 Task: Plan a trip to Salonta, Romania from 8th November, 2023 to 16th November, 2023 for 2 adults.1  bedroom having 1 bed and 1 bathroom. Property type can be hotel. Look for 5 properties as per requirement.
Action: Mouse moved to (556, 79)
Screenshot: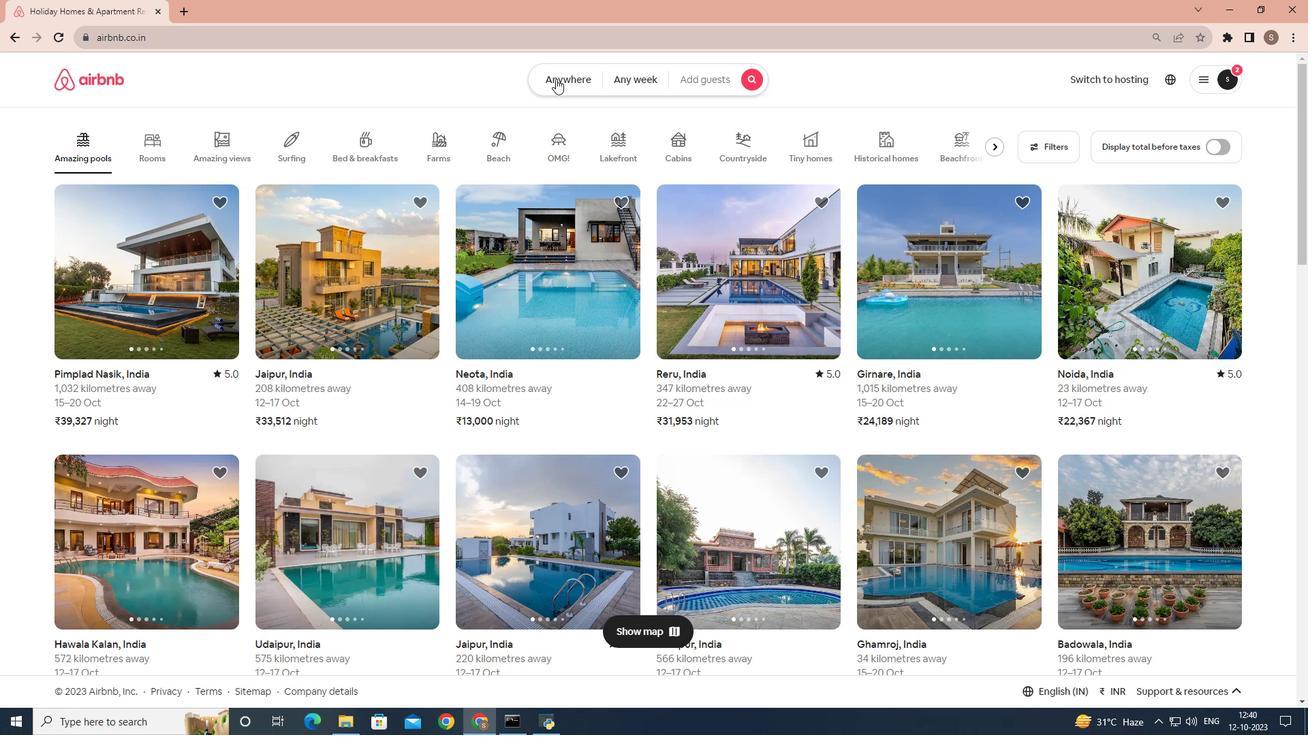 
Action: Mouse pressed left at (556, 79)
Screenshot: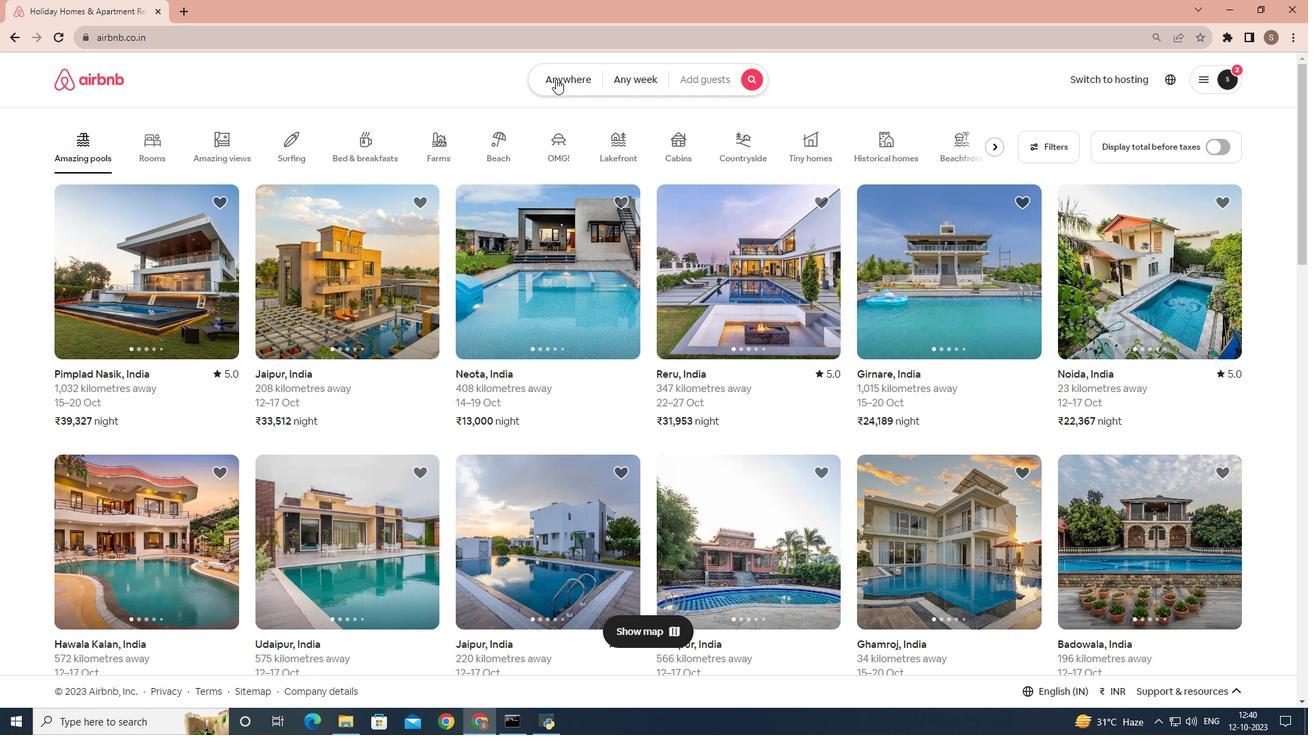 
Action: Mouse moved to (500, 139)
Screenshot: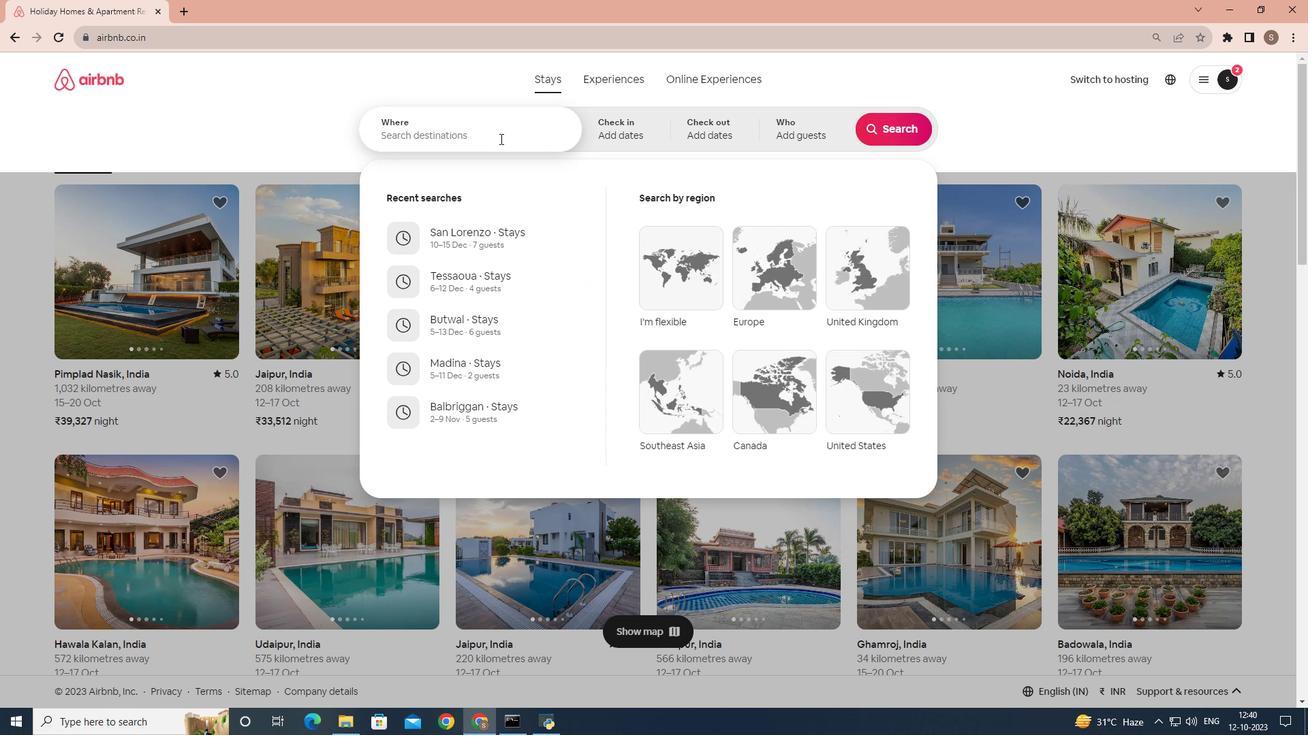 
Action: Mouse pressed left at (500, 139)
Screenshot: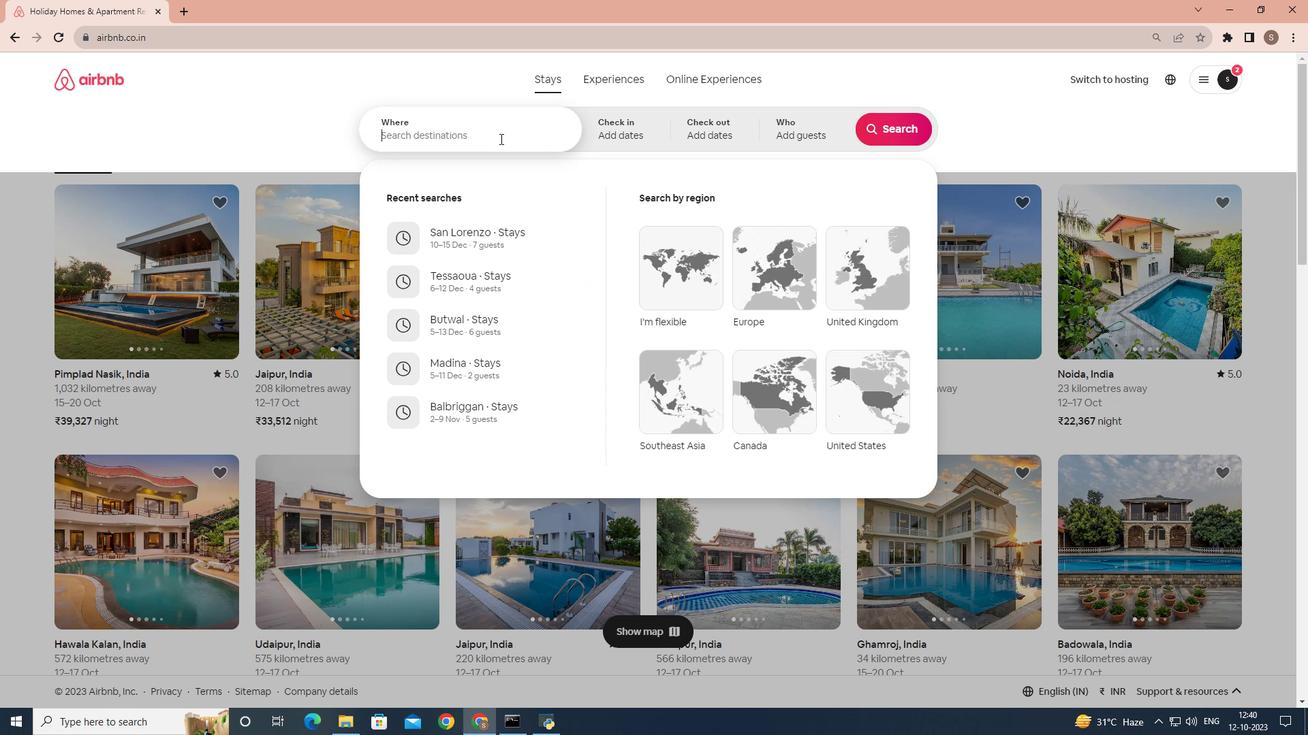 
Action: Key pressed <Key.shift>Salonta,<Key.space><Key.shift>Romania
Screenshot: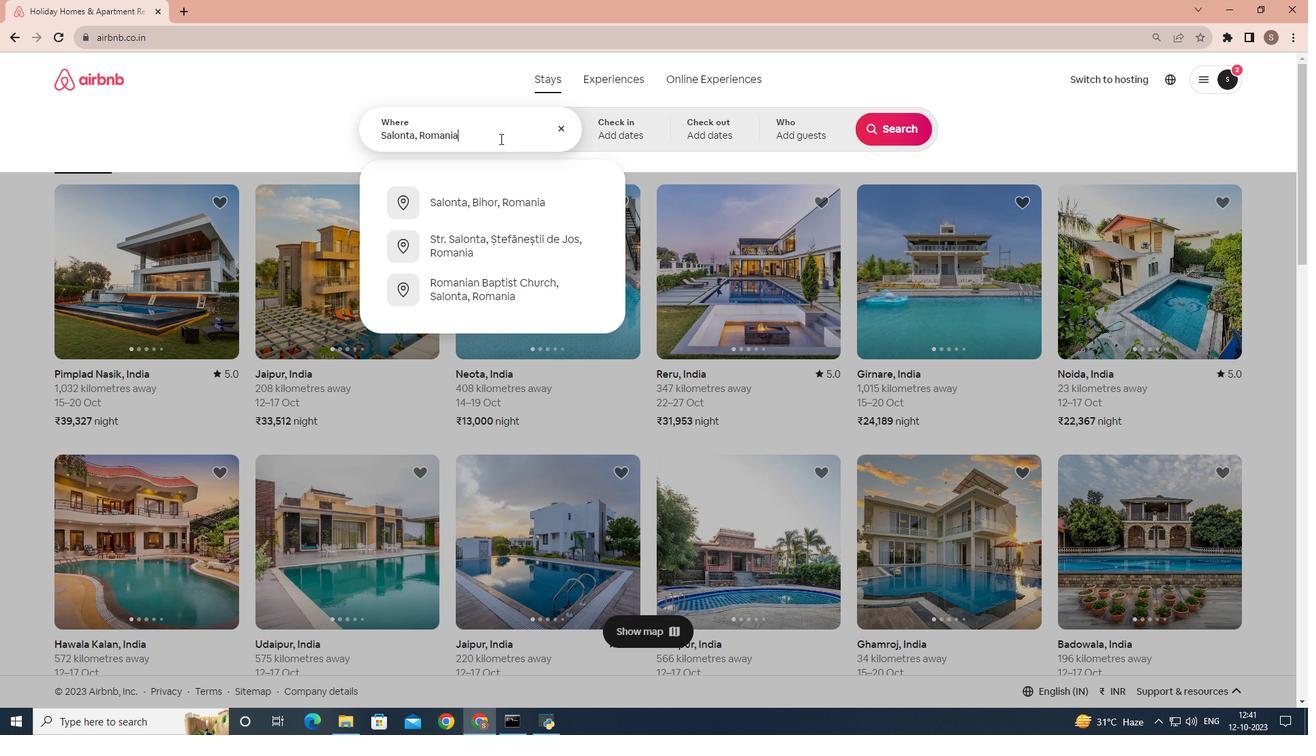 
Action: Mouse moved to (597, 129)
Screenshot: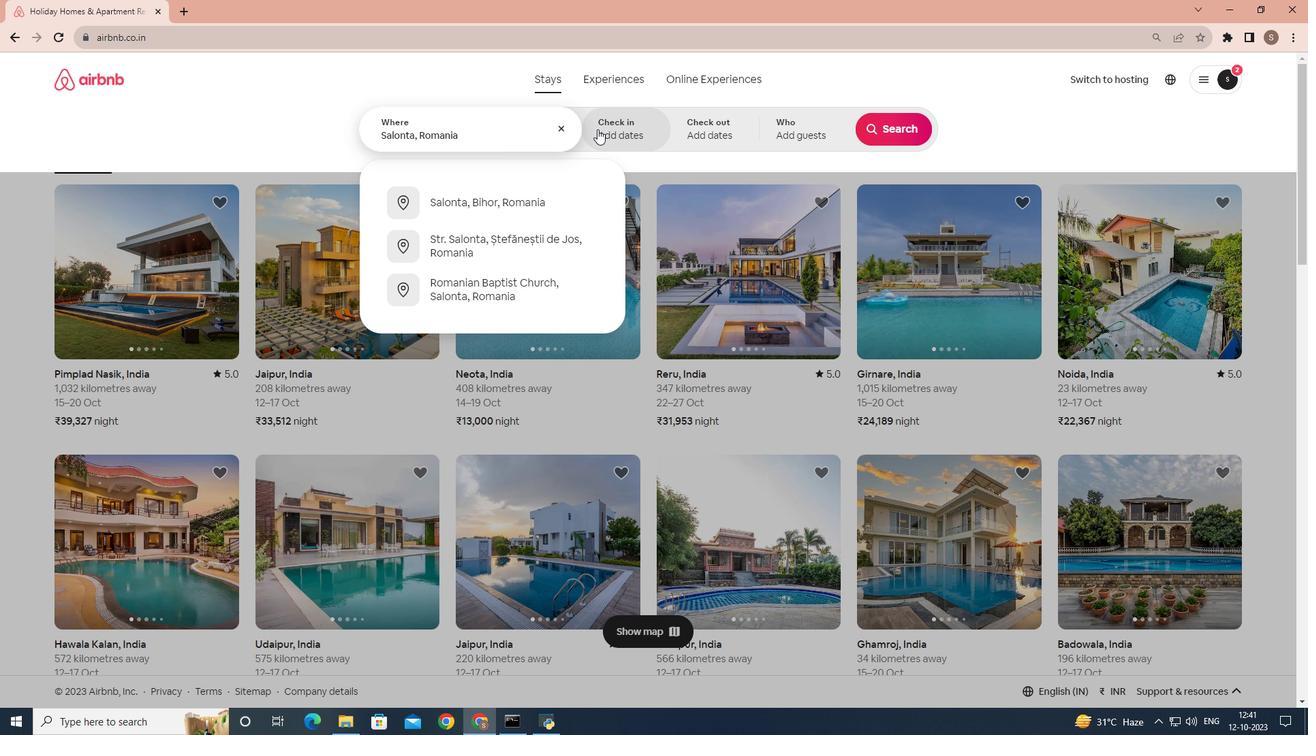 
Action: Mouse pressed left at (597, 129)
Screenshot: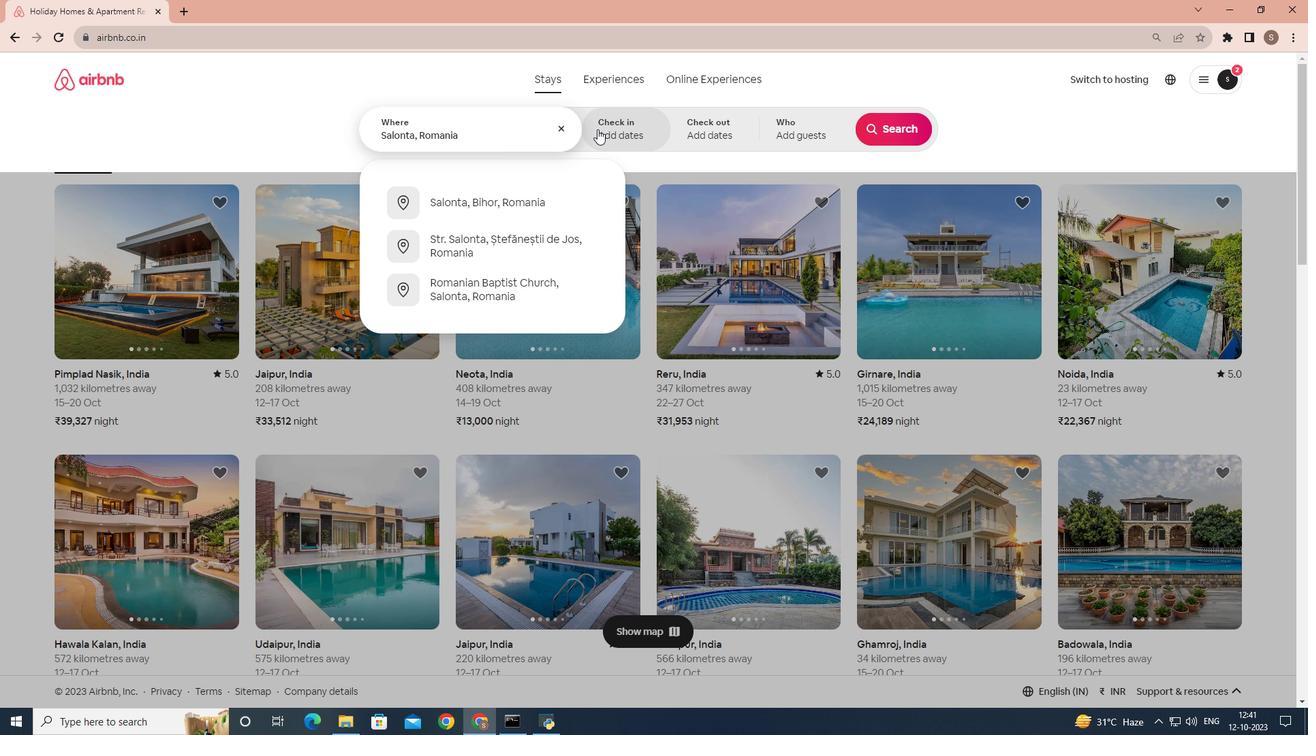 
Action: Mouse moved to (785, 326)
Screenshot: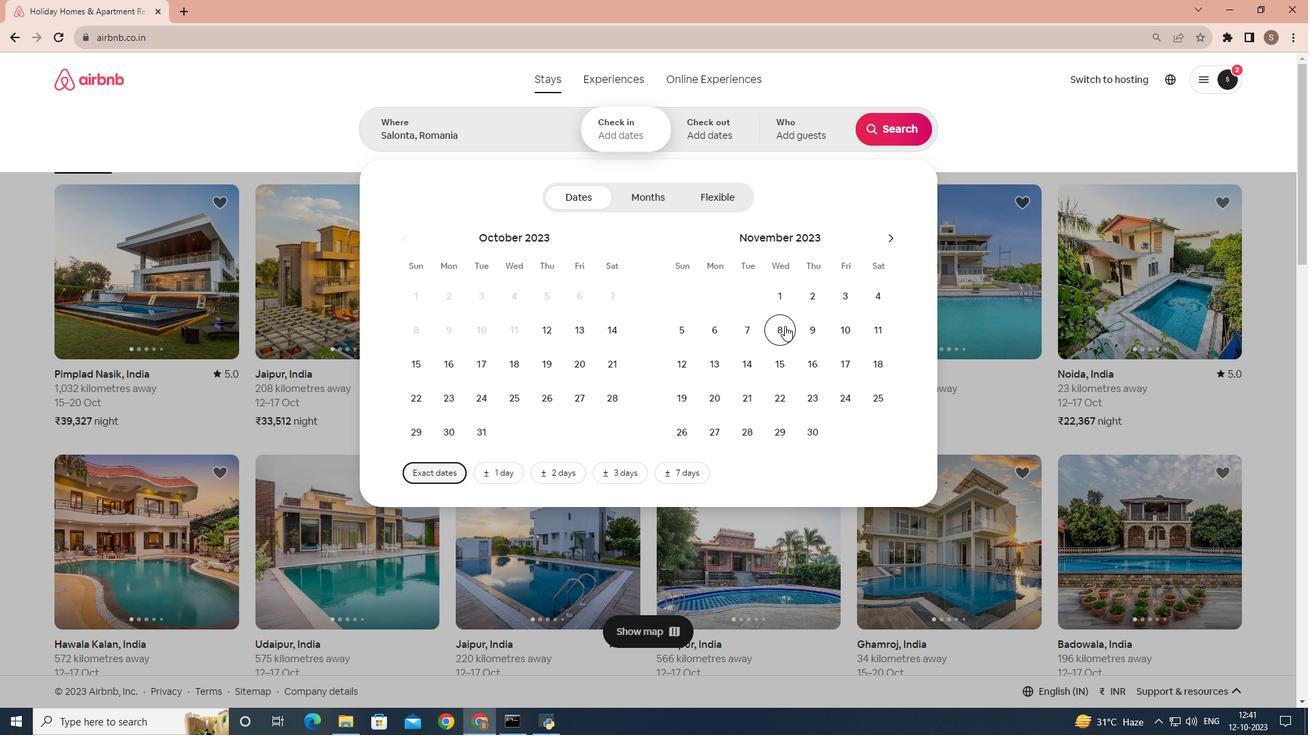 
Action: Mouse pressed left at (785, 326)
Screenshot: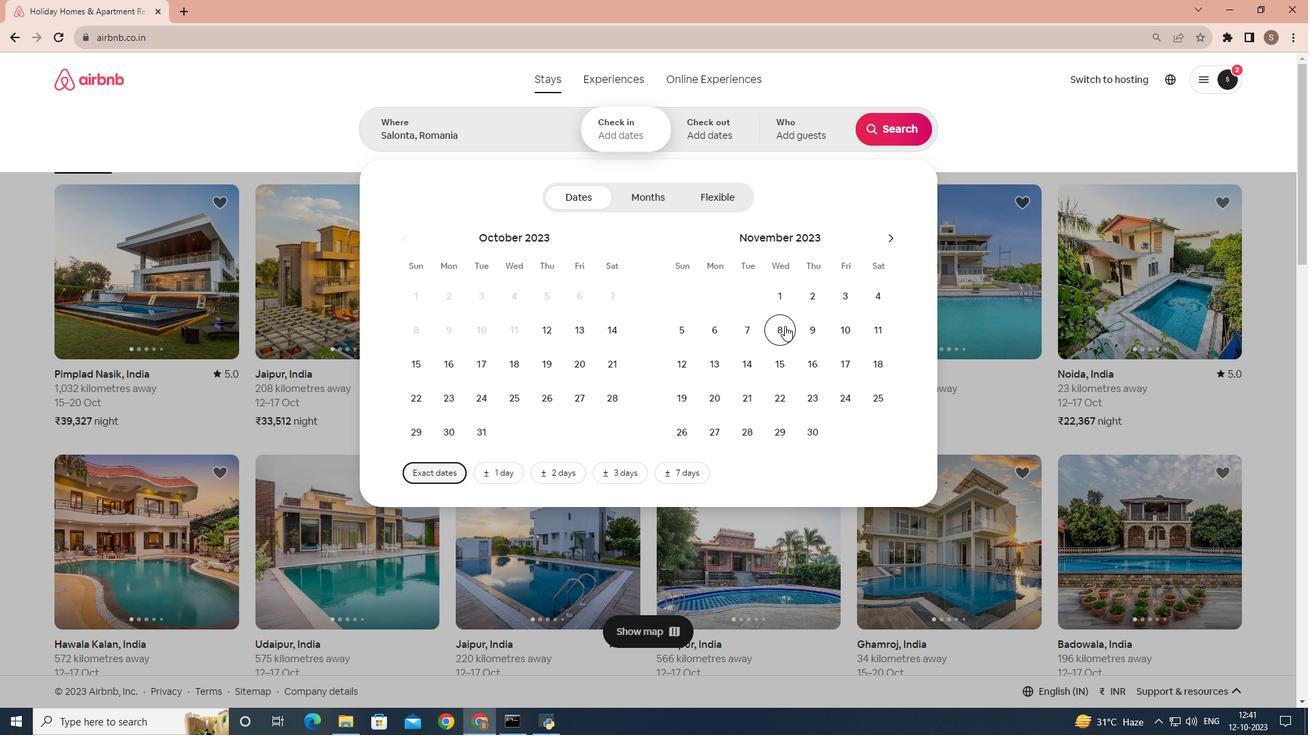 
Action: Mouse moved to (812, 370)
Screenshot: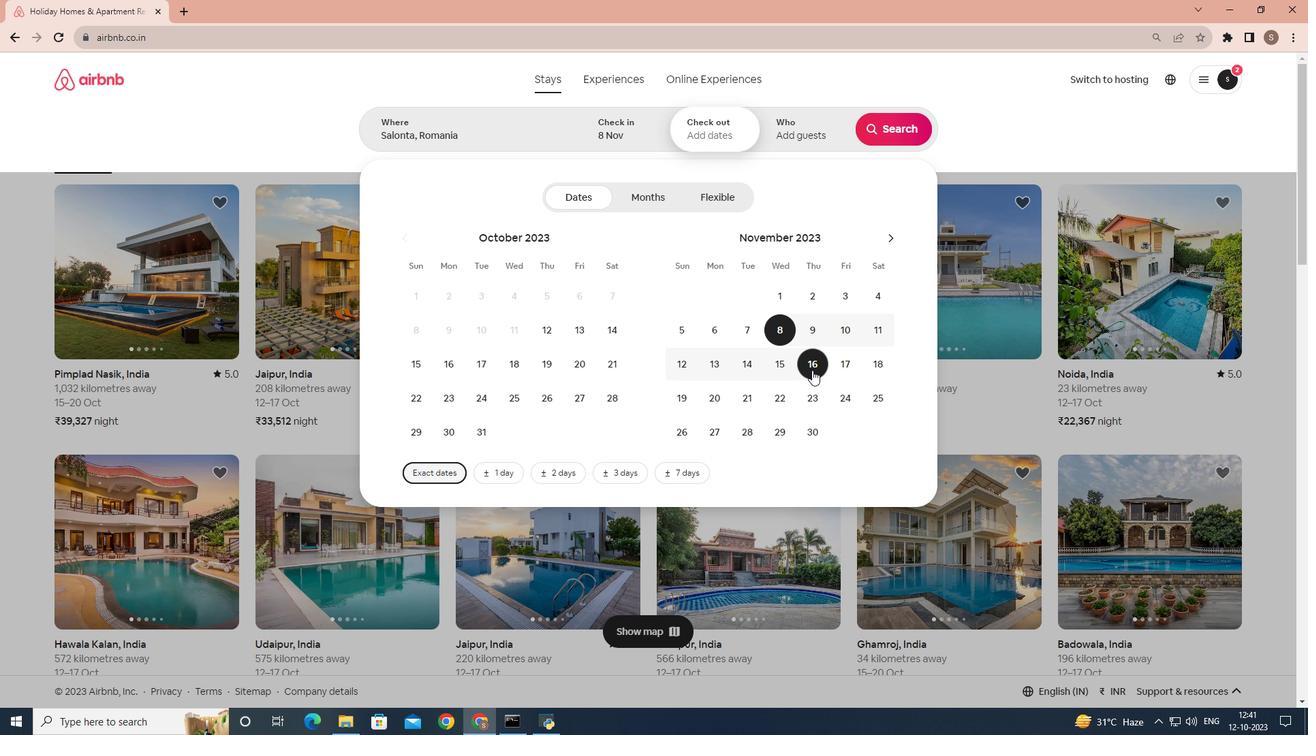 
Action: Mouse pressed left at (812, 370)
Screenshot: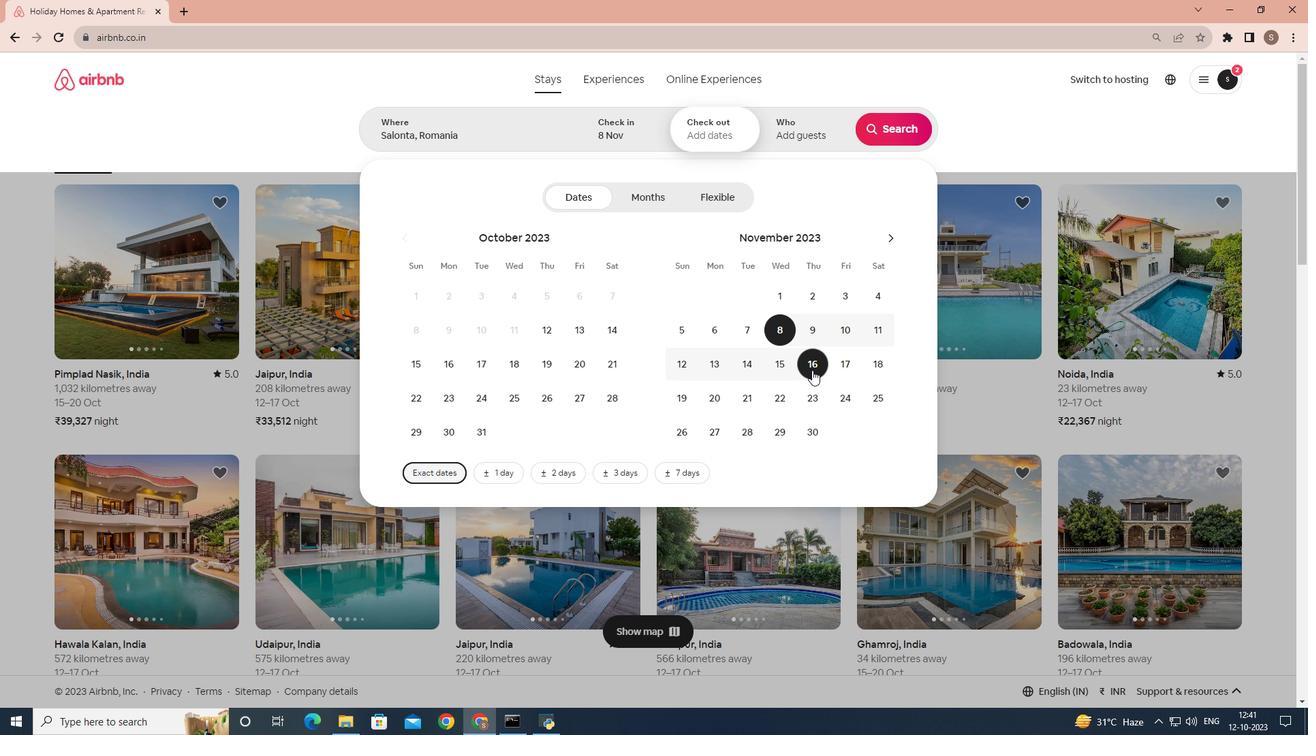 
Action: Mouse moved to (804, 134)
Screenshot: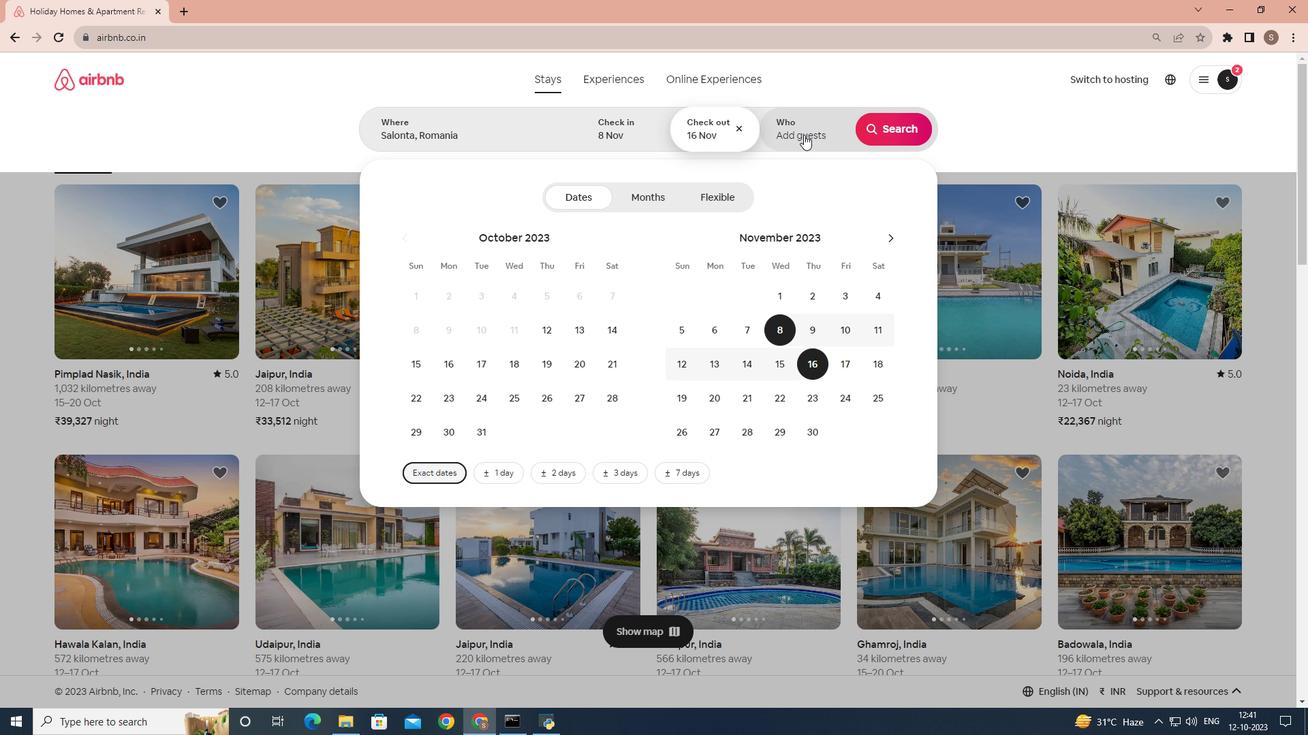 
Action: Mouse pressed left at (804, 134)
Screenshot: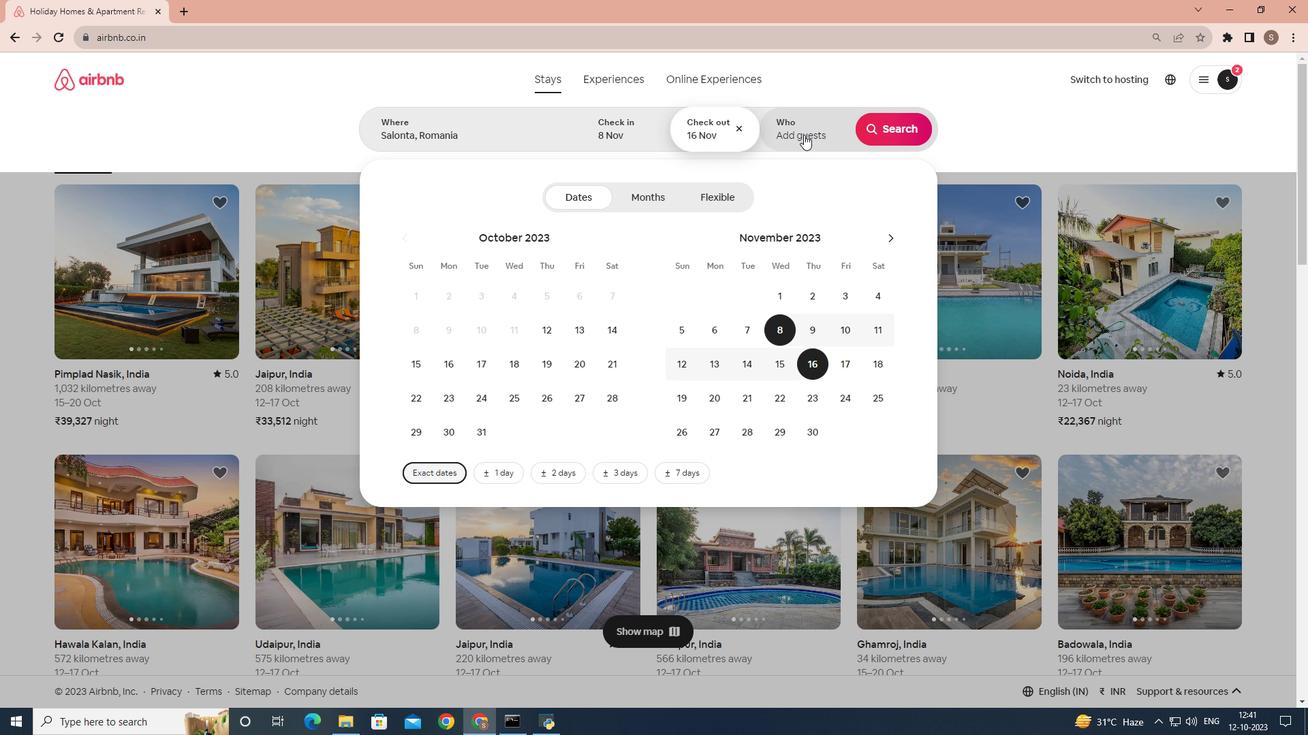 
Action: Mouse moved to (896, 202)
Screenshot: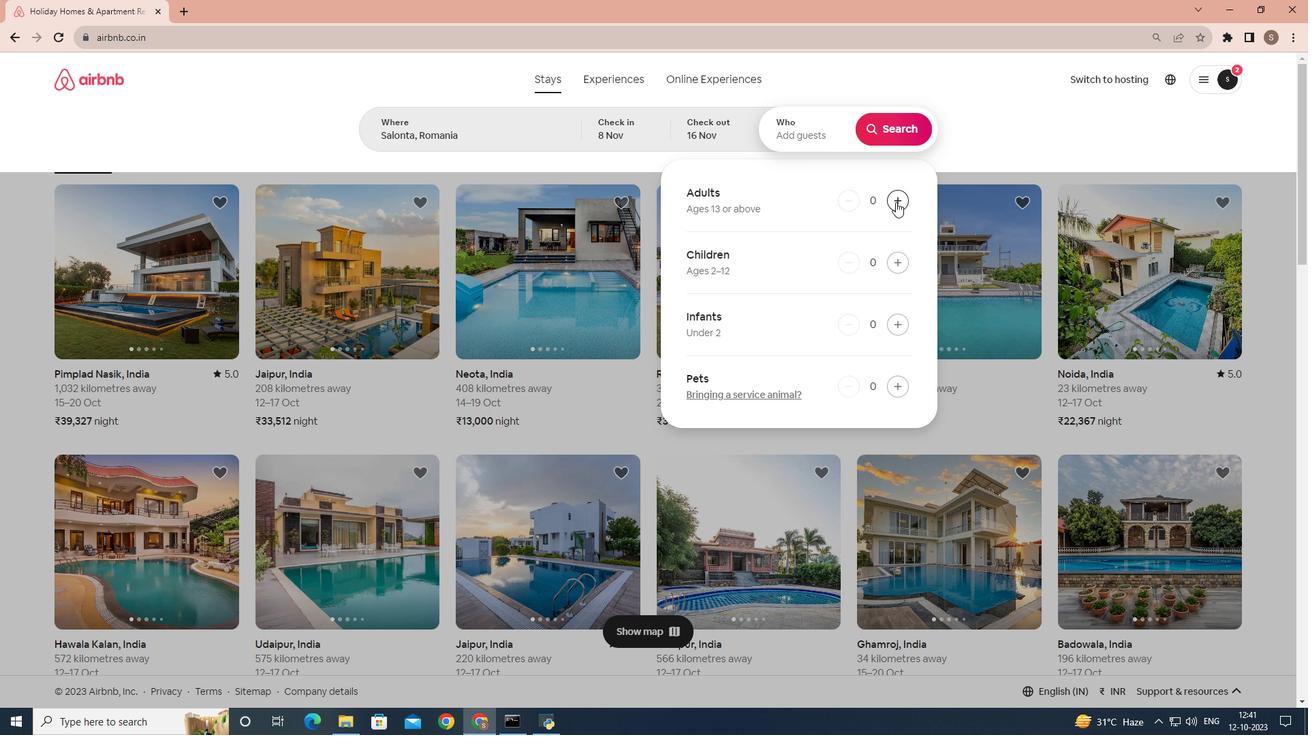 
Action: Mouse pressed left at (896, 202)
Screenshot: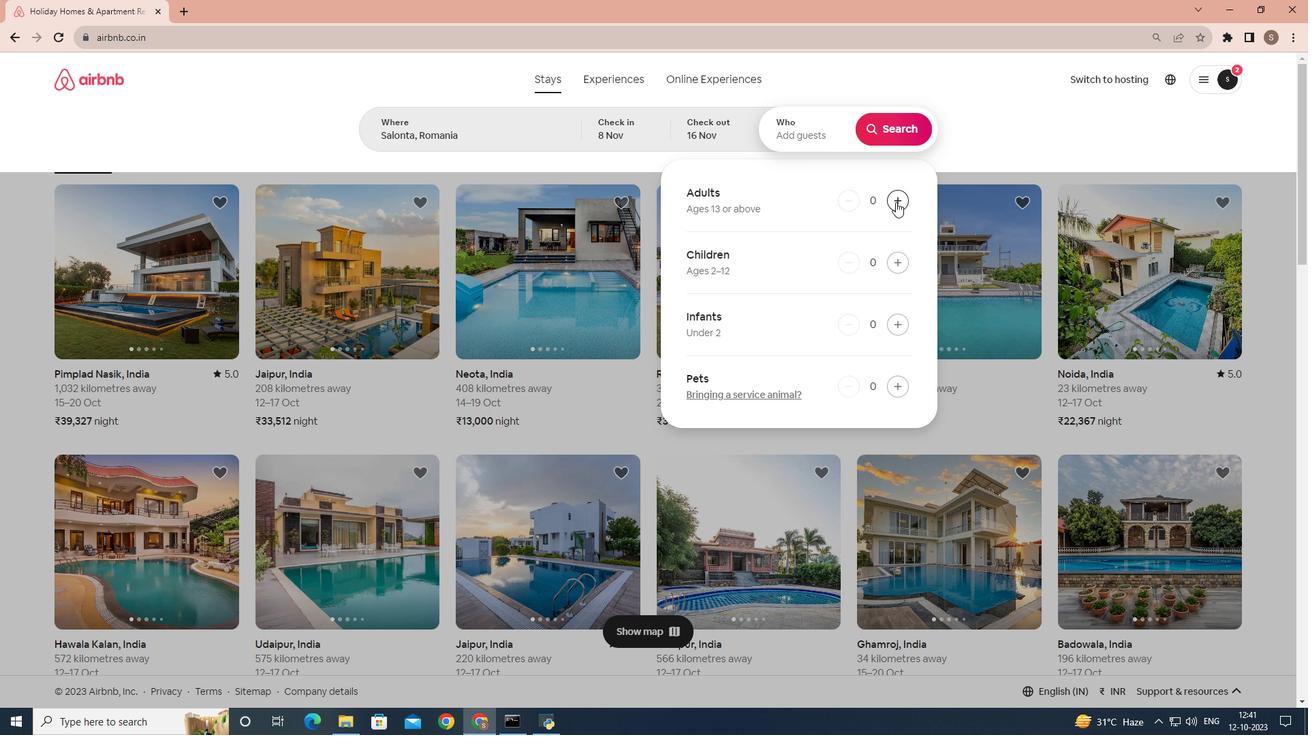 
Action: Mouse pressed left at (896, 202)
Screenshot: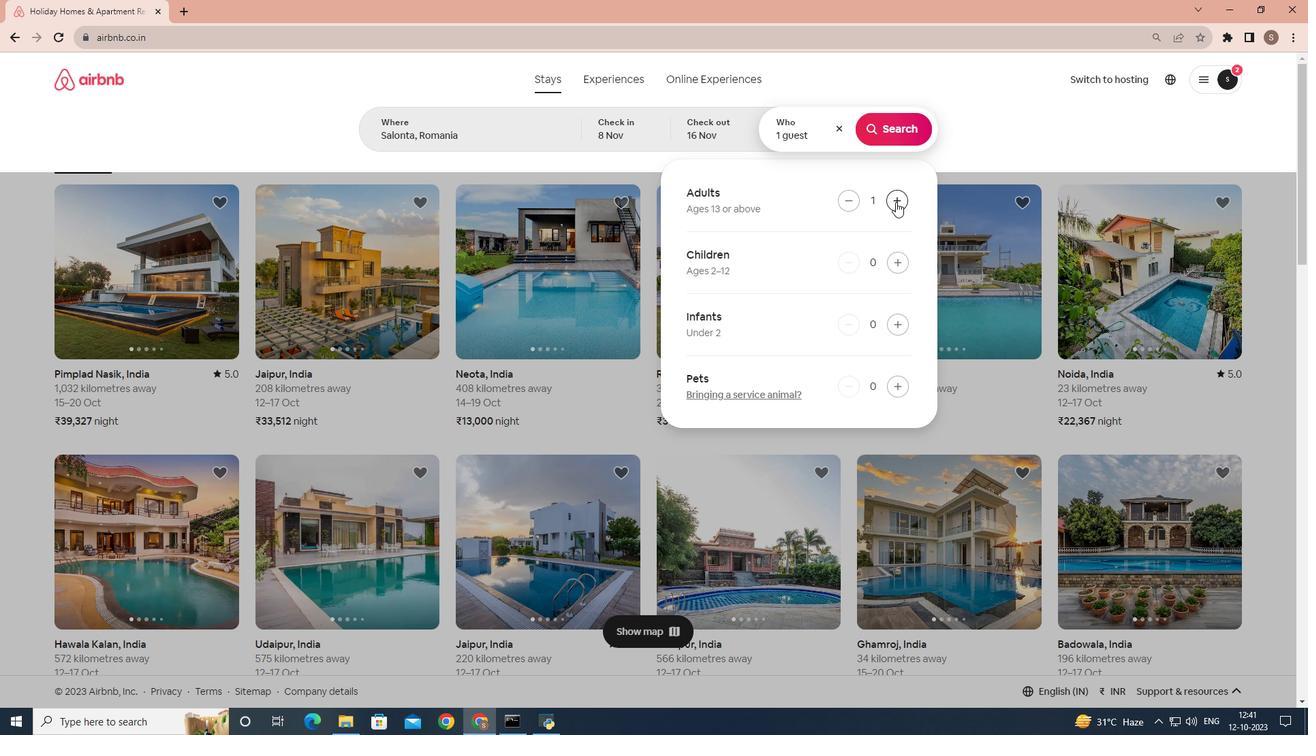 
Action: Mouse moved to (900, 128)
Screenshot: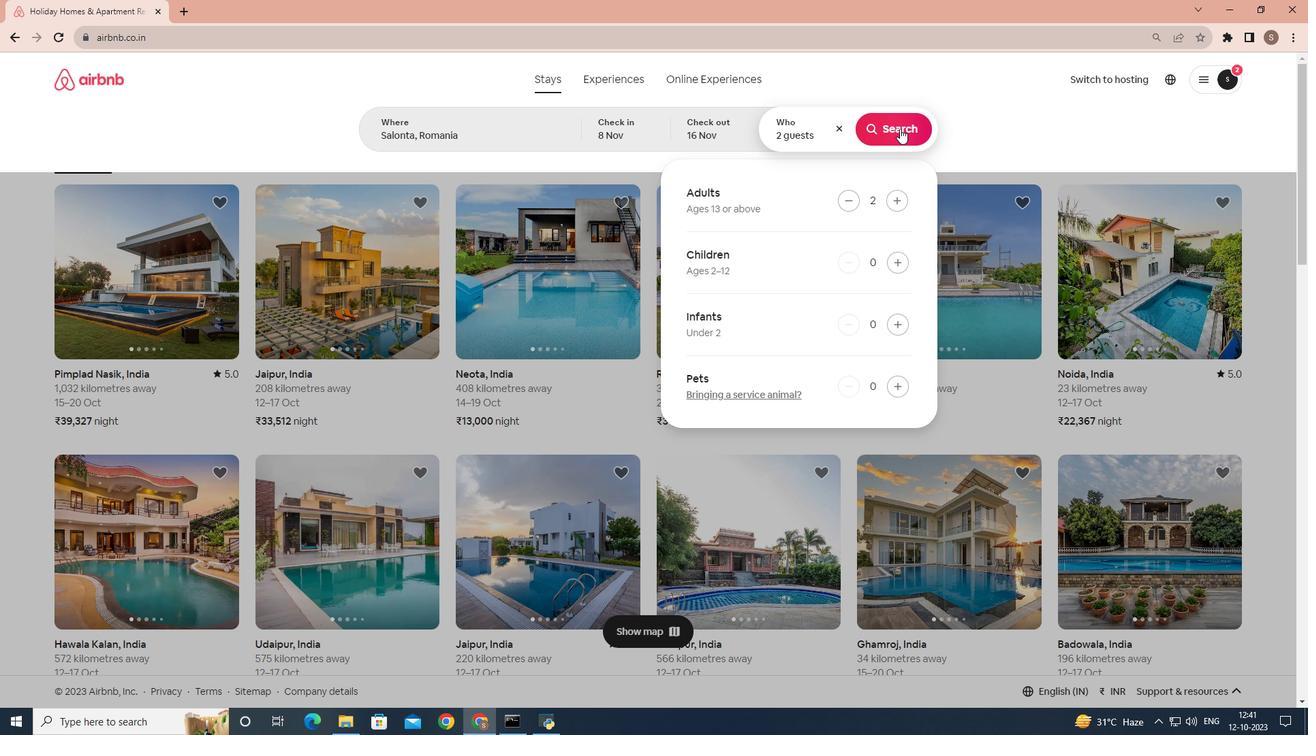 
Action: Mouse pressed left at (900, 128)
Screenshot: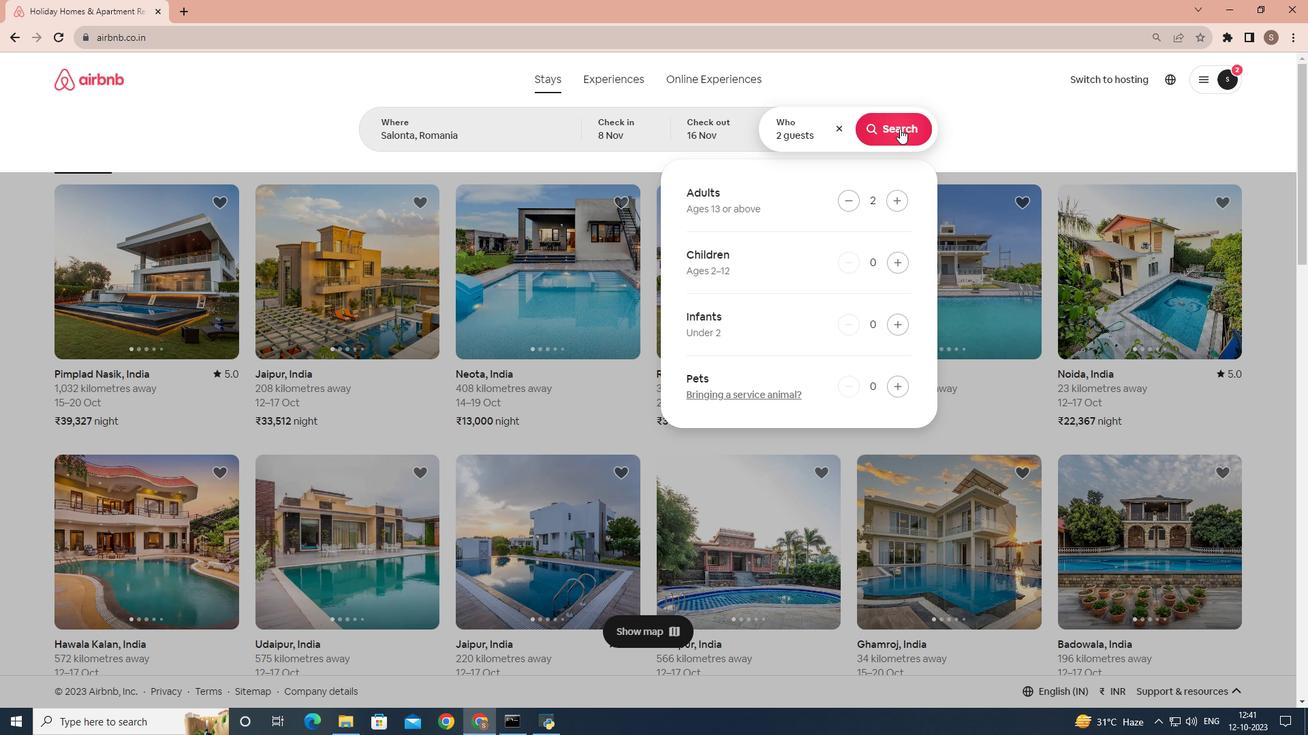 
Action: Mouse moved to (1086, 129)
Screenshot: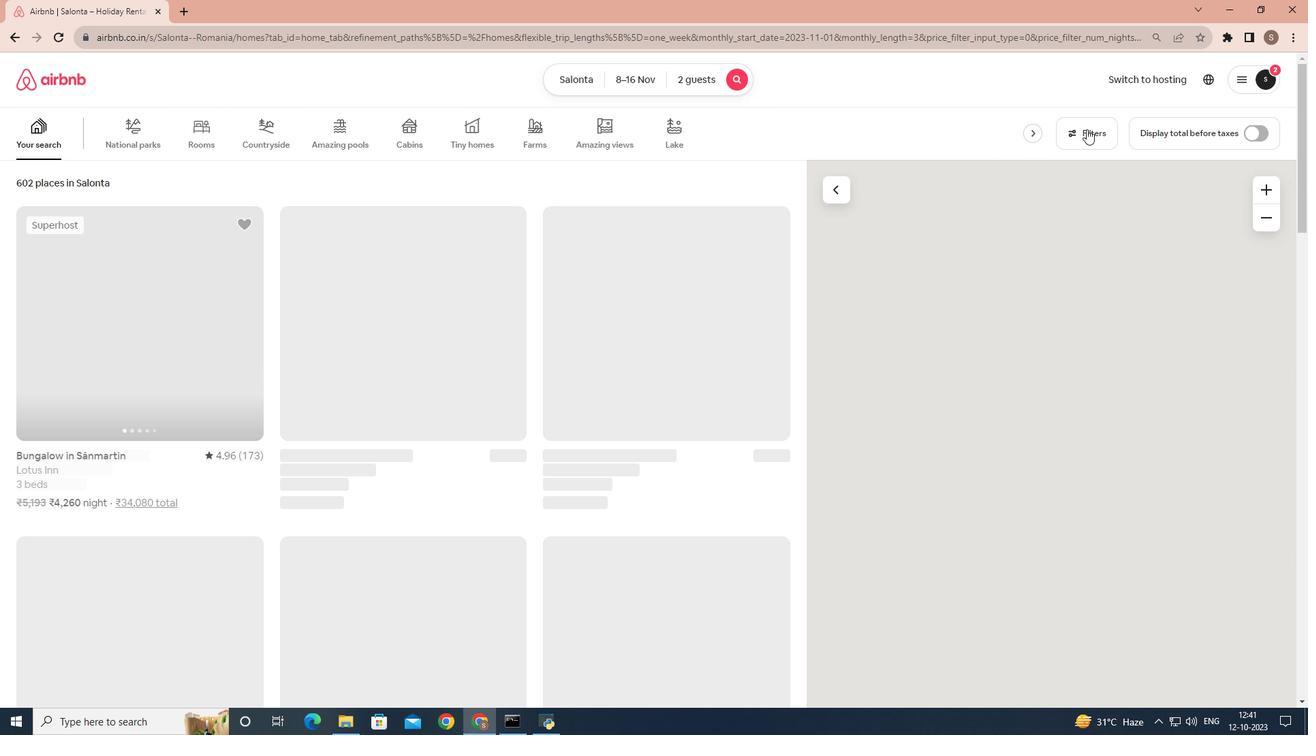 
Action: Mouse pressed left at (1086, 129)
Screenshot: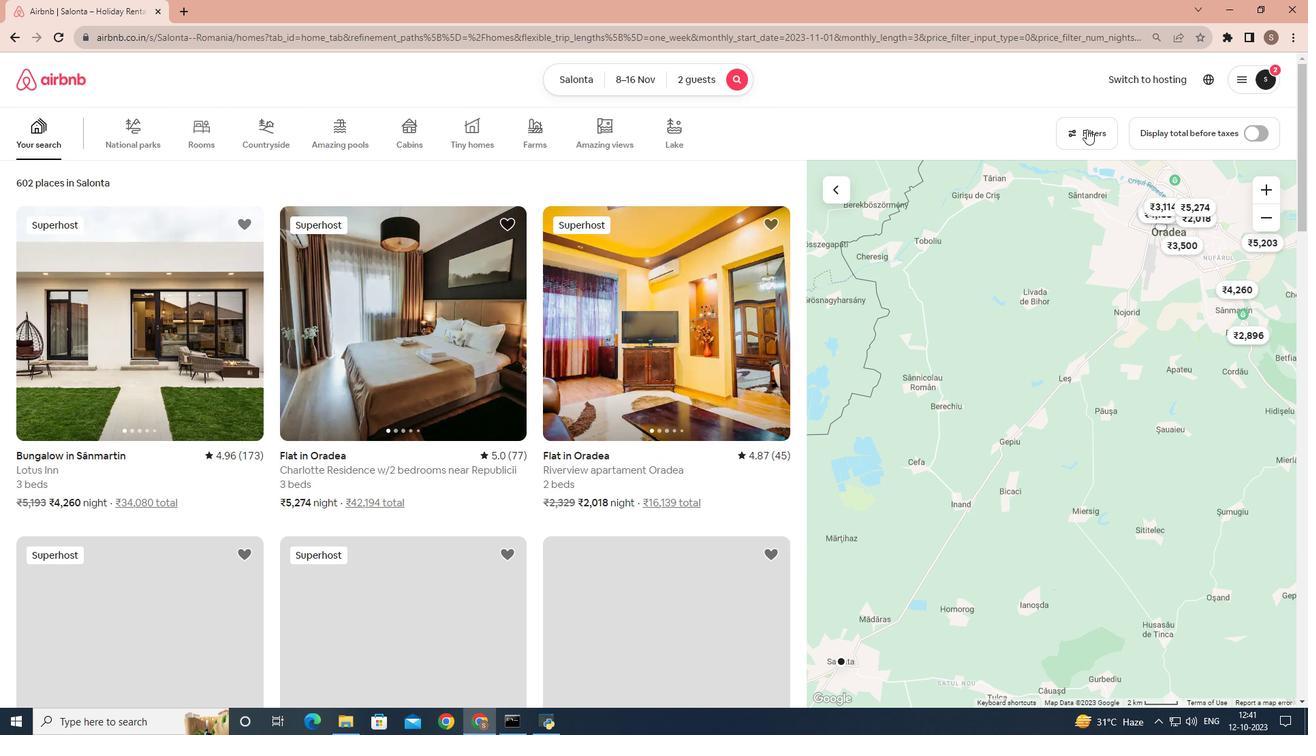 
Action: Mouse moved to (648, 354)
Screenshot: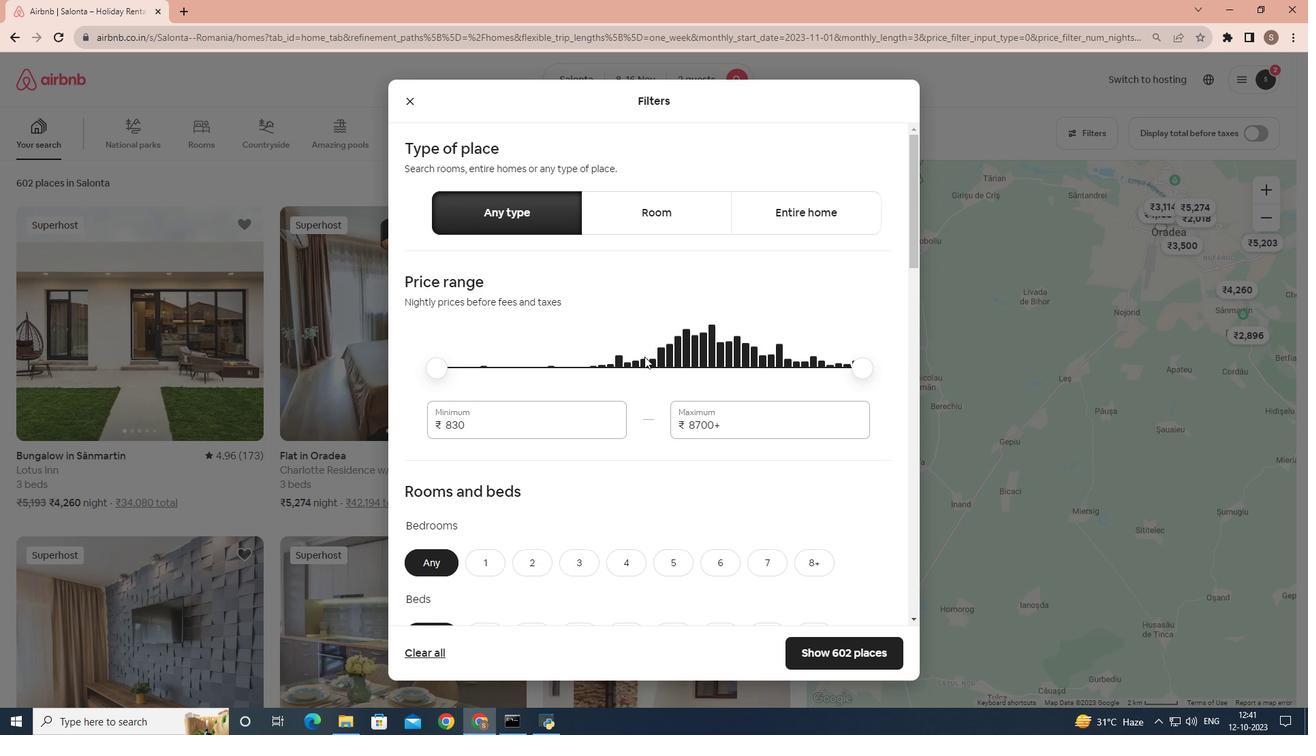 
Action: Mouse scrolled (648, 353) with delta (0, 0)
Screenshot: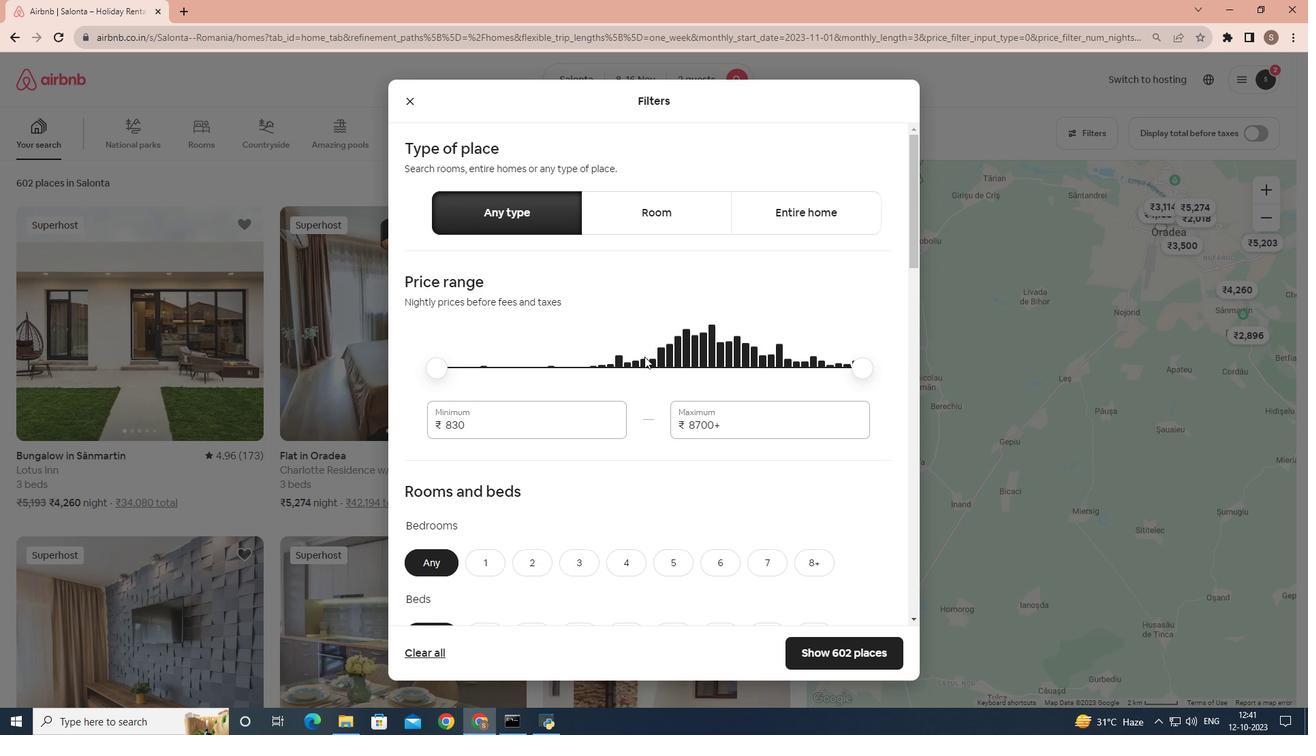 
Action: Mouse moved to (644, 357)
Screenshot: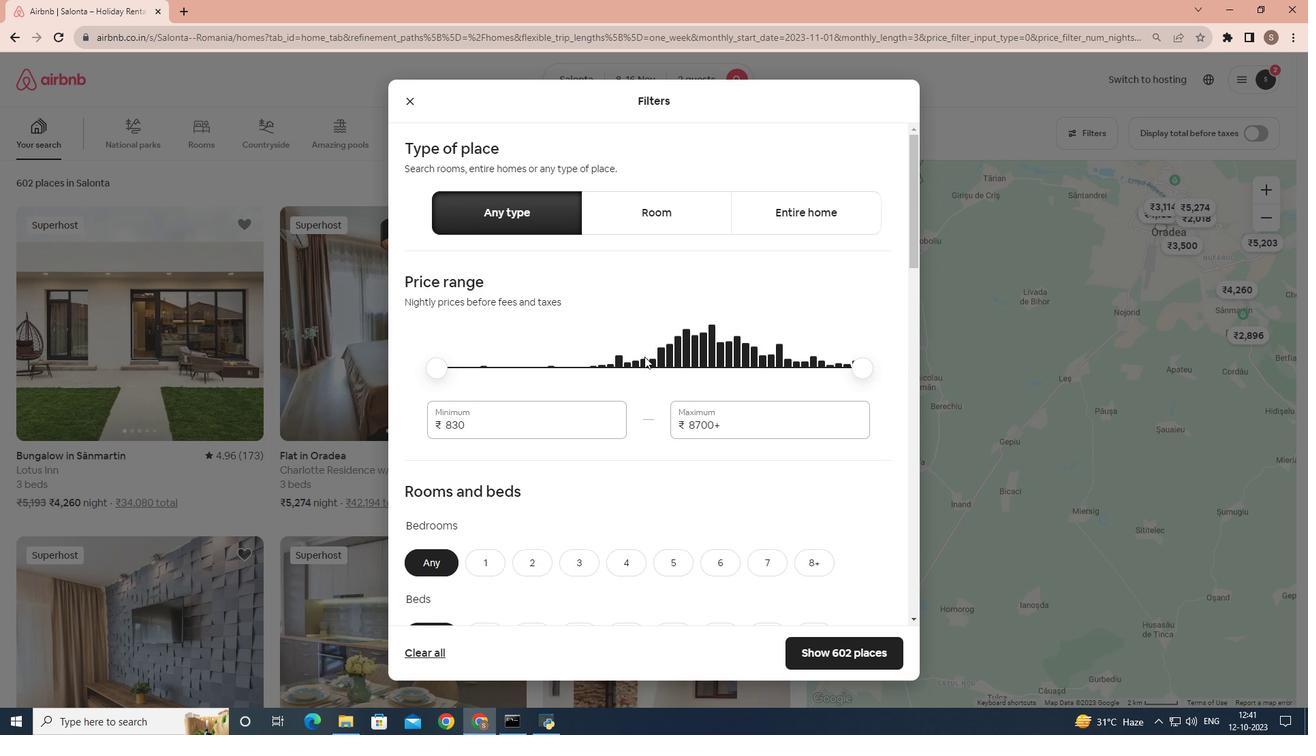 
Action: Mouse scrolled (644, 356) with delta (0, 0)
Screenshot: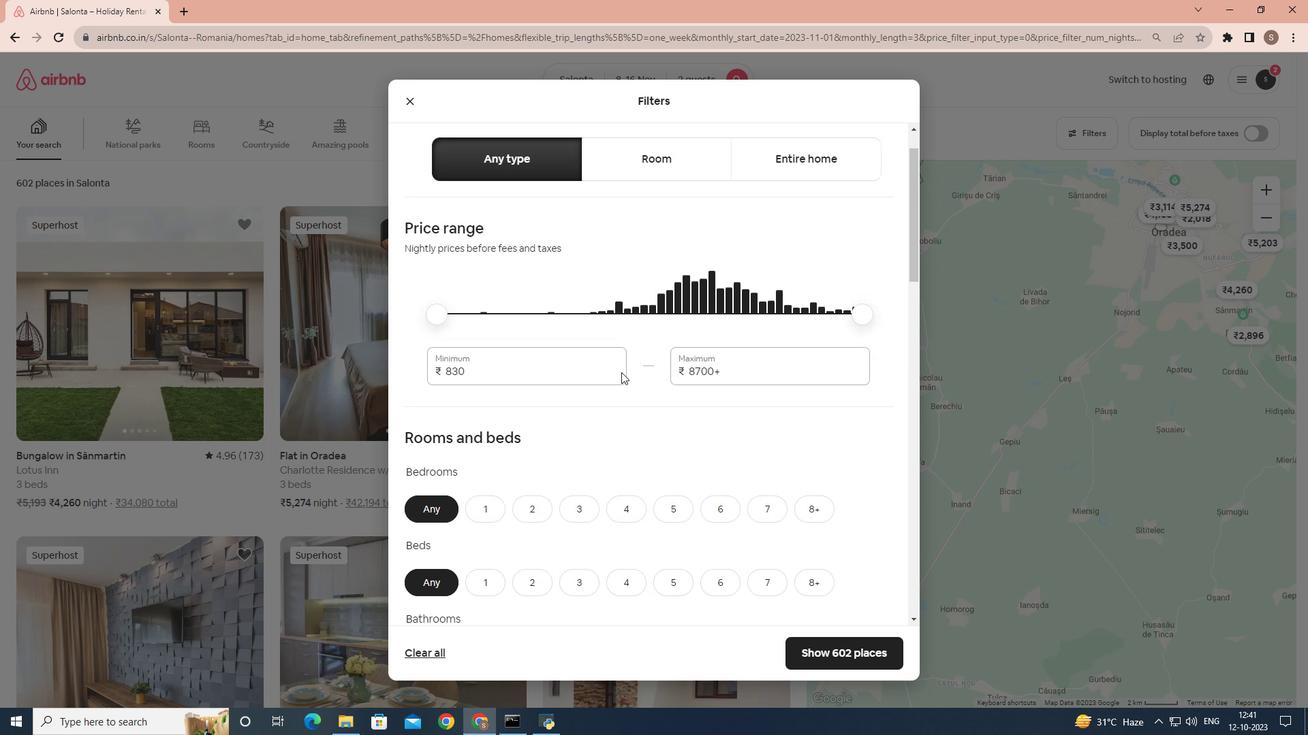 
Action: Mouse moved to (492, 422)
Screenshot: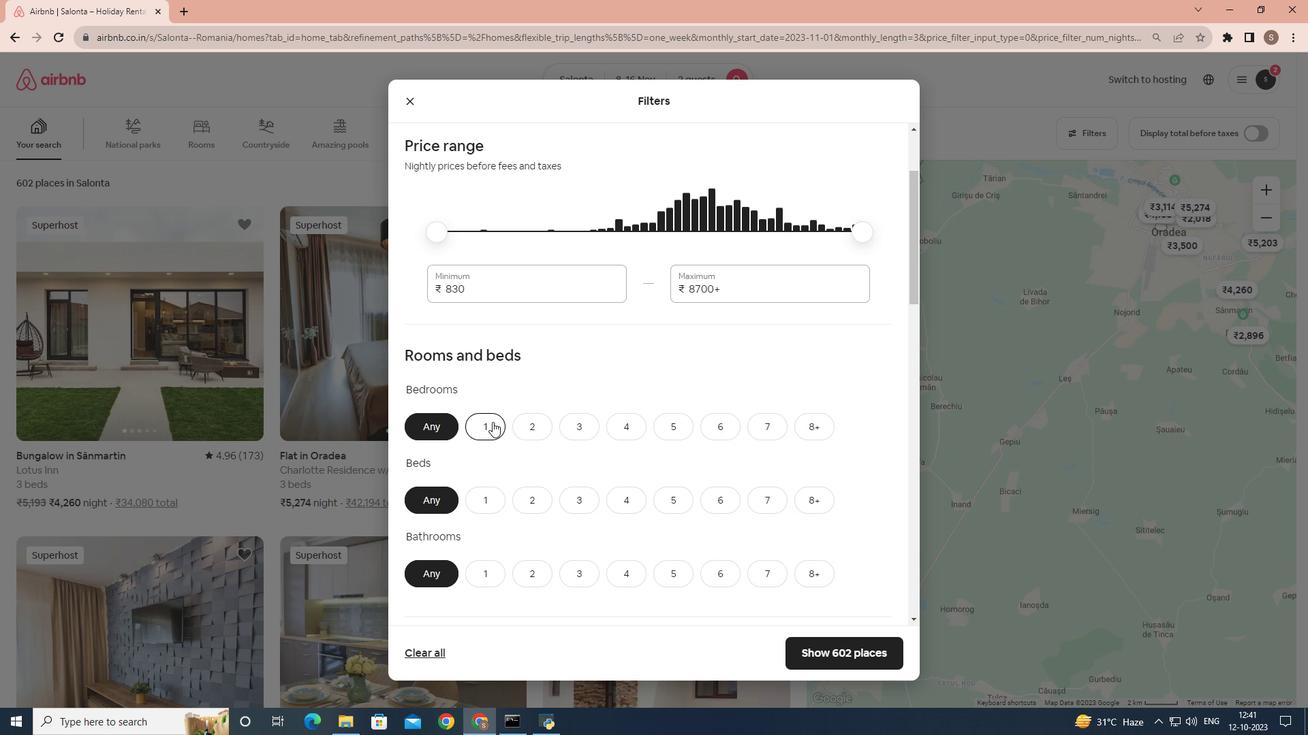 
Action: Mouse pressed left at (492, 422)
Screenshot: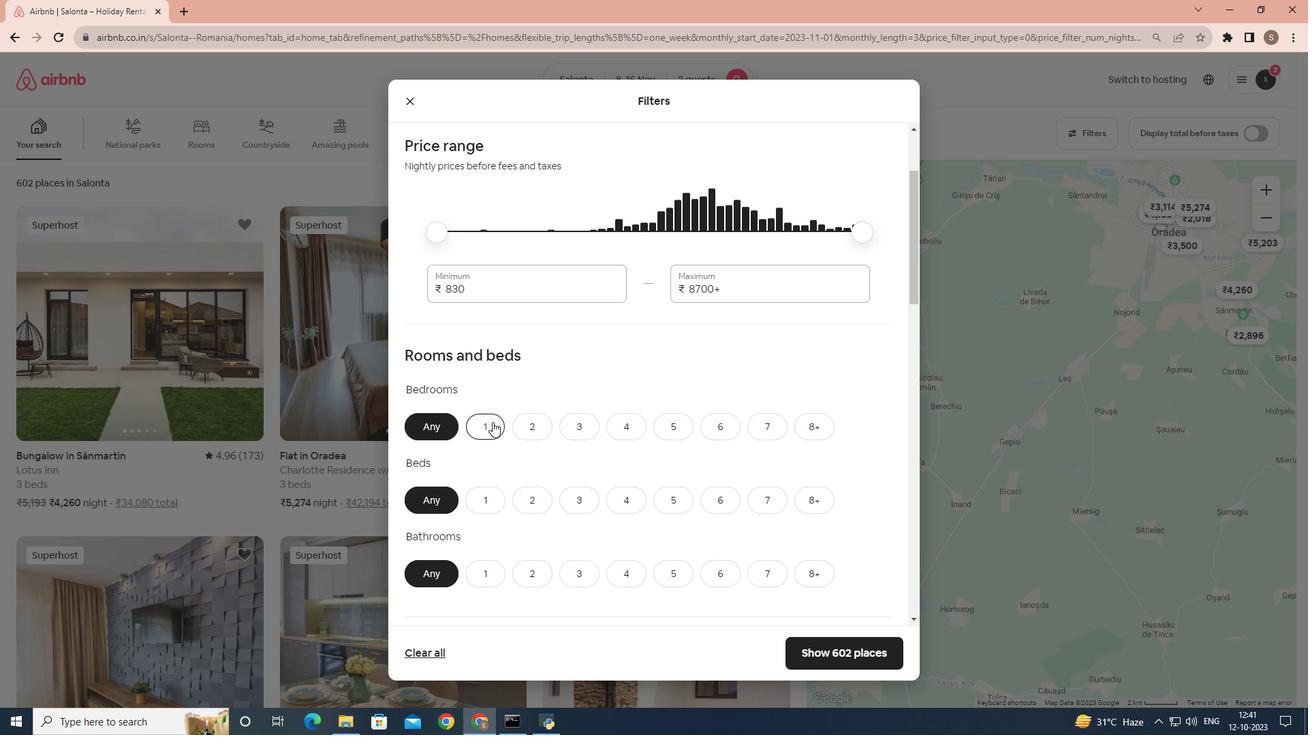
Action: Mouse scrolled (492, 421) with delta (0, 0)
Screenshot: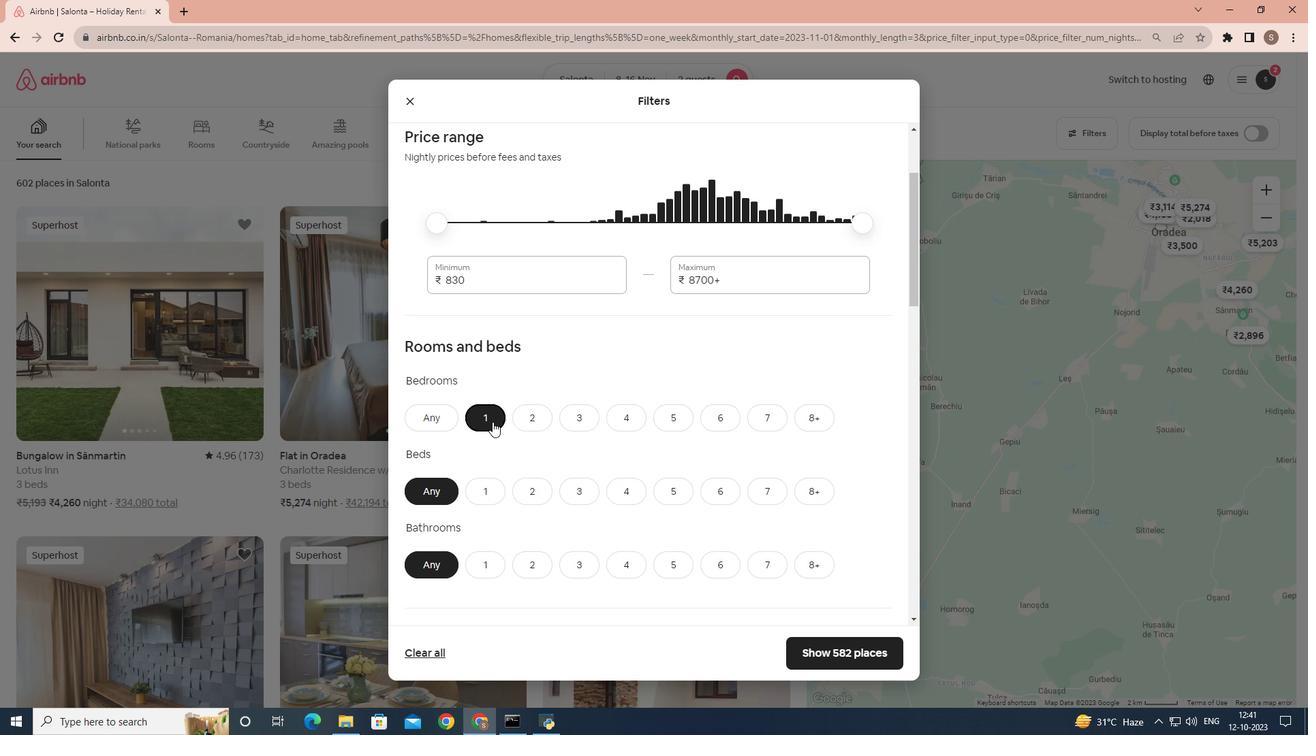 
Action: Mouse moved to (481, 434)
Screenshot: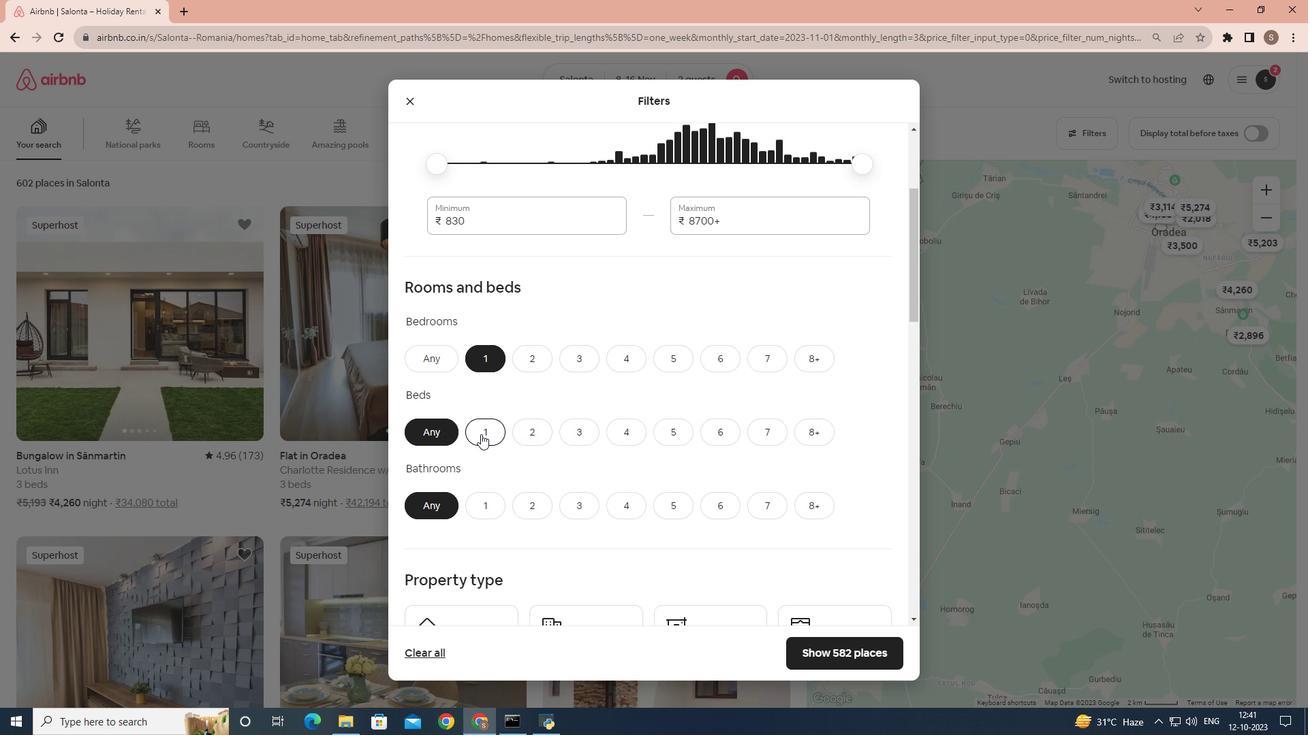 
Action: Mouse pressed left at (481, 434)
Screenshot: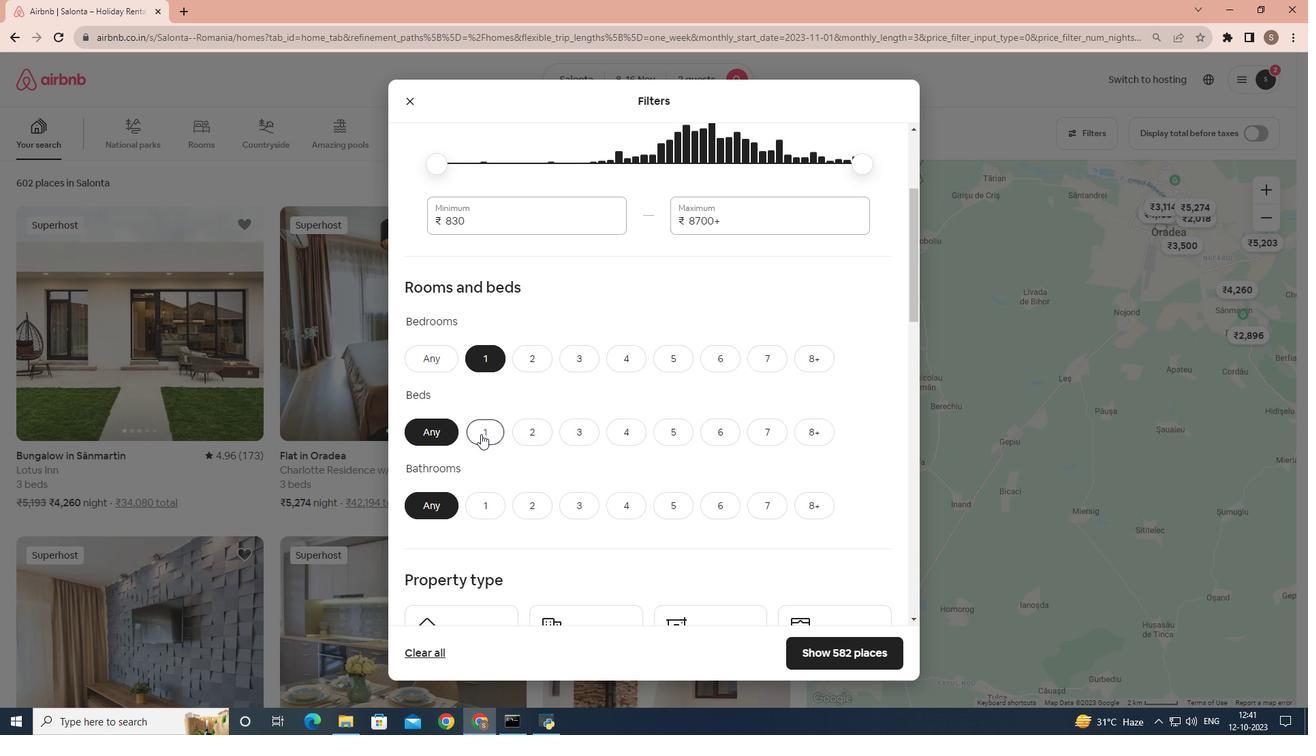 
Action: Mouse scrolled (481, 434) with delta (0, 0)
Screenshot: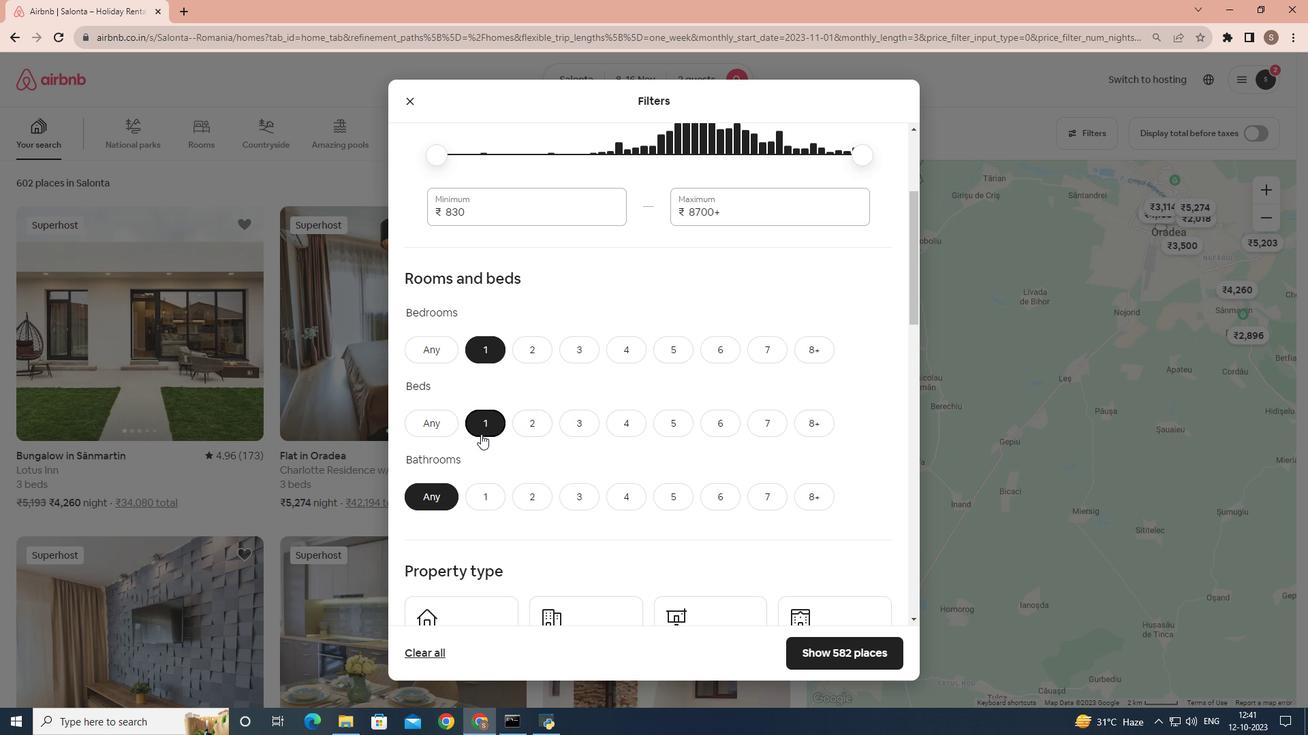 
Action: Mouse pressed left at (481, 434)
Screenshot: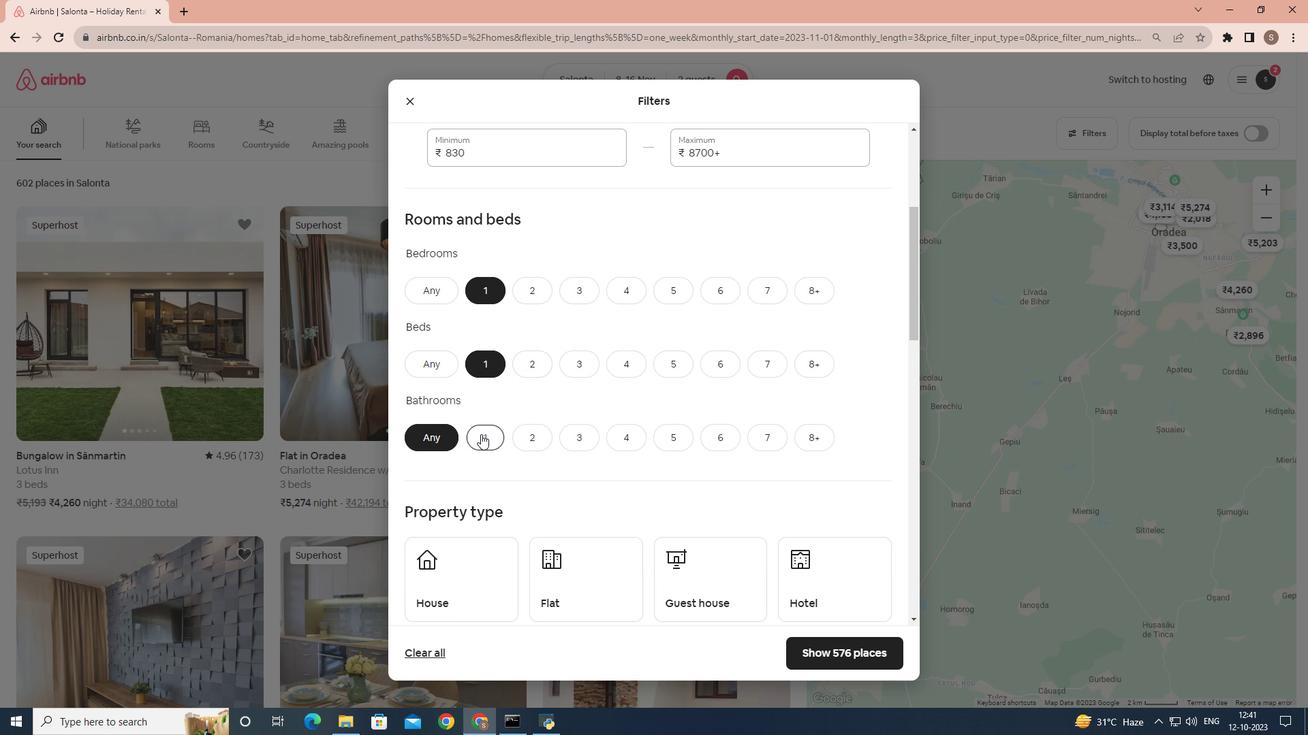 
Action: Mouse moved to (544, 444)
Screenshot: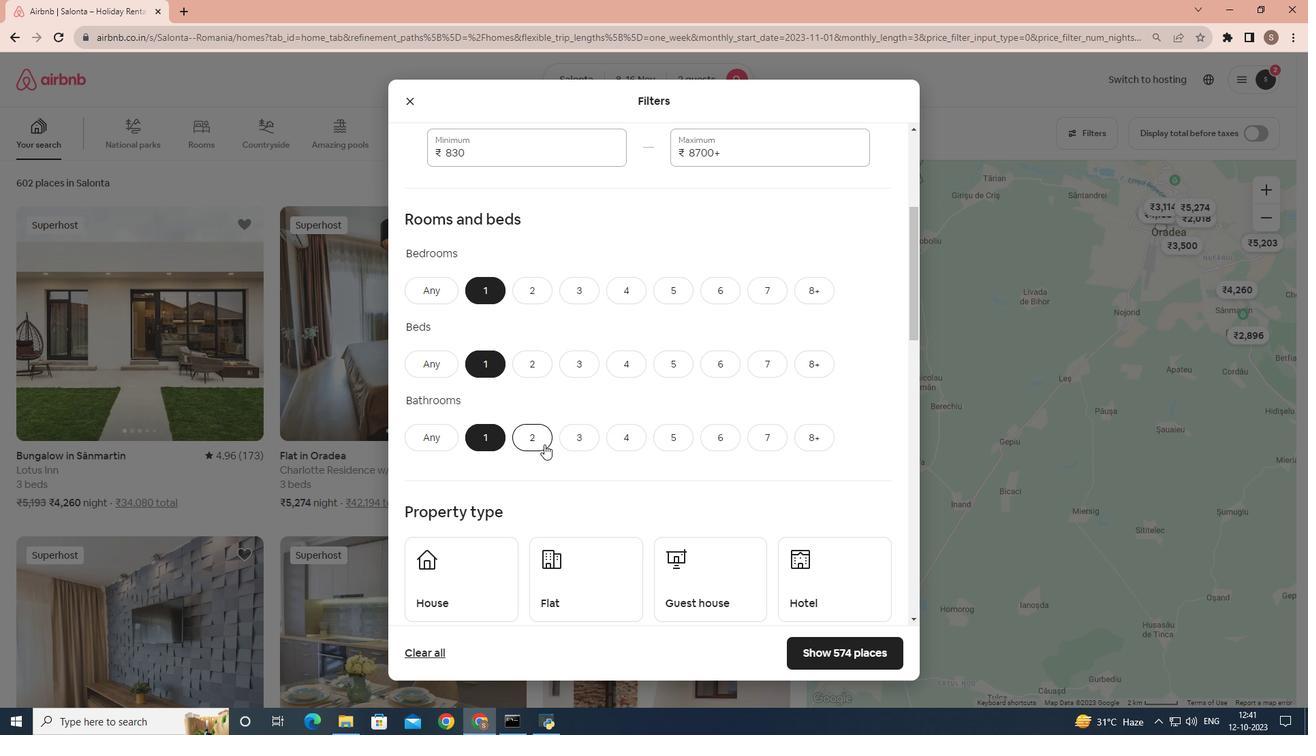 
Action: Mouse scrolled (544, 444) with delta (0, 0)
Screenshot: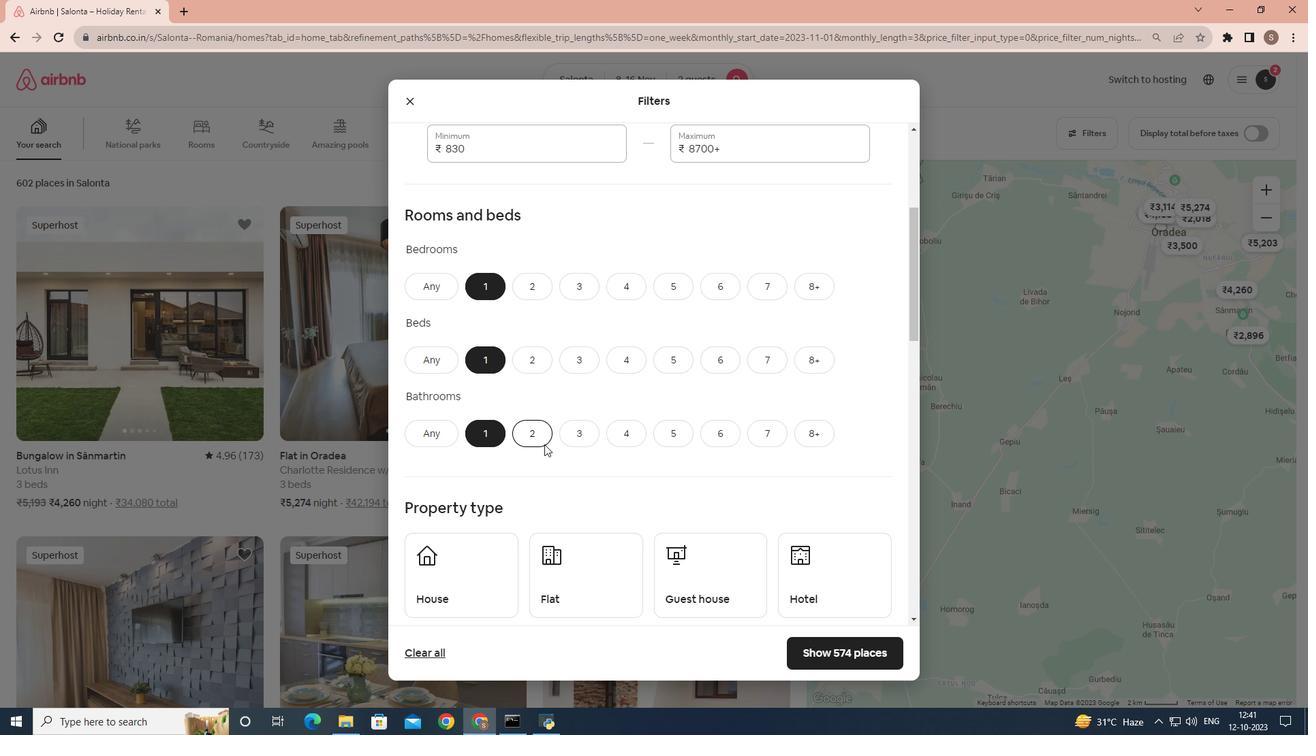 
Action: Mouse moved to (803, 530)
Screenshot: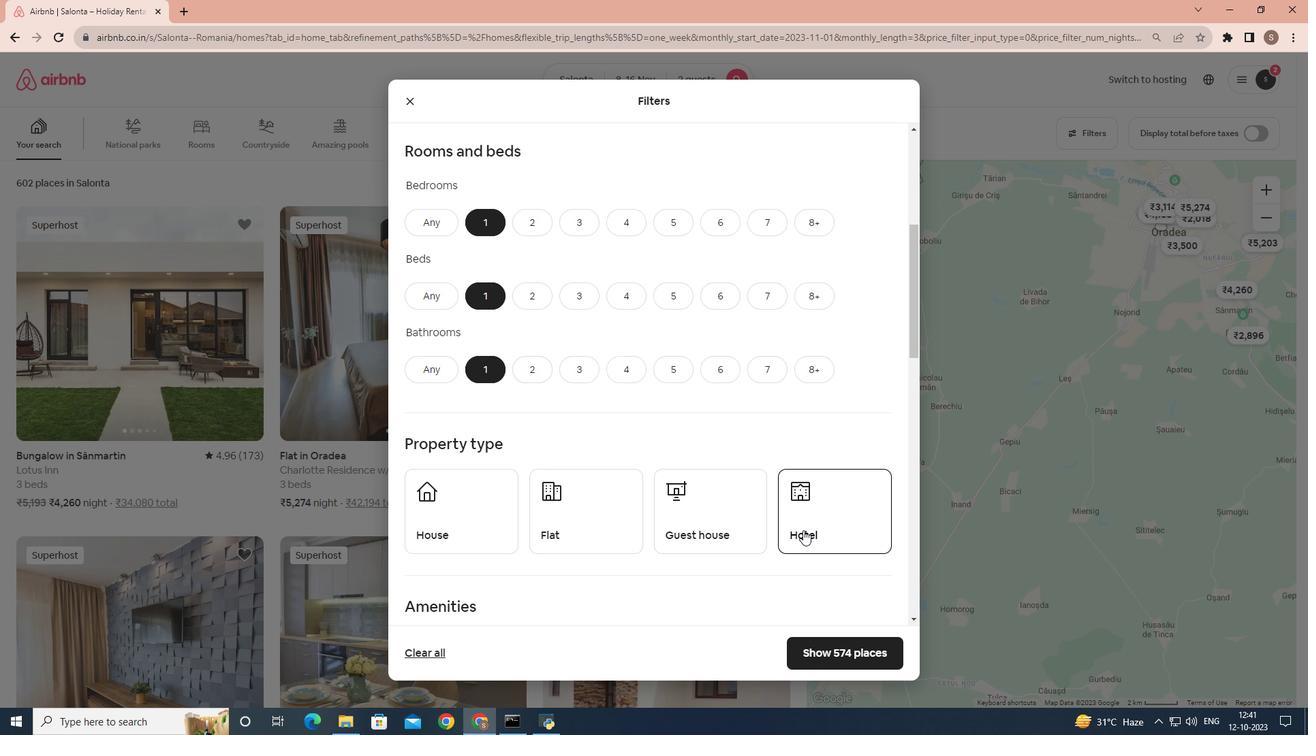 
Action: Mouse pressed left at (803, 530)
Screenshot: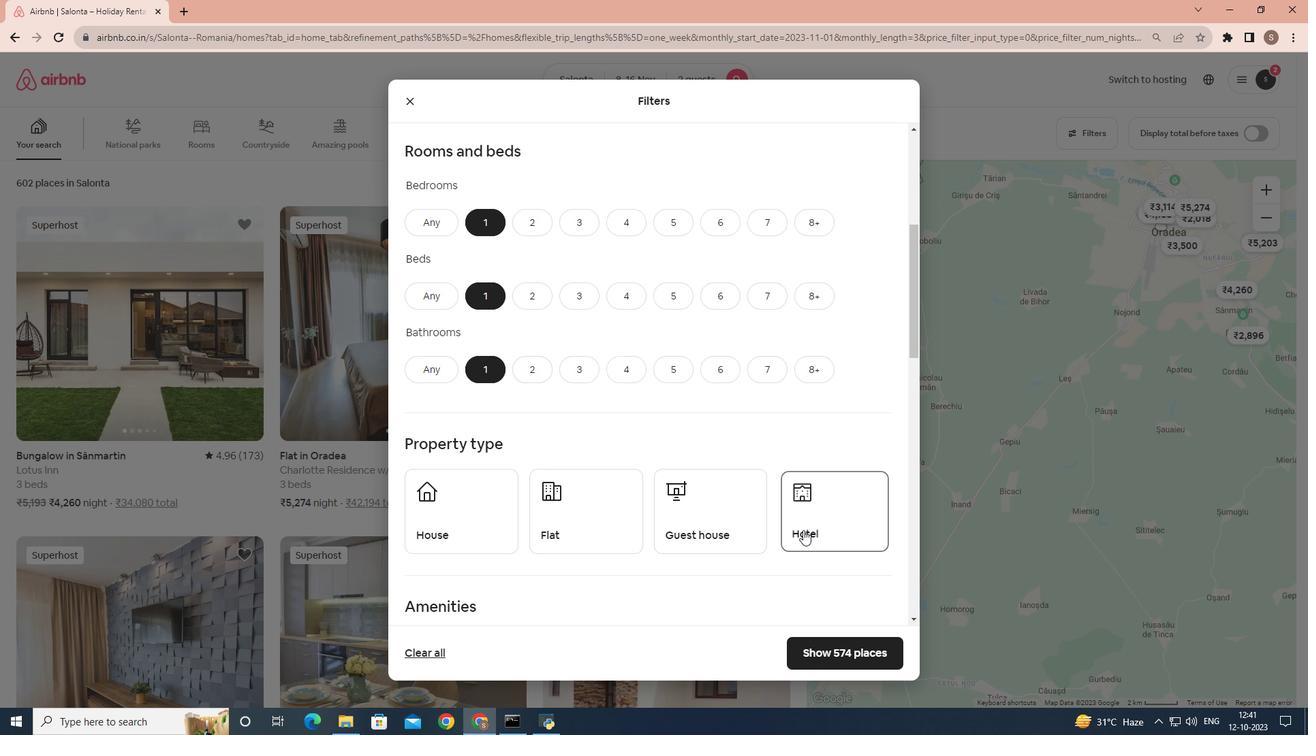 
Action: Mouse moved to (834, 647)
Screenshot: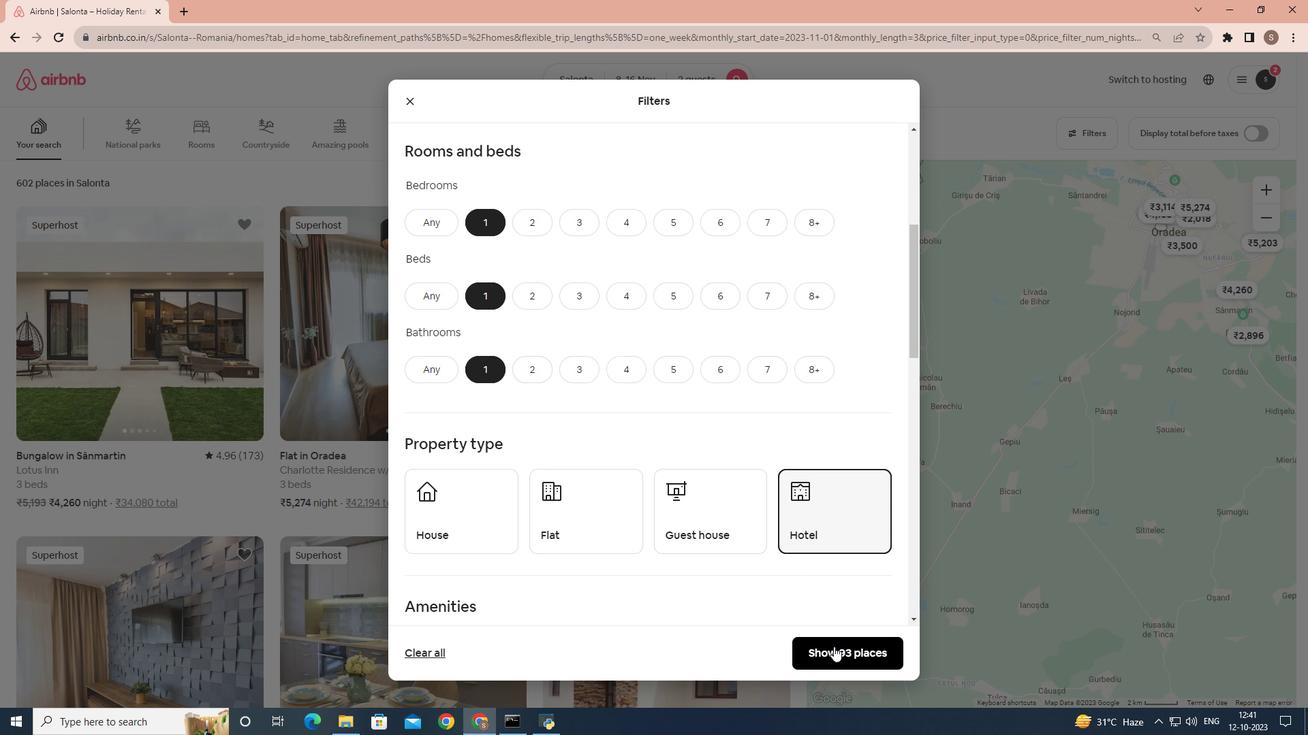
Action: Mouse pressed left at (834, 647)
Screenshot: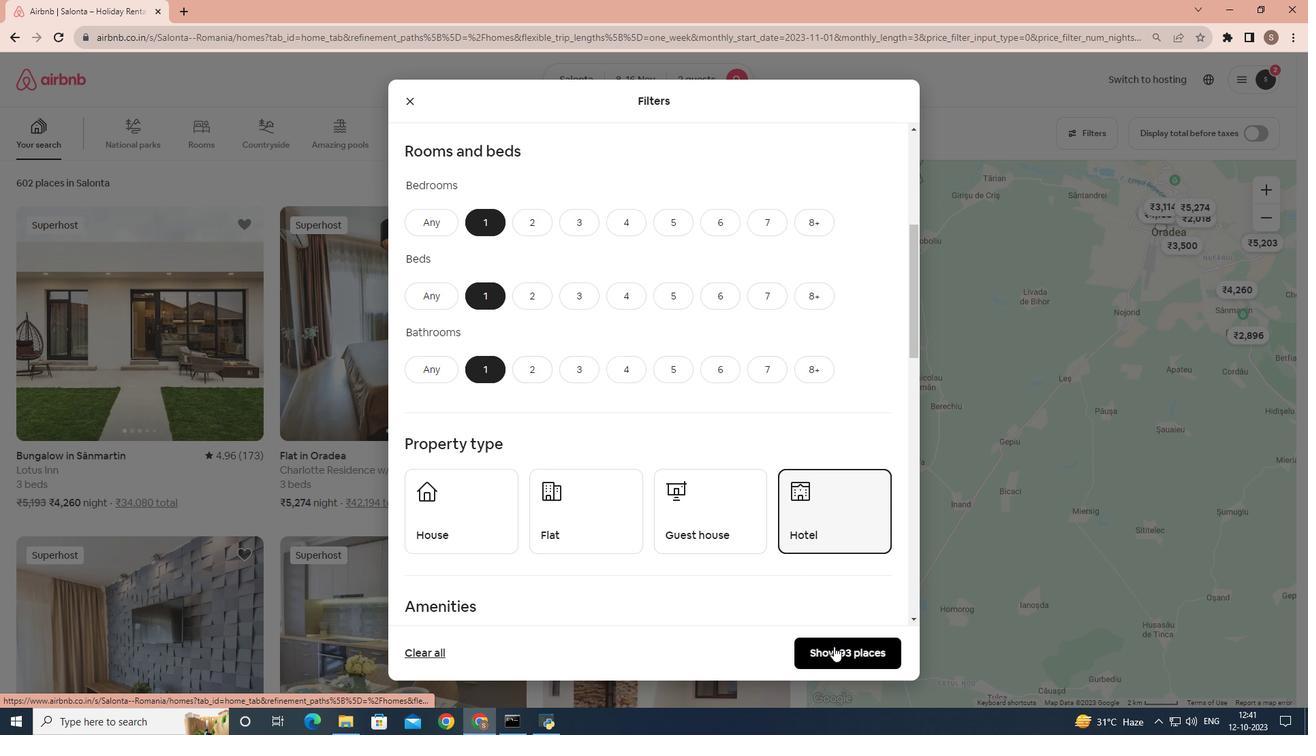
Action: Mouse moved to (466, 388)
Screenshot: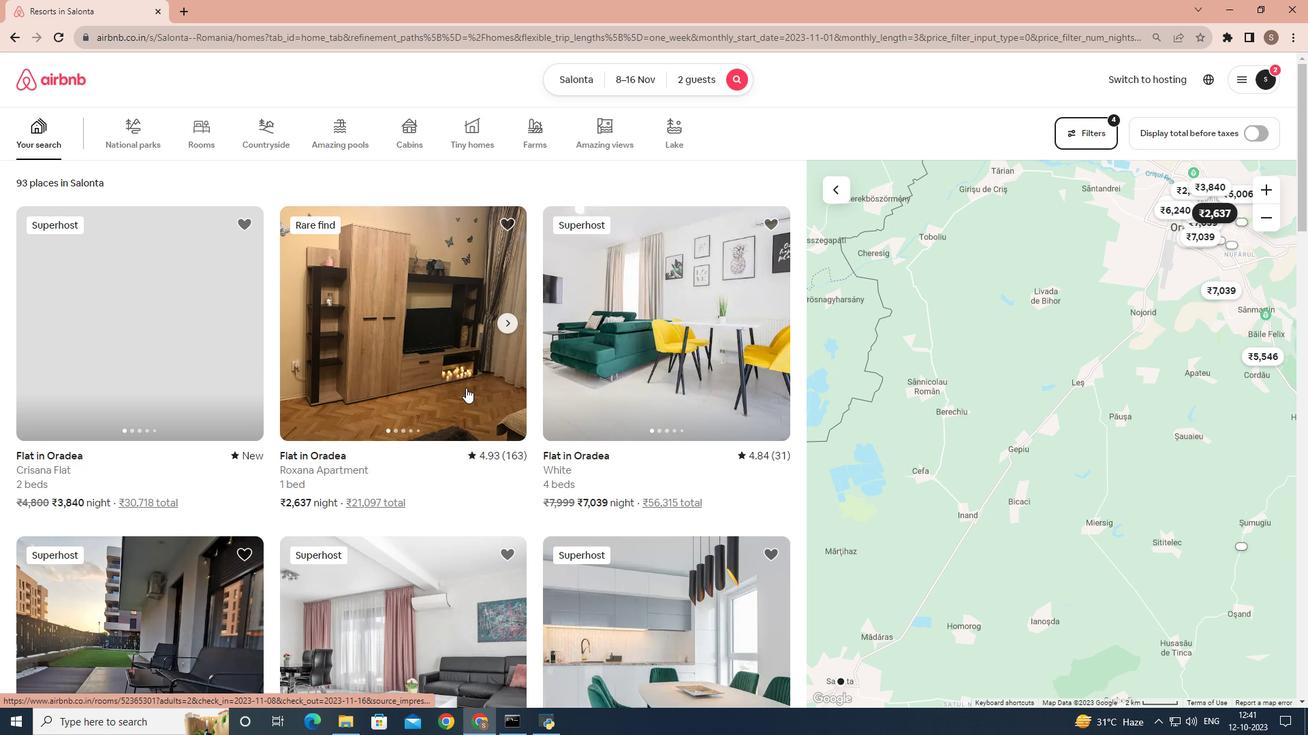 
Action: Mouse pressed left at (466, 388)
Screenshot: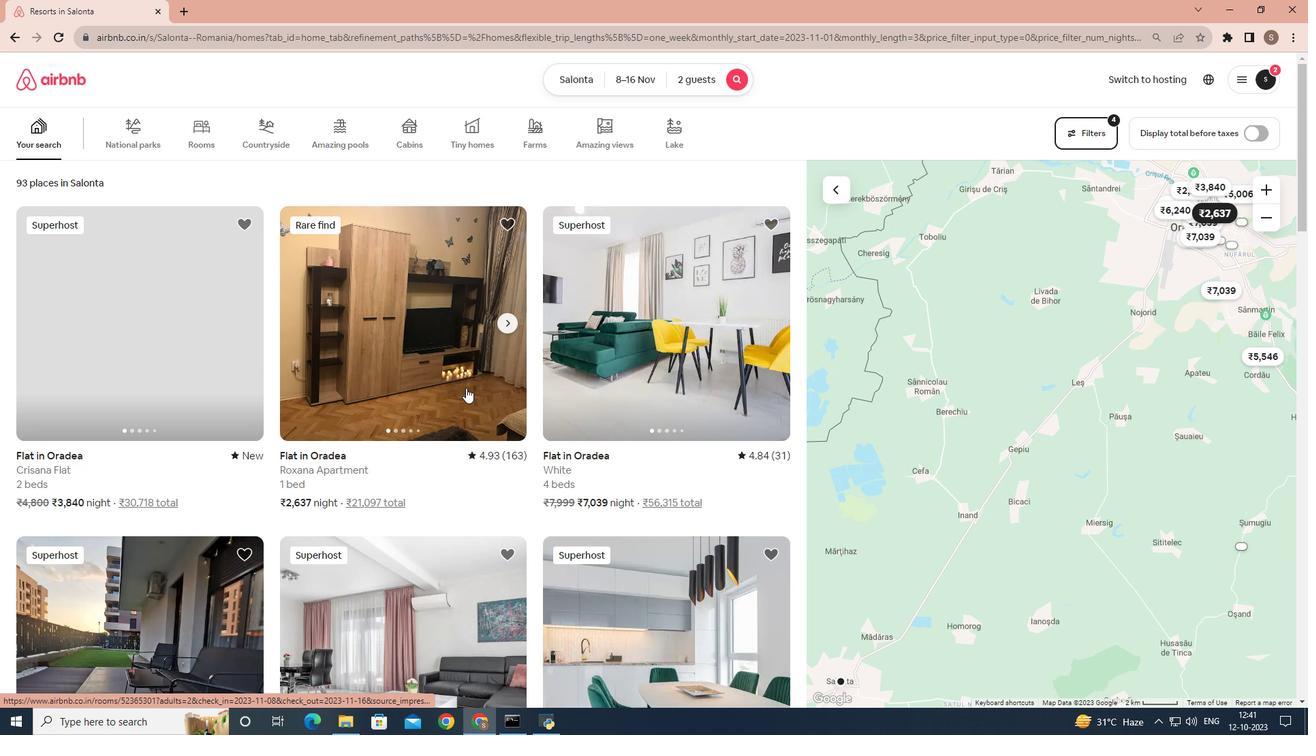 
Action: Mouse moved to (937, 500)
Screenshot: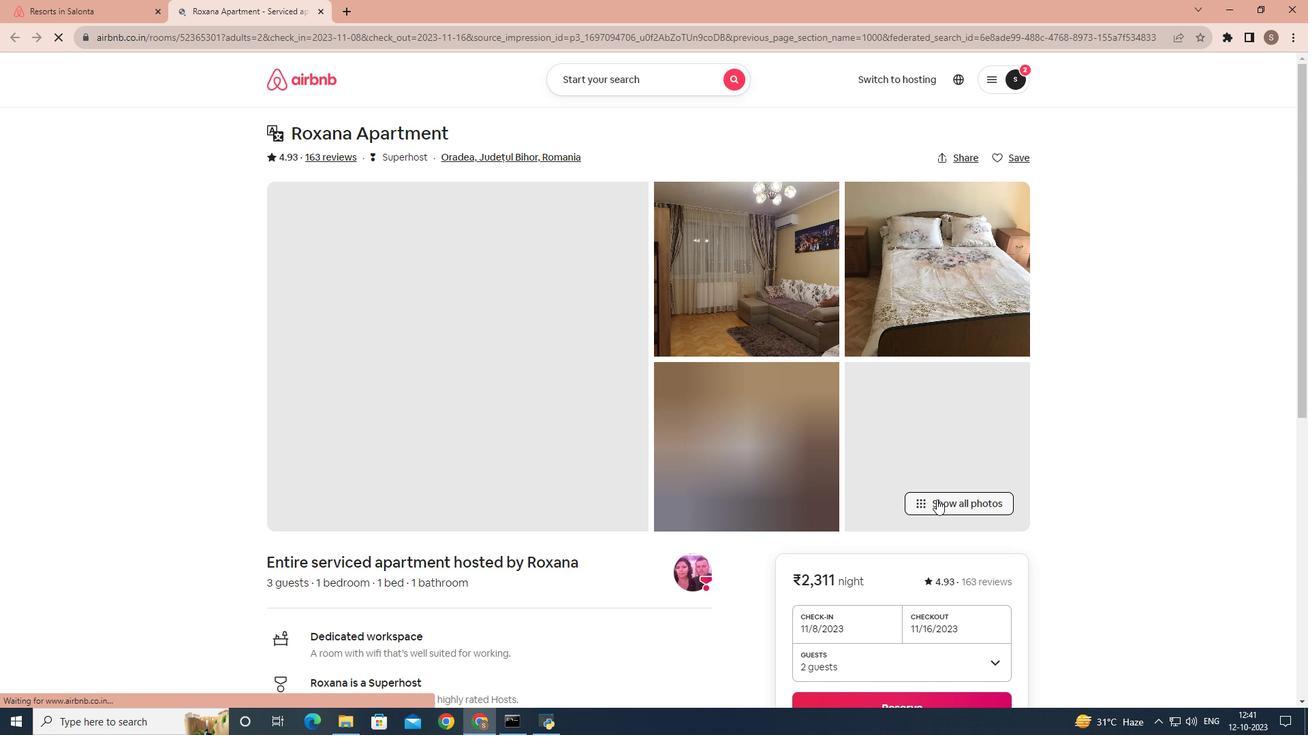 
Action: Mouse pressed left at (937, 500)
Screenshot: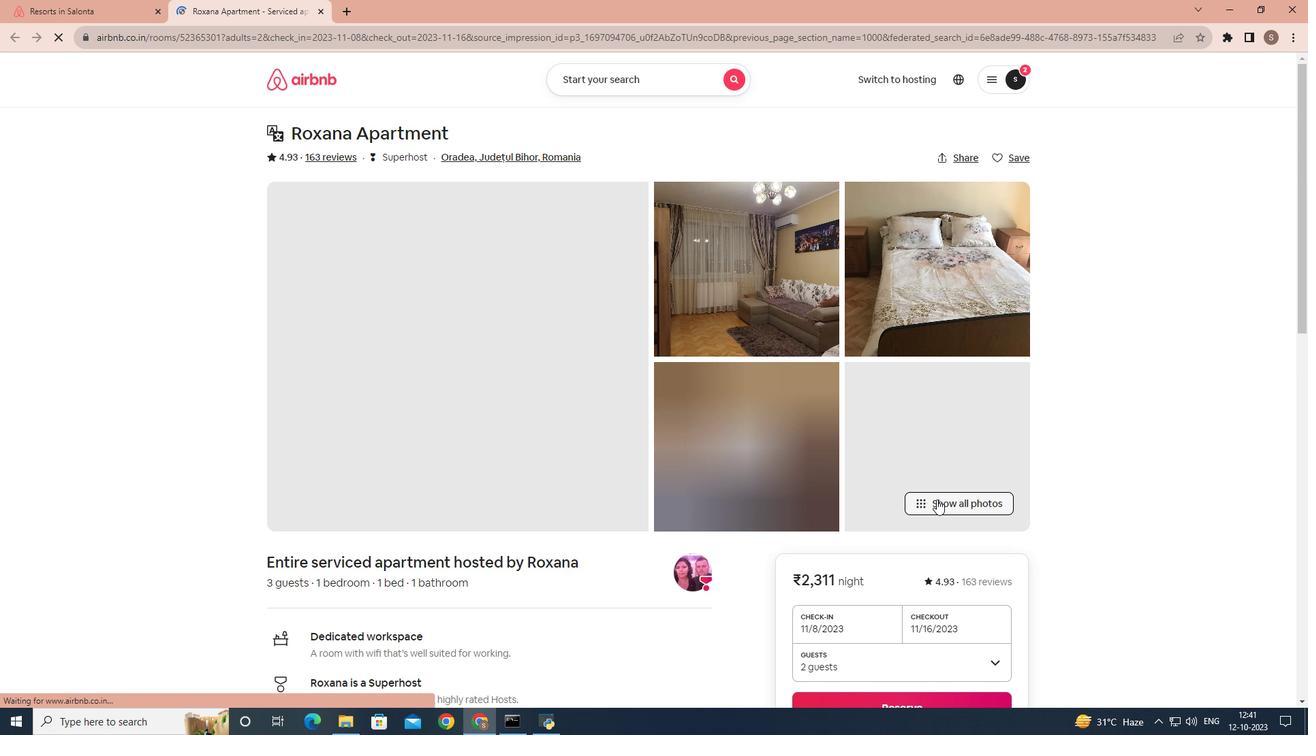 
Action: Mouse moved to (747, 391)
Screenshot: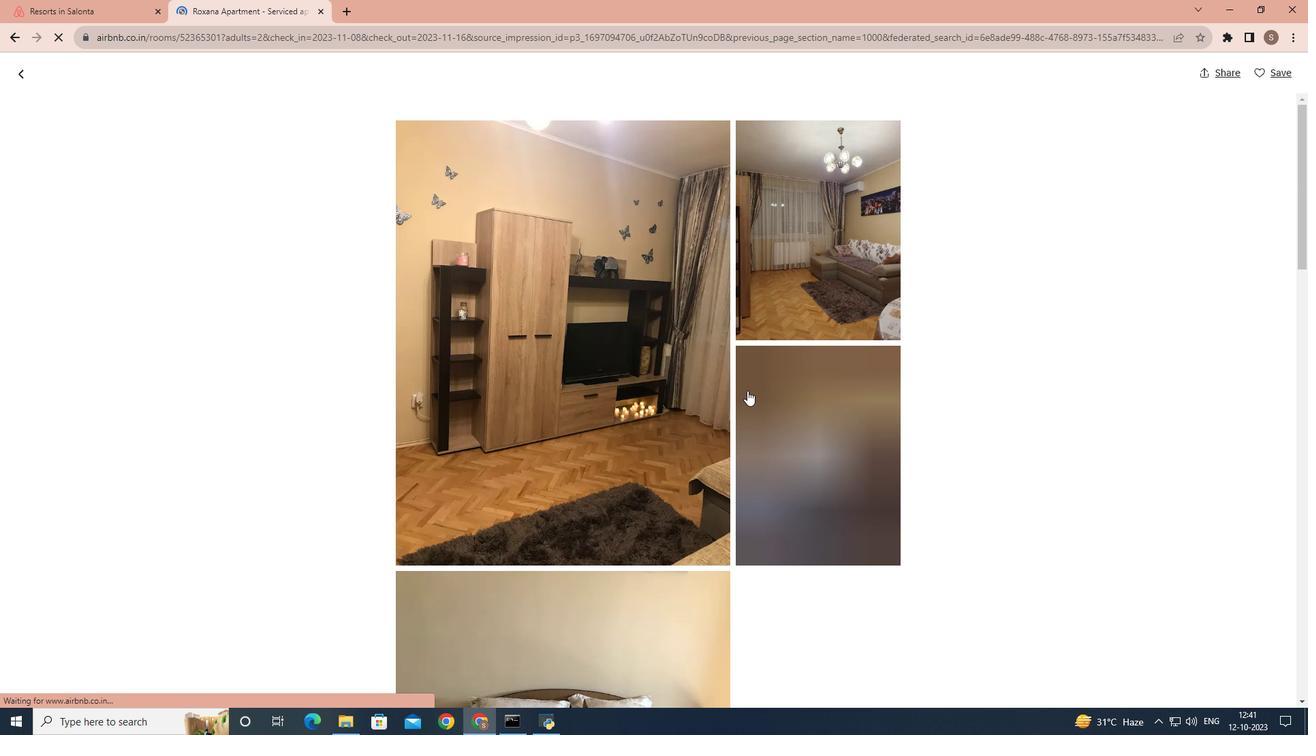 
Action: Mouse scrolled (747, 390) with delta (0, 0)
Screenshot: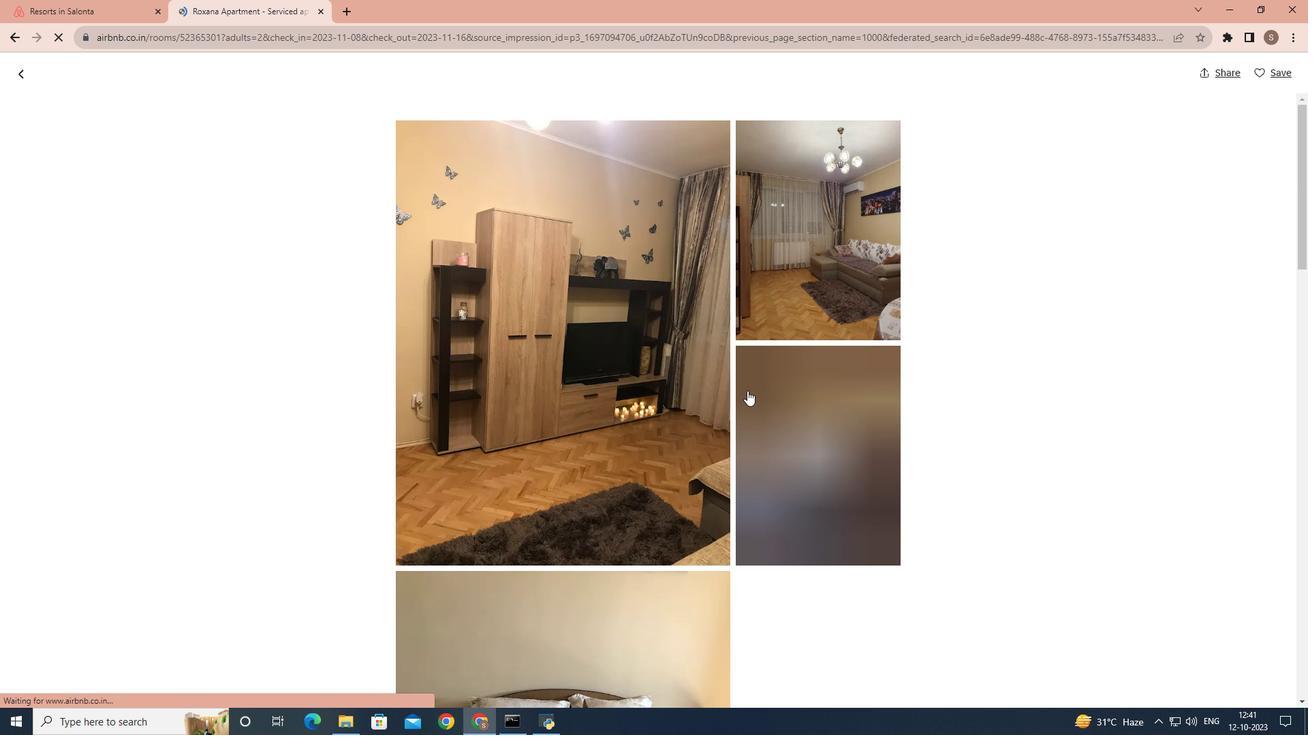 
Action: Mouse scrolled (747, 390) with delta (0, 0)
Screenshot: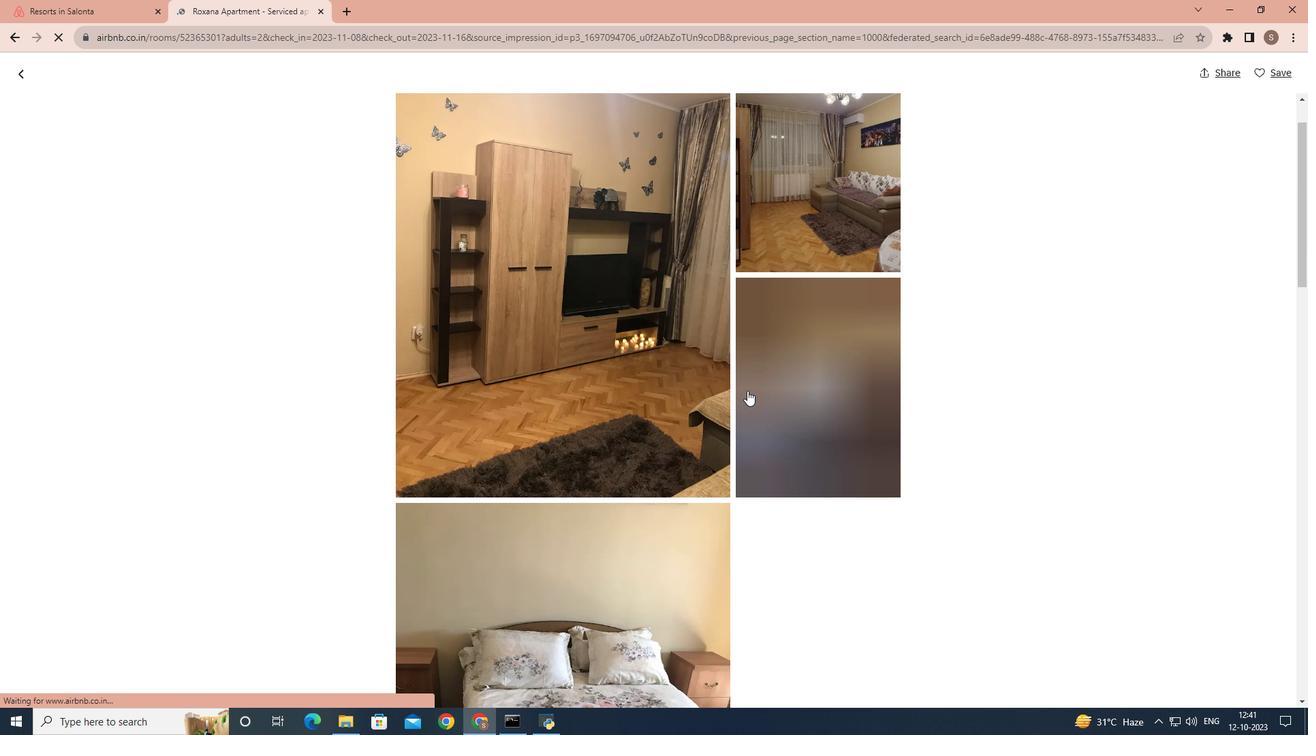 
Action: Mouse scrolled (747, 390) with delta (0, 0)
Screenshot: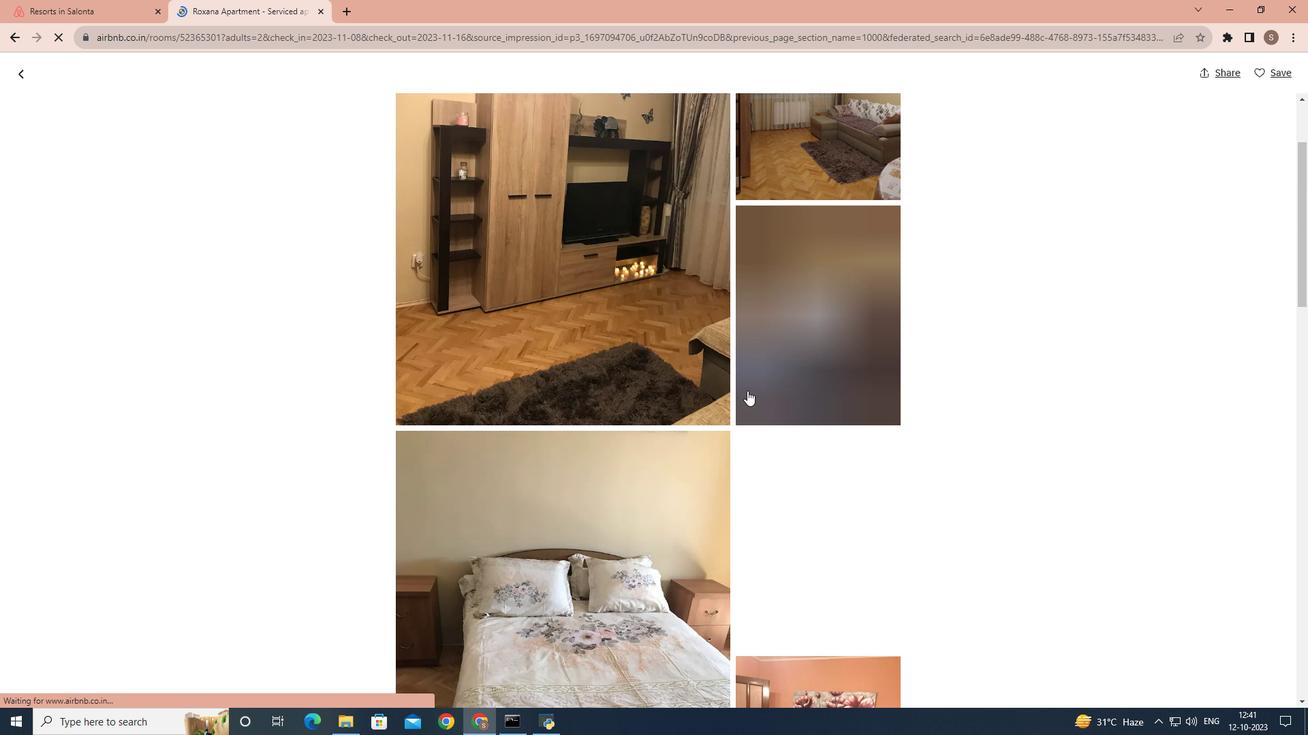 
Action: Mouse scrolled (747, 390) with delta (0, 0)
Screenshot: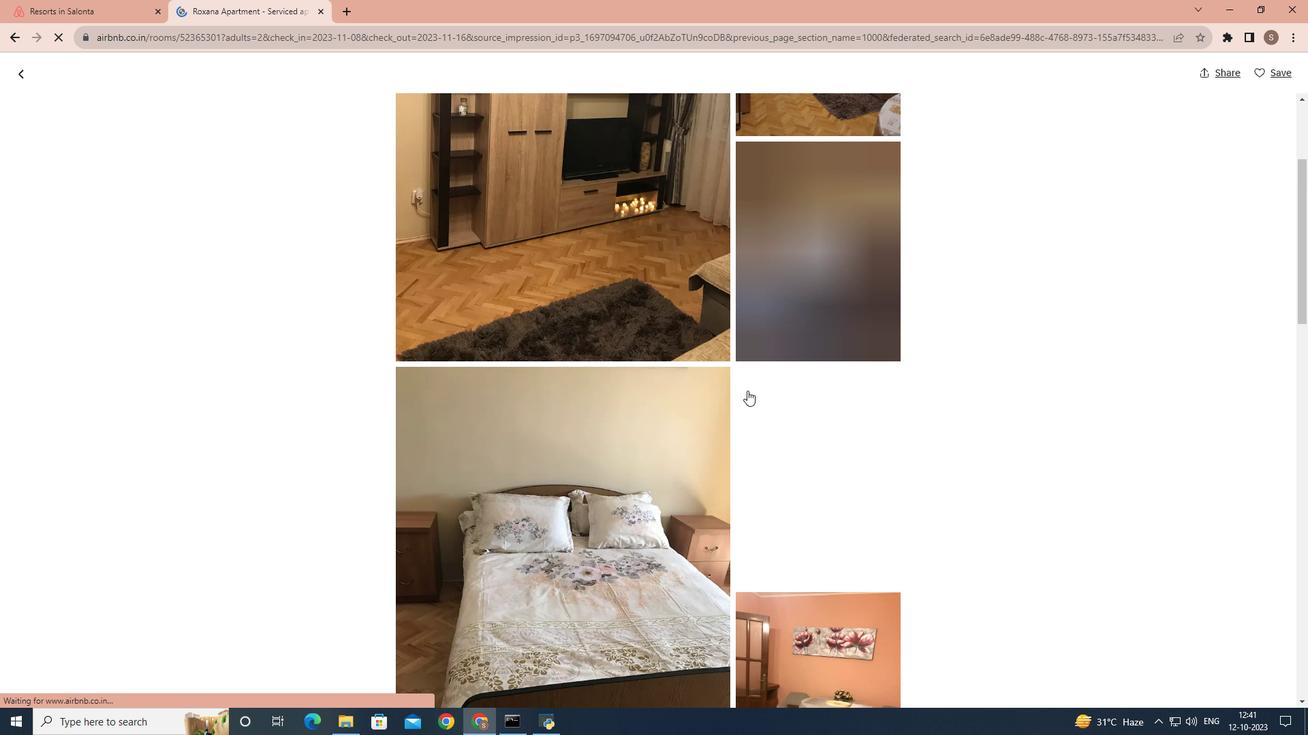 
Action: Mouse scrolled (747, 390) with delta (0, 0)
Screenshot: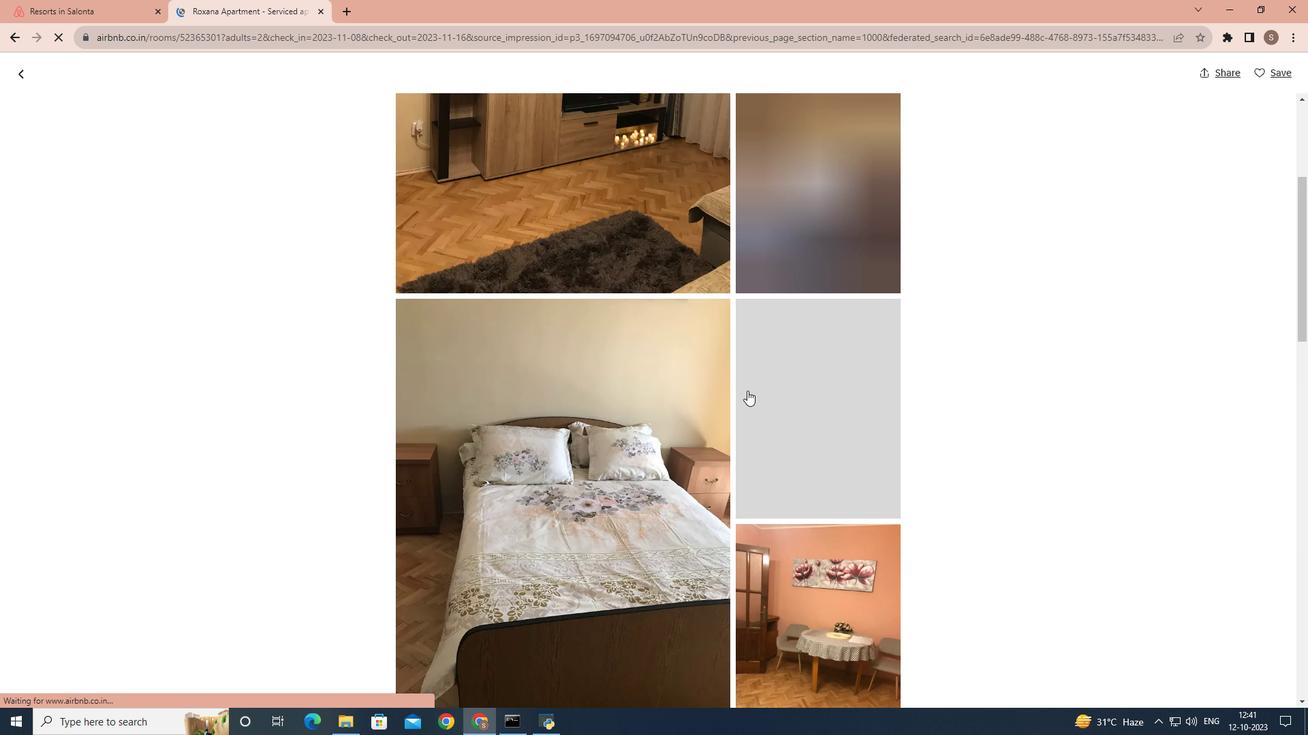 
Action: Mouse scrolled (747, 390) with delta (0, 0)
Screenshot: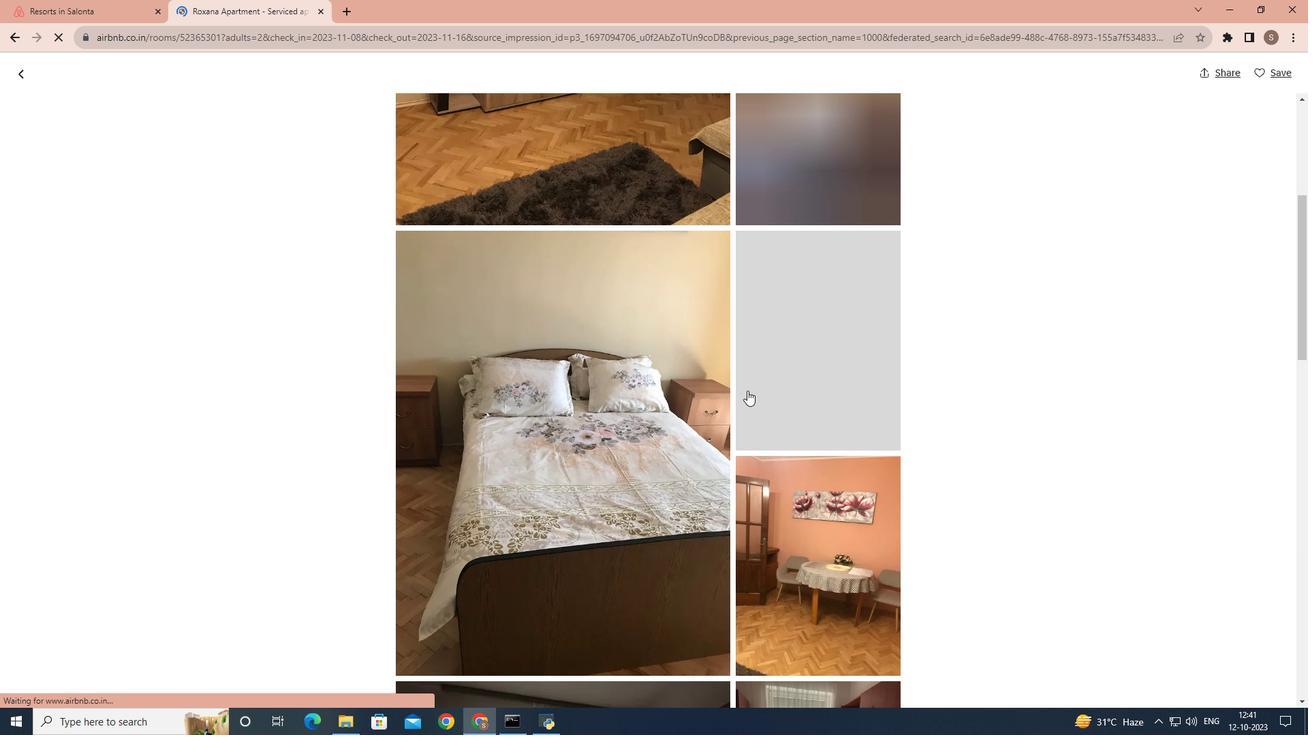 
Action: Mouse scrolled (747, 390) with delta (0, 0)
Screenshot: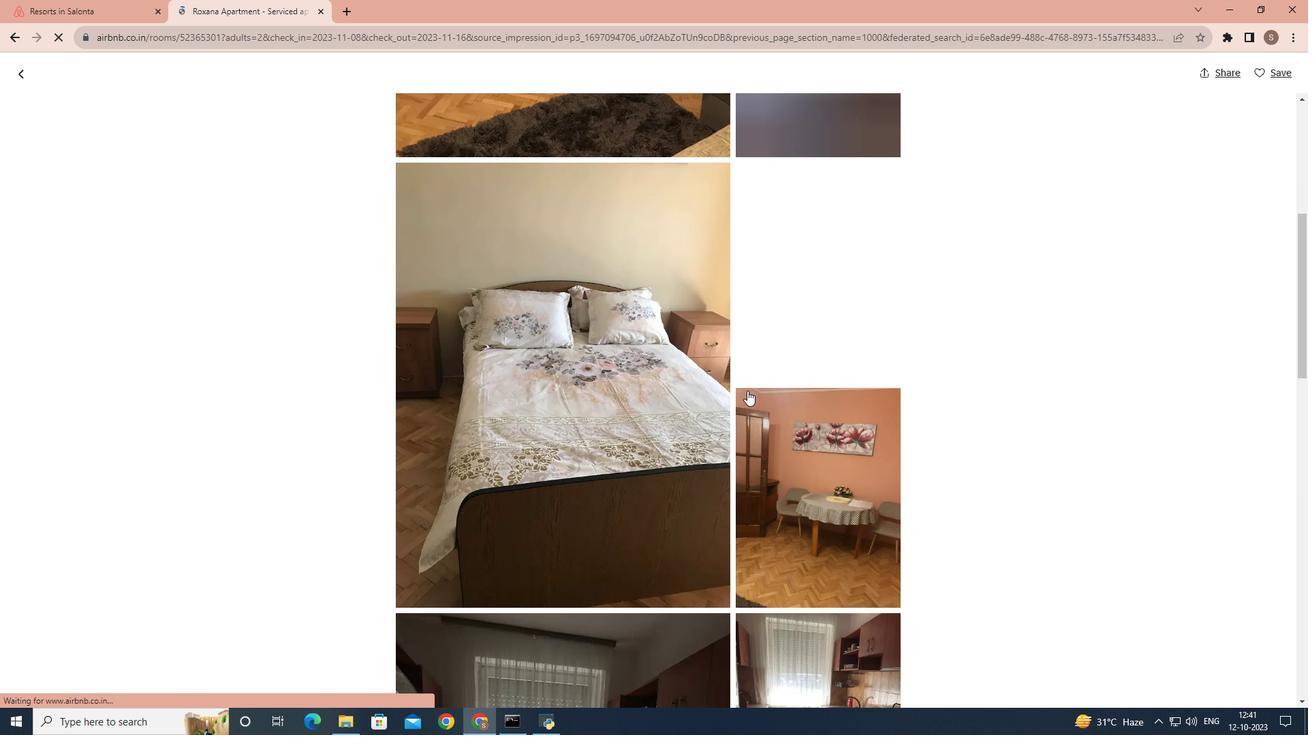 
Action: Mouse scrolled (747, 390) with delta (0, 0)
Screenshot: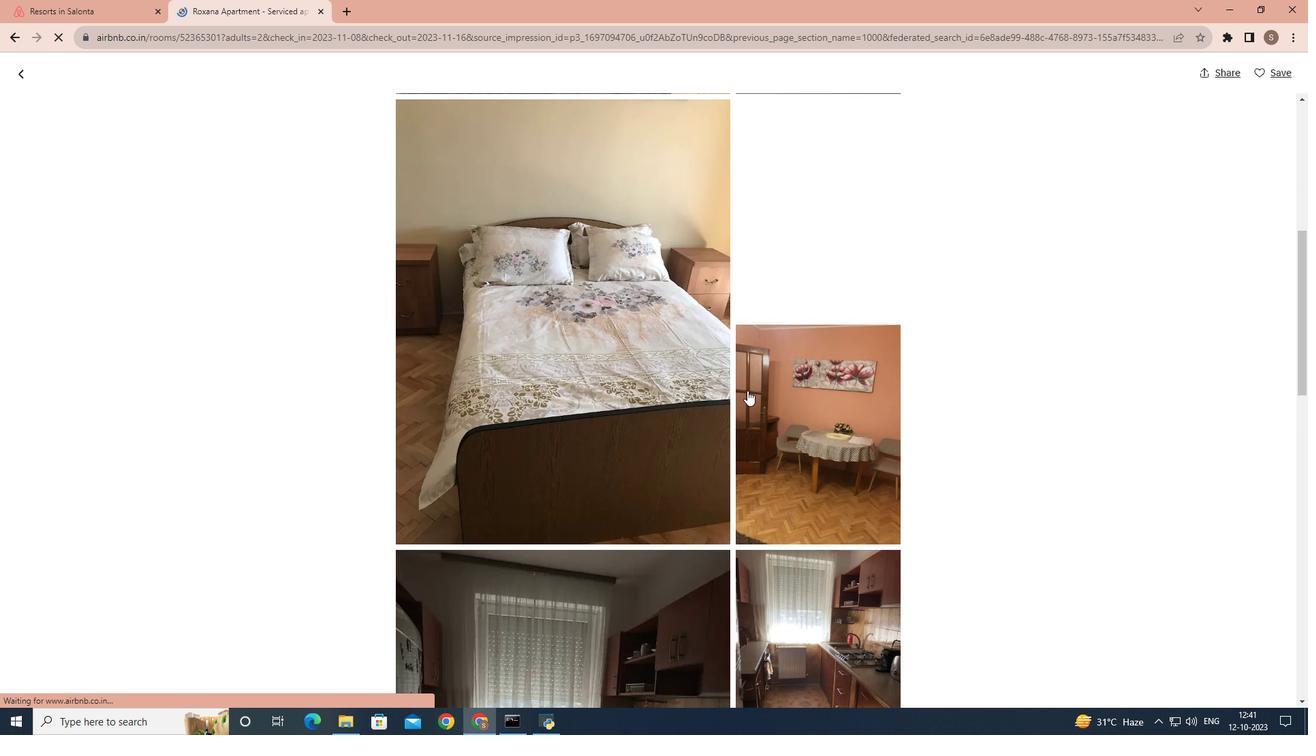 
Action: Mouse scrolled (747, 390) with delta (0, 0)
Screenshot: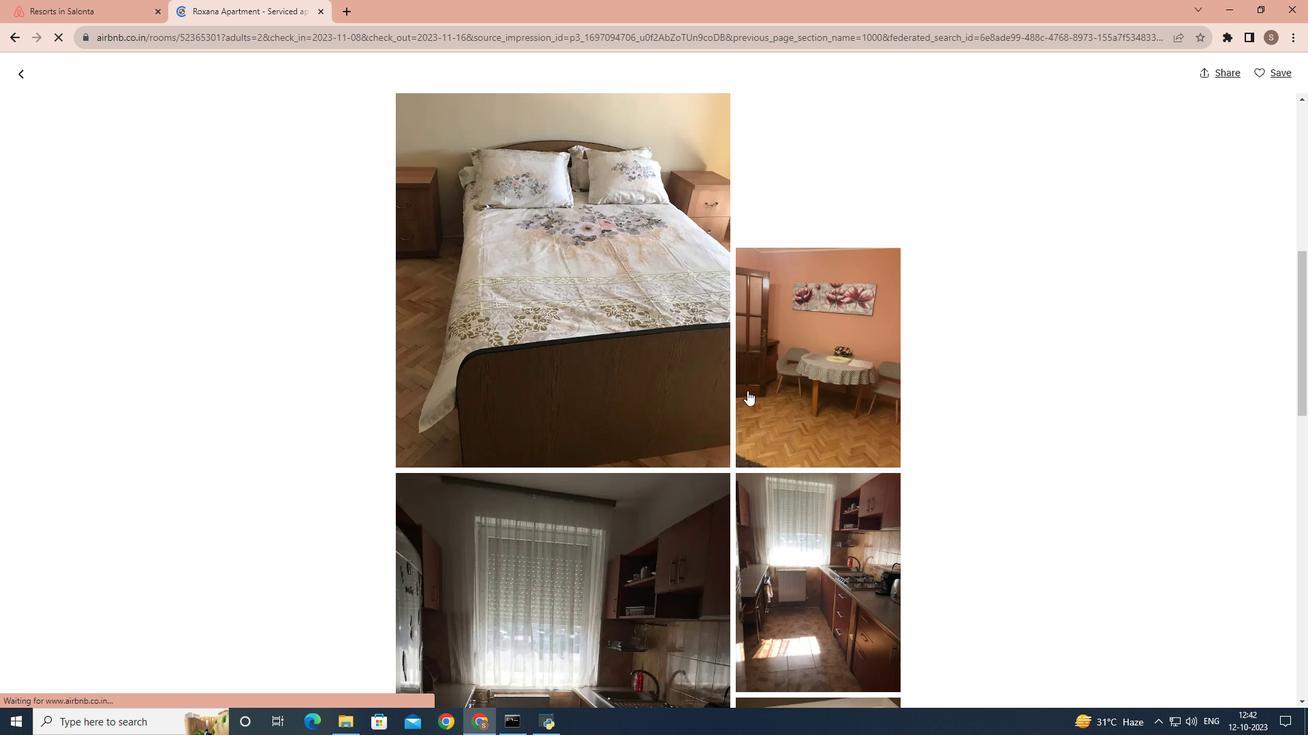
Action: Mouse scrolled (747, 390) with delta (0, 0)
Screenshot: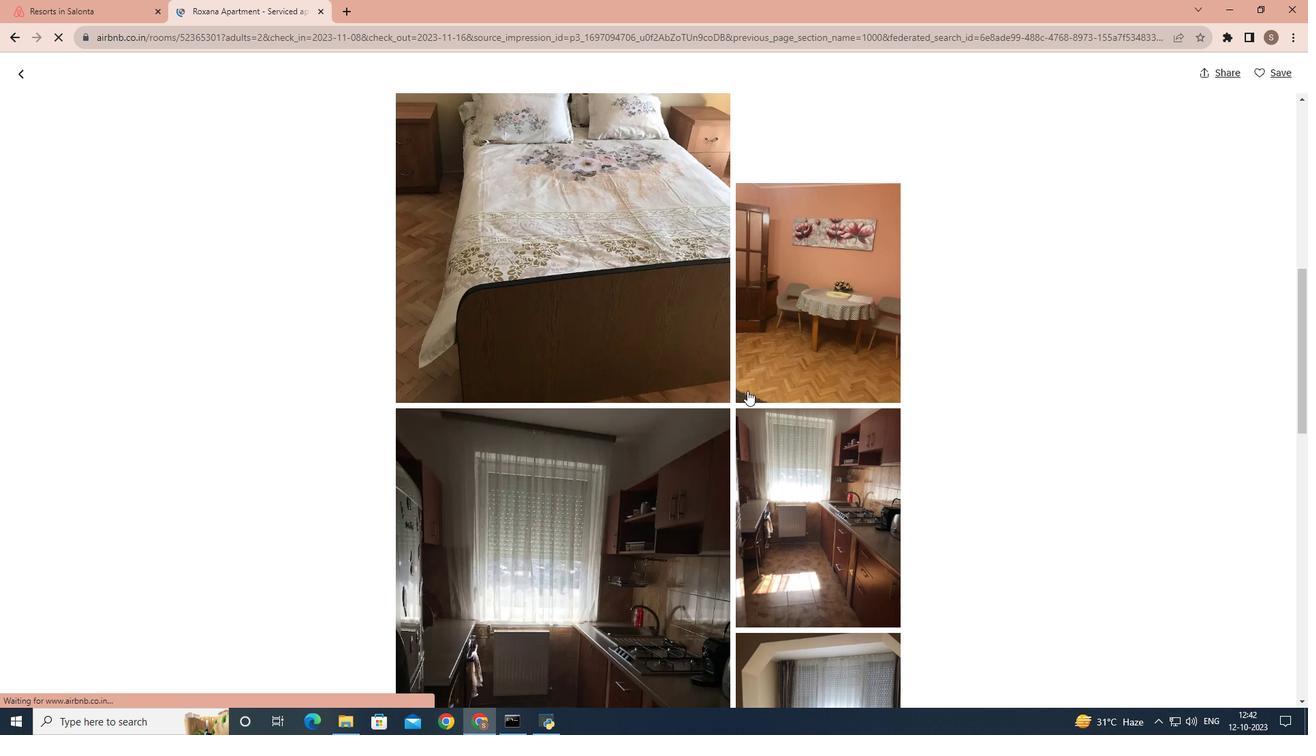 
Action: Mouse scrolled (747, 390) with delta (0, 0)
Screenshot: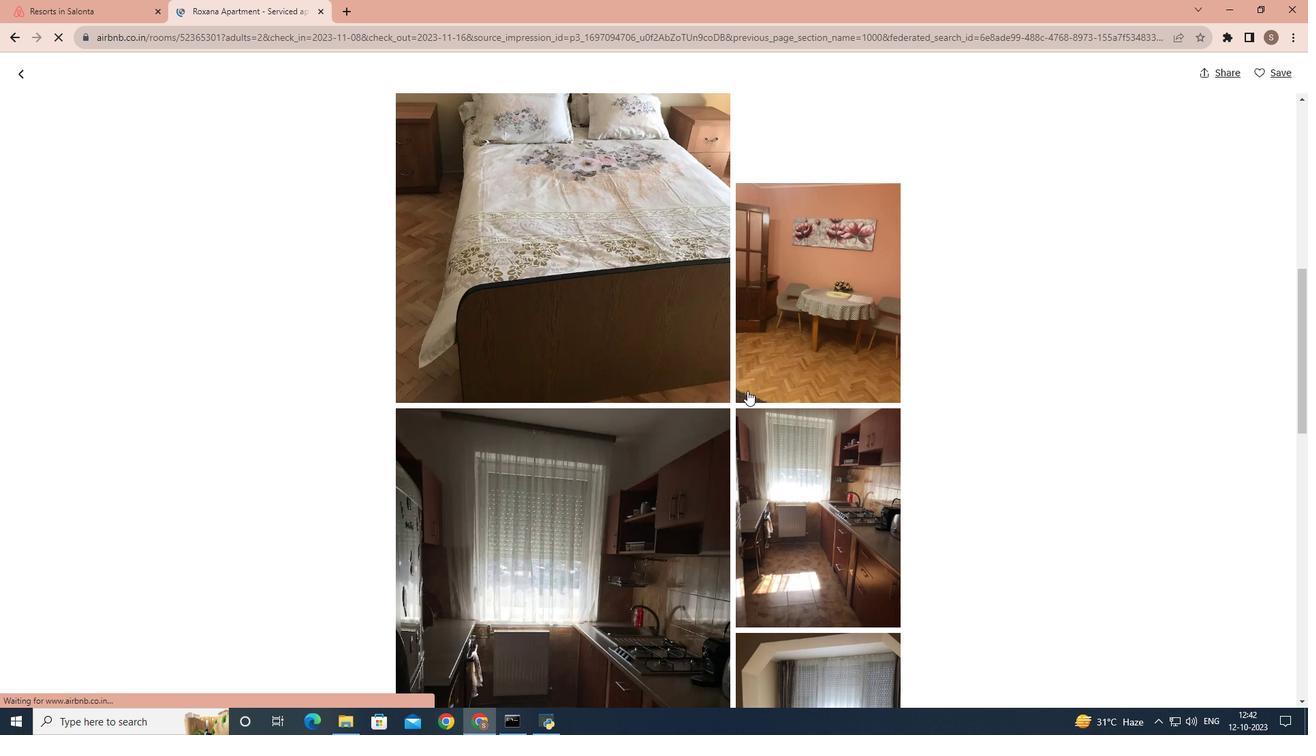 
Action: Mouse scrolled (747, 390) with delta (0, 0)
Screenshot: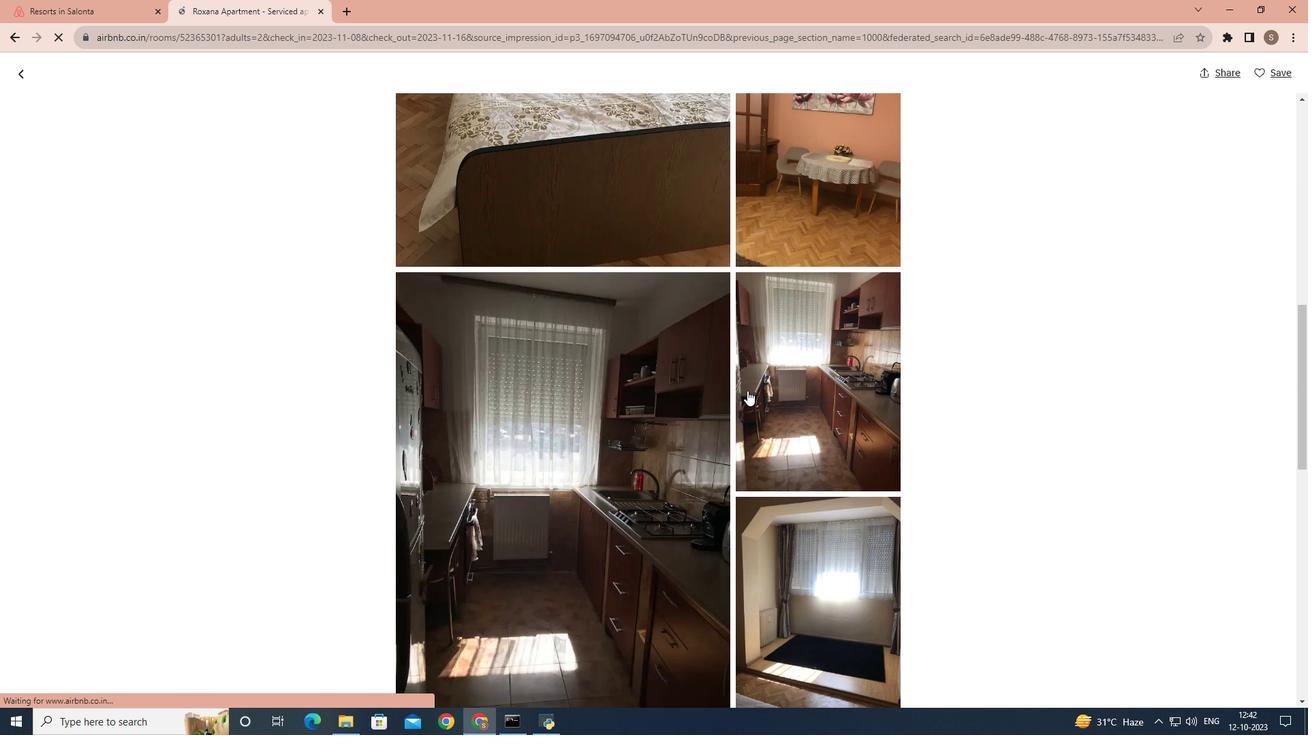 
Action: Mouse scrolled (747, 390) with delta (0, 0)
Screenshot: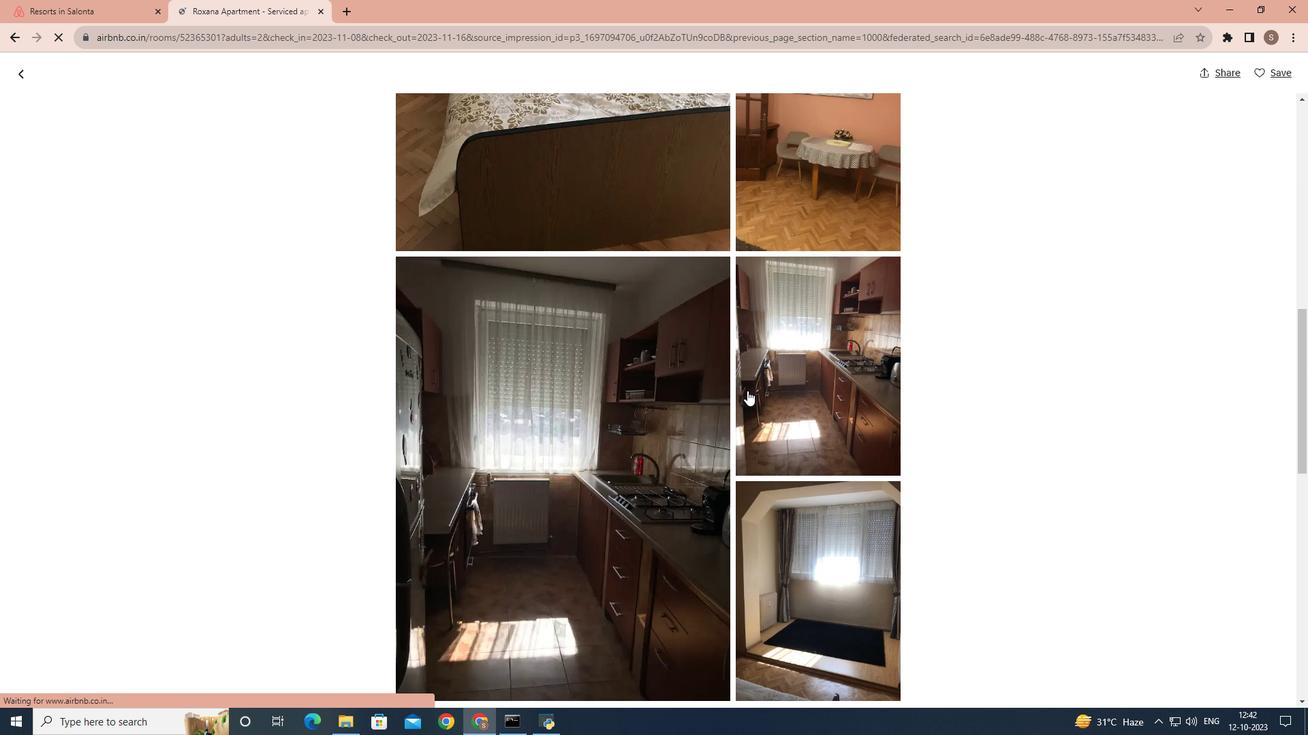 
Action: Mouse scrolled (747, 390) with delta (0, 0)
Screenshot: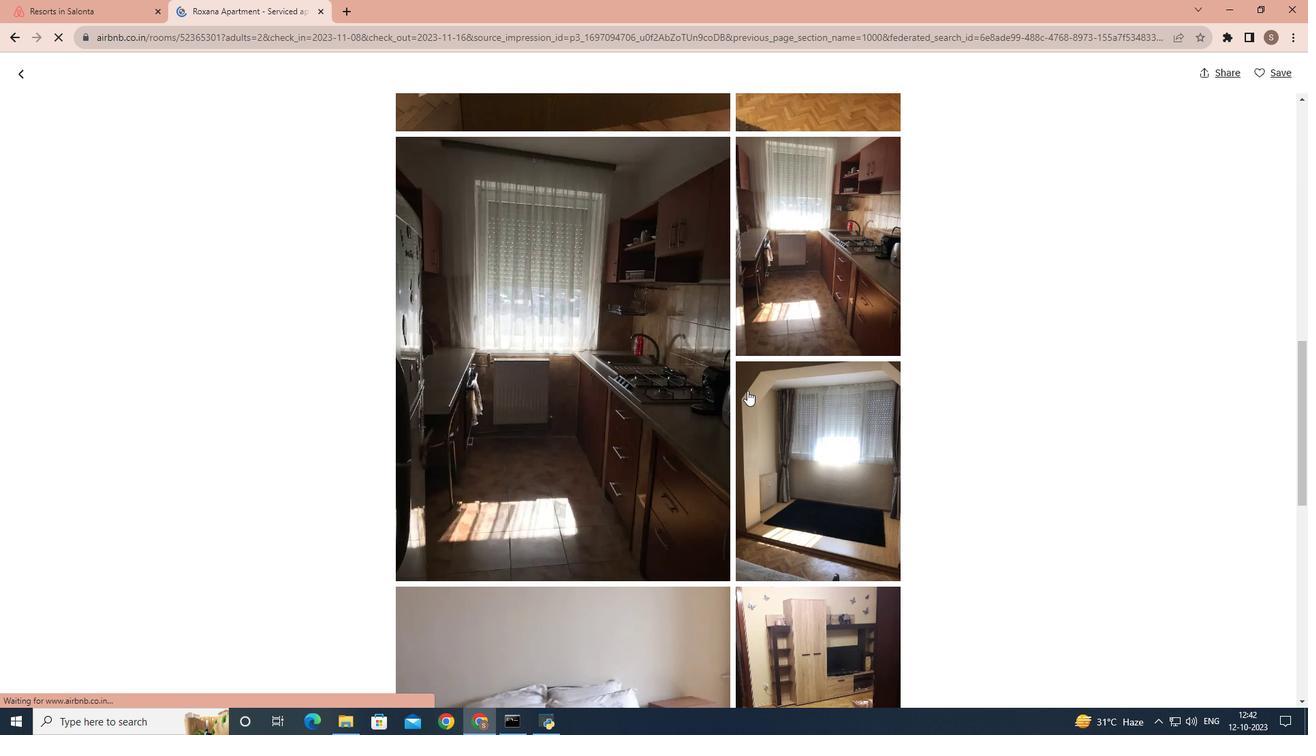 
Action: Mouse scrolled (747, 390) with delta (0, 0)
Screenshot: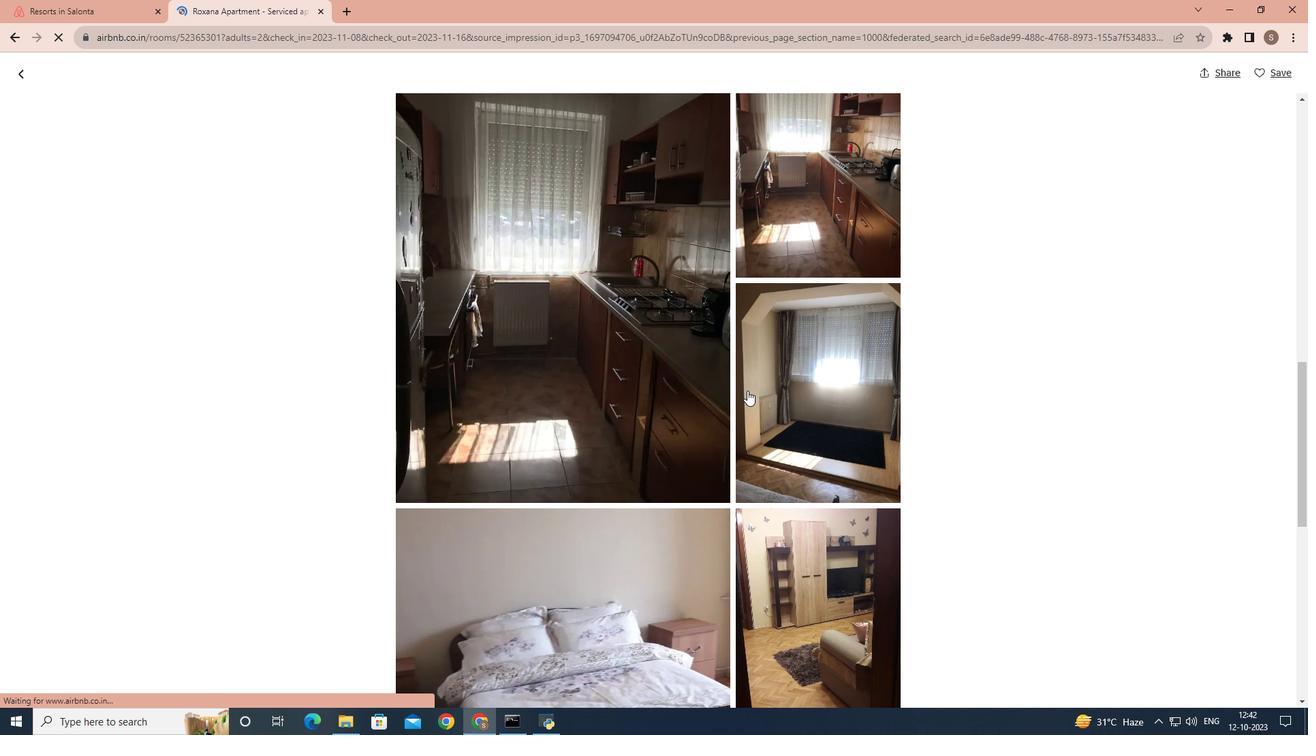 
Action: Mouse scrolled (747, 390) with delta (0, 0)
Screenshot: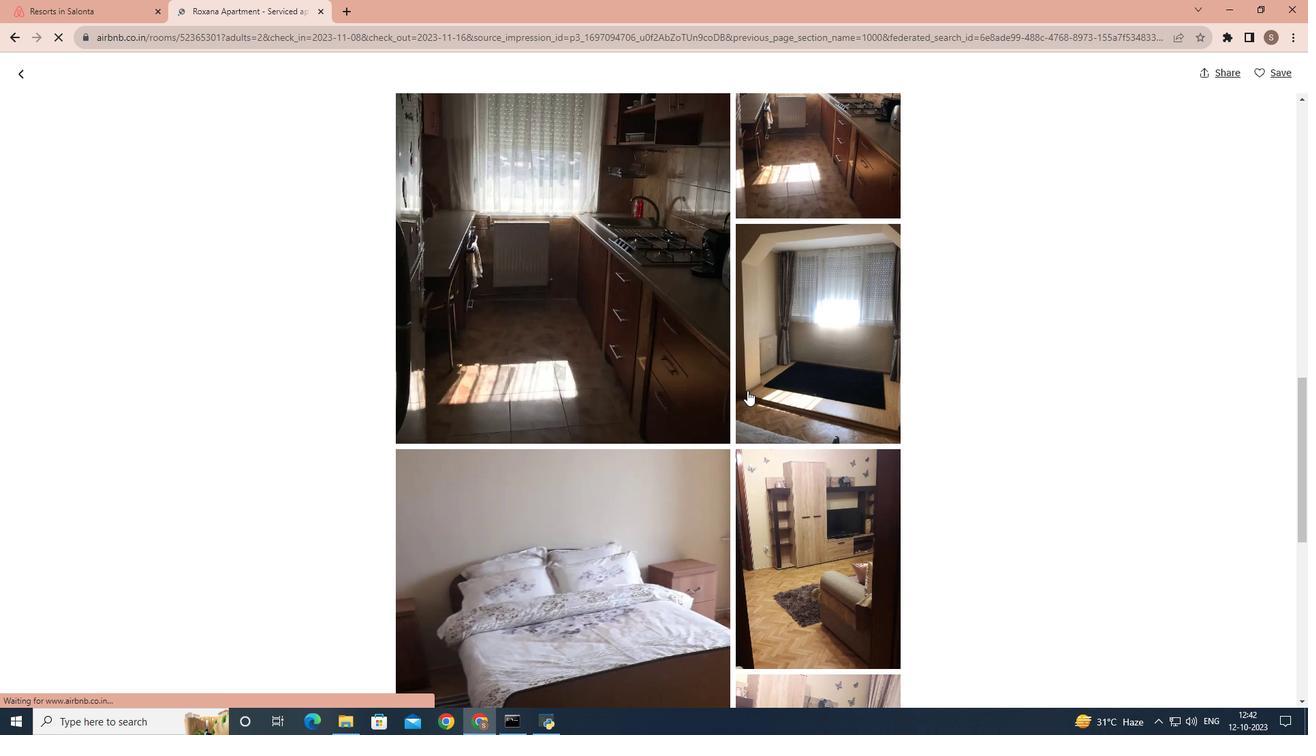 
Action: Mouse scrolled (747, 390) with delta (0, 0)
Screenshot: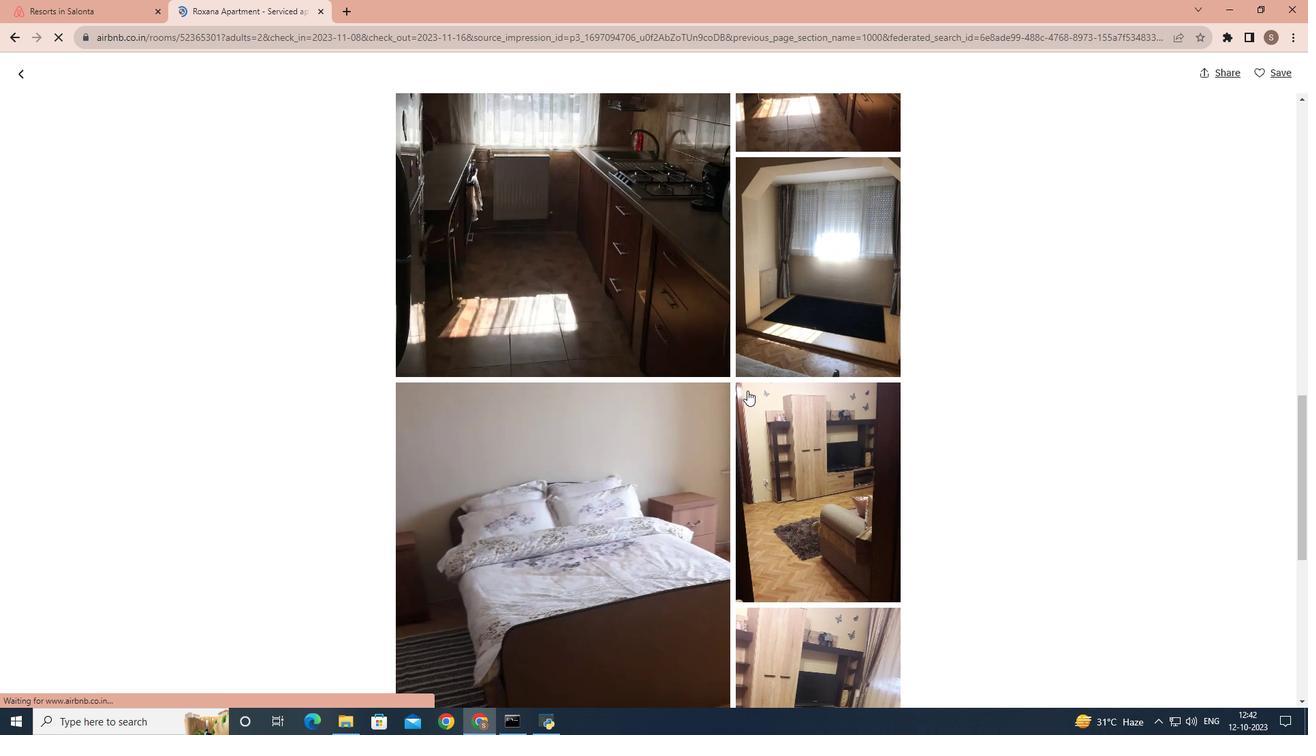 
Action: Mouse scrolled (747, 390) with delta (0, 0)
Screenshot: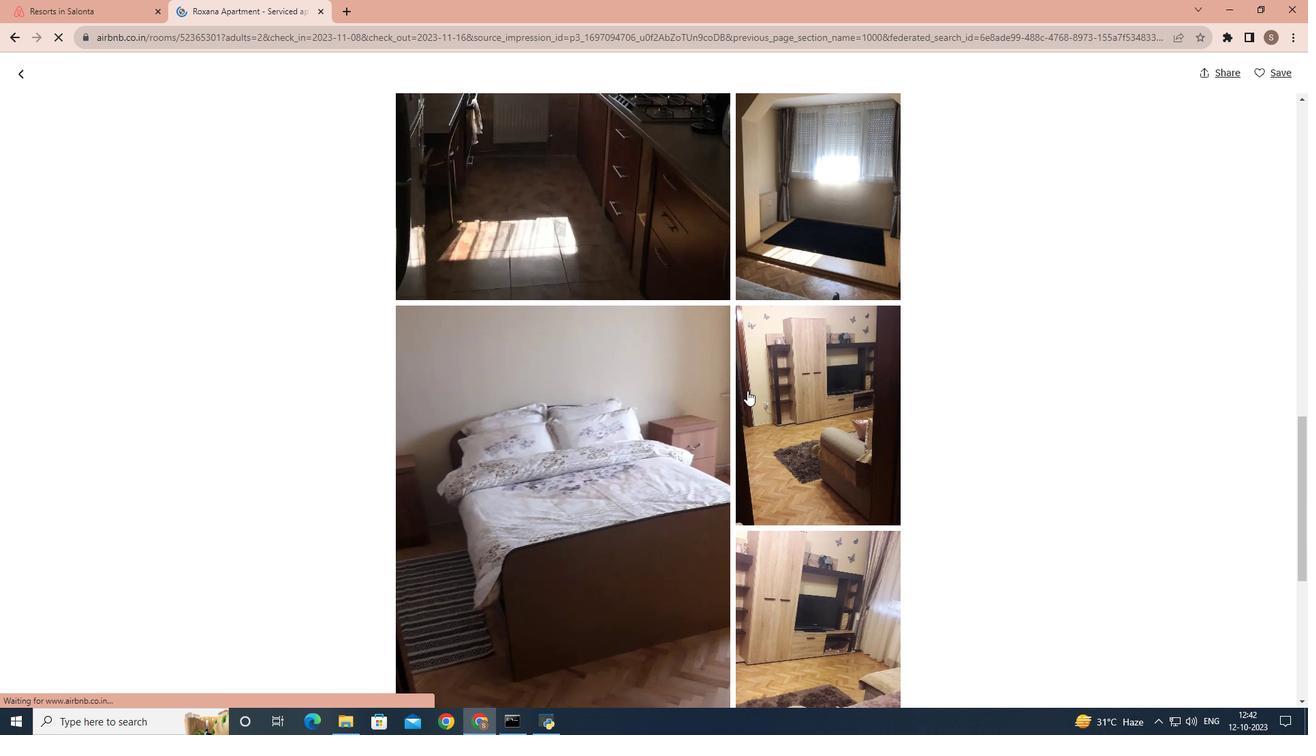 
Action: Mouse scrolled (747, 390) with delta (0, 0)
Screenshot: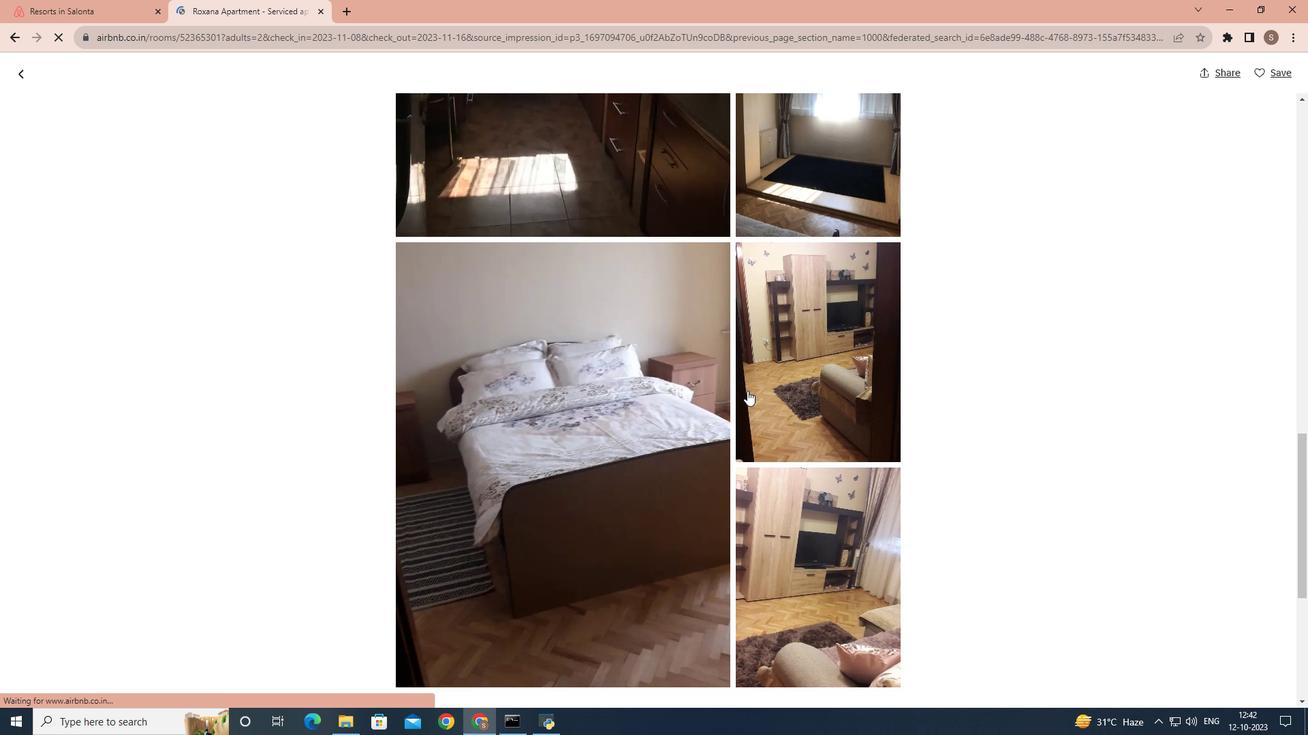 
Action: Mouse scrolled (747, 390) with delta (0, 0)
Screenshot: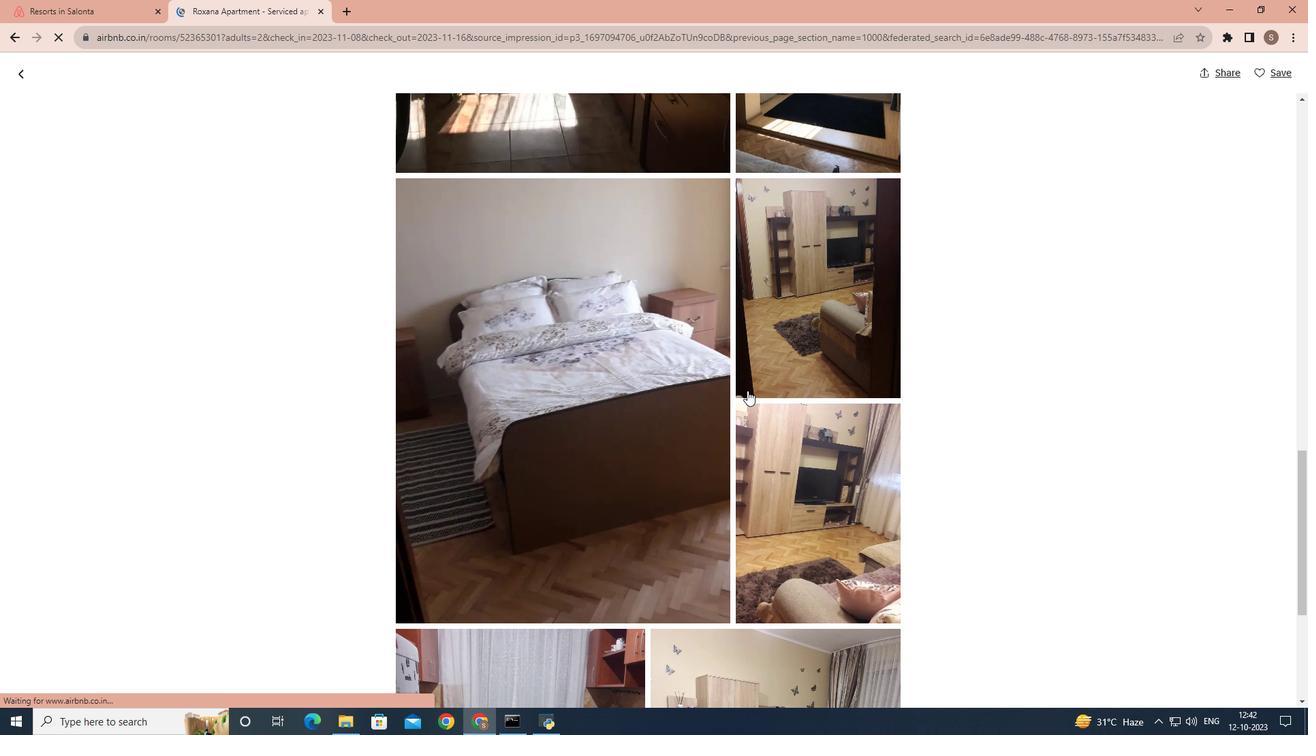 
Action: Mouse scrolled (747, 390) with delta (0, 0)
Screenshot: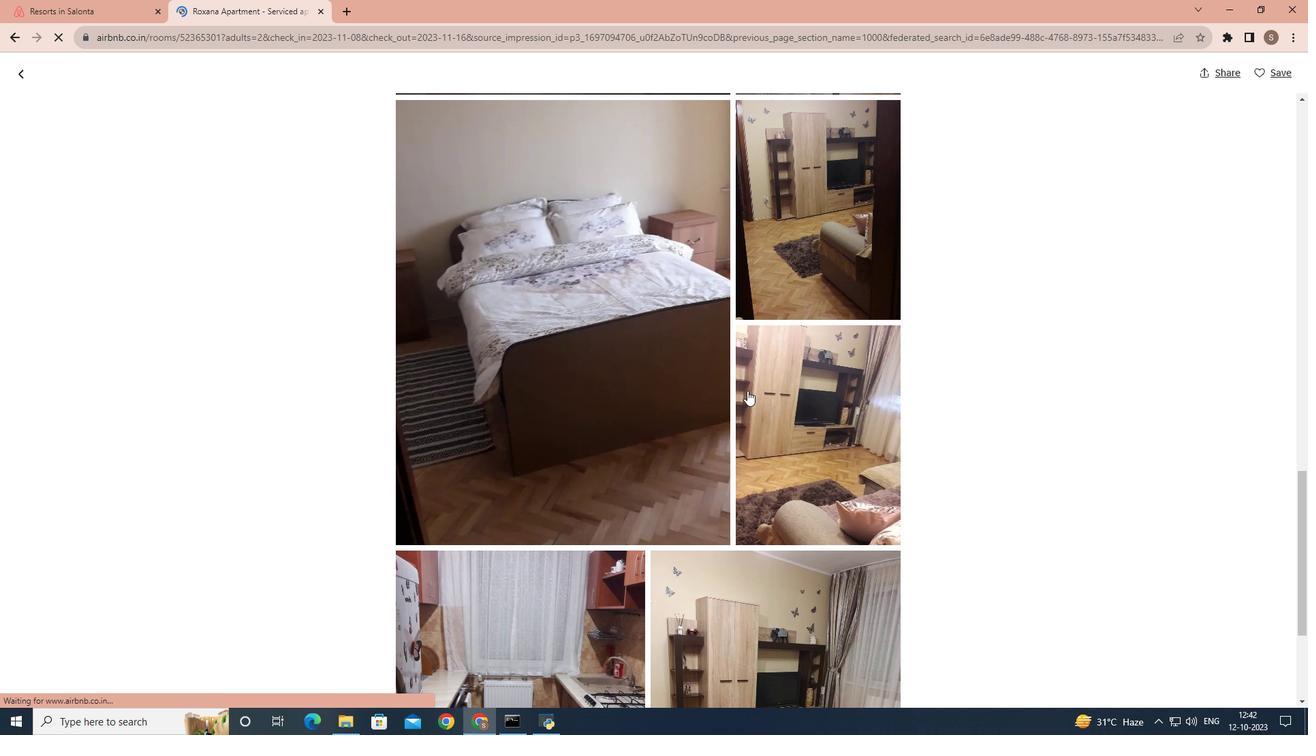
Action: Mouse scrolled (747, 390) with delta (0, 0)
Screenshot: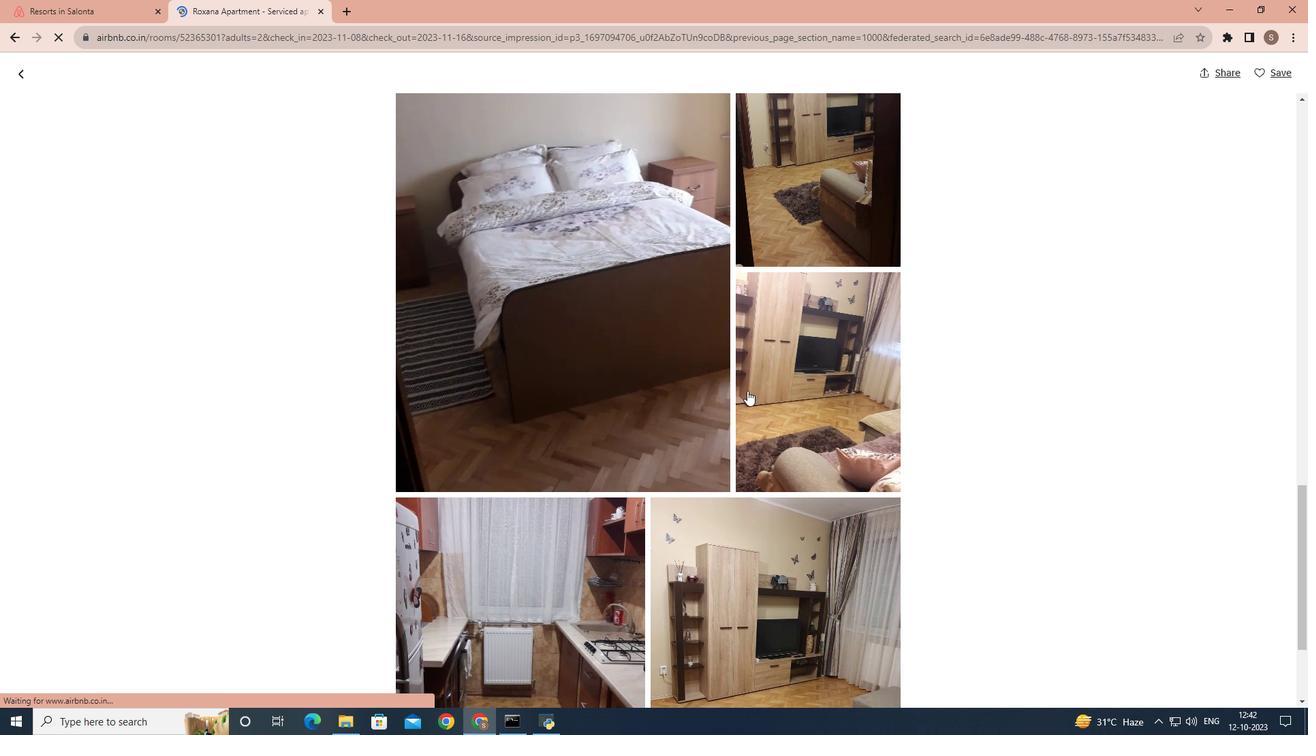 
Action: Mouse scrolled (747, 390) with delta (0, 0)
Screenshot: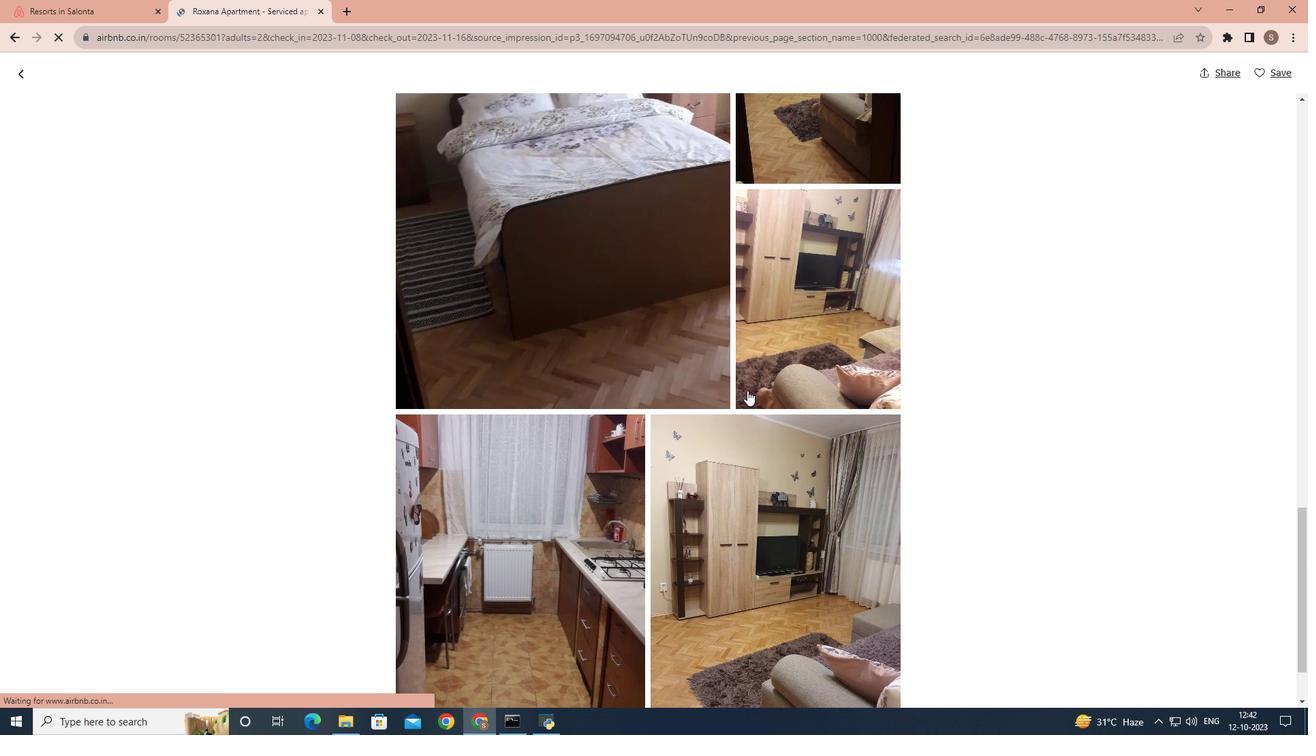 
Action: Mouse scrolled (747, 390) with delta (0, 0)
Screenshot: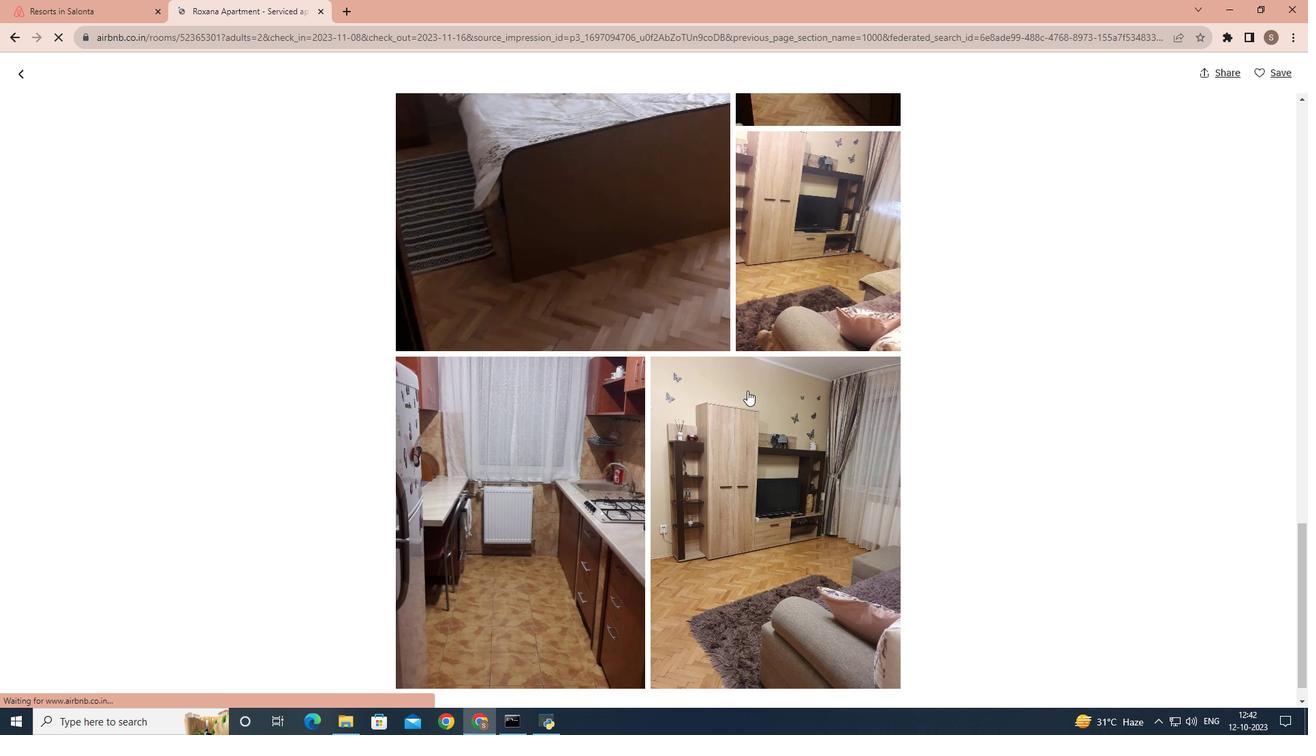 
Action: Mouse scrolled (747, 390) with delta (0, 0)
Screenshot: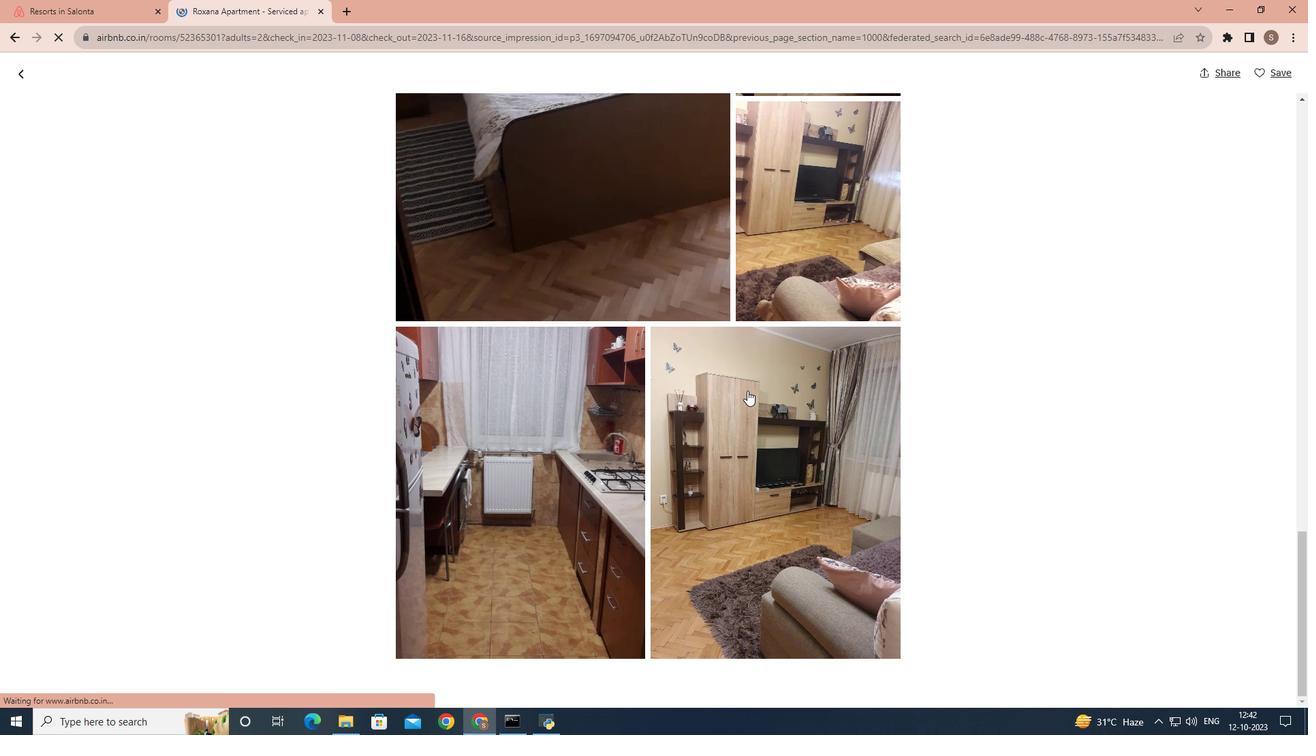 
Action: Mouse scrolled (747, 390) with delta (0, 0)
Screenshot: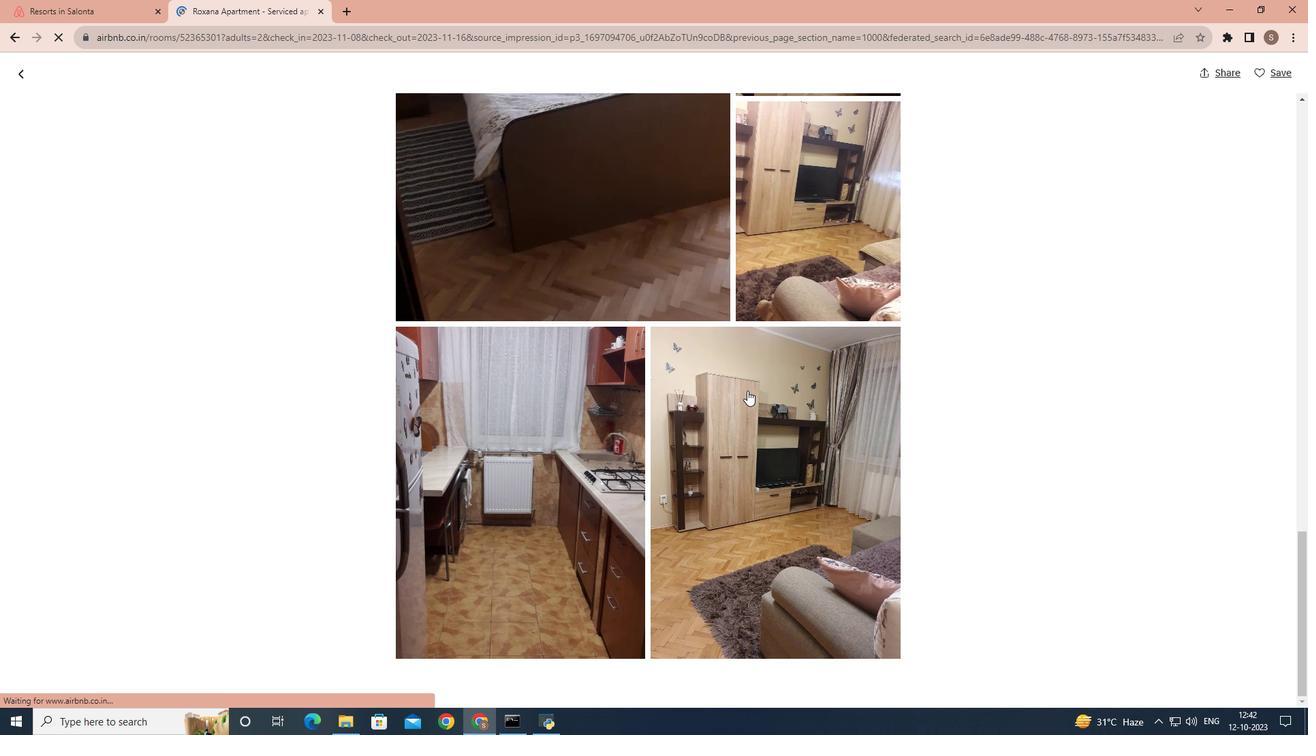 
Action: Mouse scrolled (747, 390) with delta (0, 0)
Screenshot: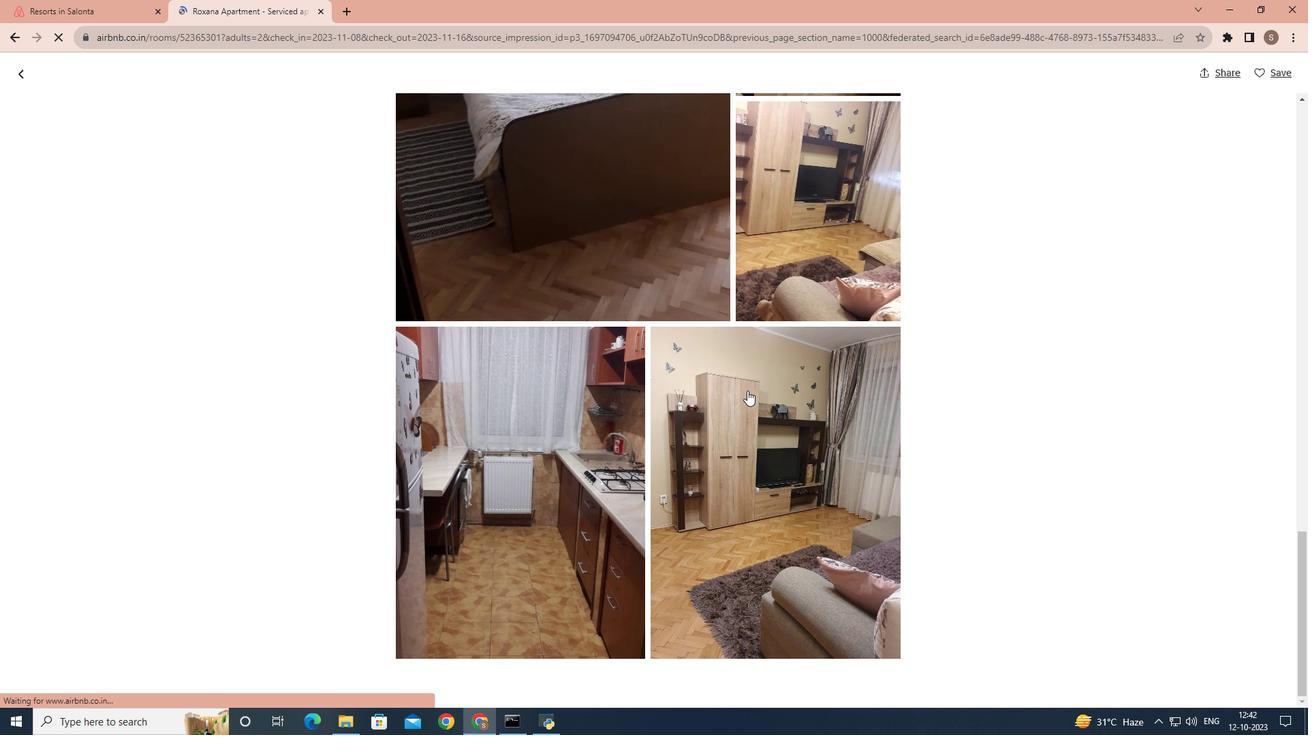 
Action: Mouse scrolled (747, 390) with delta (0, 0)
Screenshot: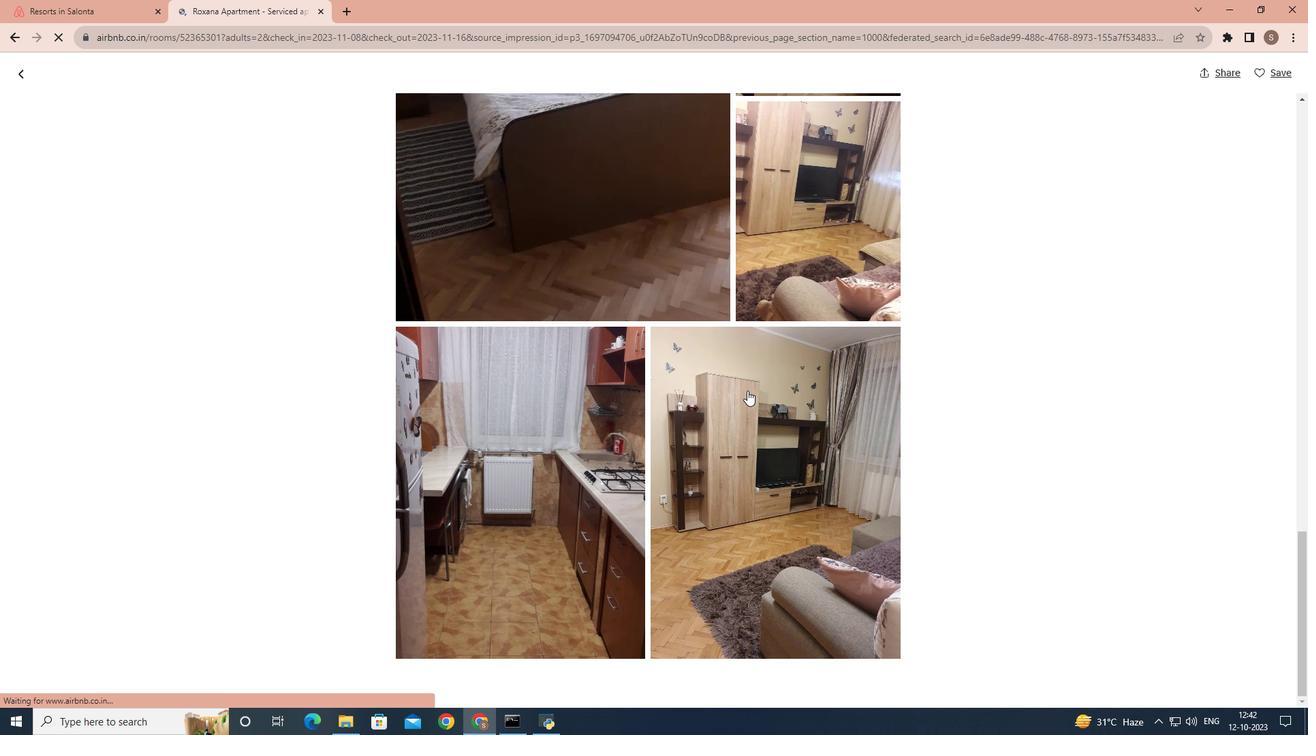 
Action: Mouse scrolled (747, 390) with delta (0, 0)
Screenshot: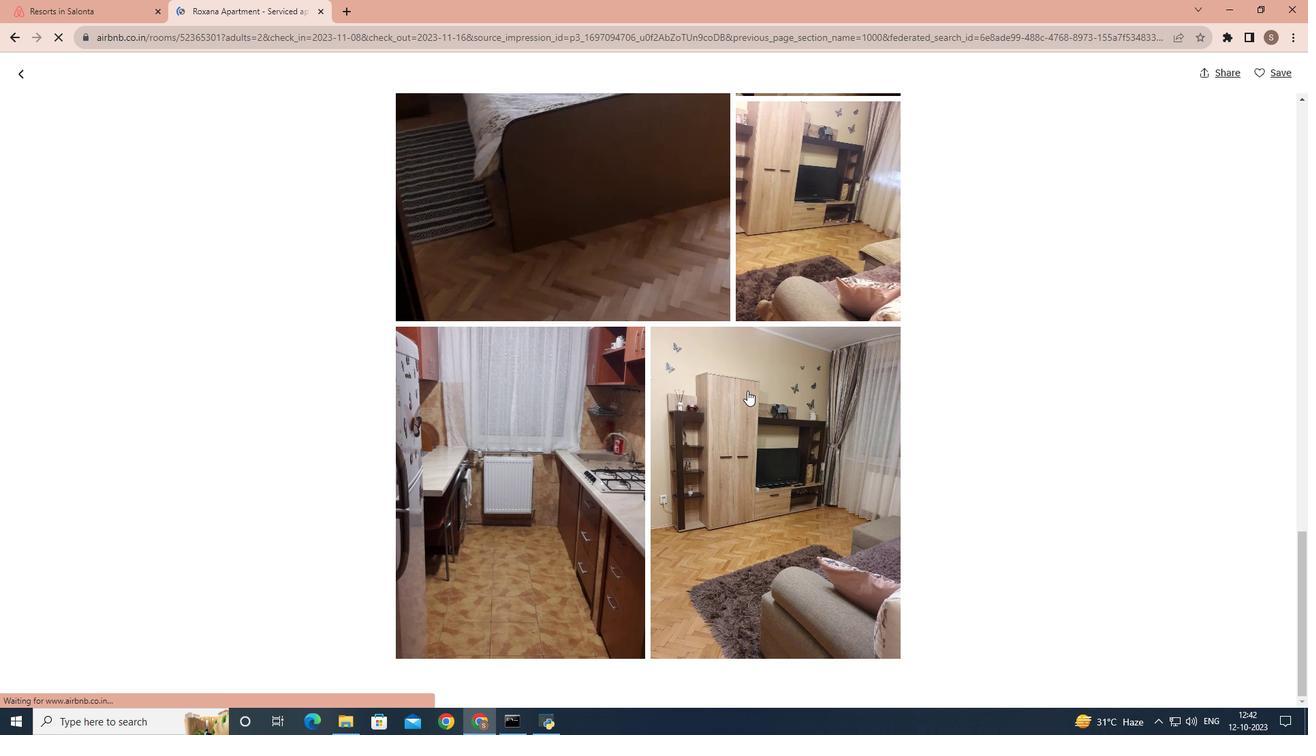 
Action: Mouse moved to (21, 74)
Screenshot: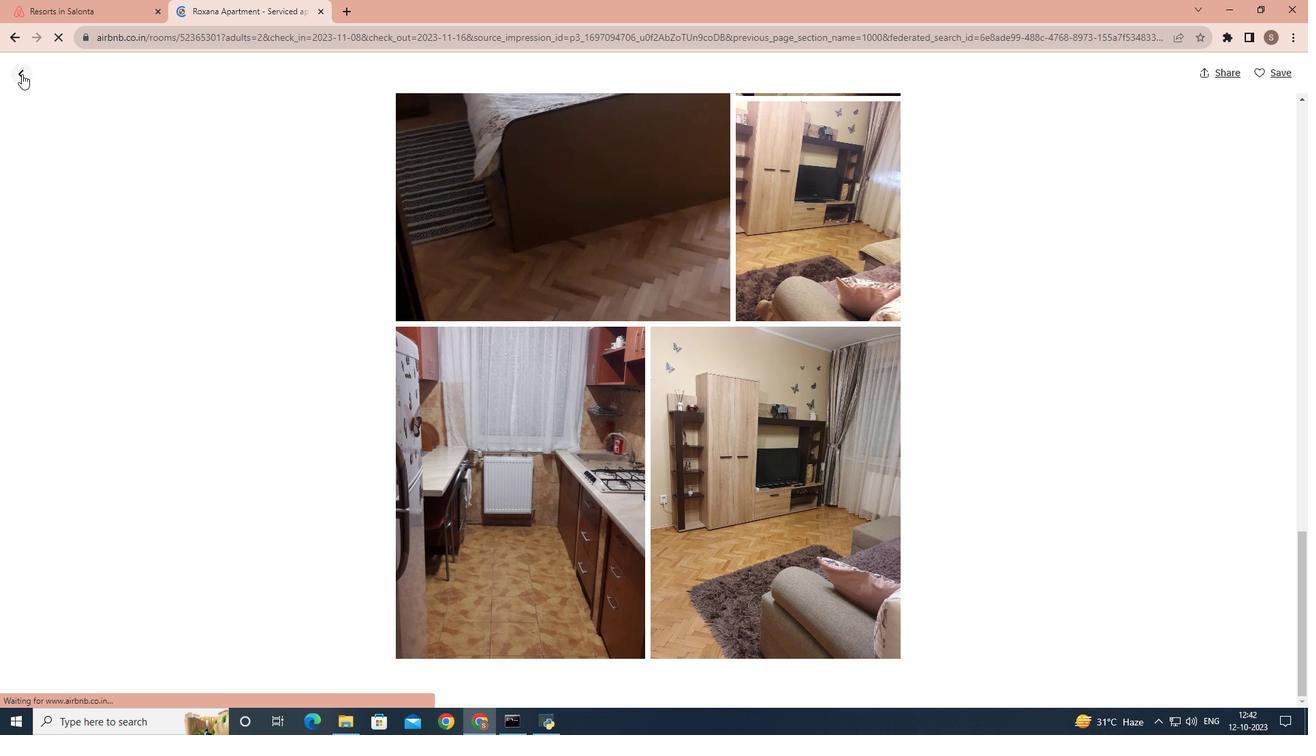 
Action: Mouse pressed left at (21, 74)
Screenshot: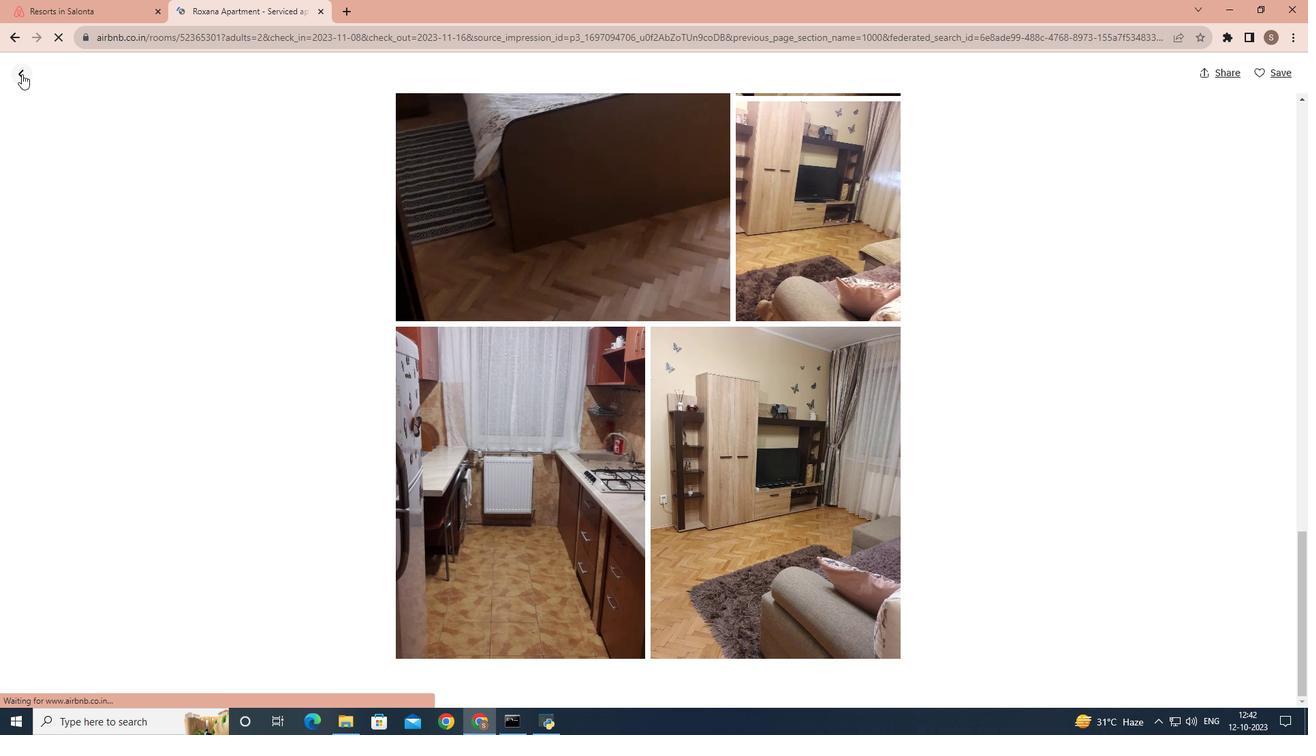 
Action: Mouse moved to (612, 327)
Screenshot: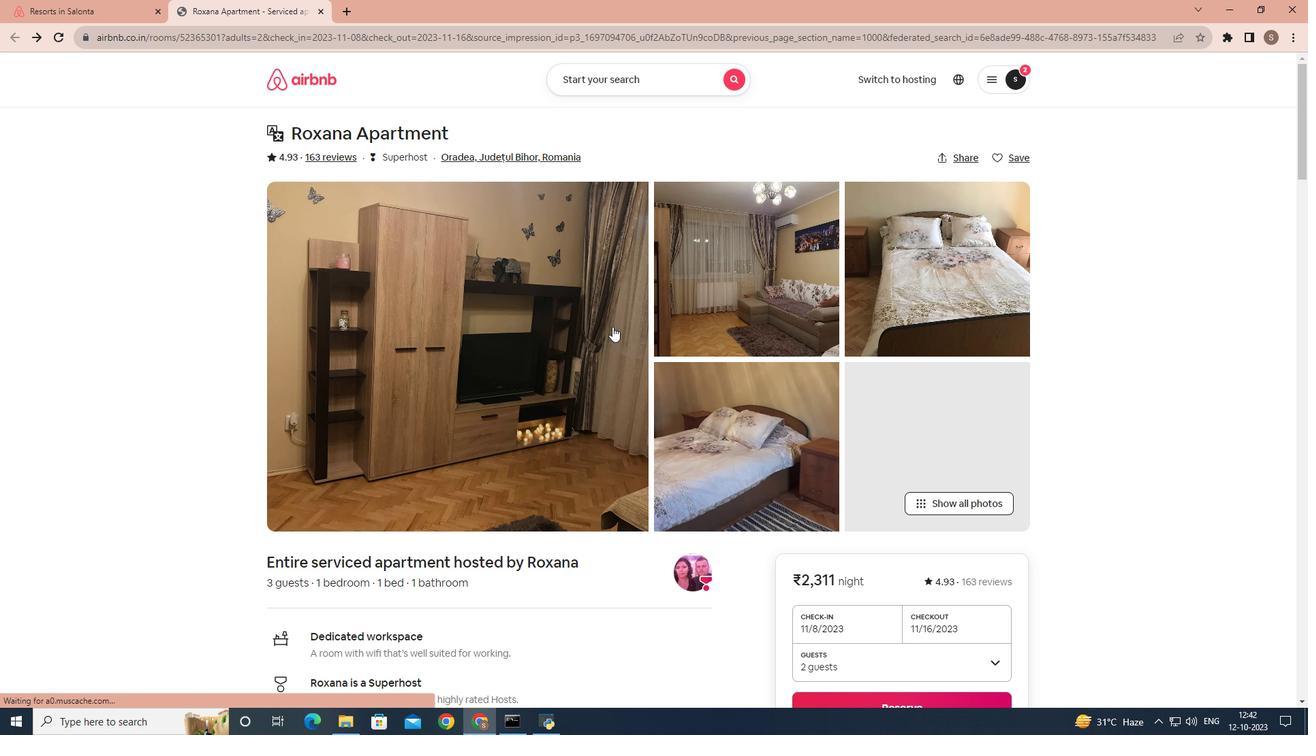 
Action: Mouse scrolled (612, 326) with delta (0, 0)
Screenshot: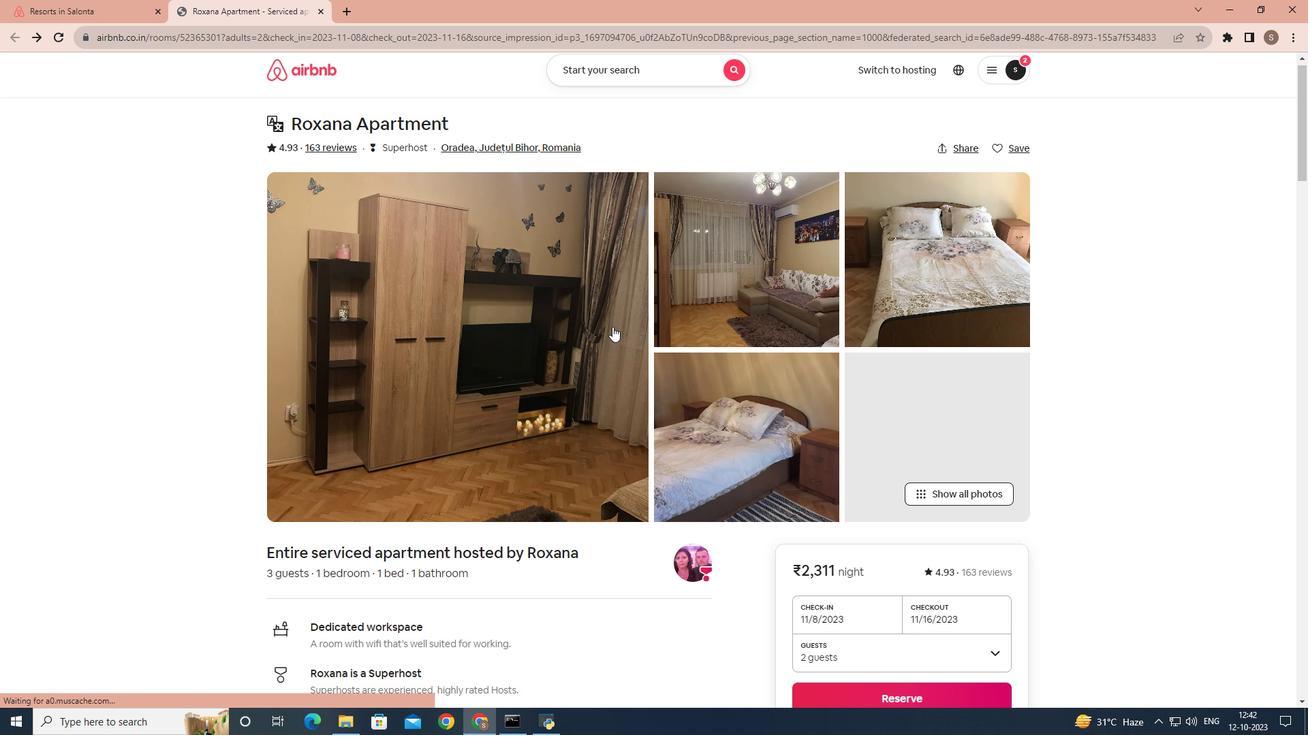 
Action: Mouse scrolled (612, 326) with delta (0, 0)
Screenshot: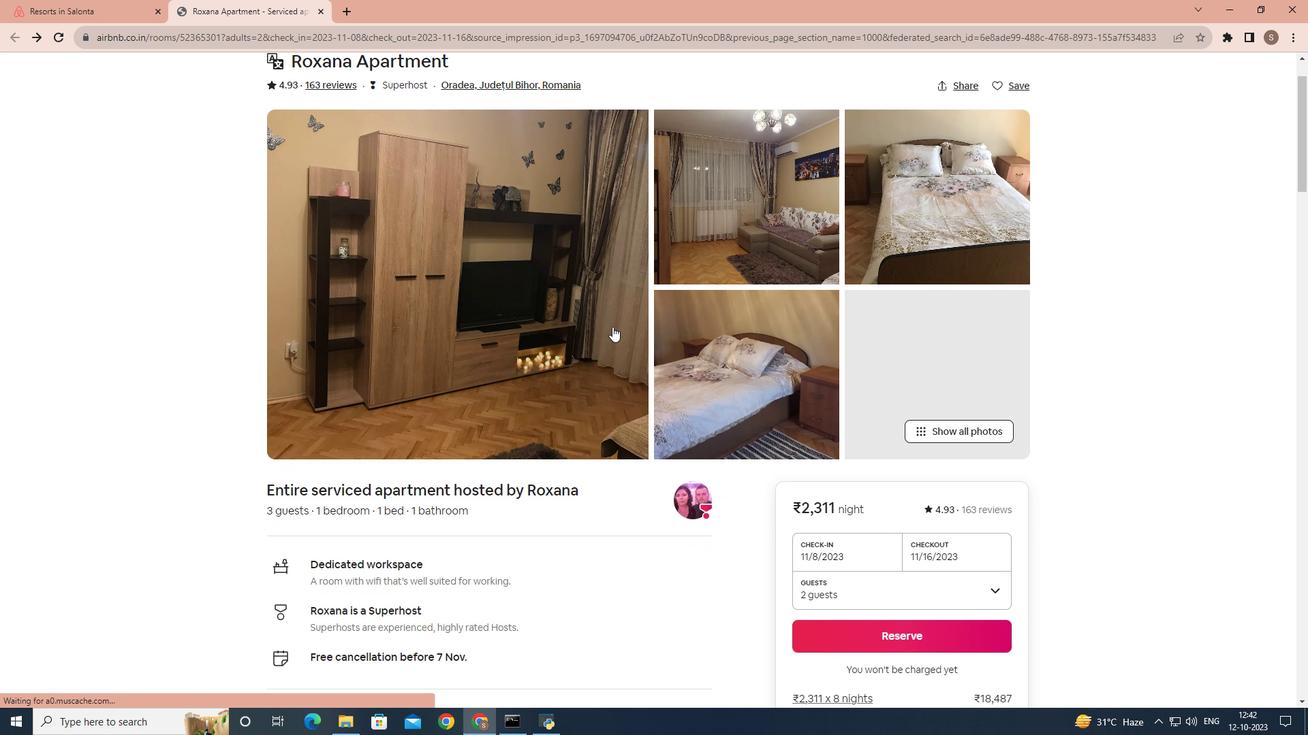 
Action: Mouse scrolled (612, 326) with delta (0, 0)
Screenshot: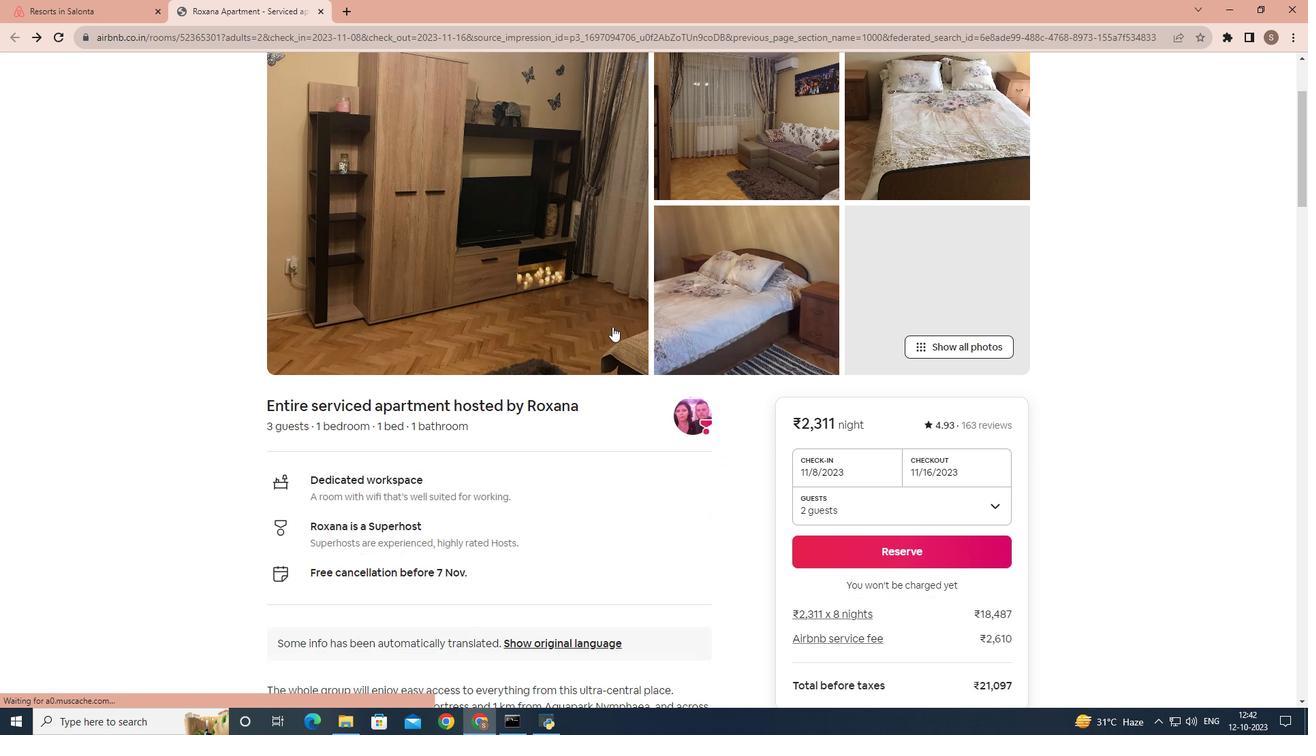 
Action: Mouse scrolled (612, 326) with delta (0, 0)
Screenshot: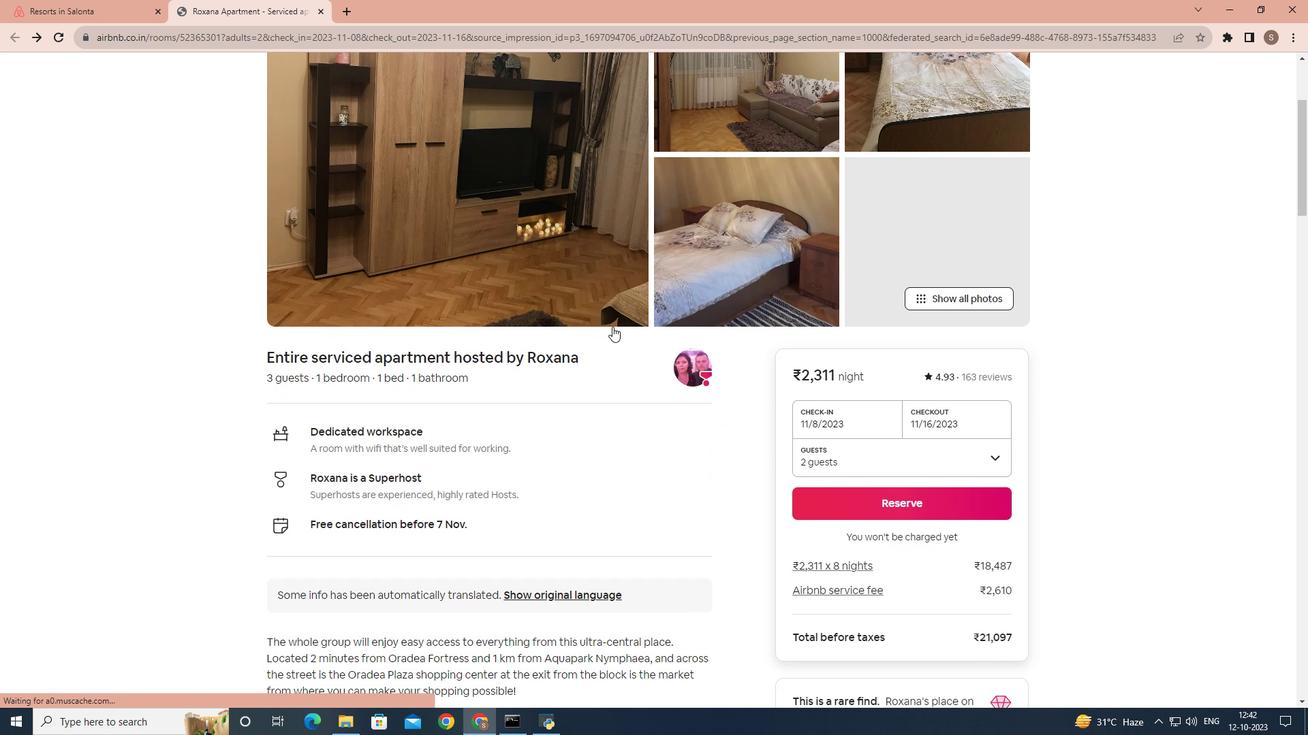 
Action: Mouse scrolled (612, 326) with delta (0, 0)
Screenshot: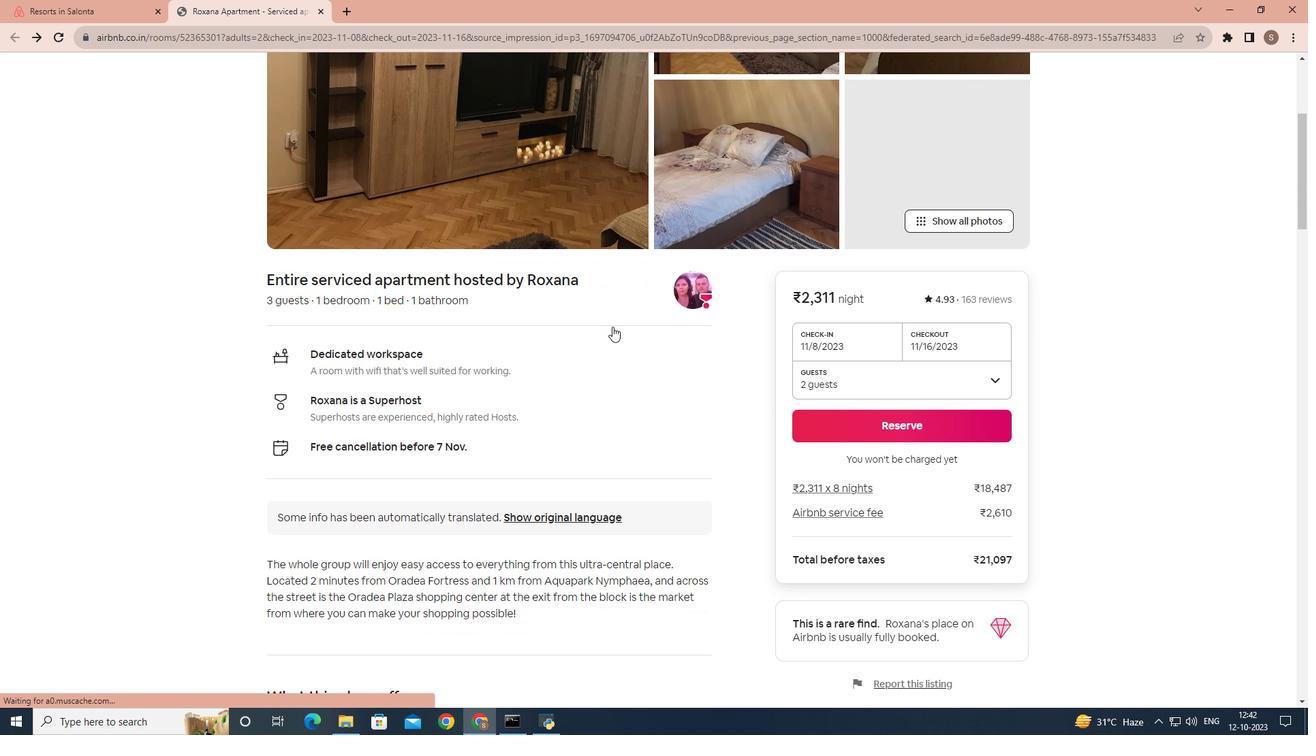 
Action: Mouse scrolled (612, 326) with delta (0, 0)
Screenshot: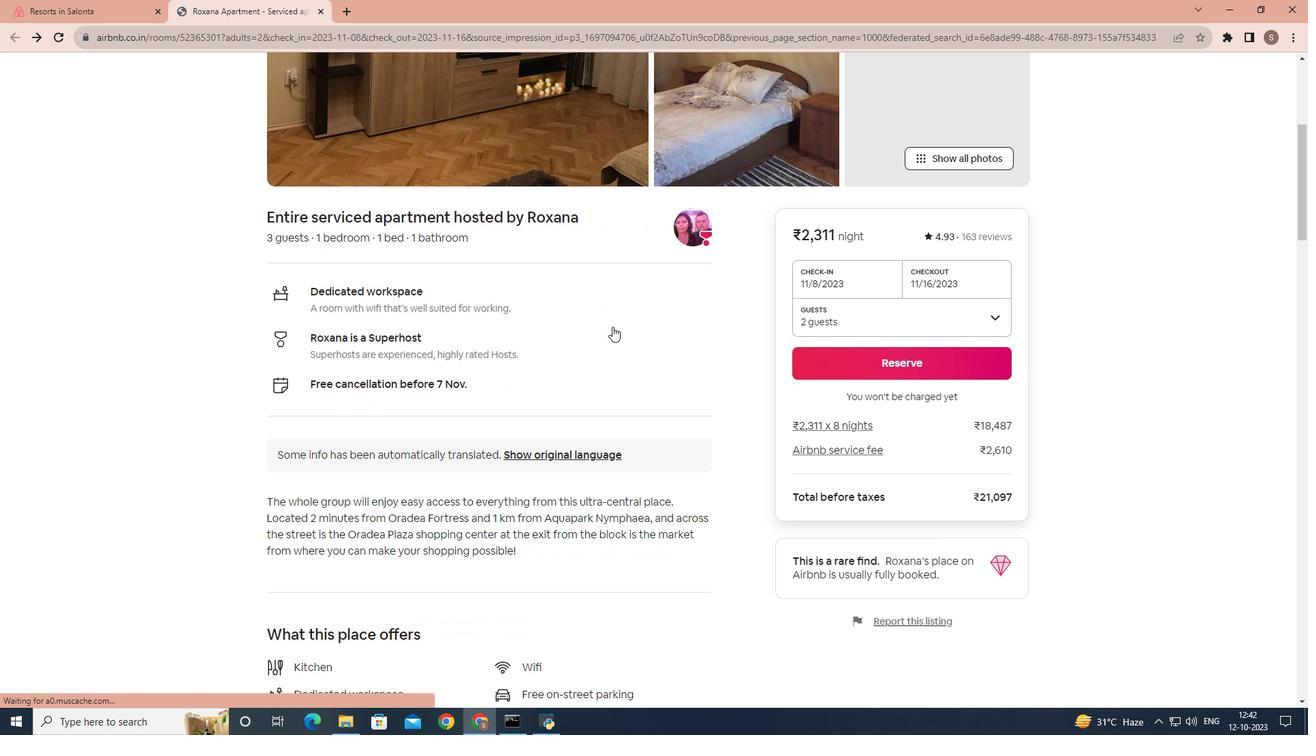
Action: Mouse scrolled (612, 326) with delta (0, 0)
Screenshot: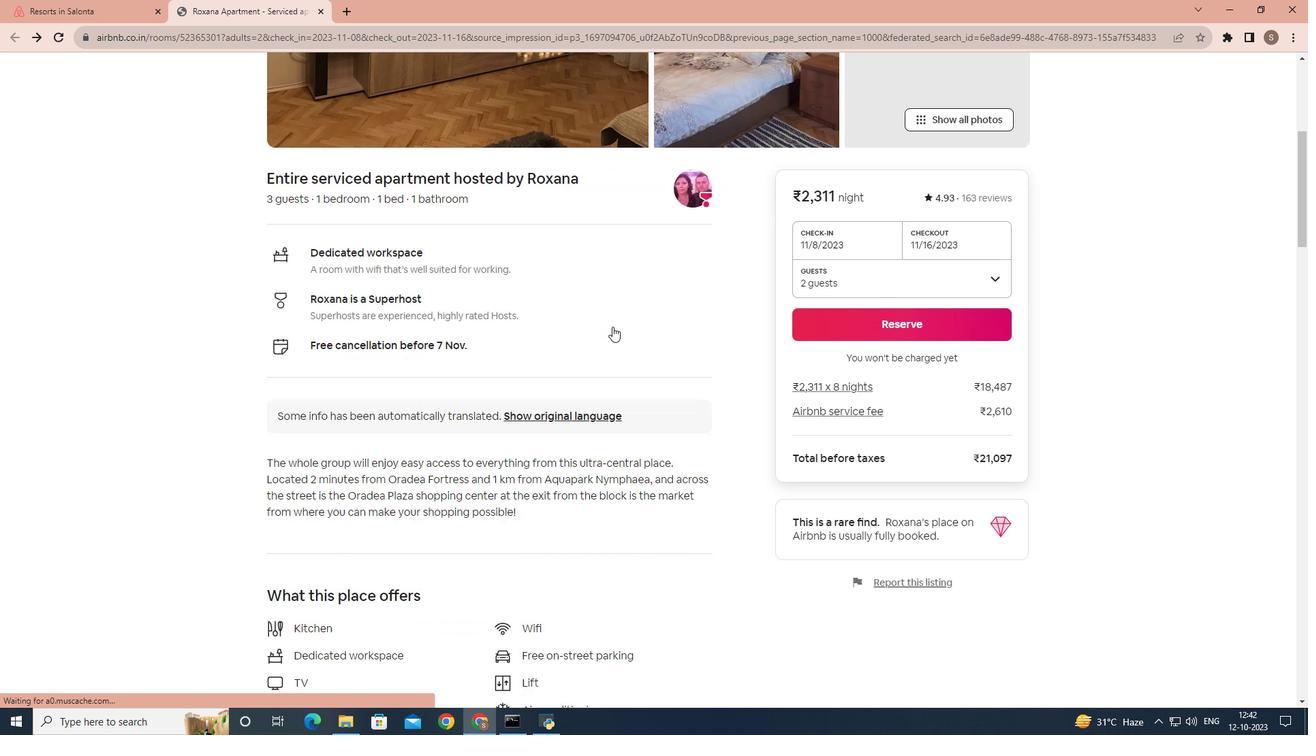 
Action: Mouse moved to (613, 327)
Screenshot: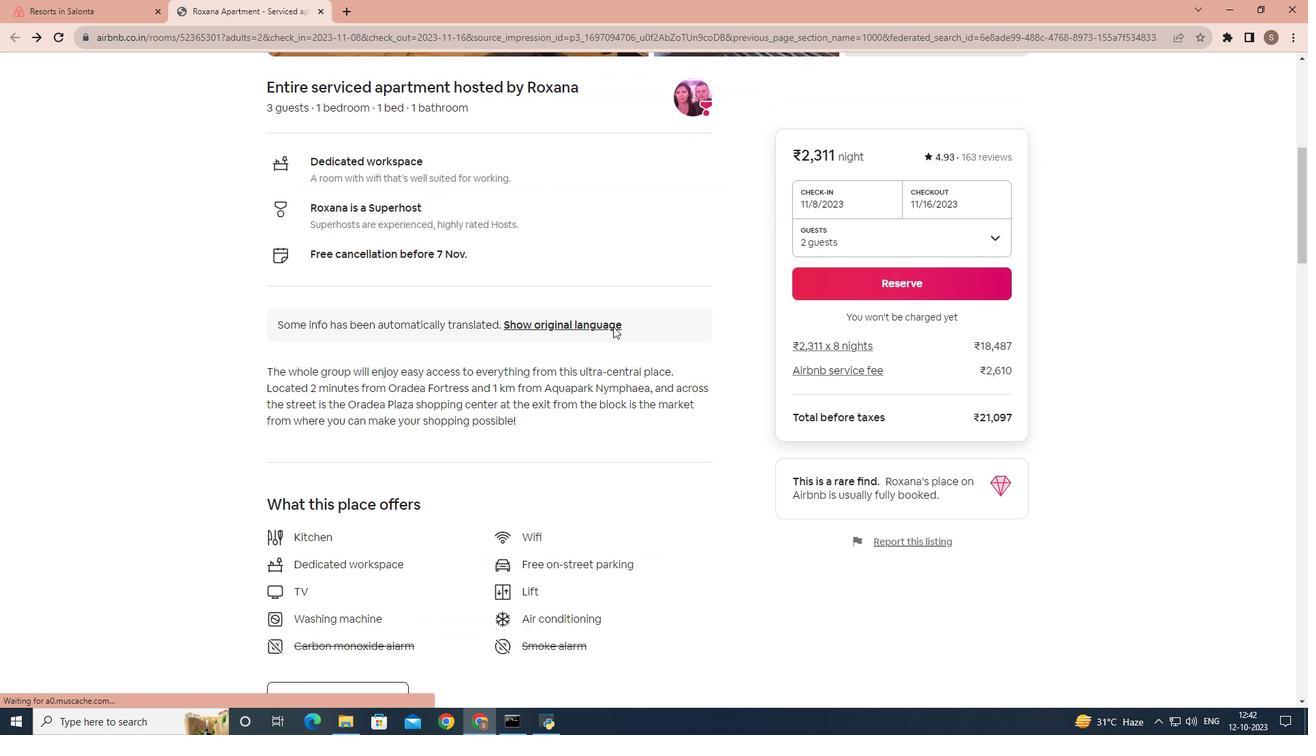 
Action: Mouse scrolled (613, 326) with delta (0, 0)
Screenshot: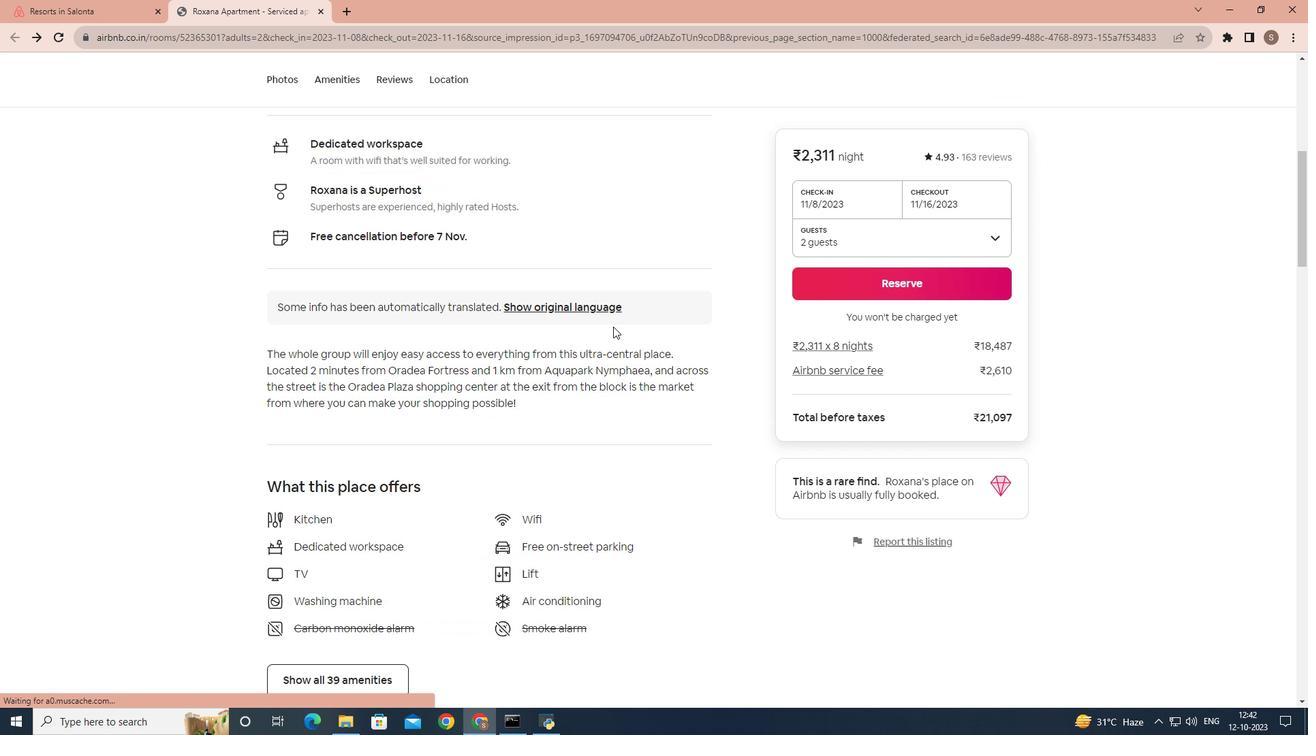 
Action: Mouse scrolled (613, 326) with delta (0, 0)
Screenshot: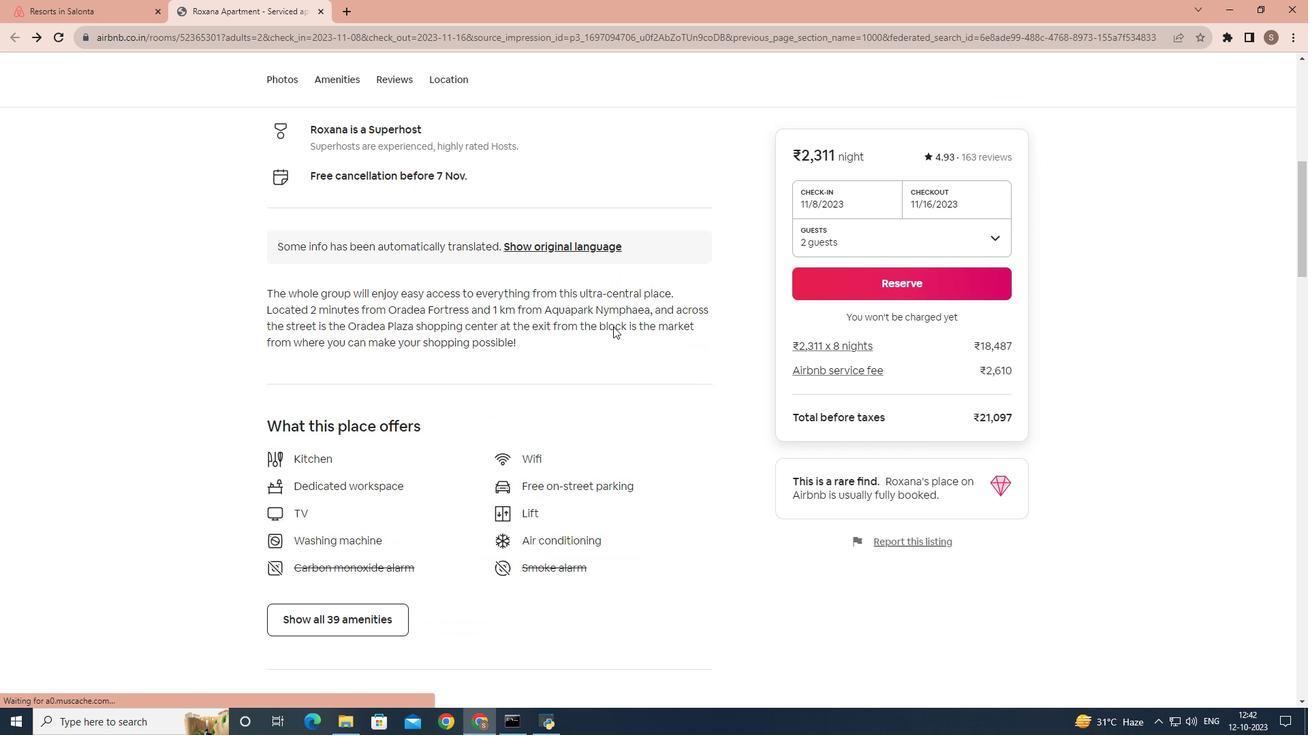 
Action: Mouse moved to (446, 343)
Screenshot: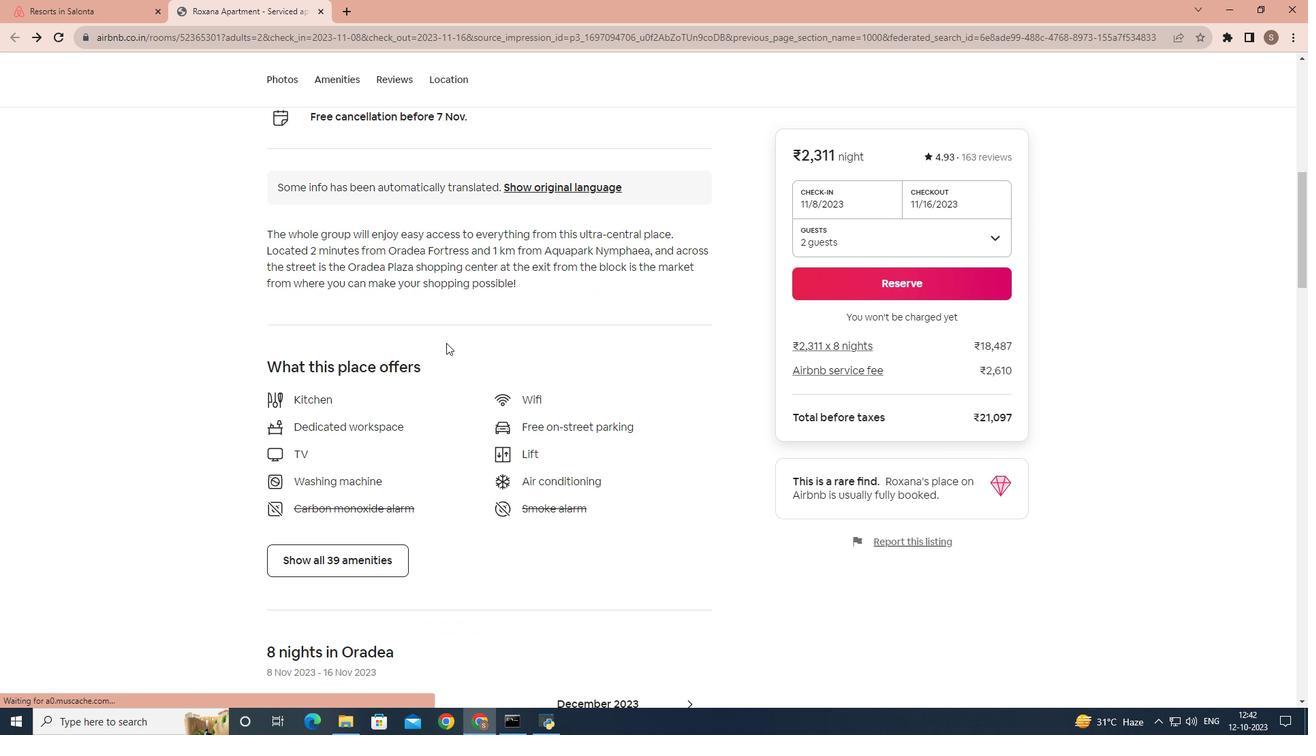 
Action: Mouse scrolled (446, 342) with delta (0, 0)
Screenshot: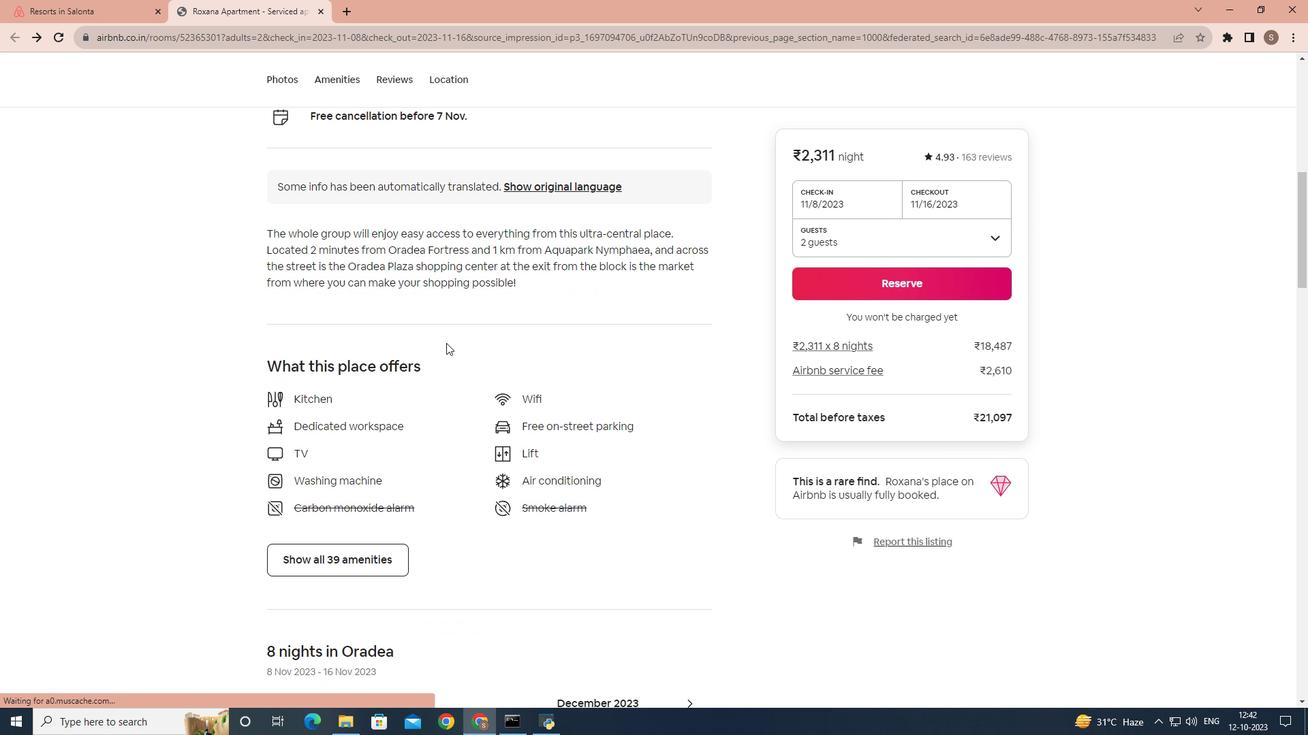 
Action: Mouse moved to (445, 348)
Screenshot: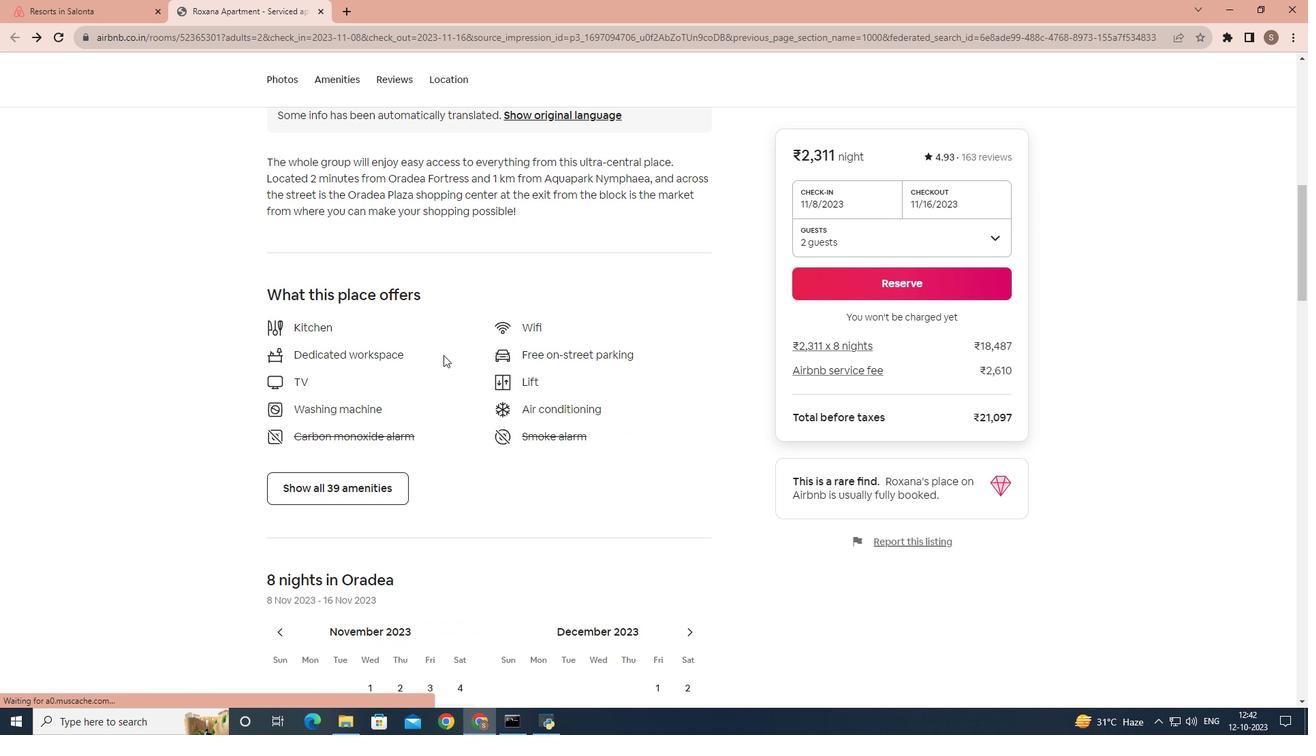 
Action: Mouse scrolled (445, 347) with delta (0, 0)
Screenshot: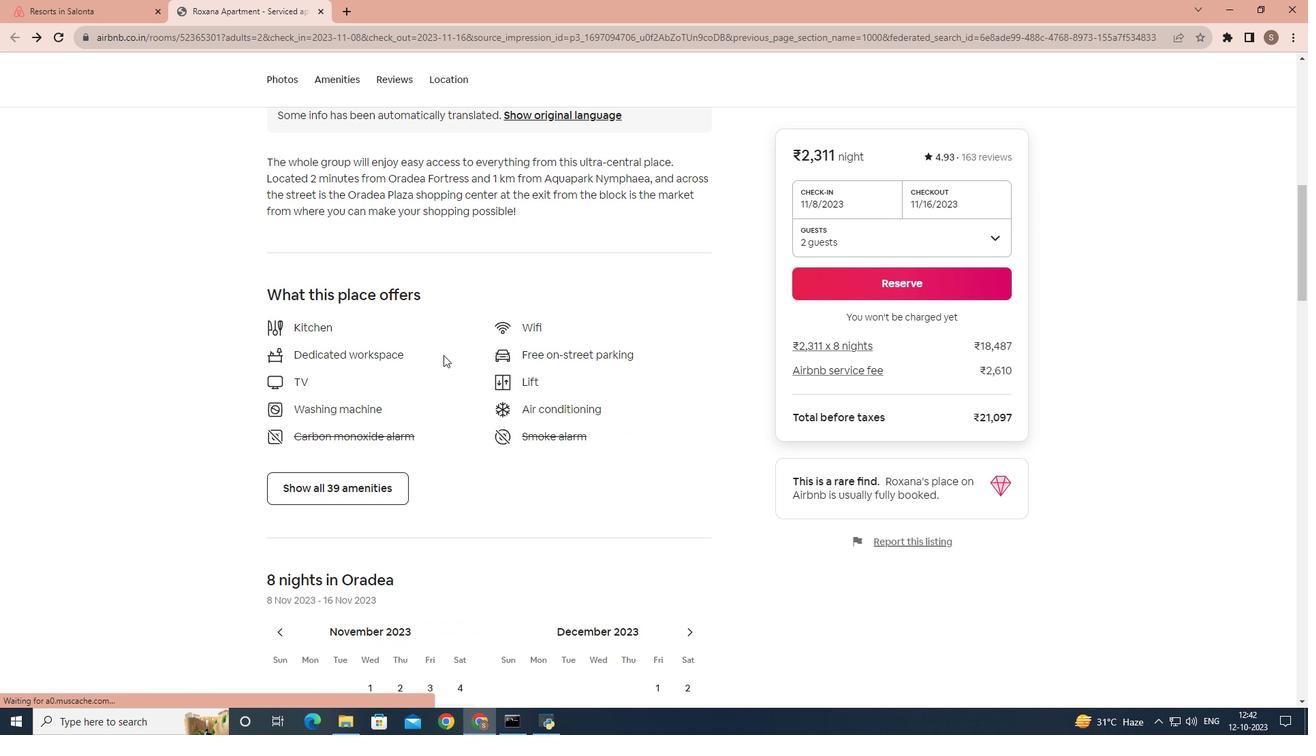 
Action: Mouse moved to (373, 432)
Screenshot: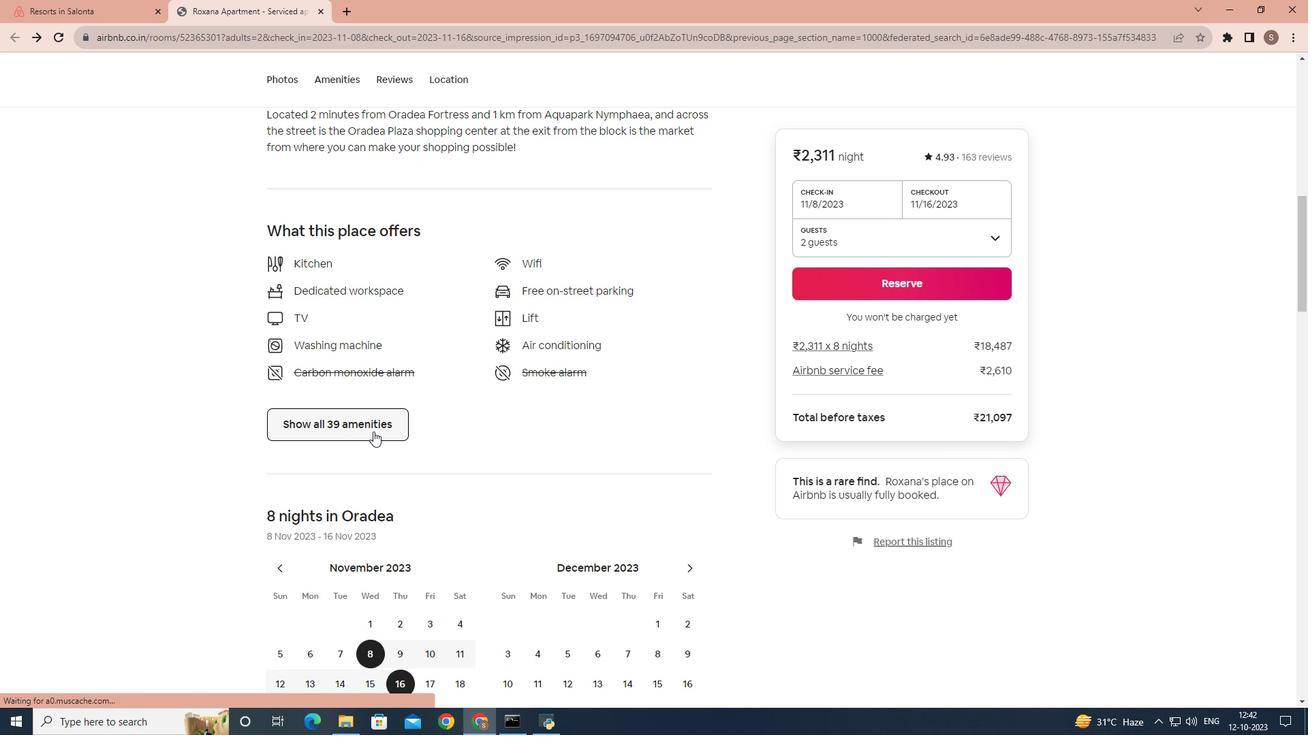
Action: Mouse pressed left at (373, 432)
Screenshot: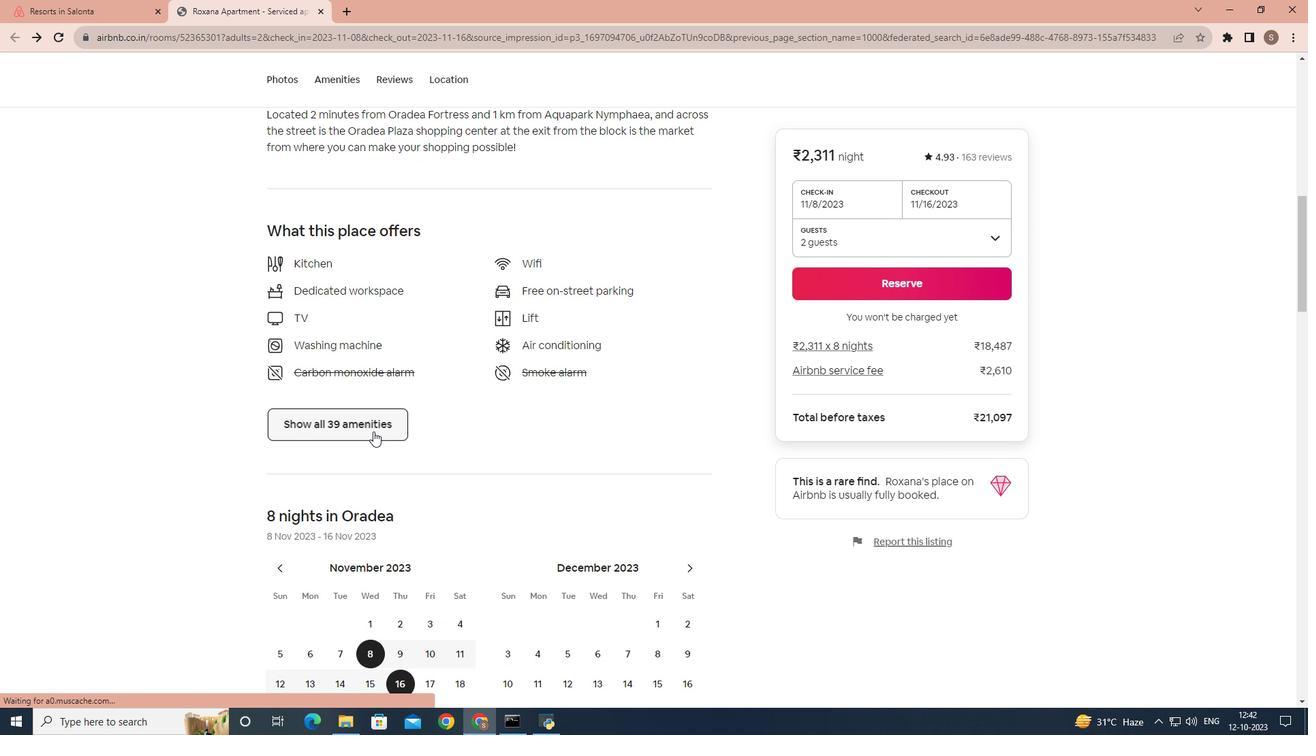 
Action: Mouse moved to (772, 412)
Screenshot: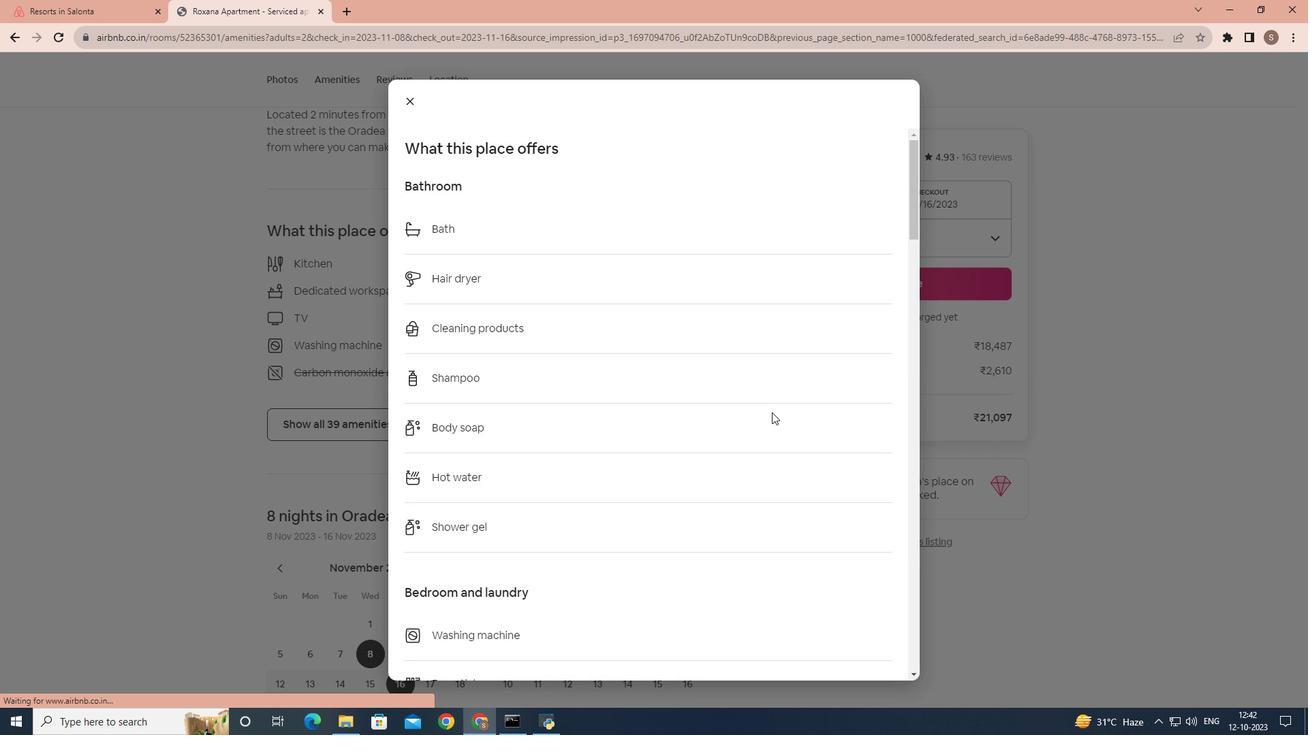 
Action: Mouse scrolled (772, 412) with delta (0, 0)
Screenshot: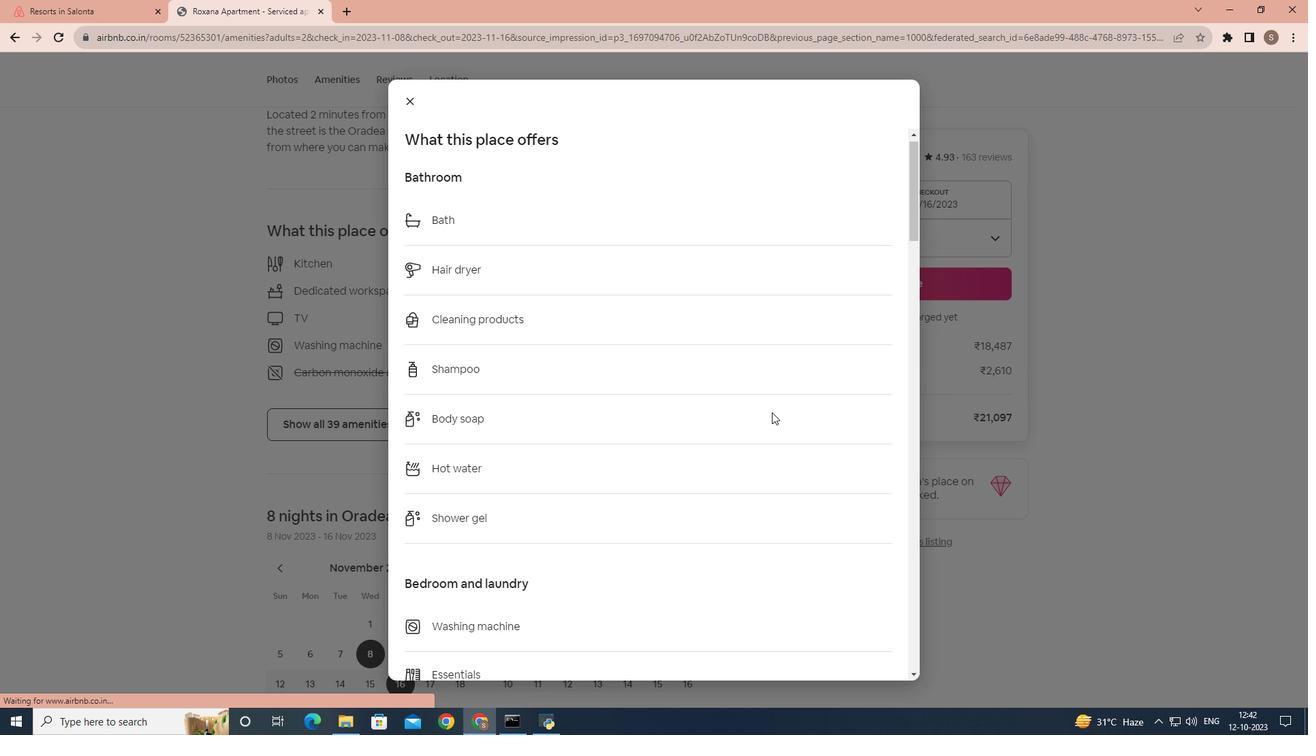 
Action: Mouse scrolled (772, 412) with delta (0, 0)
Screenshot: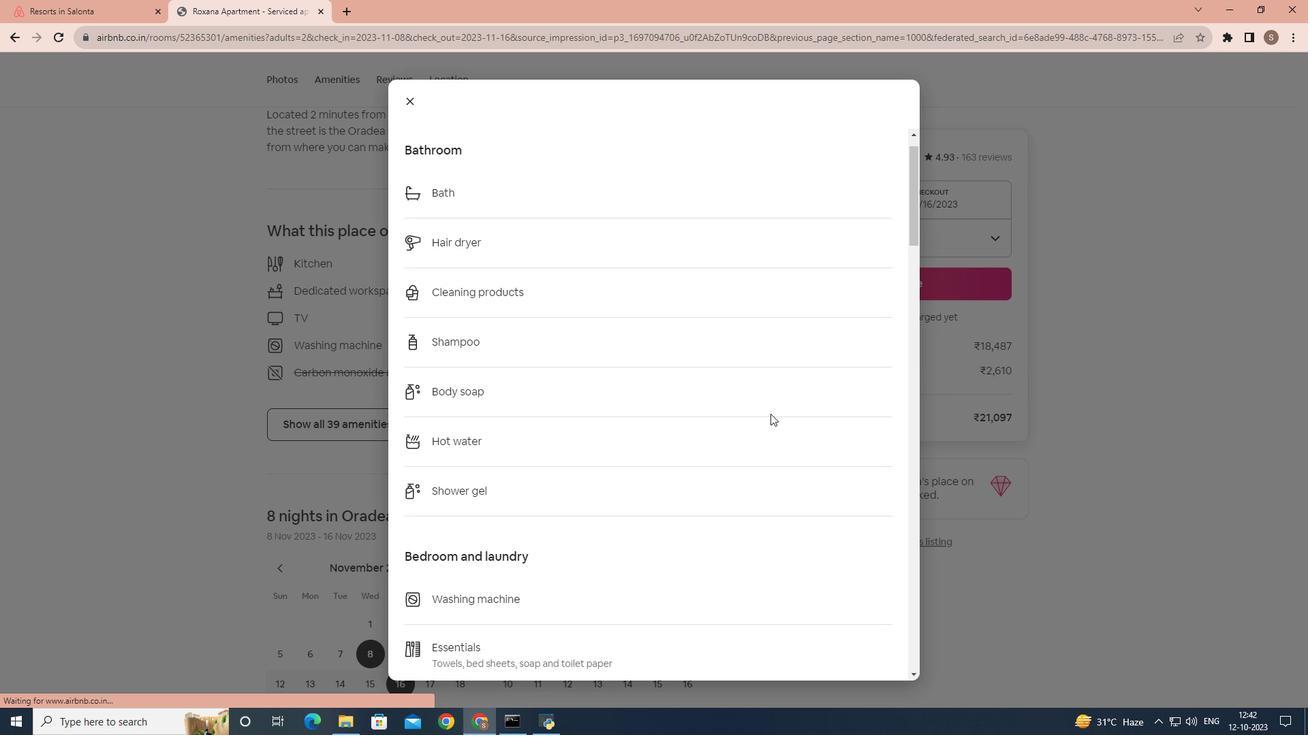 
Action: Mouse moved to (735, 422)
Screenshot: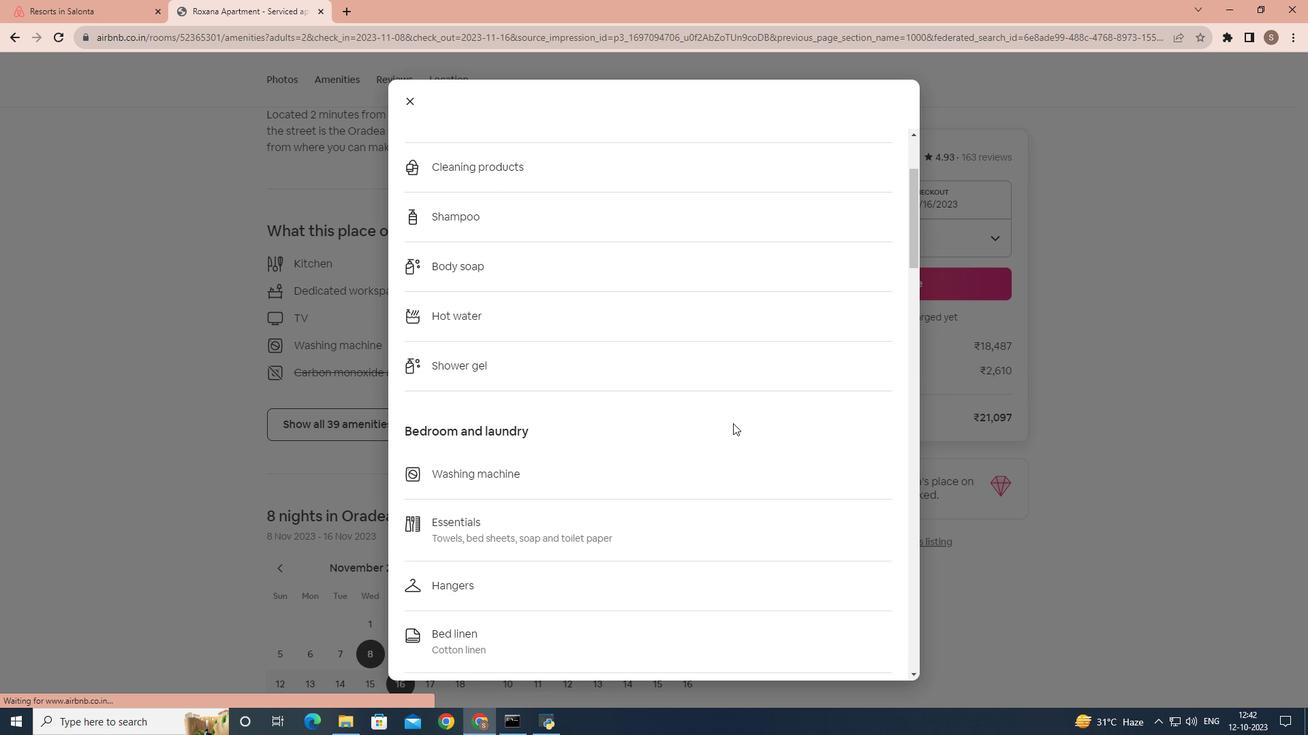 
Action: Mouse scrolled (735, 421) with delta (0, 0)
Screenshot: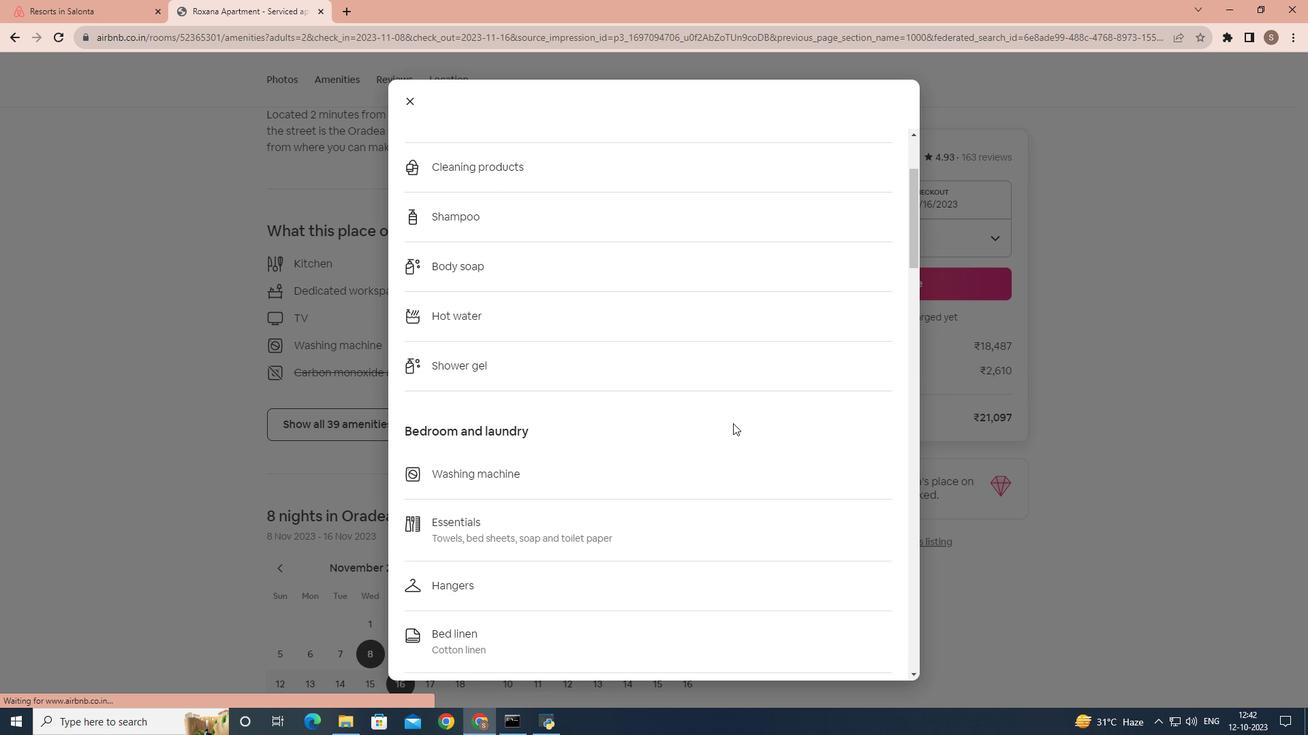 
Action: Mouse moved to (733, 423)
Screenshot: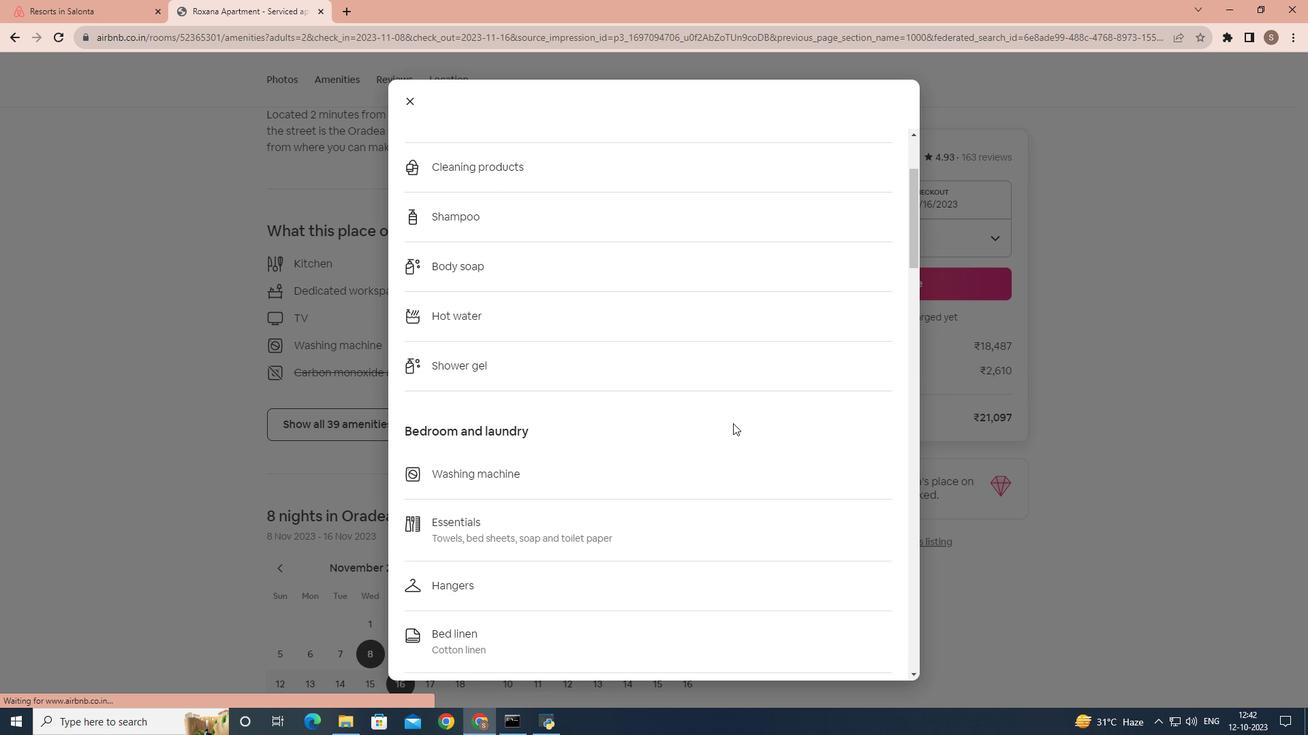 
Action: Mouse scrolled (733, 423) with delta (0, 0)
Screenshot: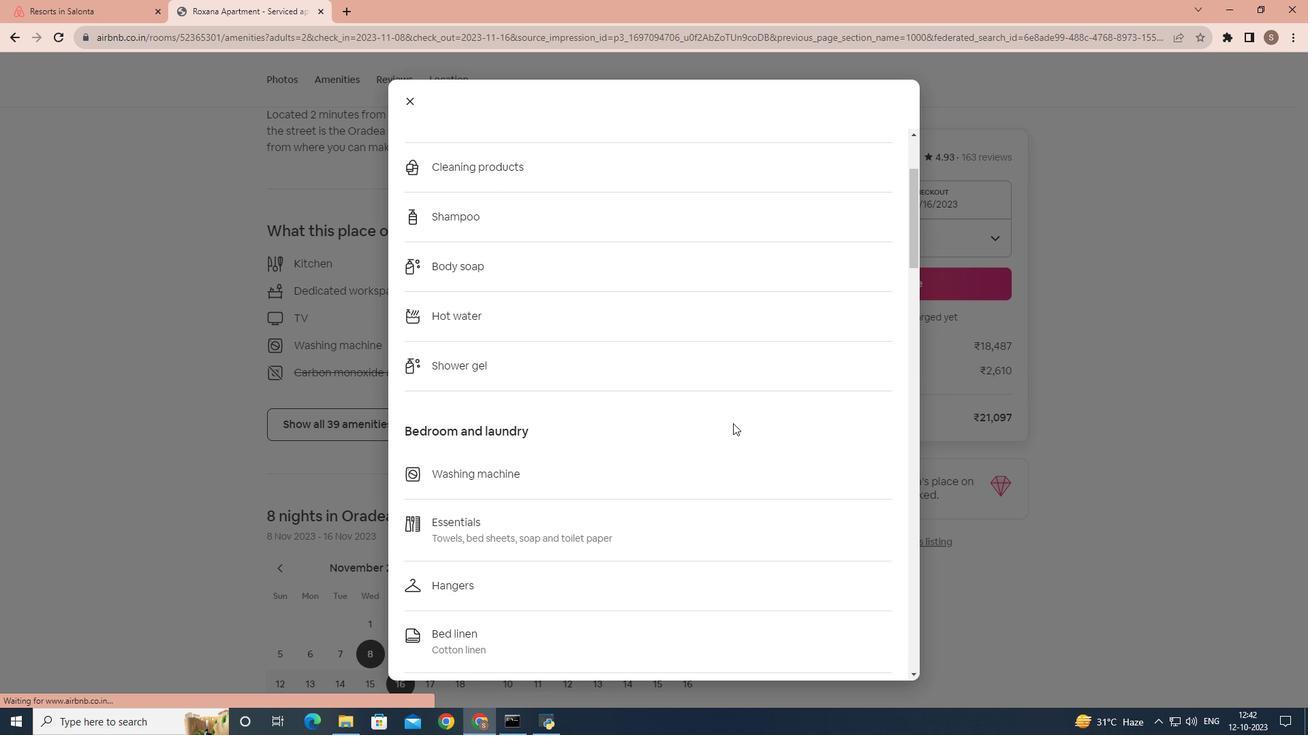 
Action: Mouse scrolled (733, 423) with delta (0, 0)
Screenshot: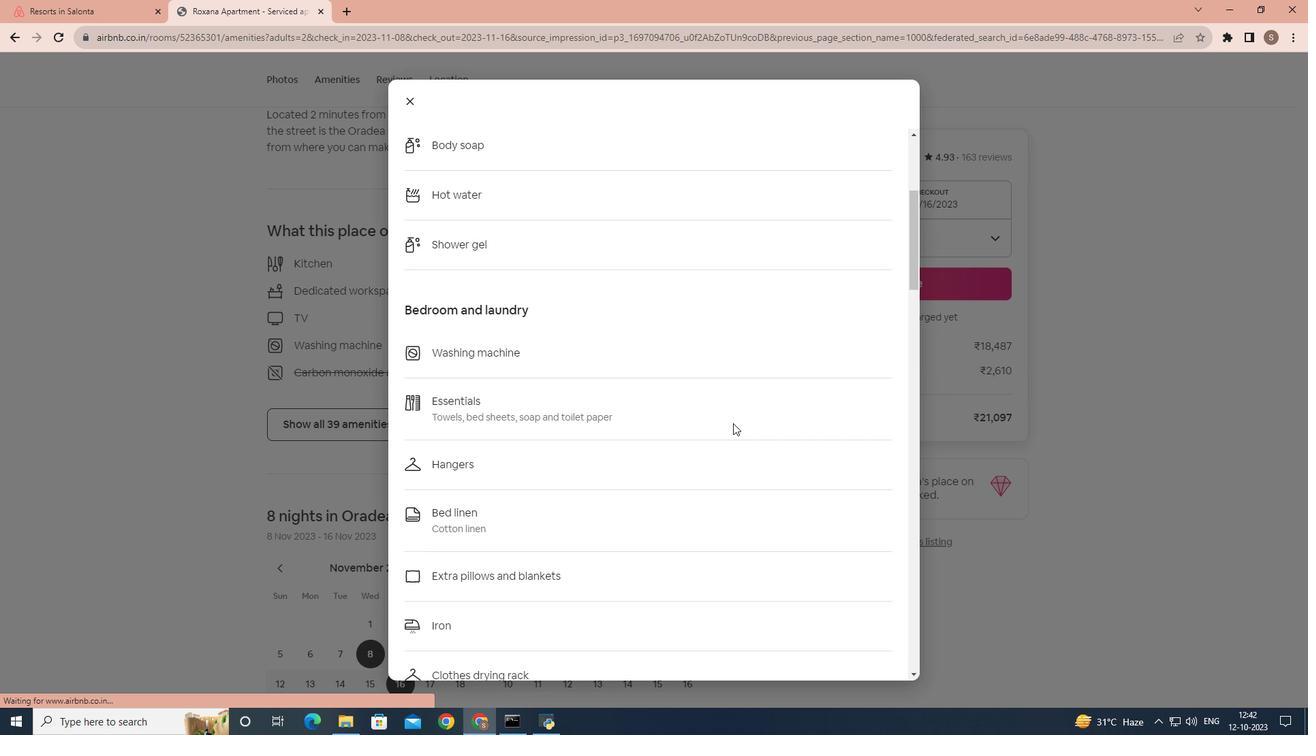 
Action: Mouse scrolled (733, 423) with delta (0, 0)
Screenshot: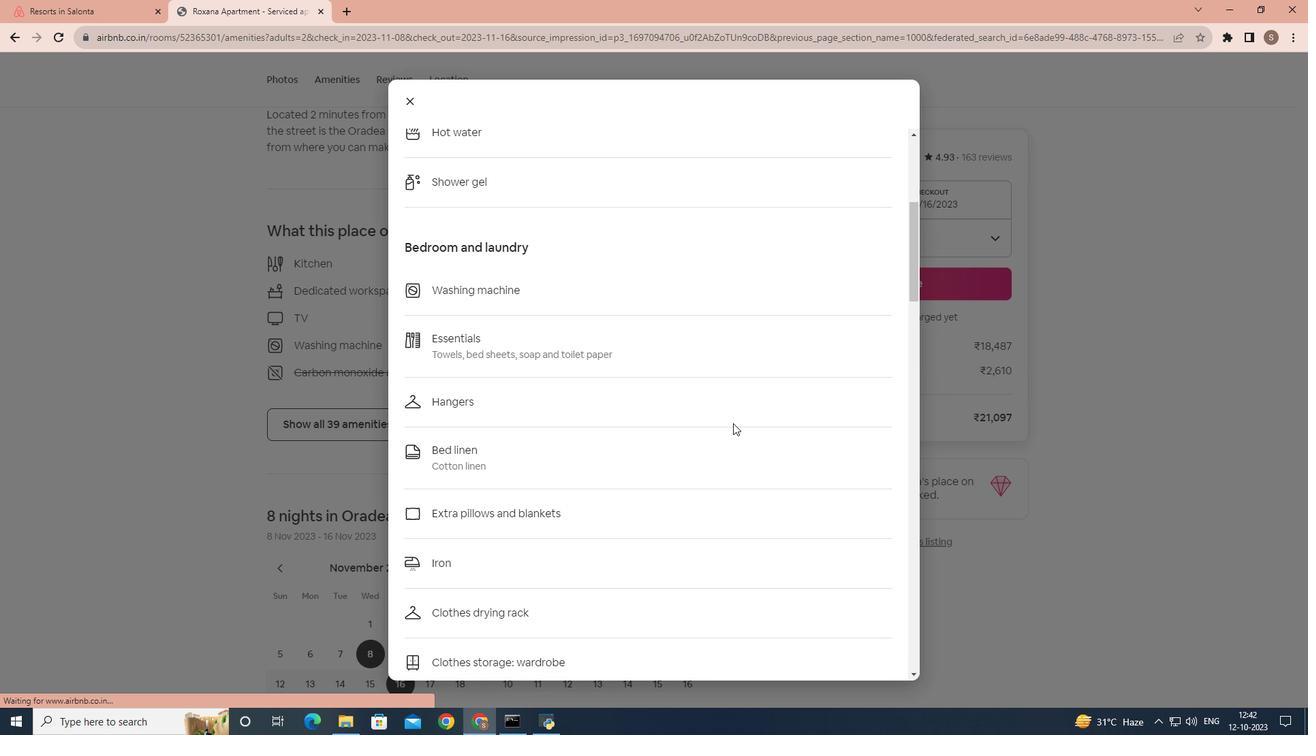 
Action: Mouse scrolled (733, 423) with delta (0, 0)
Screenshot: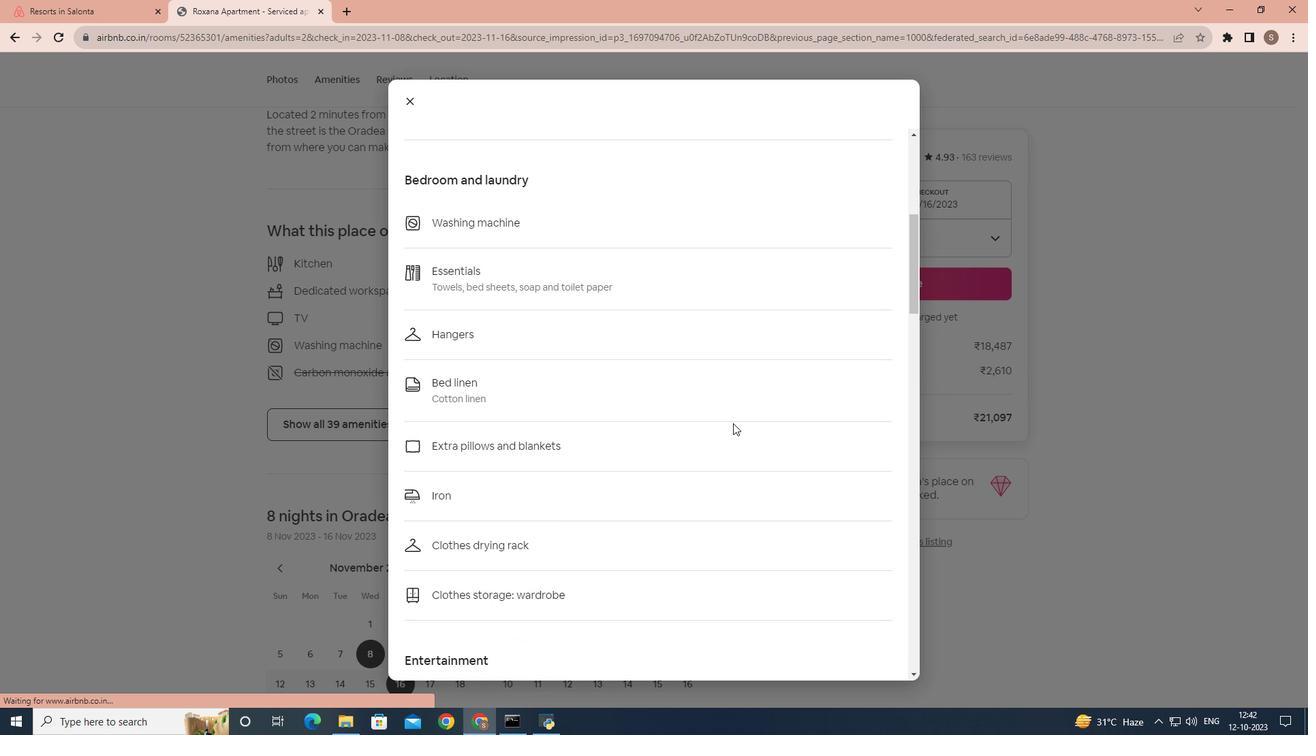 
Action: Mouse scrolled (733, 423) with delta (0, 0)
Screenshot: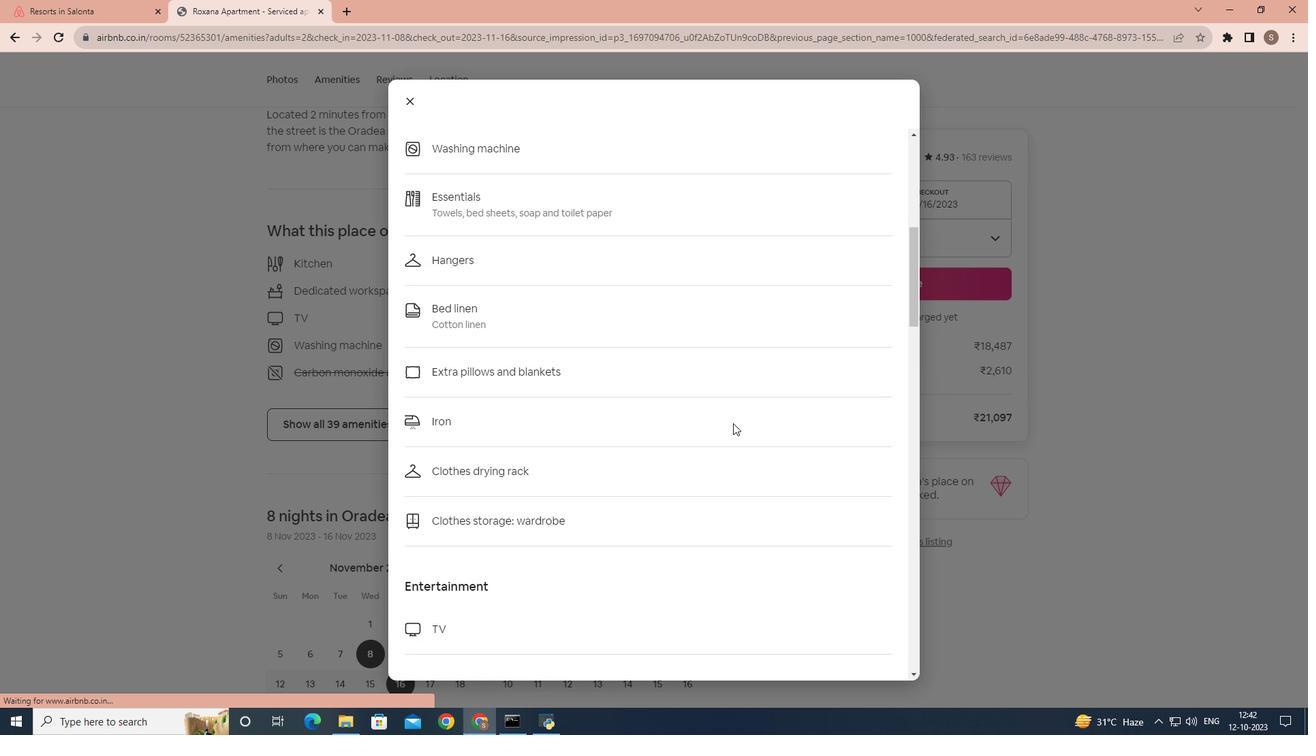 
Action: Mouse scrolled (733, 423) with delta (0, 0)
Screenshot: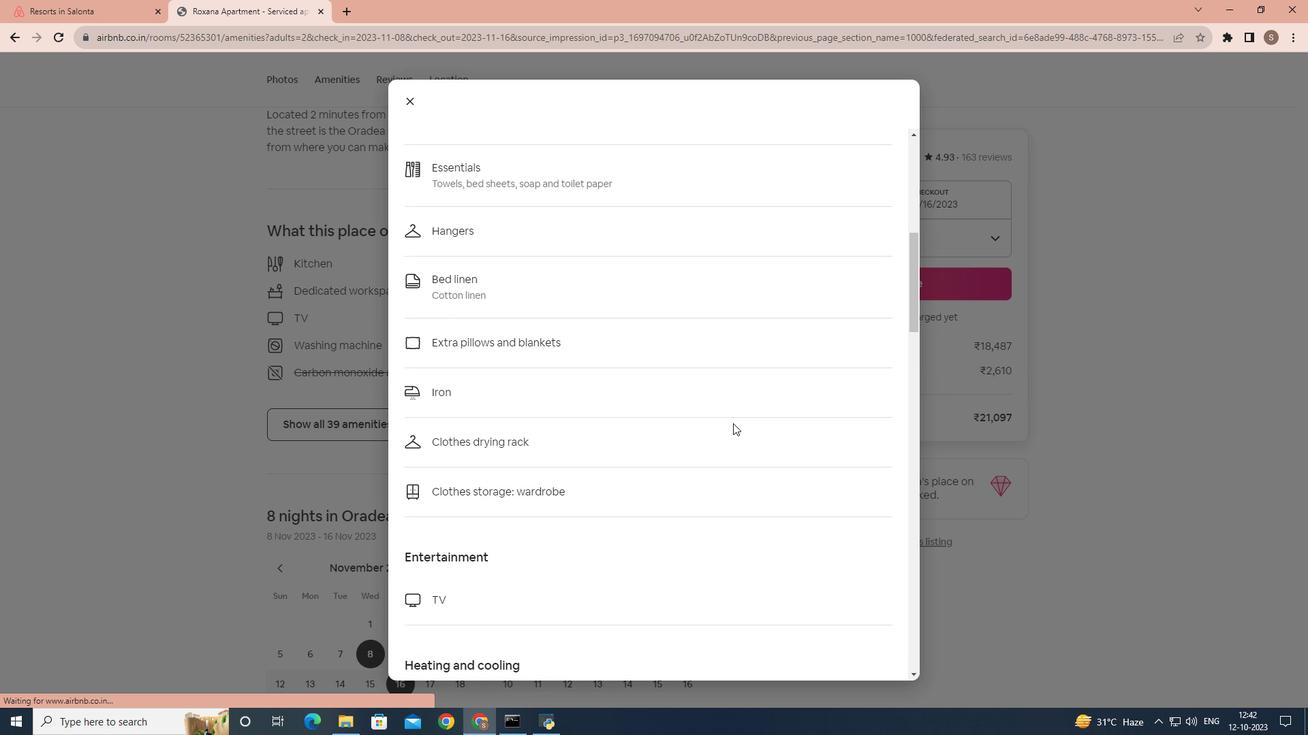 
Action: Mouse scrolled (733, 423) with delta (0, 0)
Screenshot: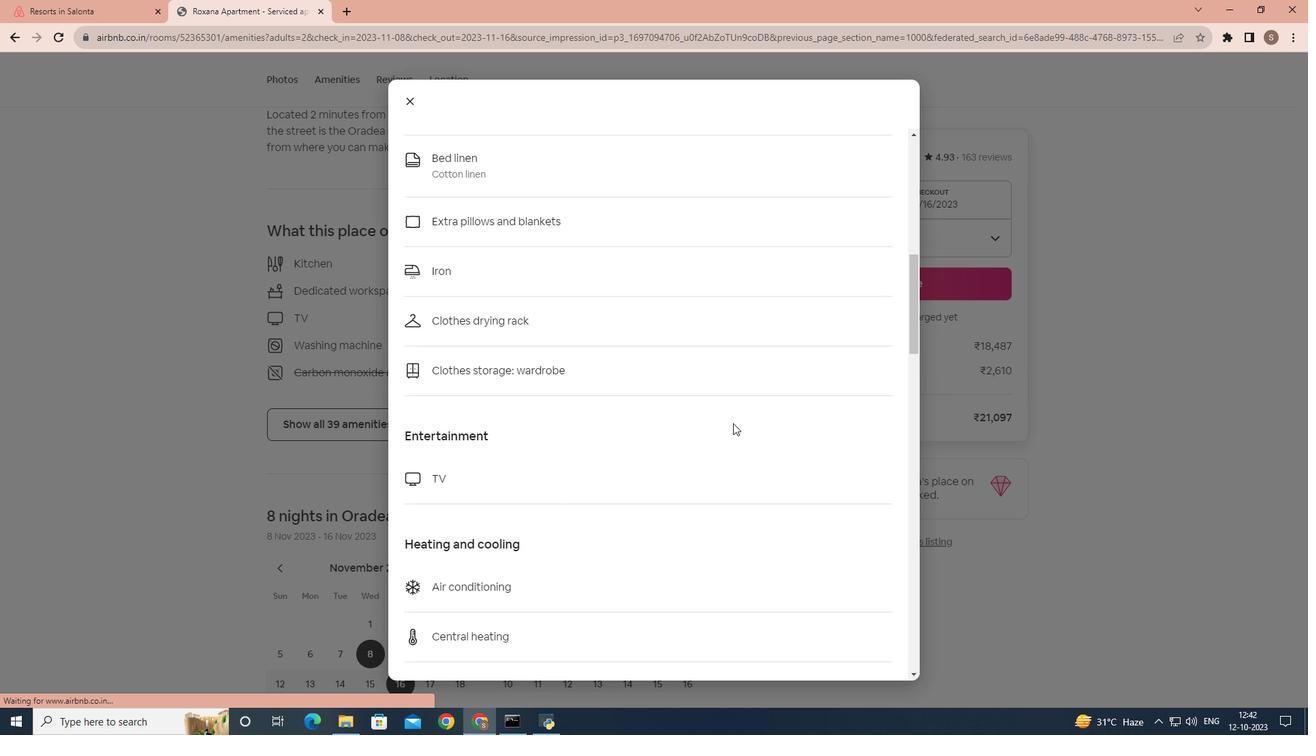 
Action: Mouse scrolled (733, 423) with delta (0, 0)
Screenshot: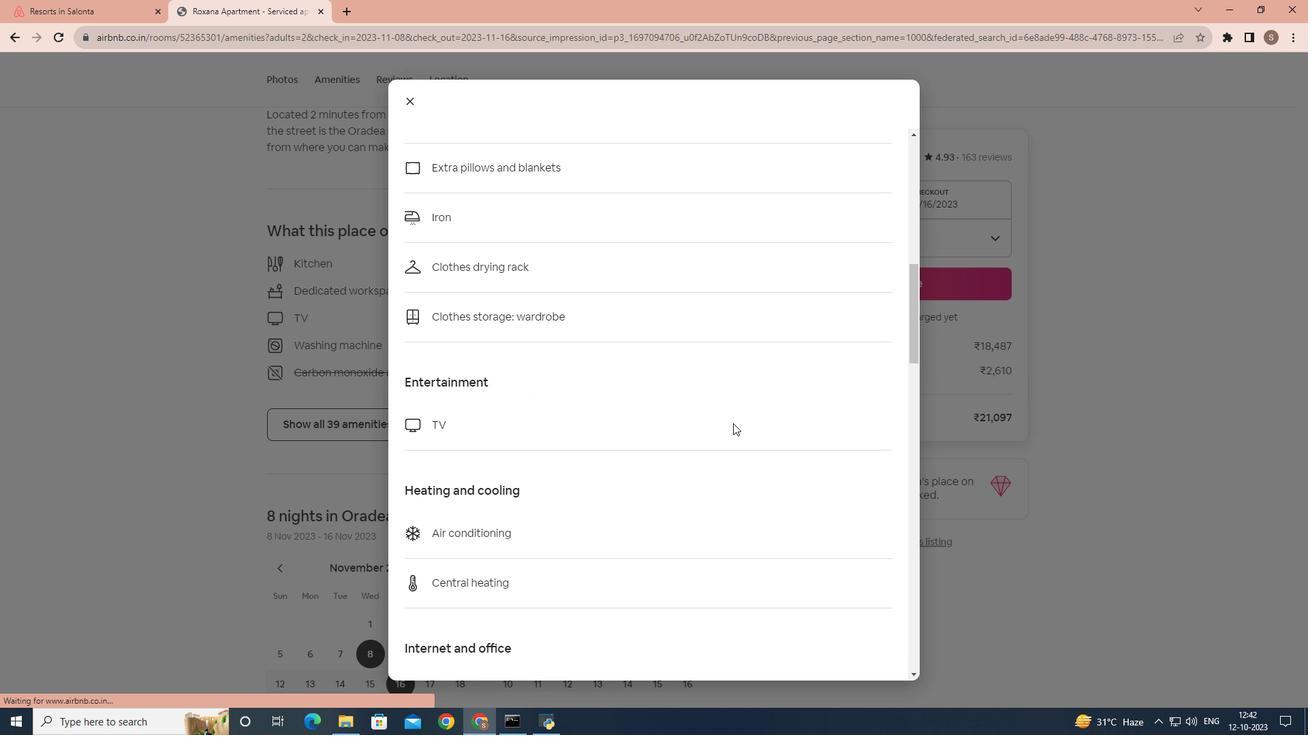 
Action: Mouse scrolled (733, 423) with delta (0, 0)
Screenshot: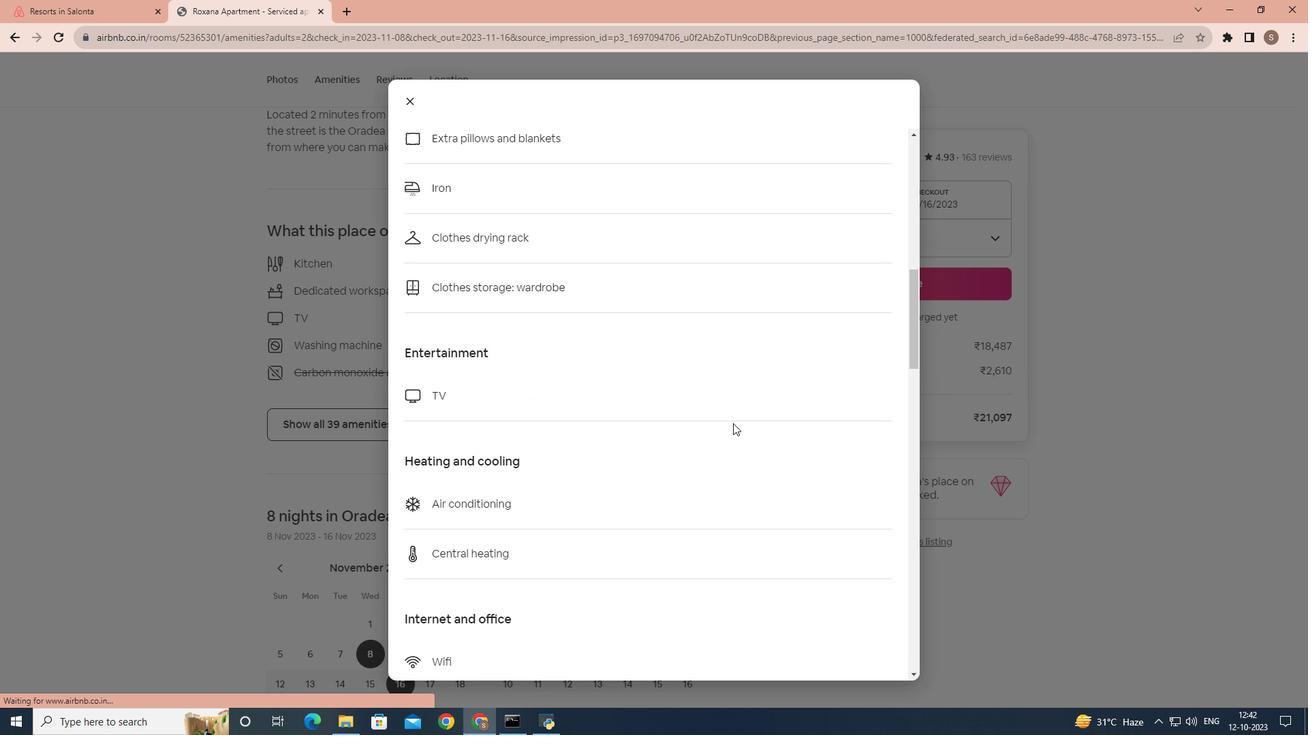 
Action: Mouse scrolled (733, 423) with delta (0, 0)
Screenshot: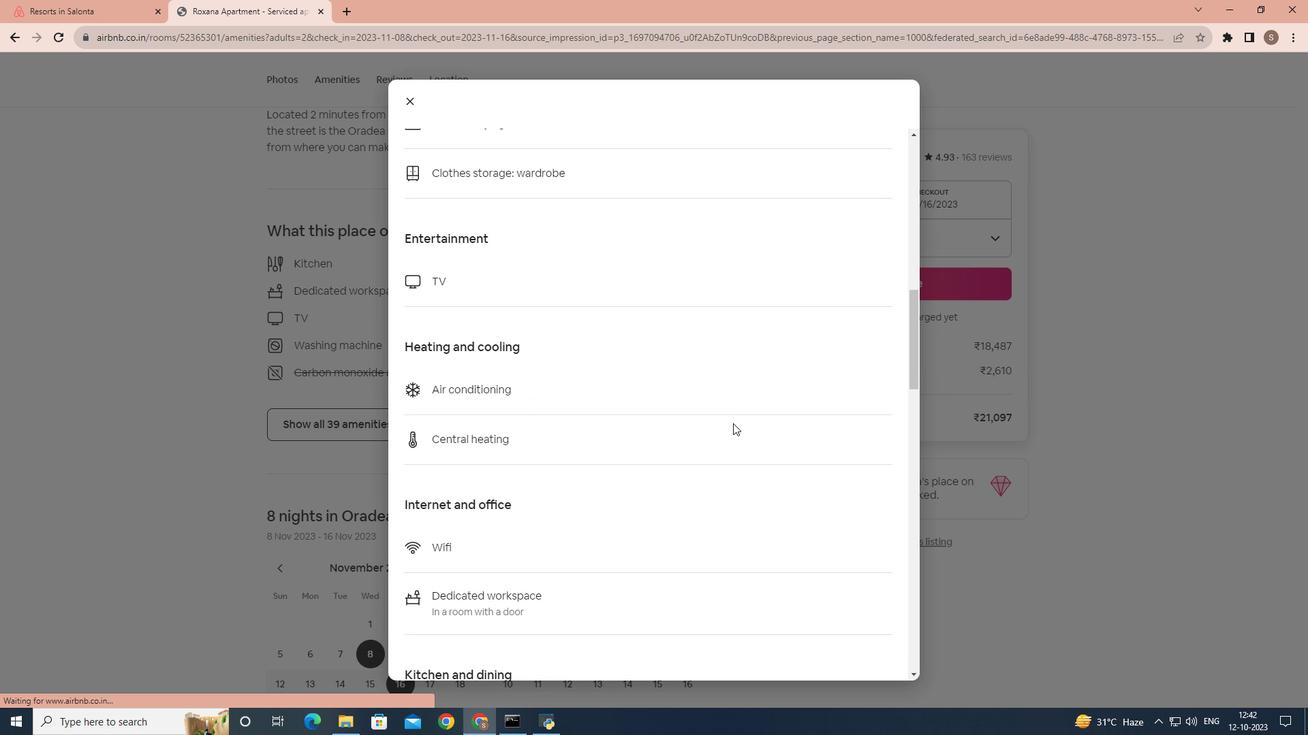 
Action: Mouse scrolled (733, 423) with delta (0, 0)
Screenshot: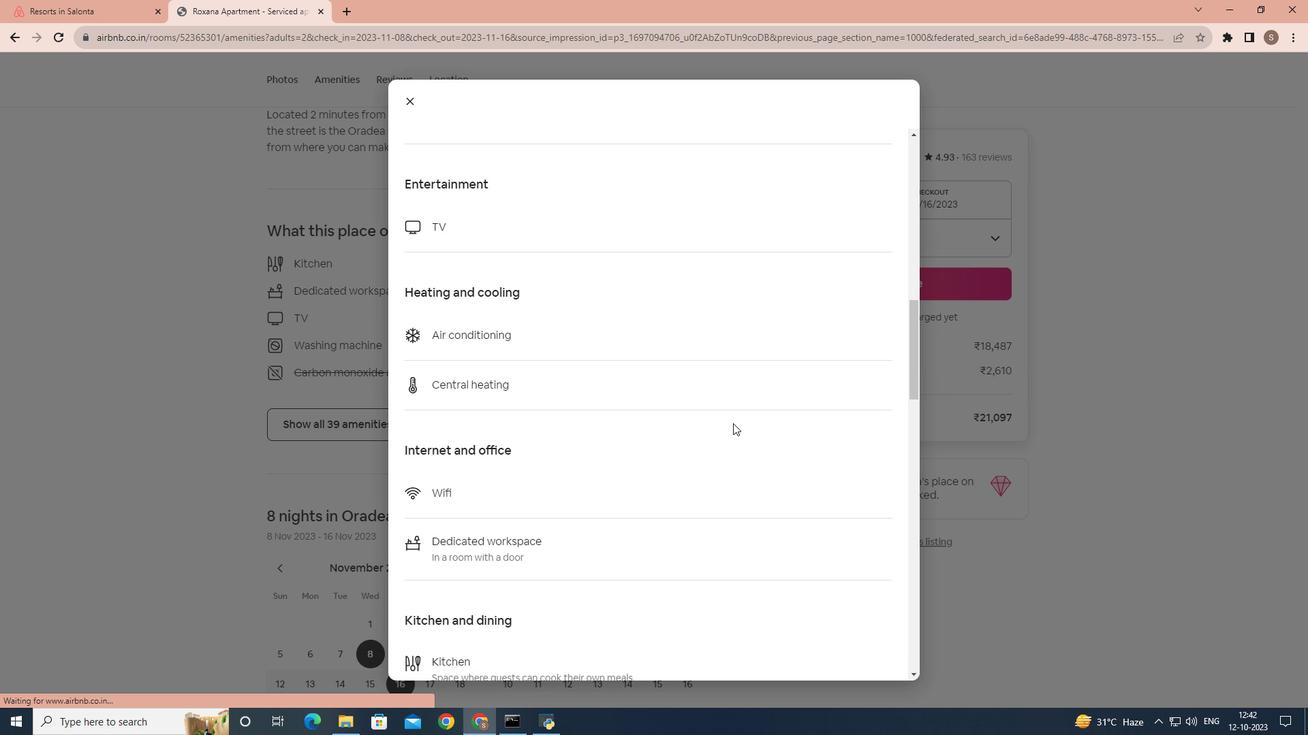 
Action: Mouse scrolled (733, 423) with delta (0, 0)
Screenshot: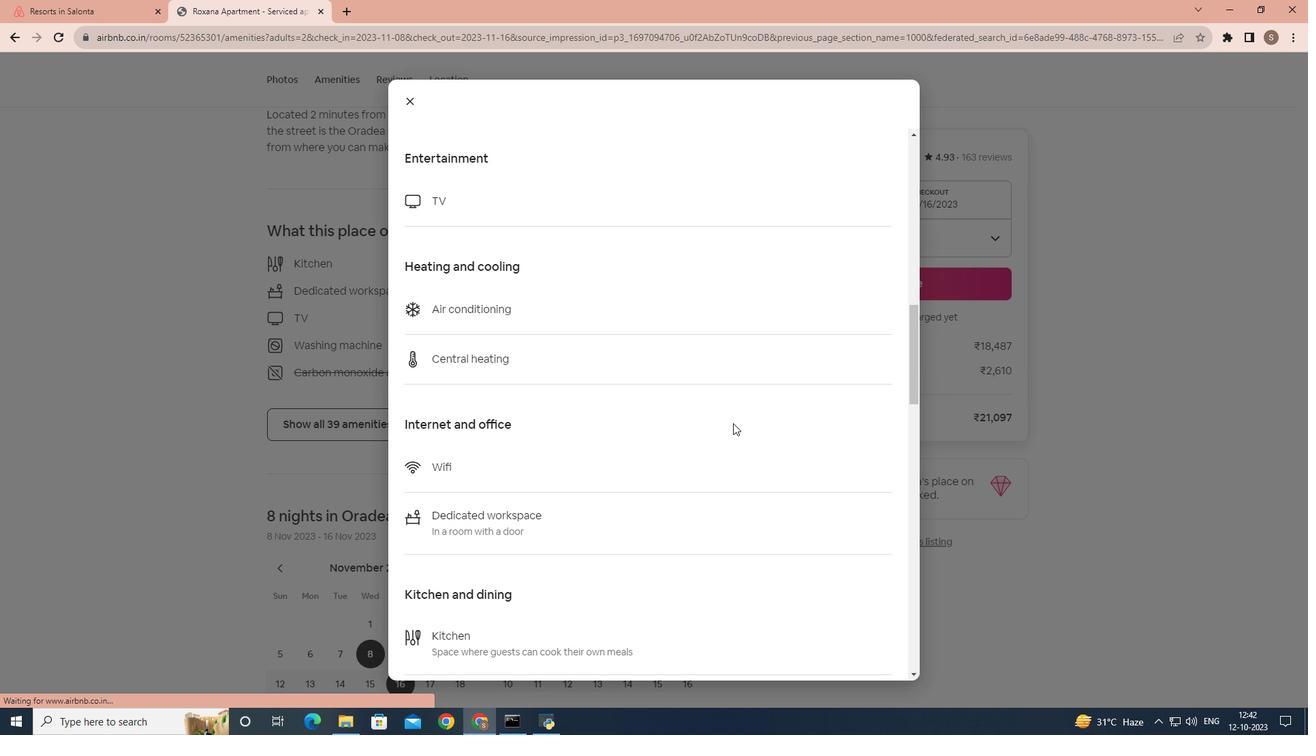 
Action: Mouse scrolled (733, 423) with delta (0, 0)
Screenshot: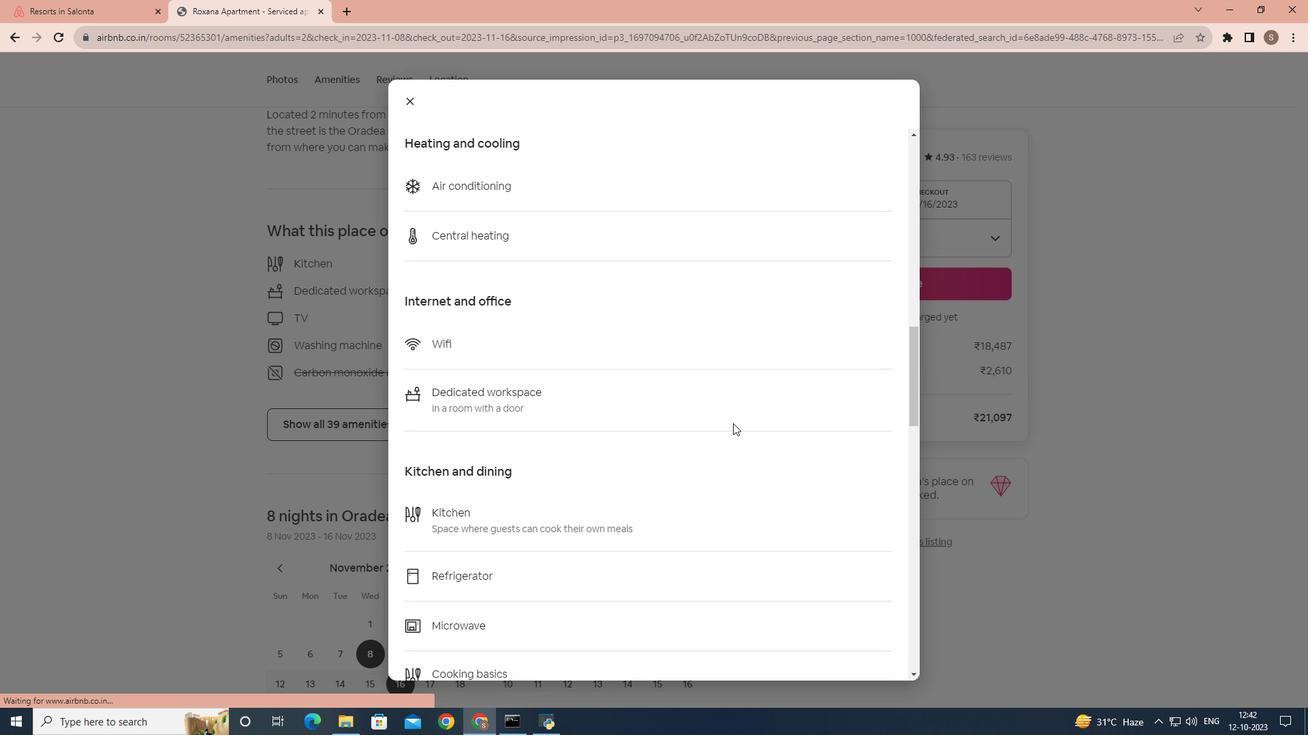
Action: Mouse scrolled (733, 423) with delta (0, 0)
Screenshot: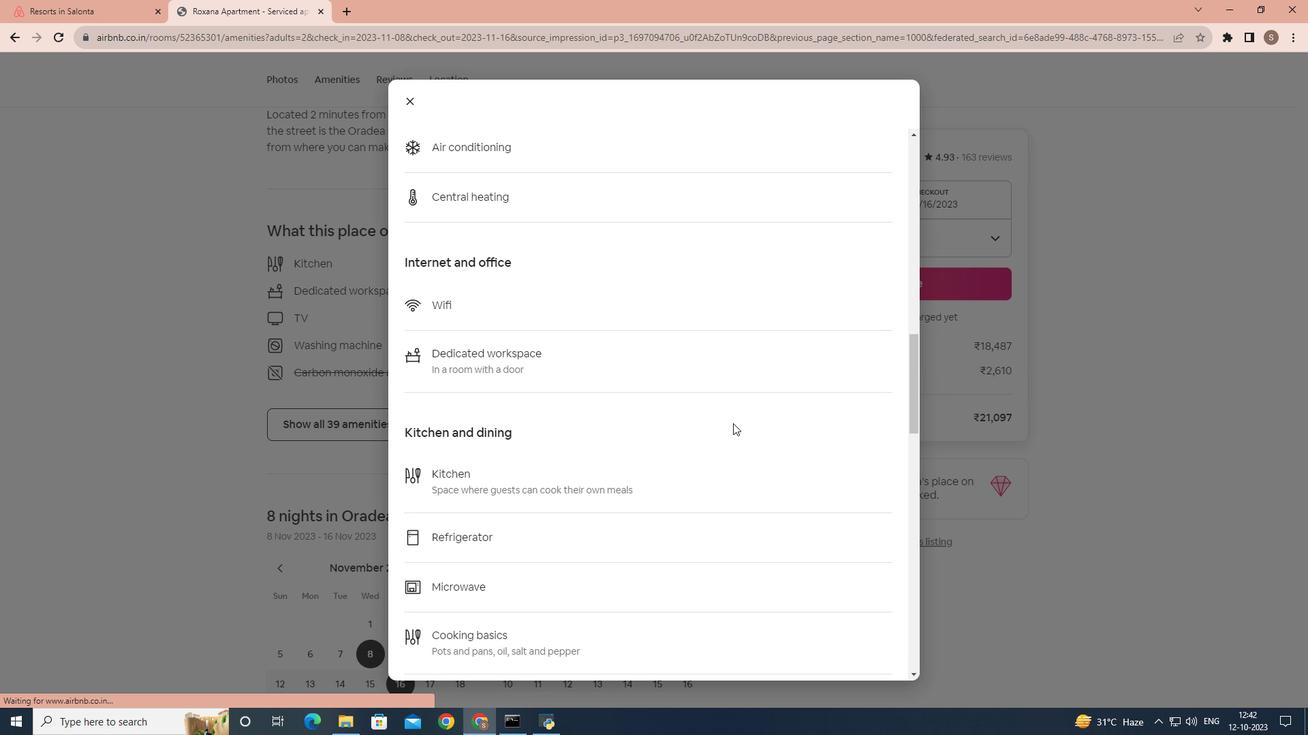 
Action: Mouse scrolled (733, 423) with delta (0, 0)
Screenshot: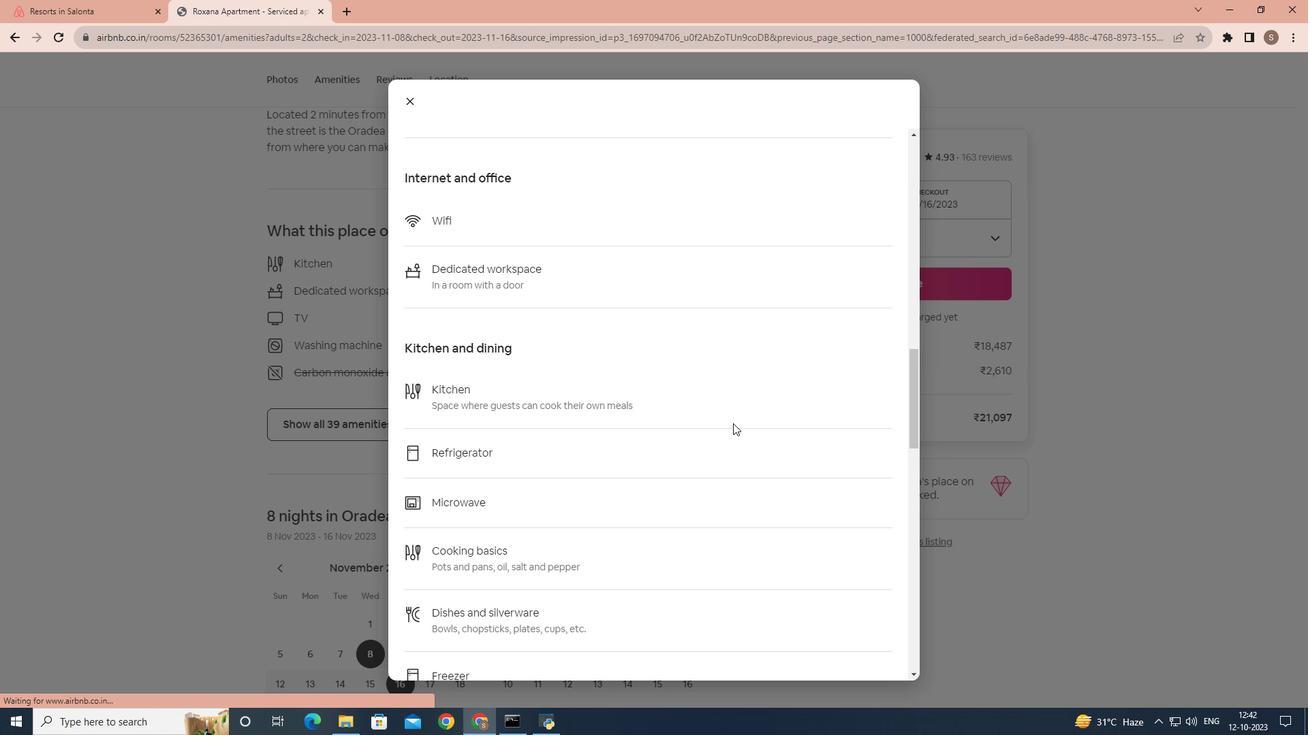 
Action: Mouse scrolled (733, 423) with delta (0, 0)
Screenshot: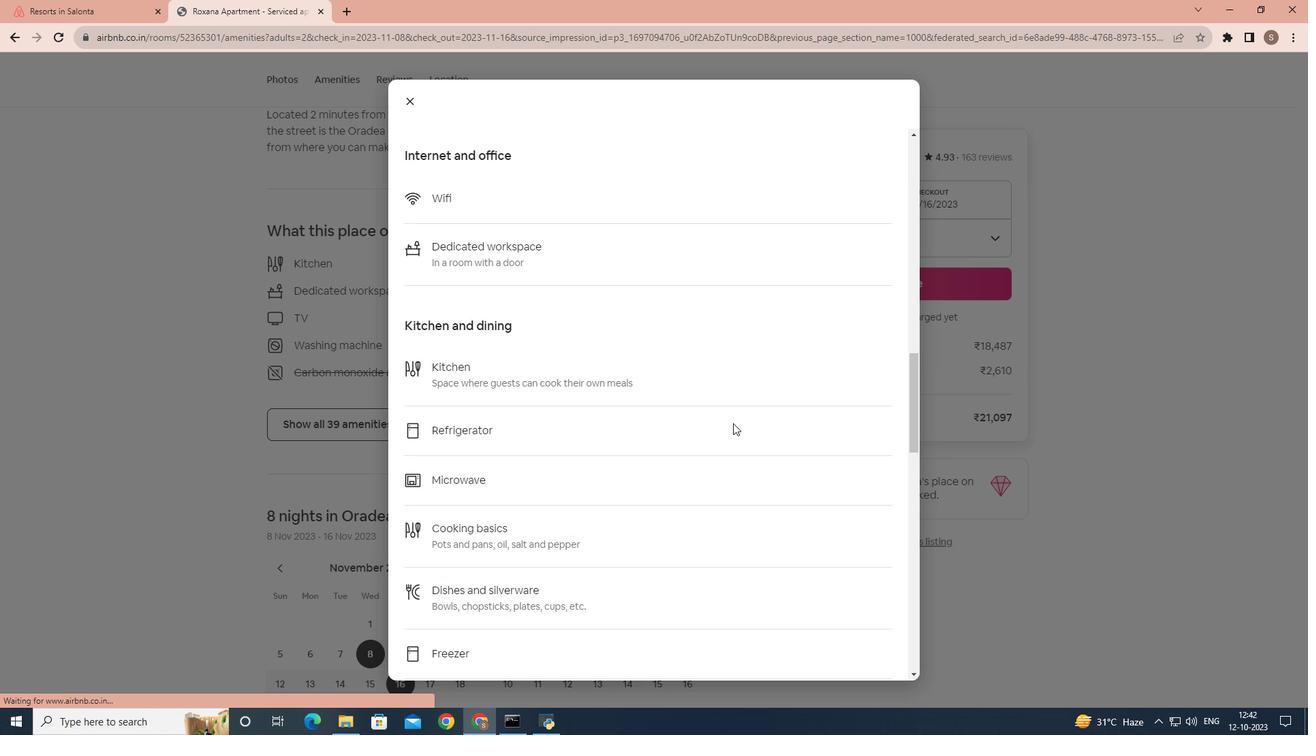 
Action: Mouse scrolled (733, 423) with delta (0, 0)
Screenshot: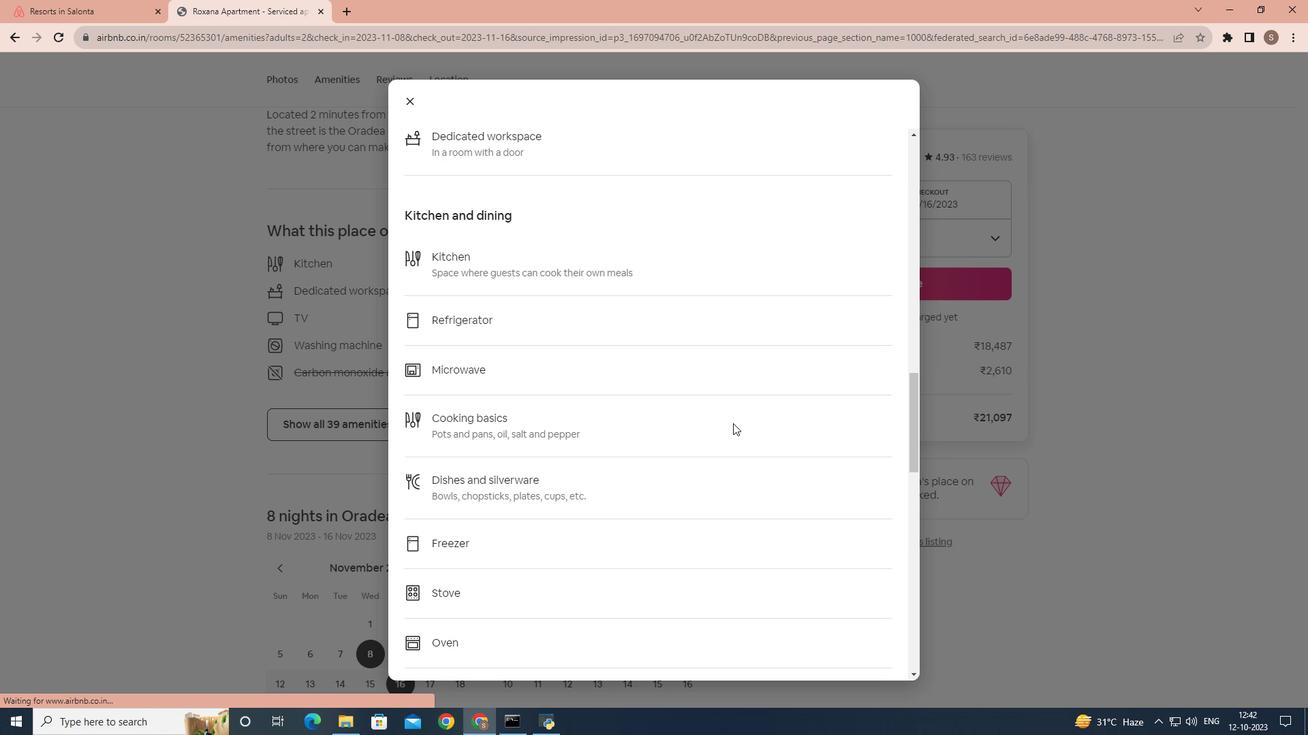 
Action: Mouse scrolled (733, 423) with delta (0, 0)
Screenshot: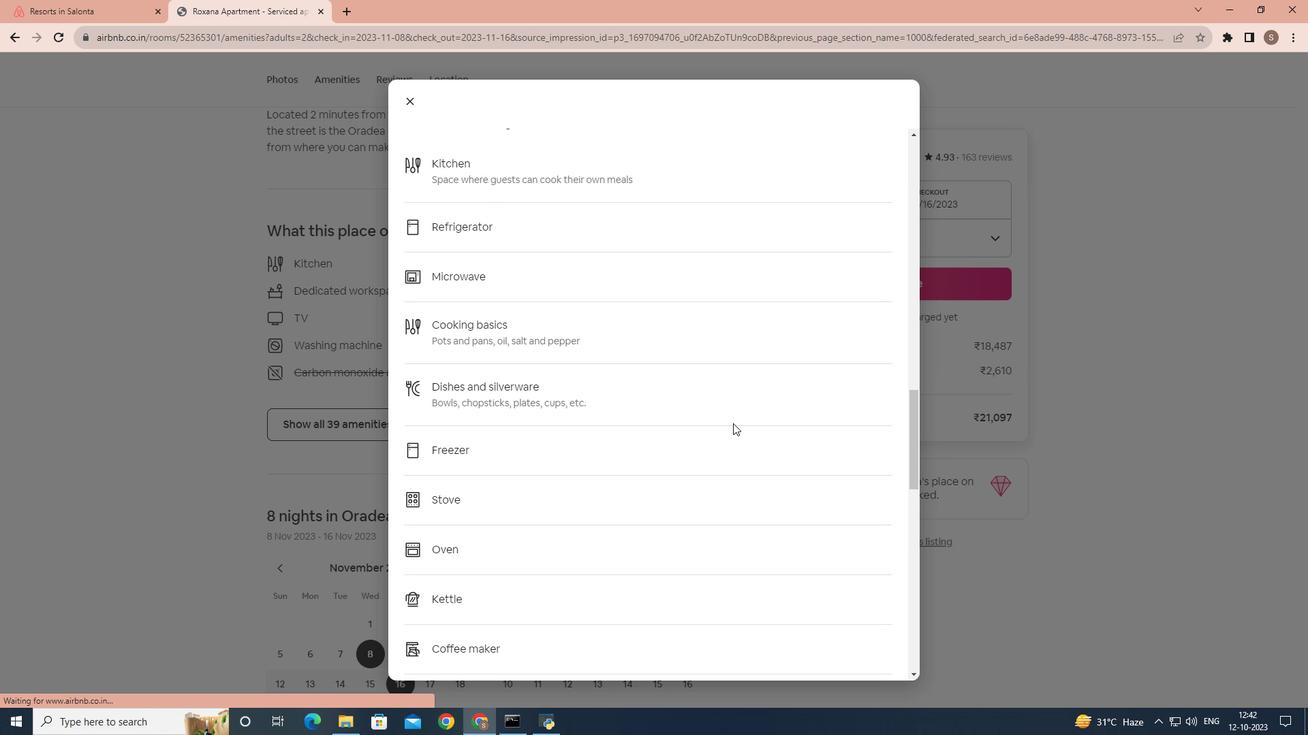 
Action: Mouse scrolled (733, 423) with delta (0, 0)
Screenshot: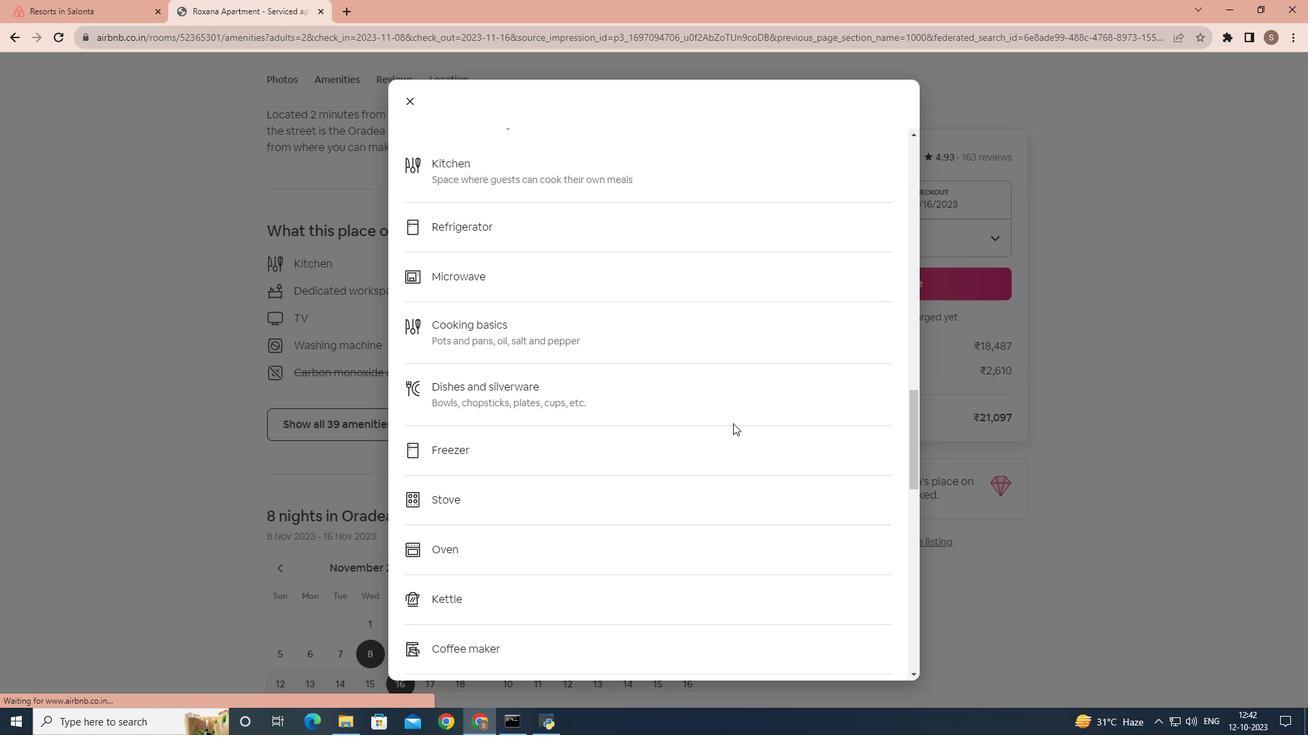 
Action: Mouse scrolled (733, 423) with delta (0, 0)
Screenshot: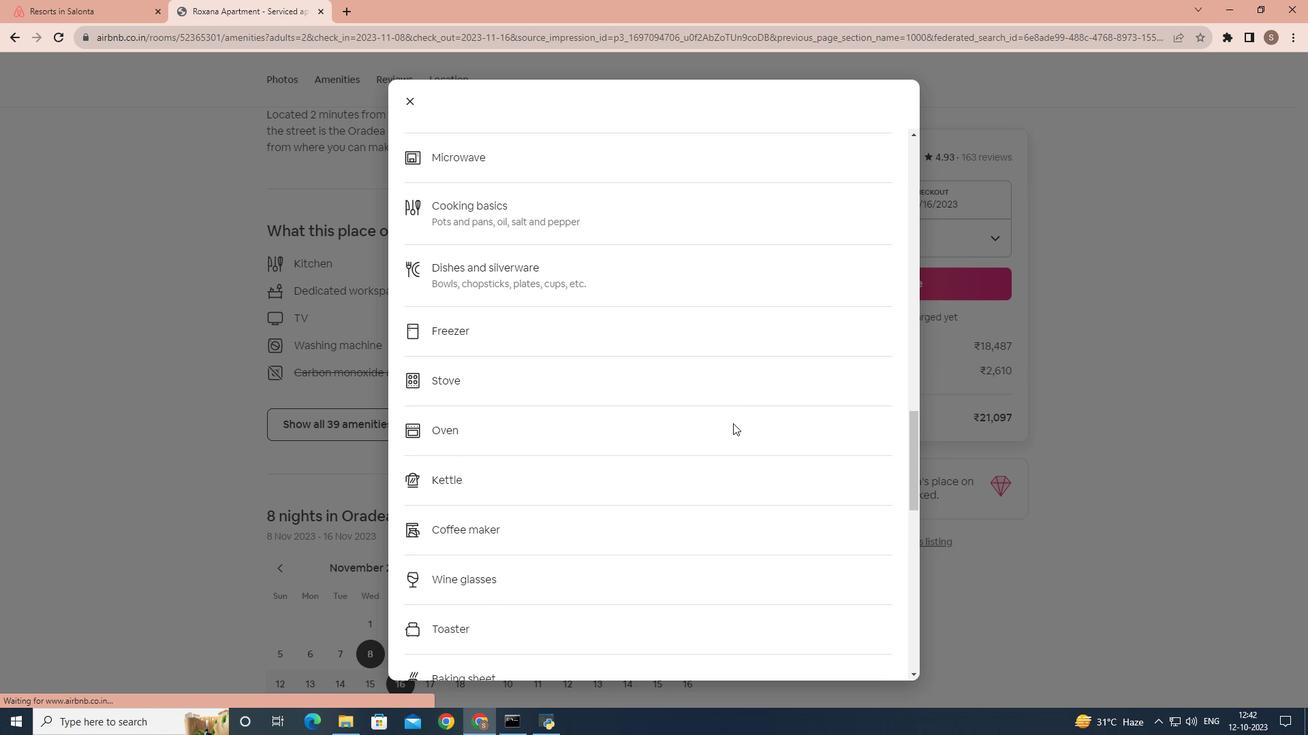 
Action: Mouse scrolled (733, 423) with delta (0, 0)
Screenshot: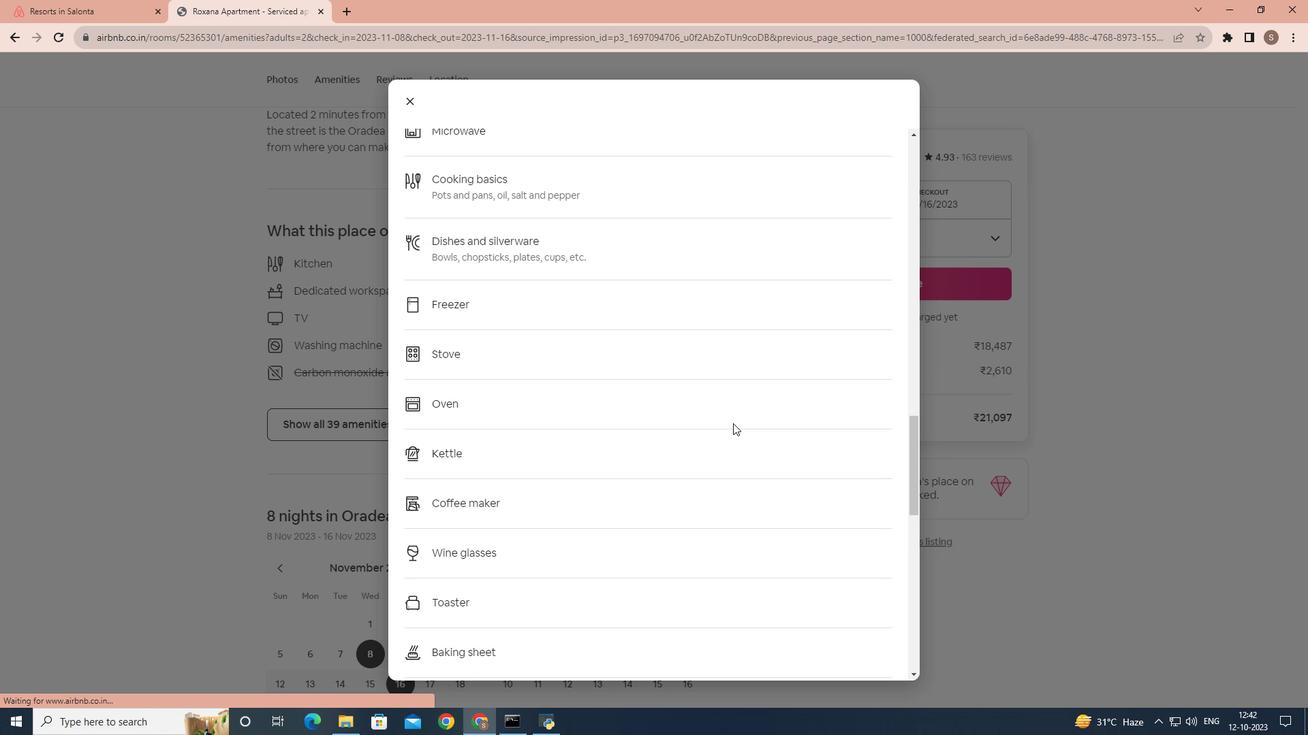 
Action: Mouse scrolled (733, 423) with delta (0, 0)
Screenshot: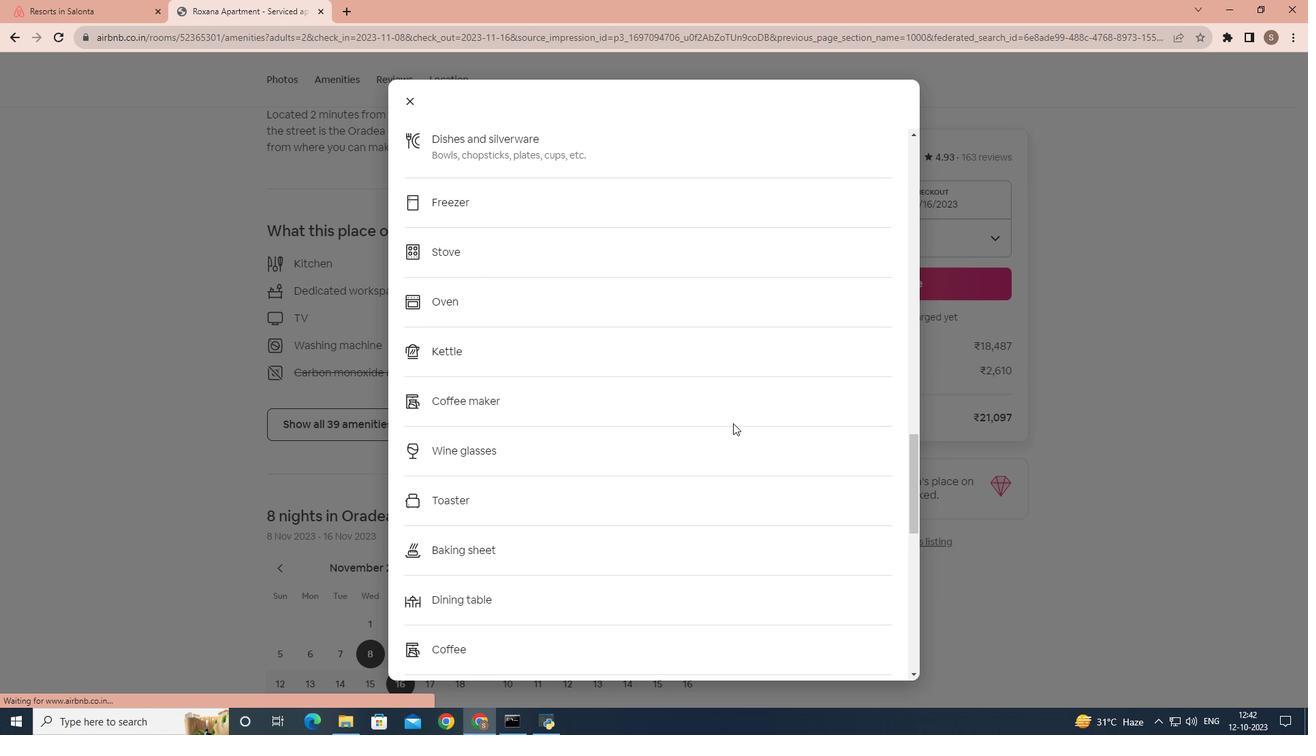 
Action: Mouse scrolled (733, 423) with delta (0, 0)
Screenshot: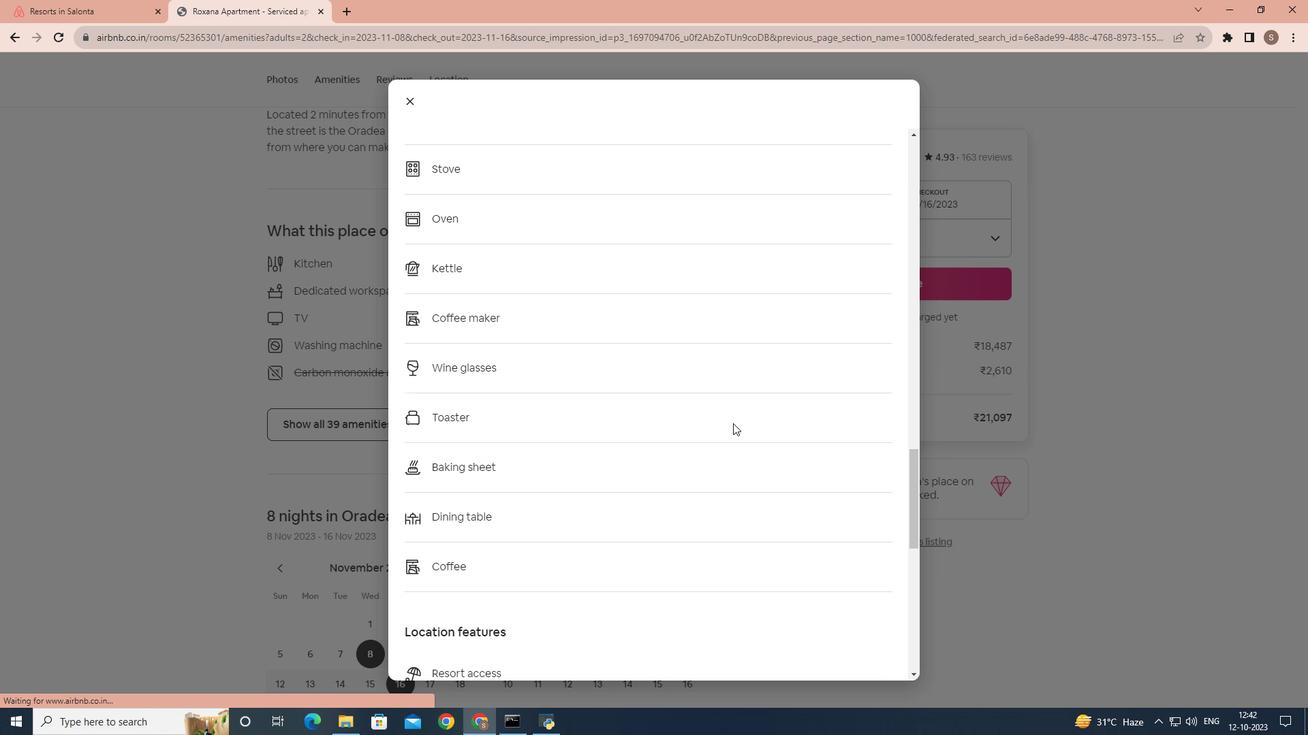 
Action: Mouse scrolled (733, 423) with delta (0, 0)
Screenshot: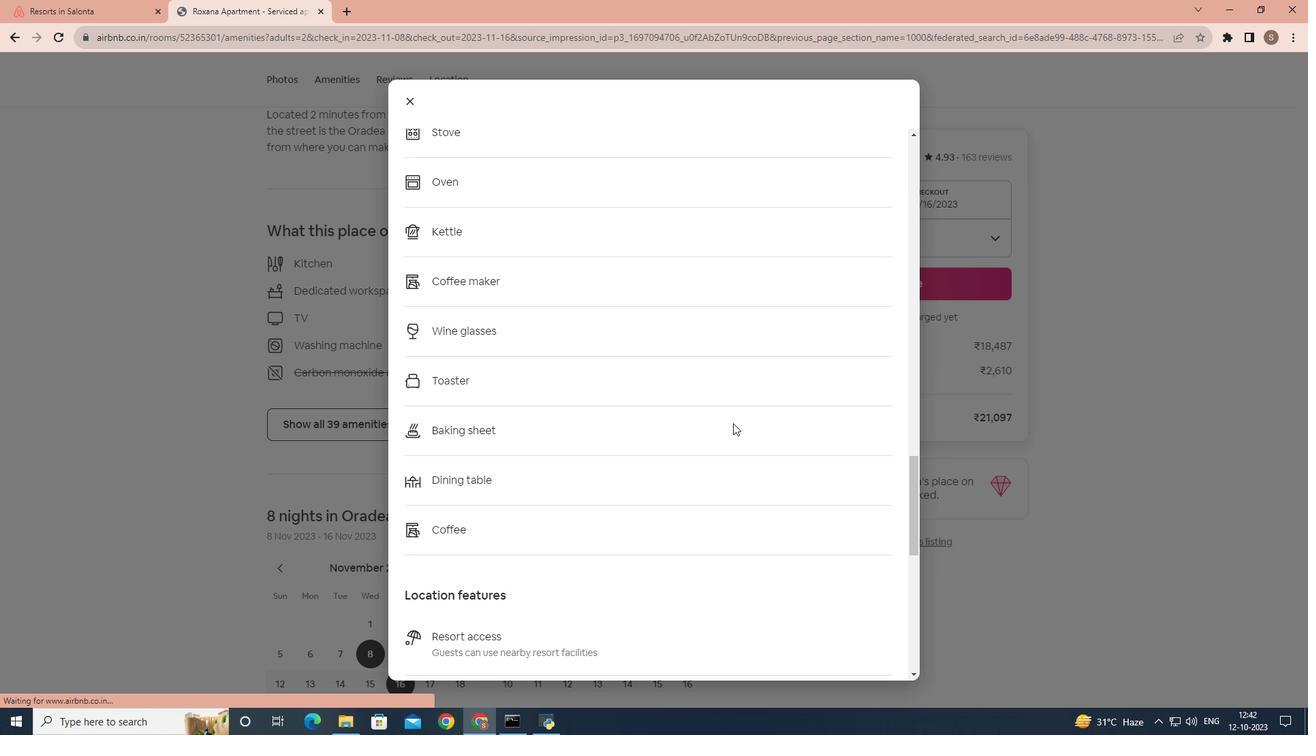 
Action: Mouse scrolled (733, 423) with delta (0, 0)
Screenshot: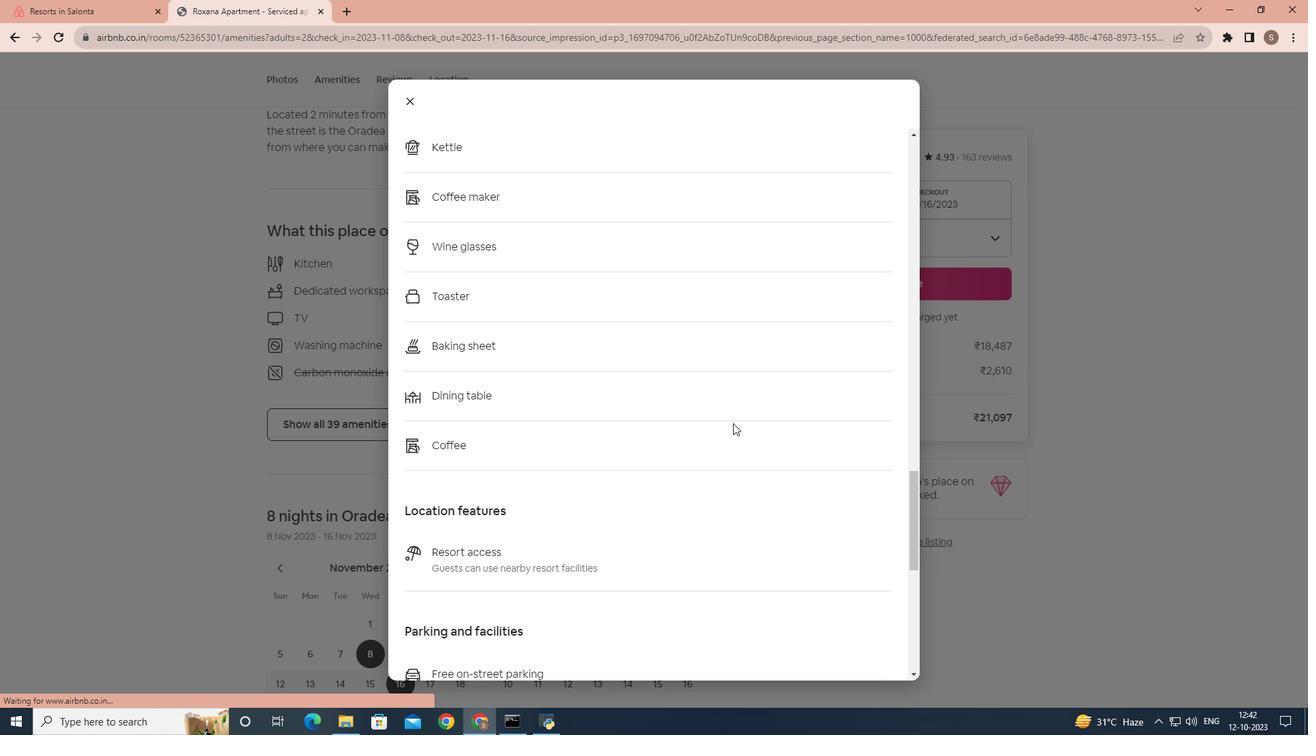 
Action: Mouse scrolled (733, 423) with delta (0, 0)
Screenshot: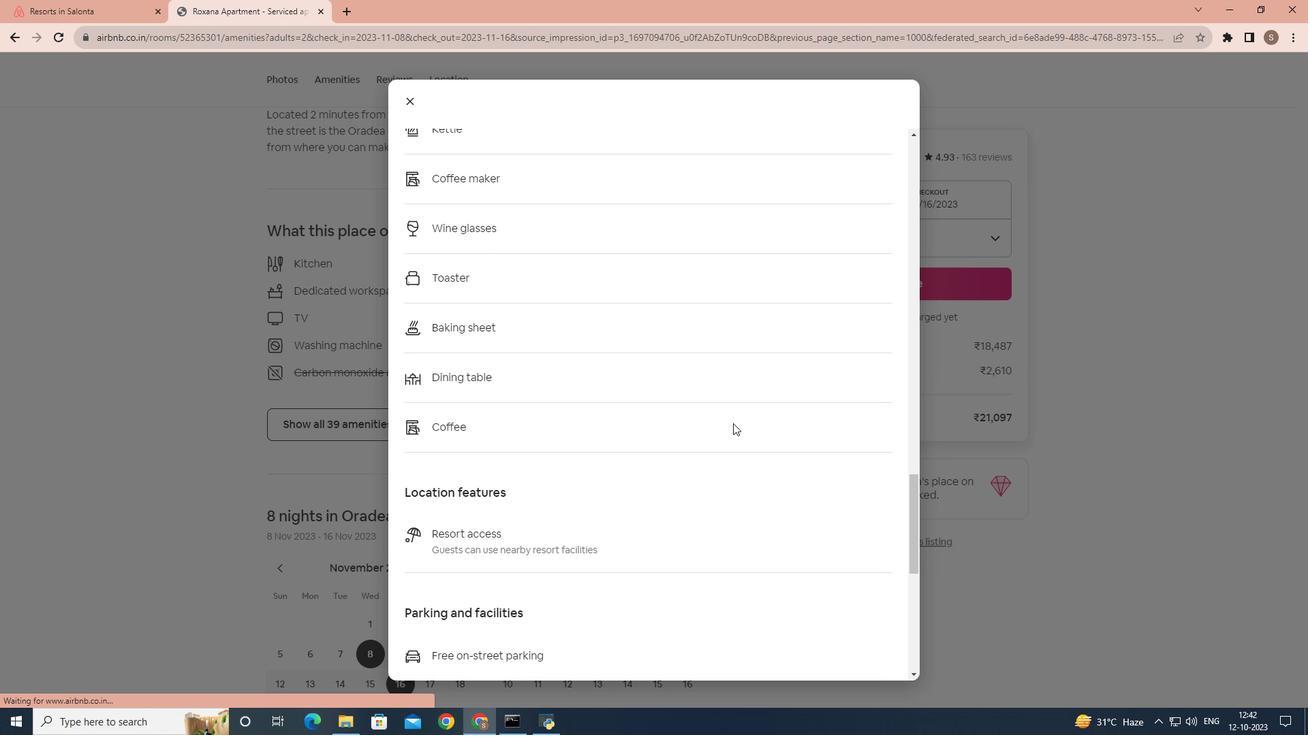 
Action: Mouse scrolled (733, 423) with delta (0, 0)
Screenshot: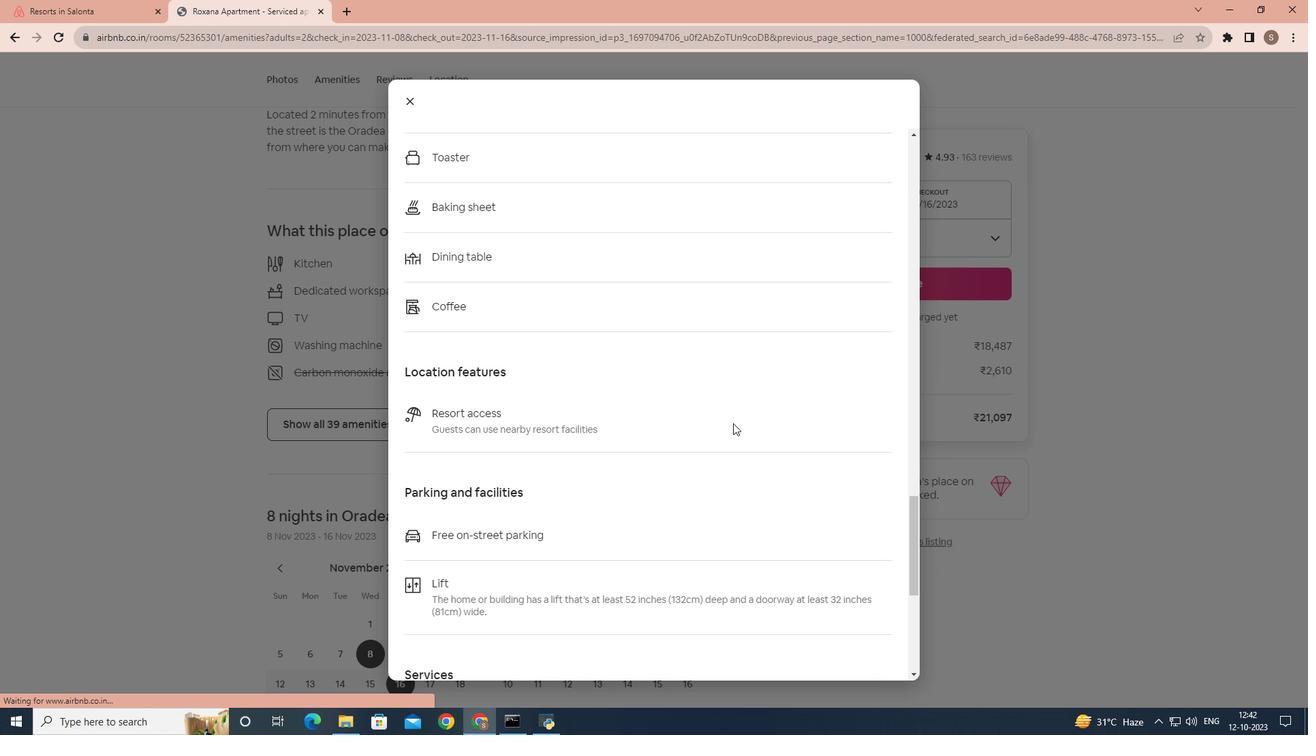 
Action: Mouse scrolled (733, 423) with delta (0, 0)
Screenshot: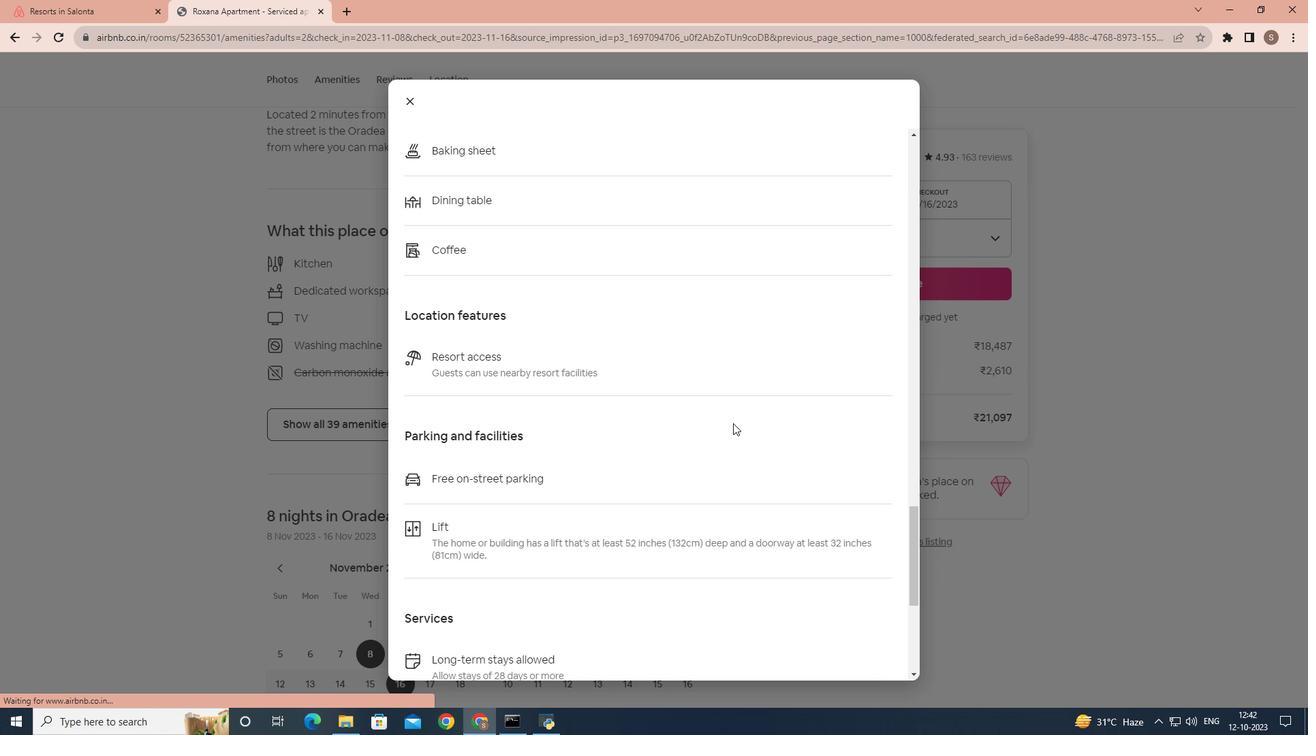 
Action: Mouse scrolled (733, 423) with delta (0, 0)
Screenshot: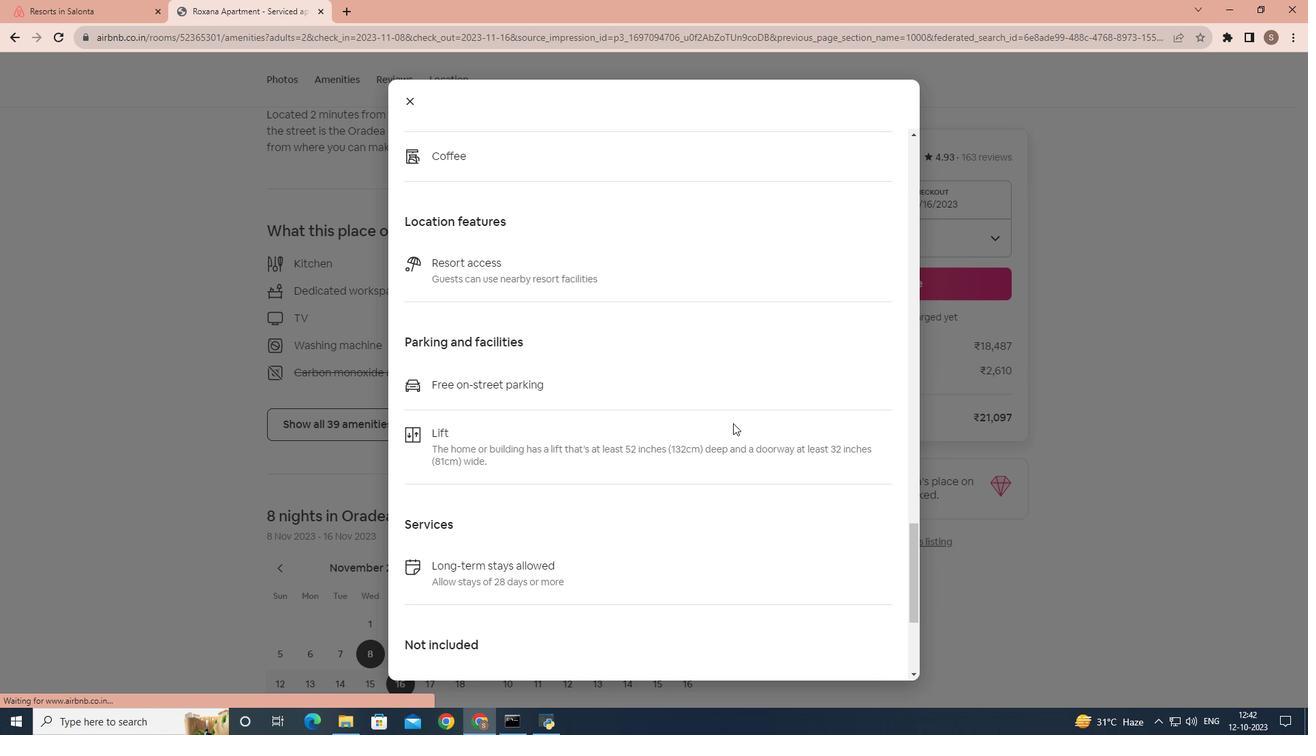 
Action: Mouse scrolled (733, 423) with delta (0, 0)
Screenshot: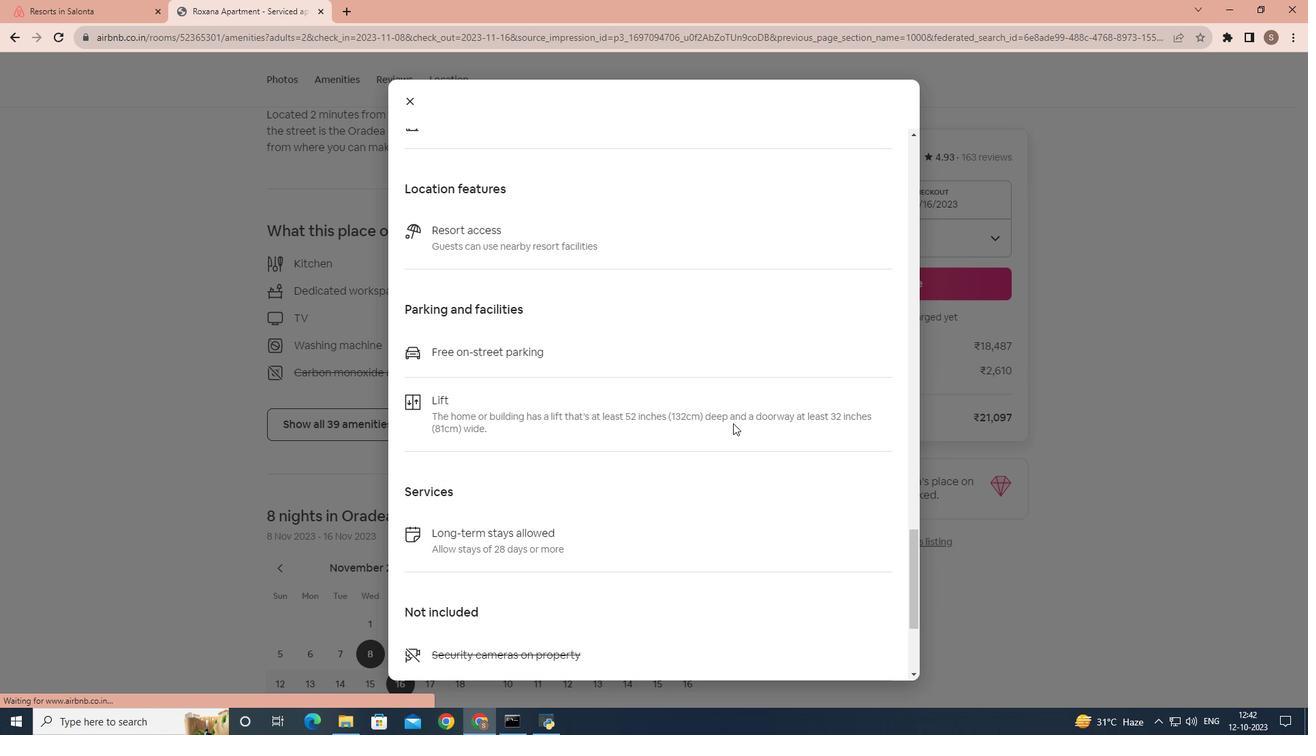 
Action: Mouse scrolled (733, 423) with delta (0, 0)
Screenshot: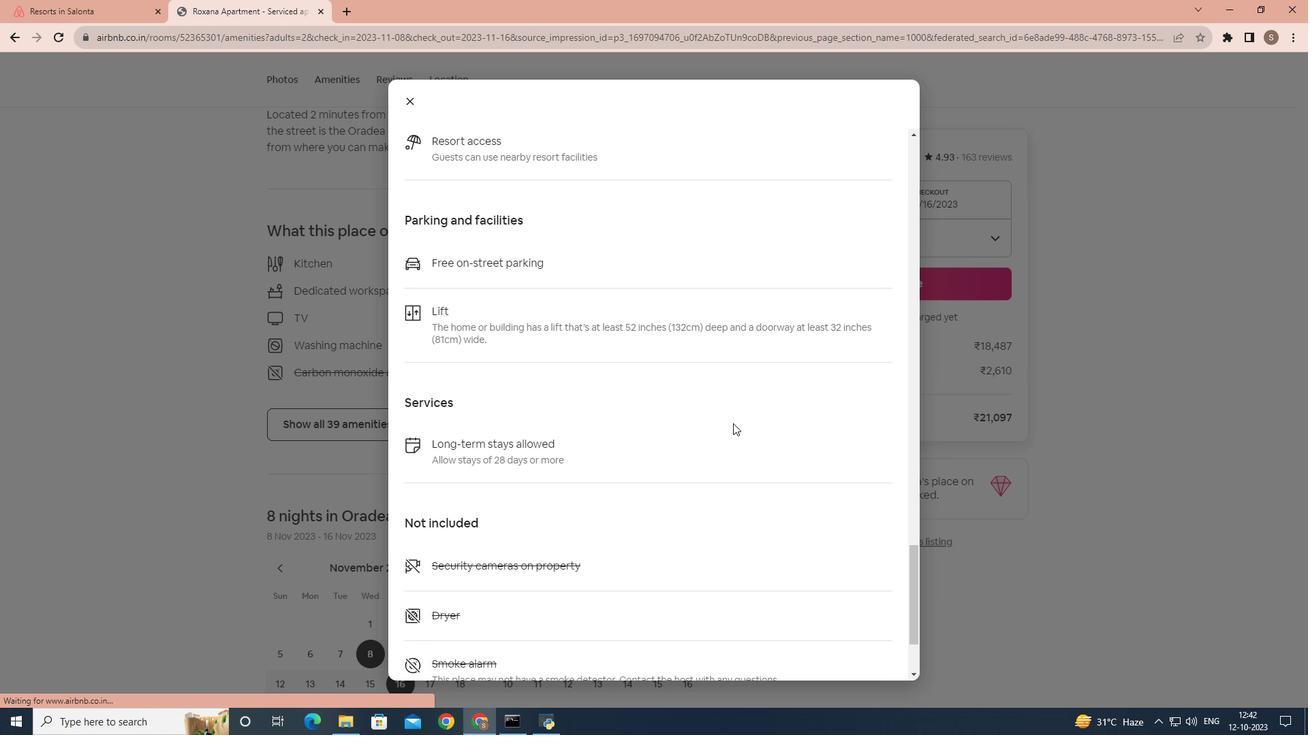
Action: Mouse scrolled (733, 423) with delta (0, 0)
Screenshot: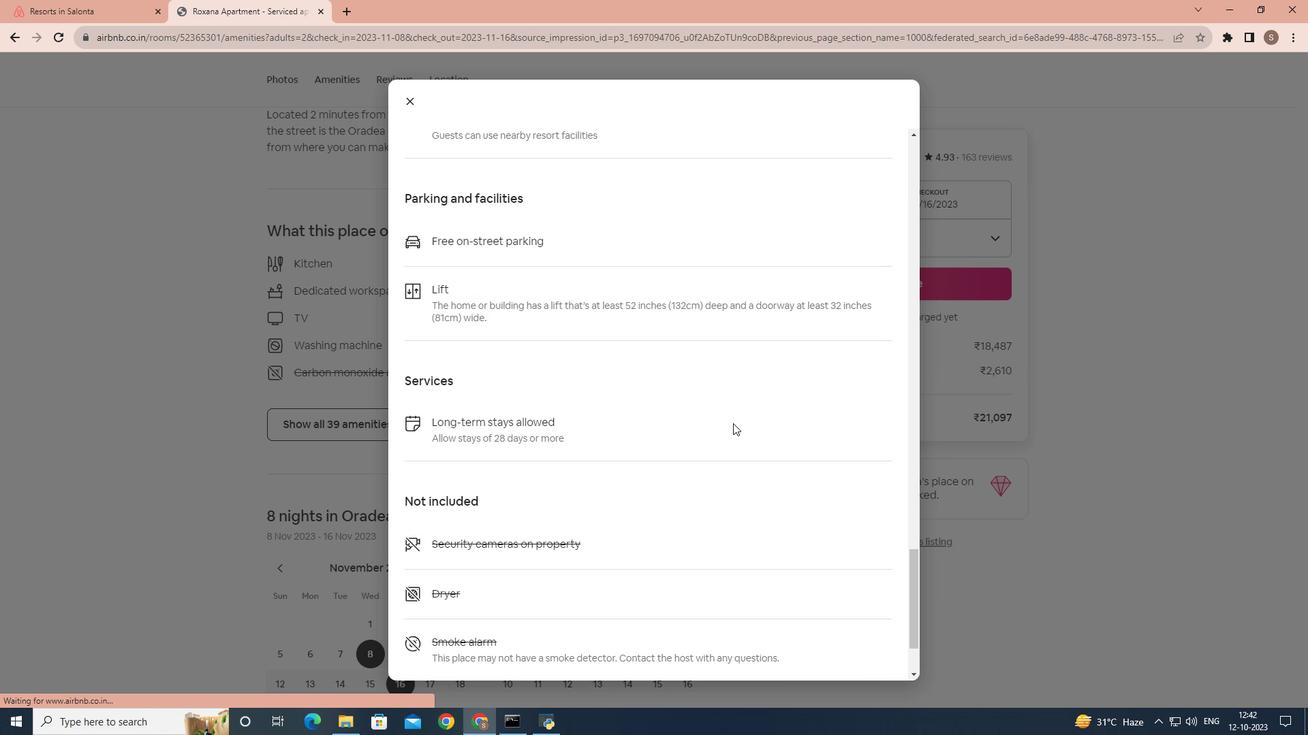 
Action: Mouse scrolled (733, 423) with delta (0, 0)
Screenshot: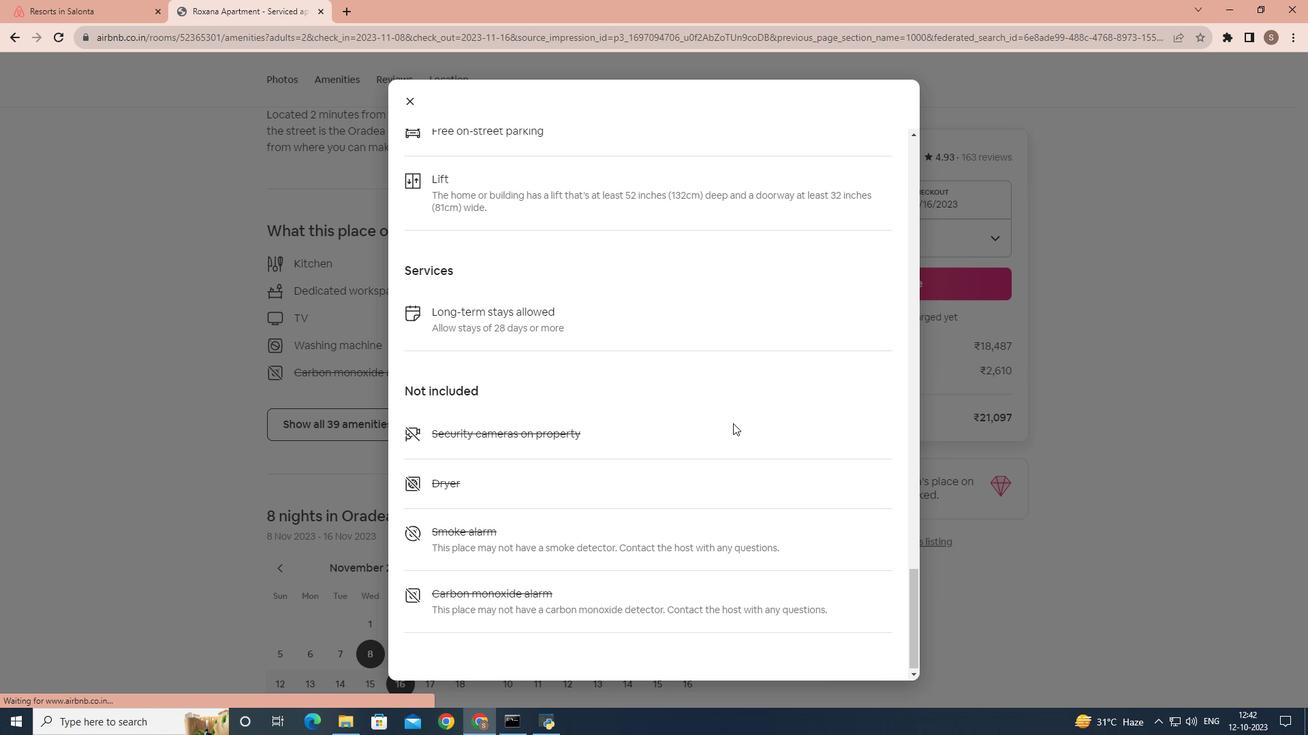
Action: Mouse scrolled (733, 423) with delta (0, 0)
Screenshot: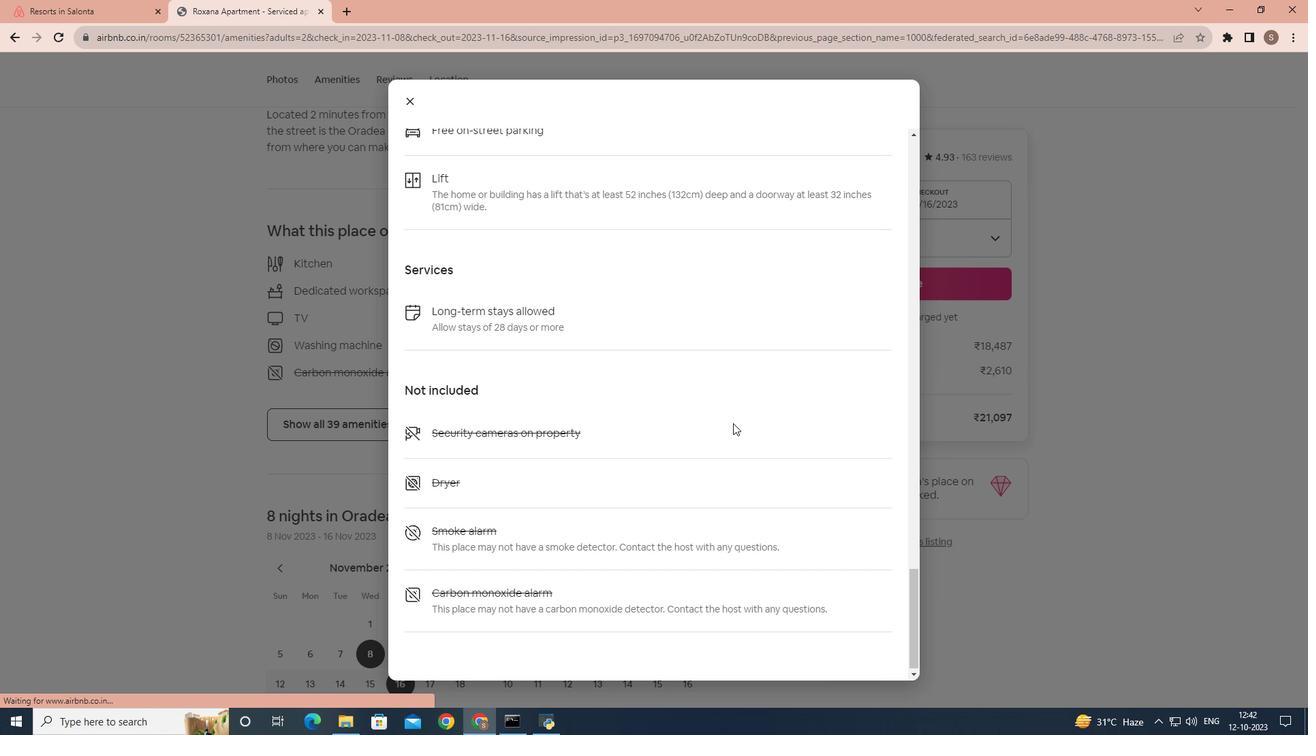 
Action: Mouse scrolled (733, 423) with delta (0, 0)
Screenshot: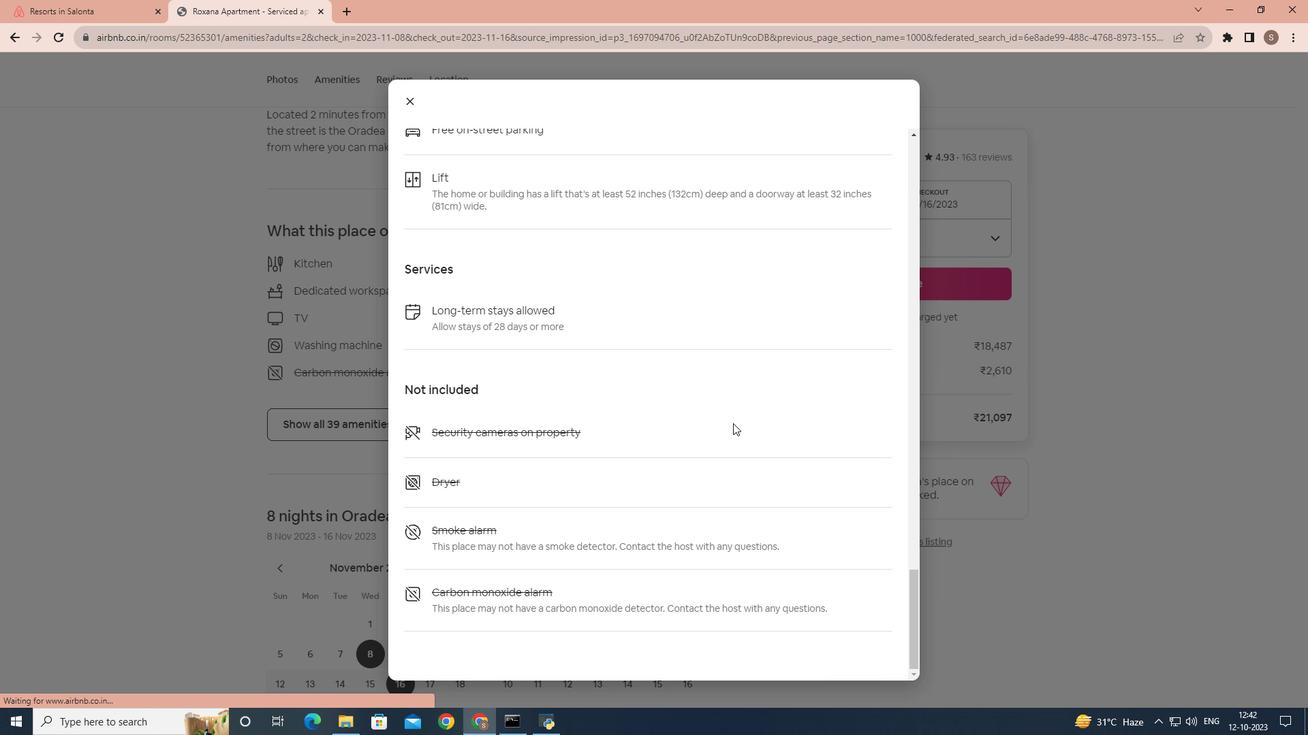 
Action: Mouse scrolled (733, 423) with delta (0, 0)
Screenshot: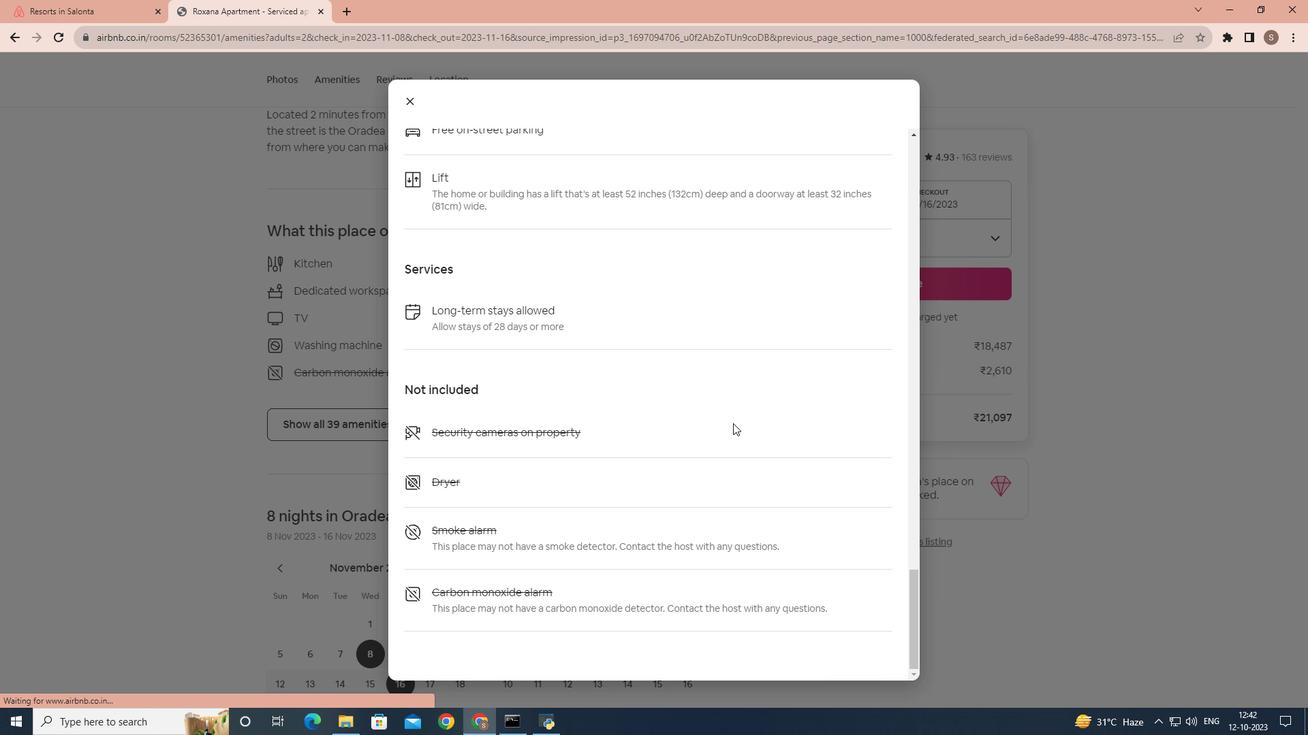 
Action: Mouse moved to (409, 98)
Screenshot: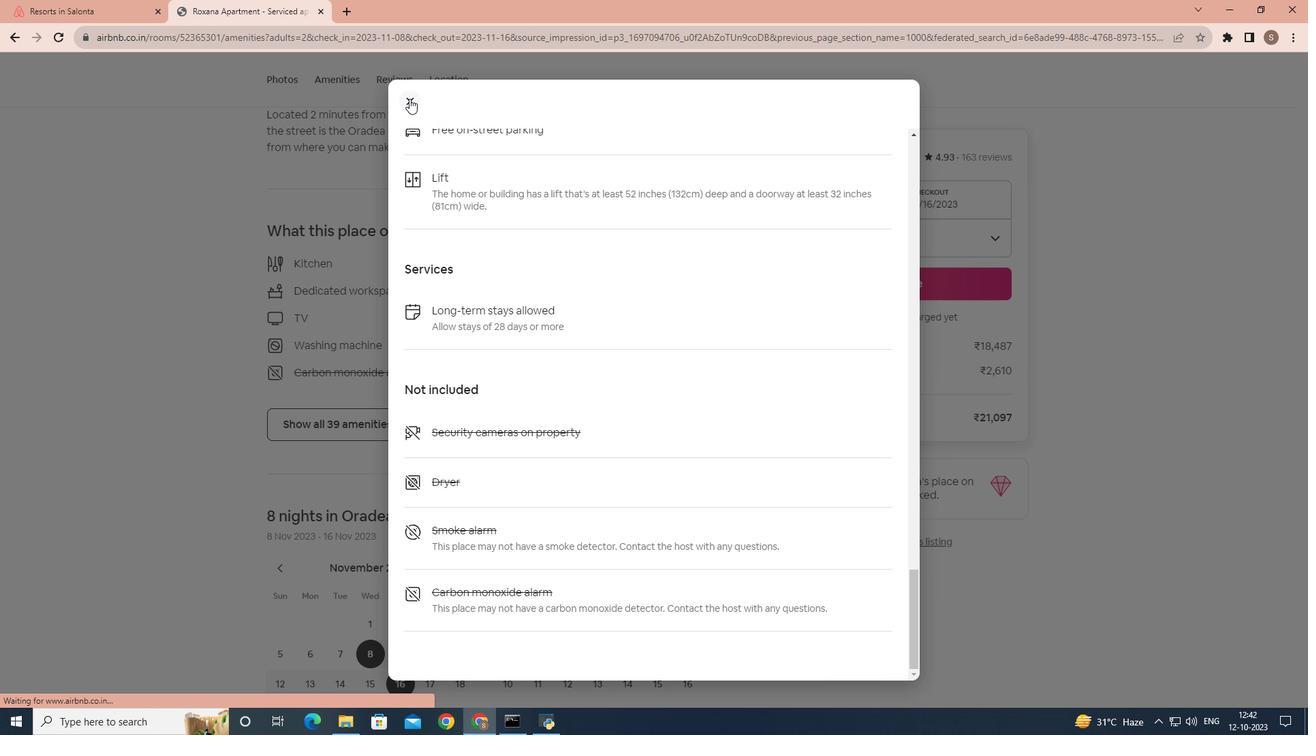 
Action: Mouse pressed left at (409, 98)
Screenshot: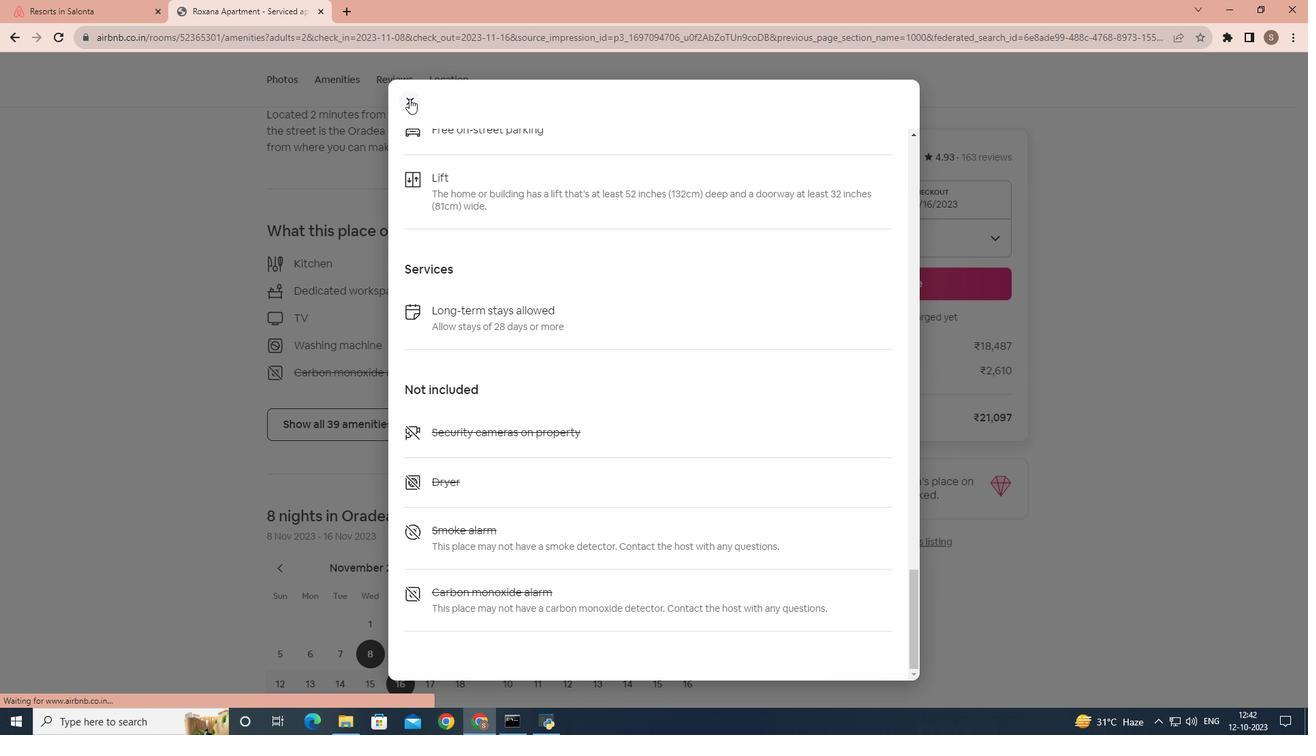 
Action: Mouse moved to (548, 479)
Screenshot: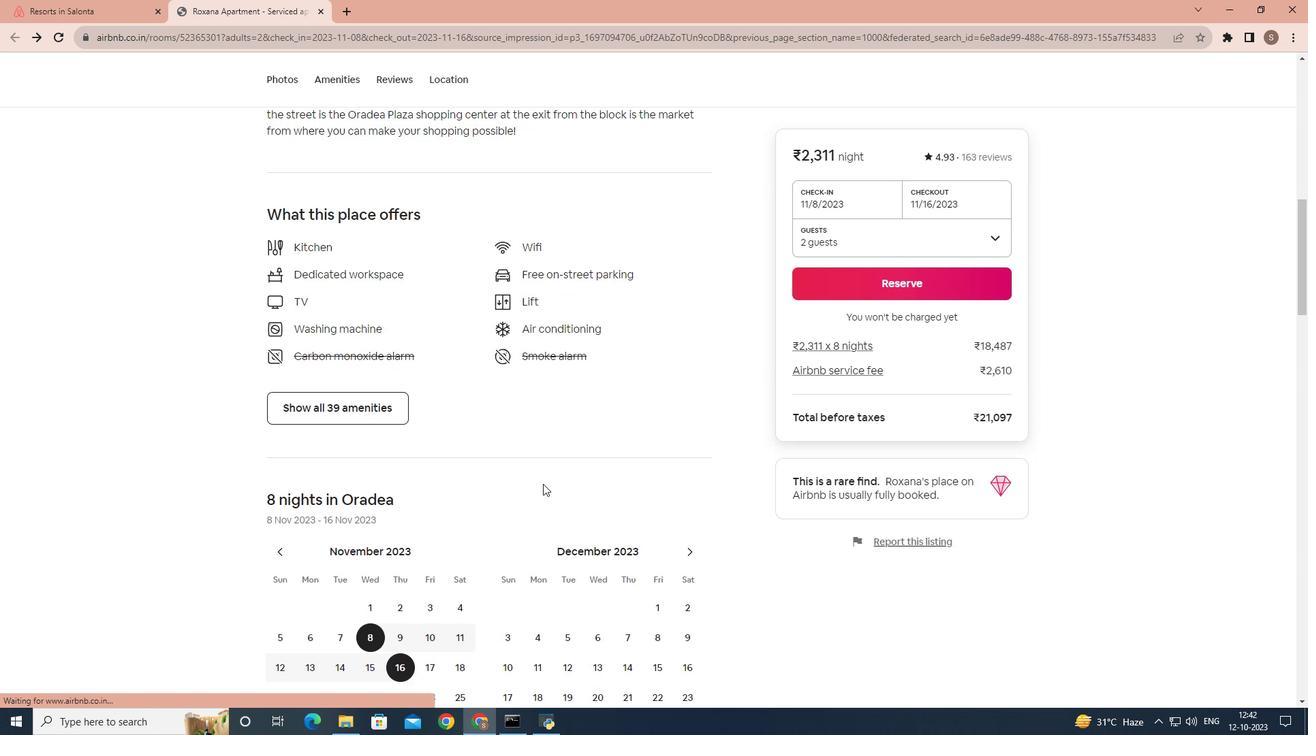 
Action: Mouse scrolled (548, 479) with delta (0, 0)
Screenshot: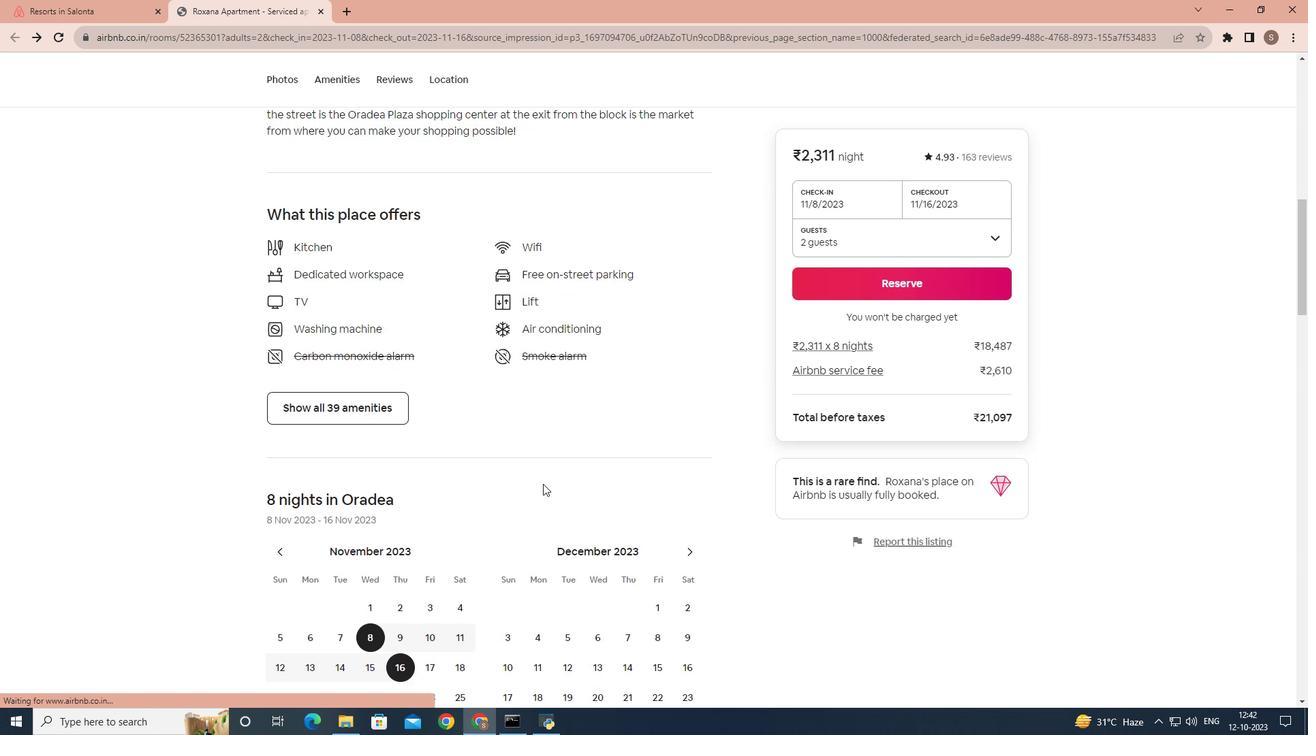 
Action: Mouse moved to (544, 483)
Screenshot: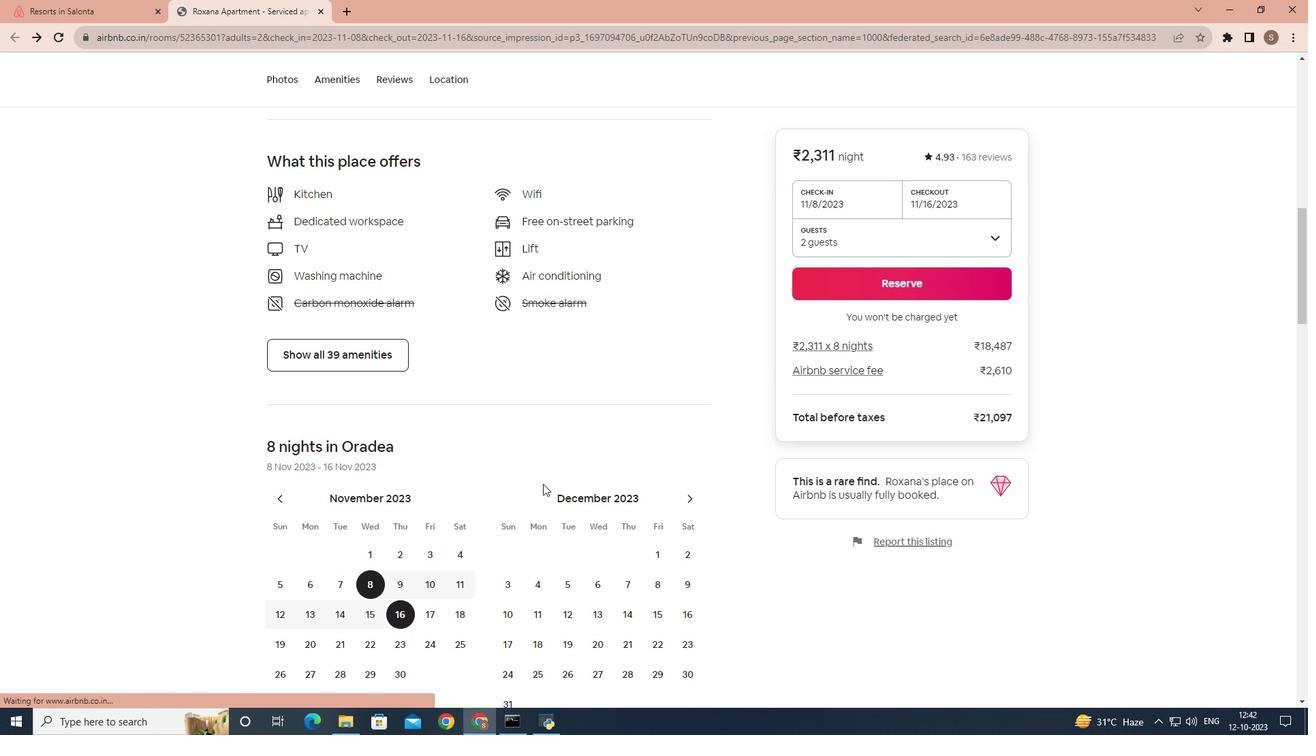 
Action: Mouse scrolled (544, 483) with delta (0, 0)
Screenshot: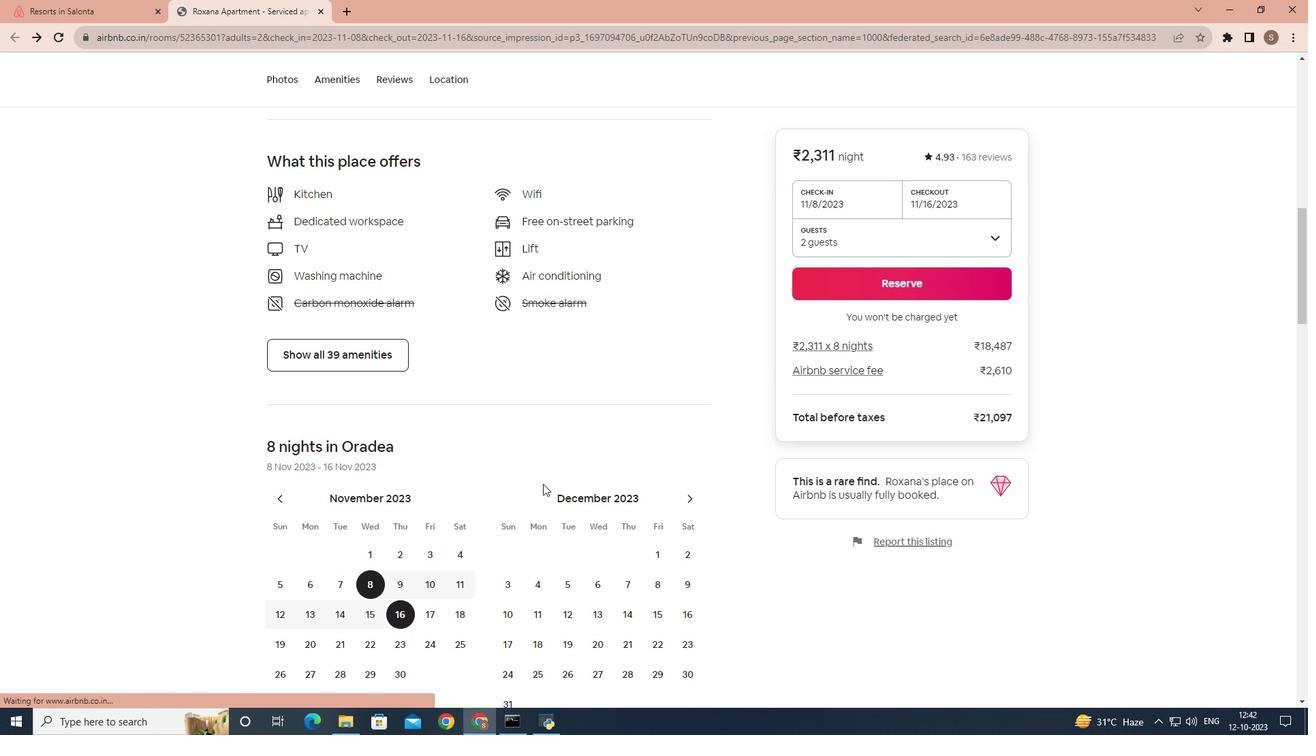 
Action: Mouse moved to (543, 484)
Screenshot: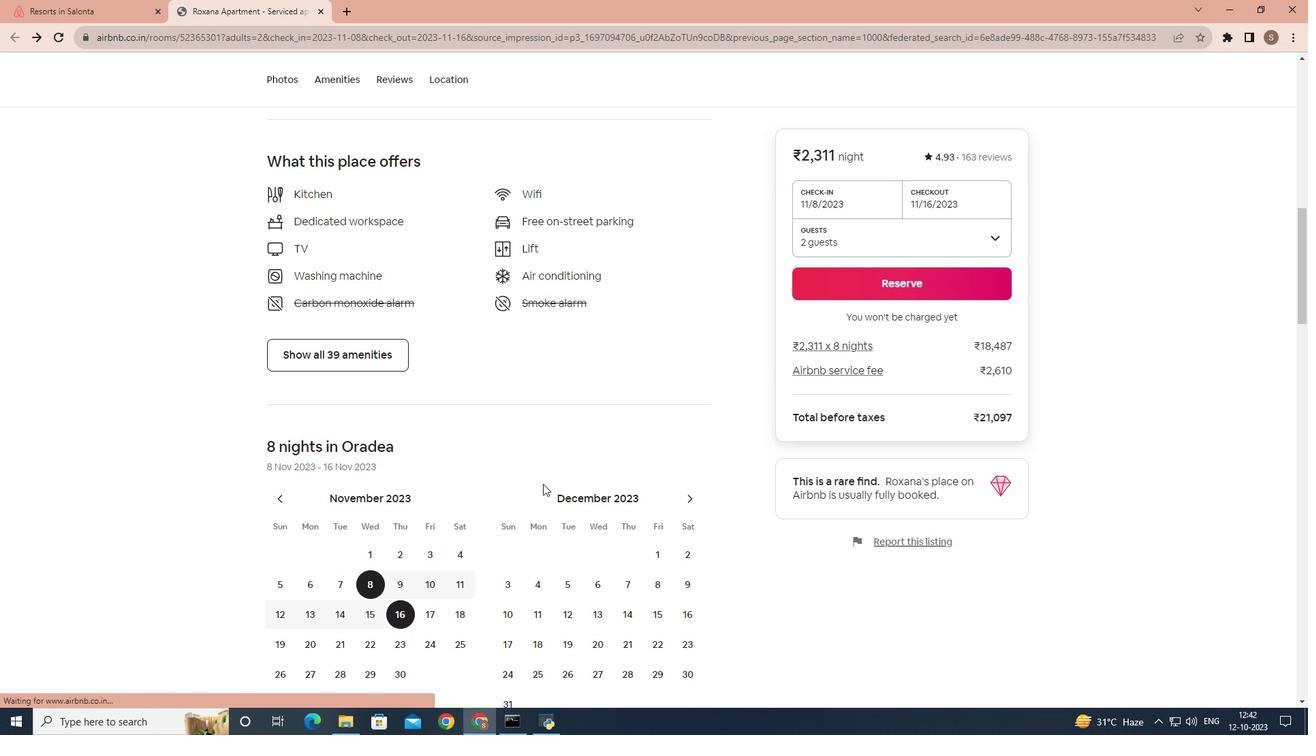 
Action: Mouse scrolled (543, 483) with delta (0, 0)
Screenshot: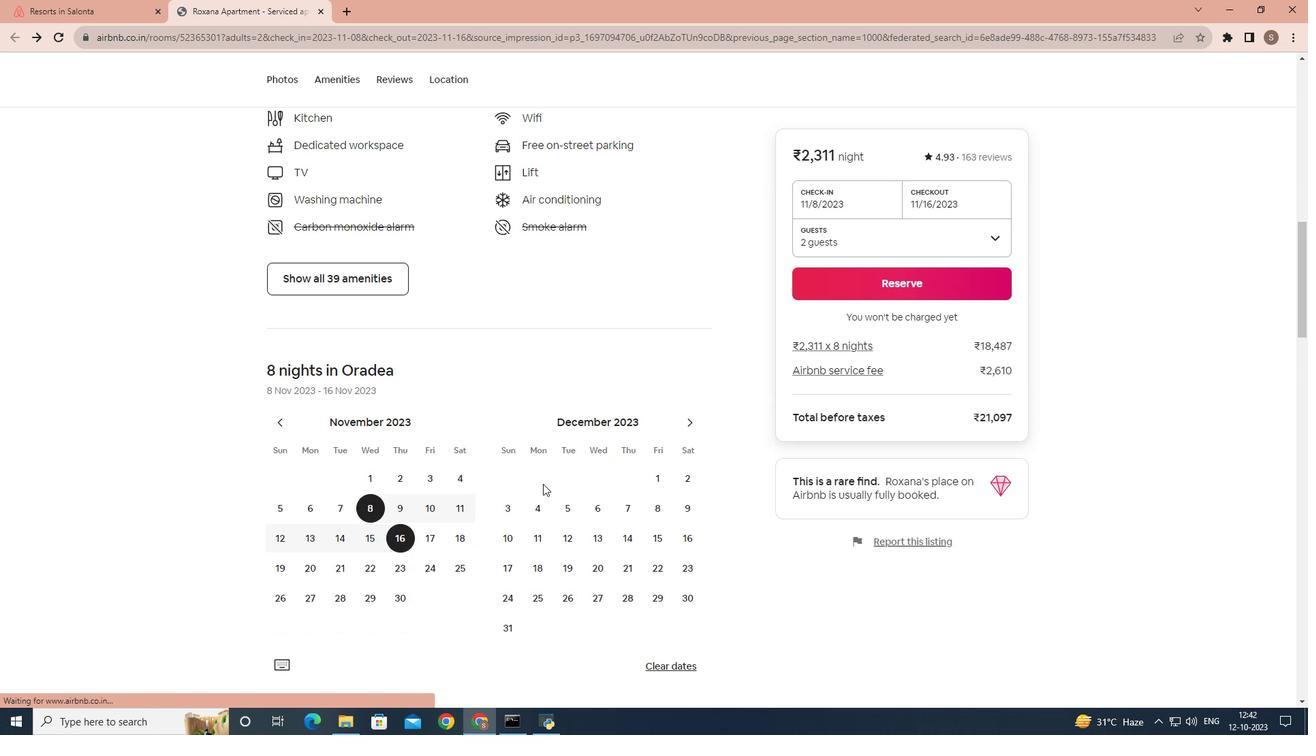 
Action: Mouse scrolled (543, 483) with delta (0, 0)
Screenshot: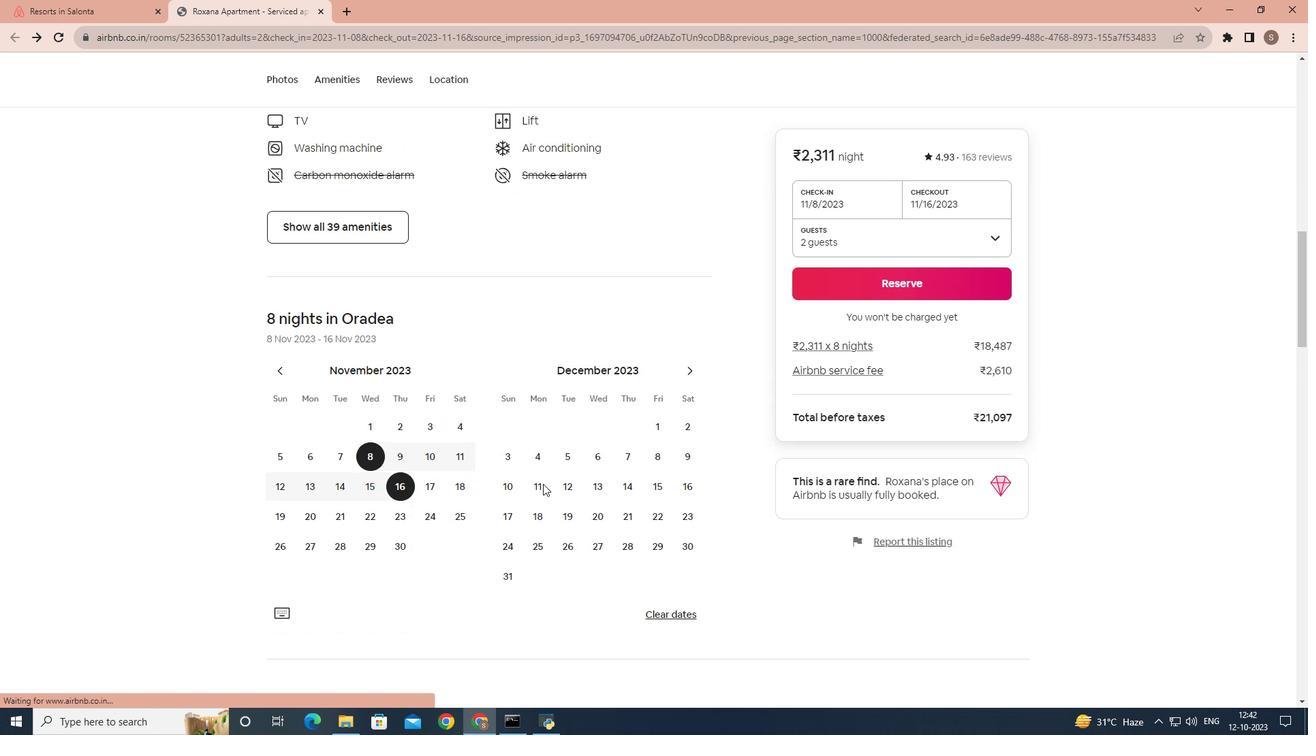 
Action: Mouse scrolled (543, 483) with delta (0, 0)
Screenshot: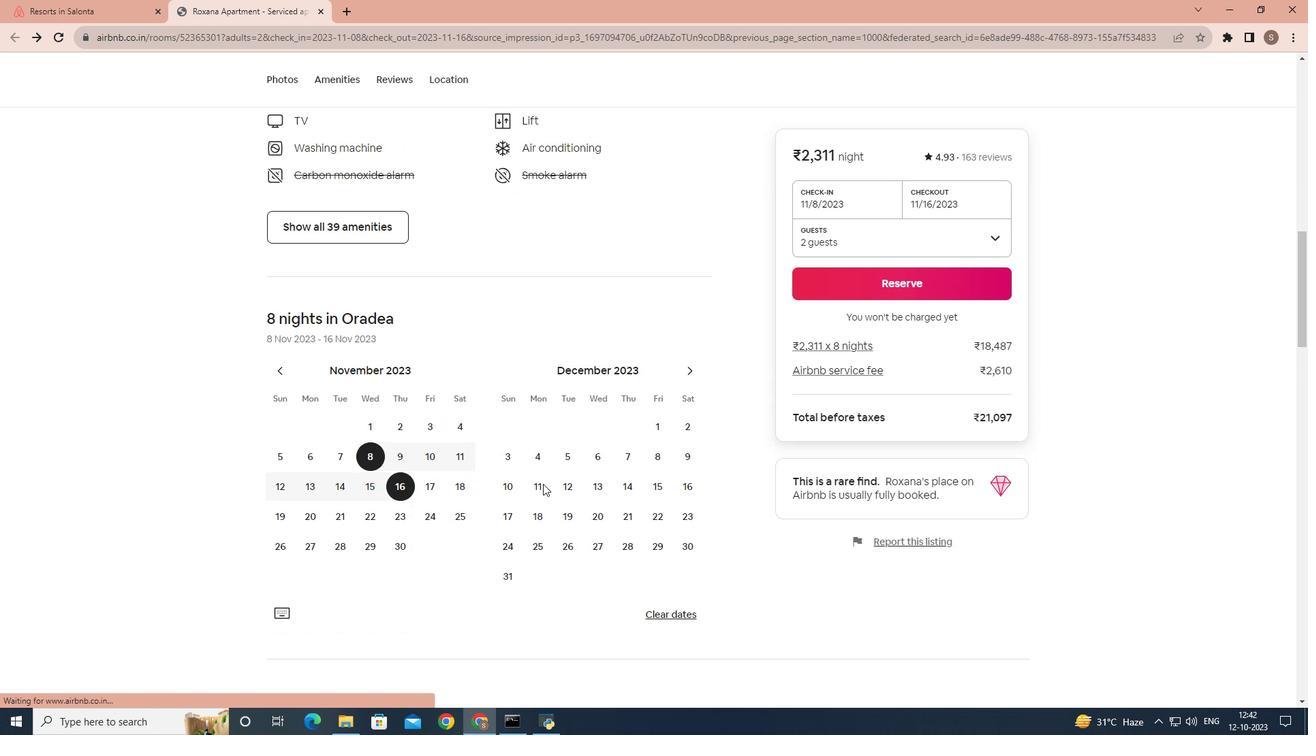 
Action: Mouse scrolled (543, 483) with delta (0, 0)
Screenshot: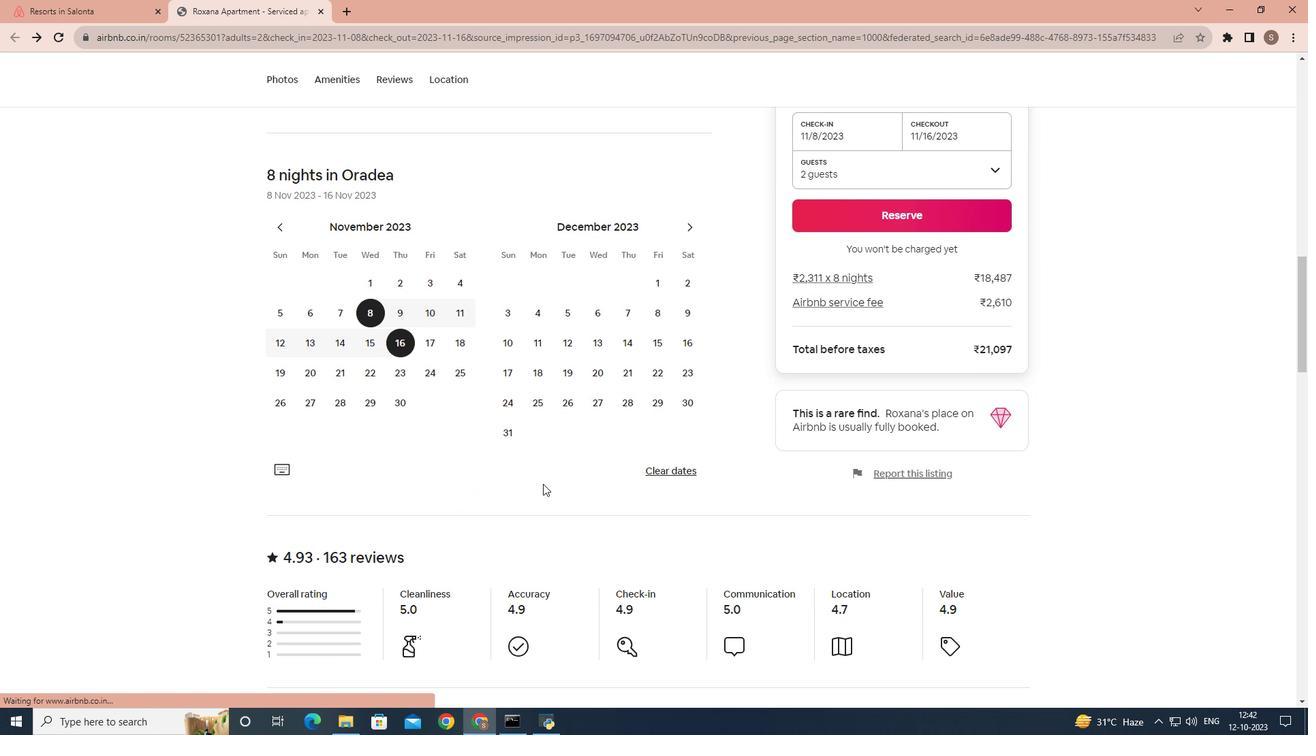 
Action: Mouse scrolled (543, 483) with delta (0, 0)
Screenshot: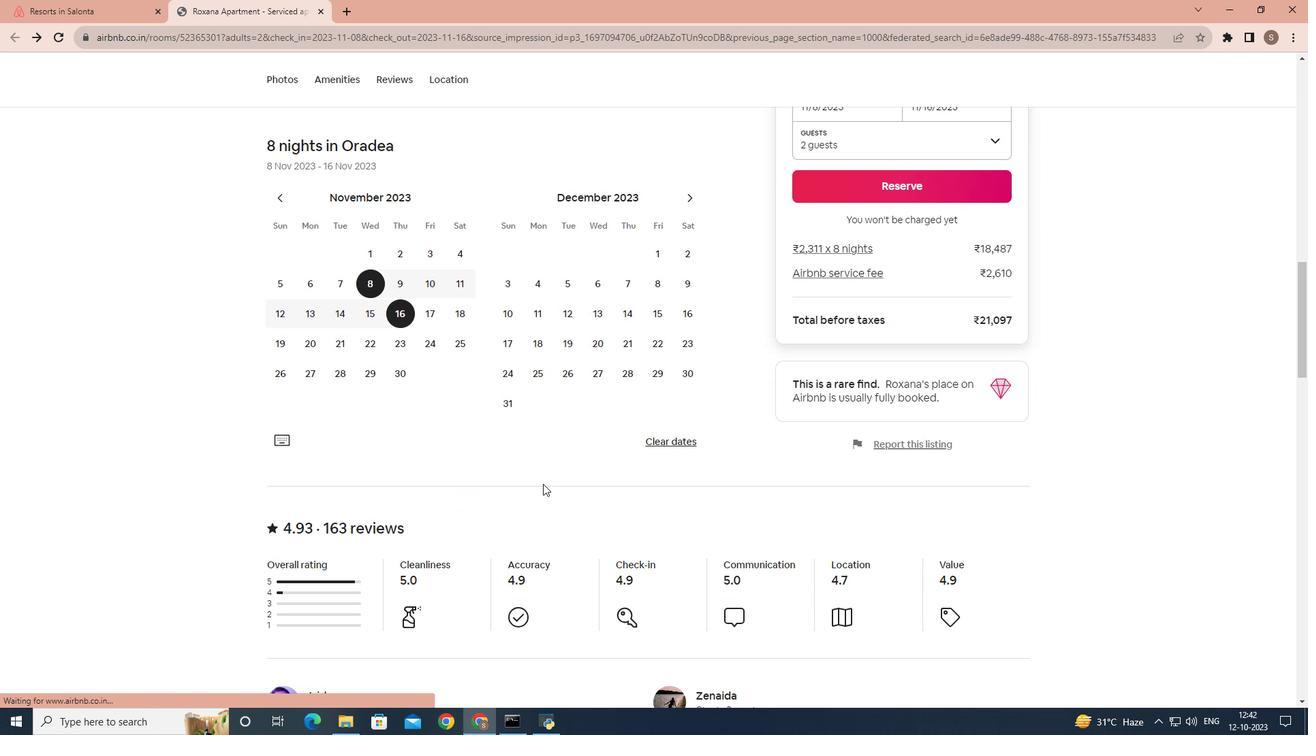 
Action: Mouse scrolled (543, 483) with delta (0, 0)
Screenshot: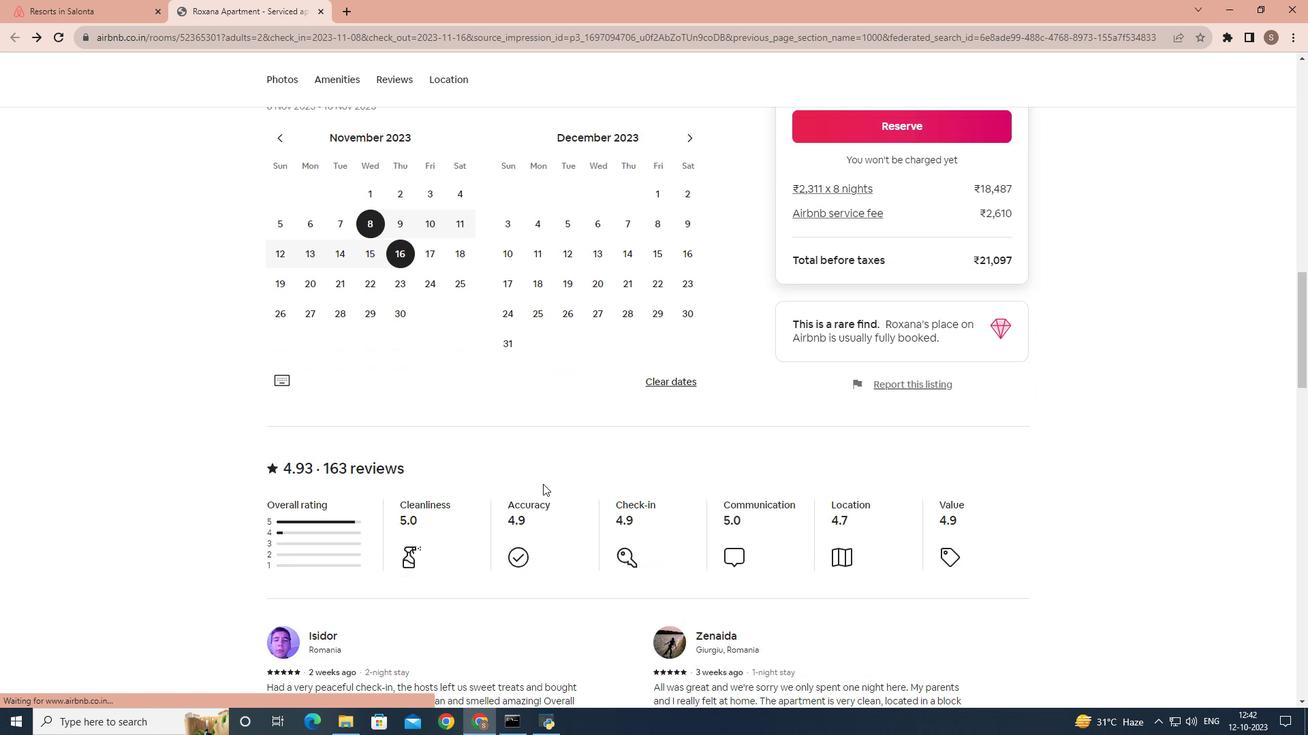 
Action: Mouse scrolled (543, 483) with delta (0, 0)
Screenshot: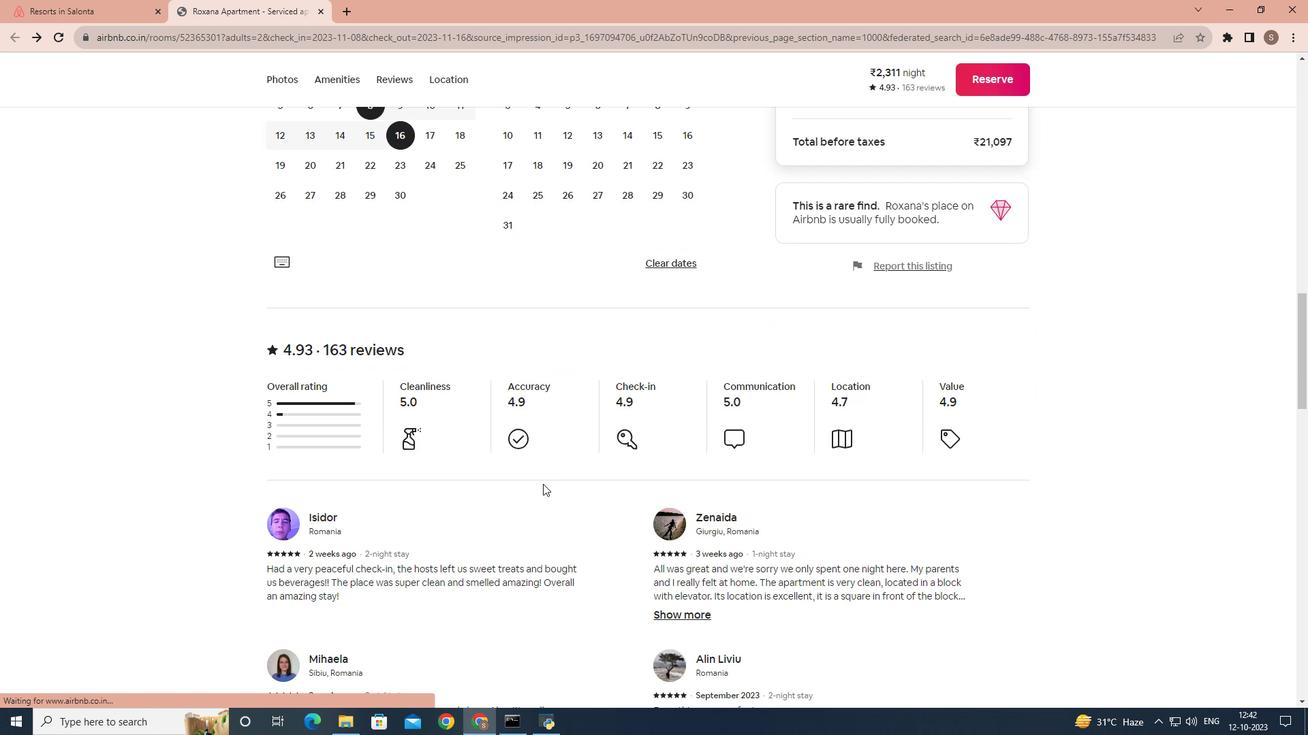 
Action: Mouse scrolled (543, 483) with delta (0, 0)
Screenshot: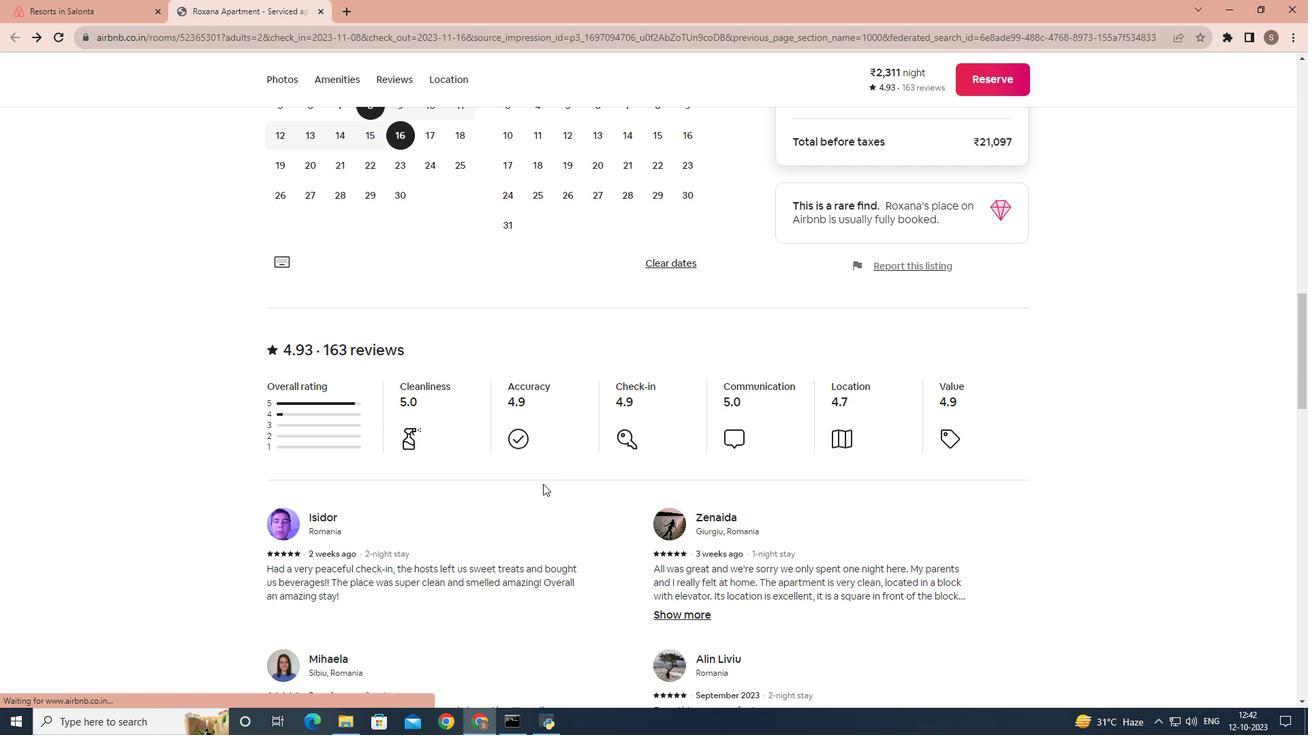 
Action: Mouse moved to (536, 487)
Screenshot: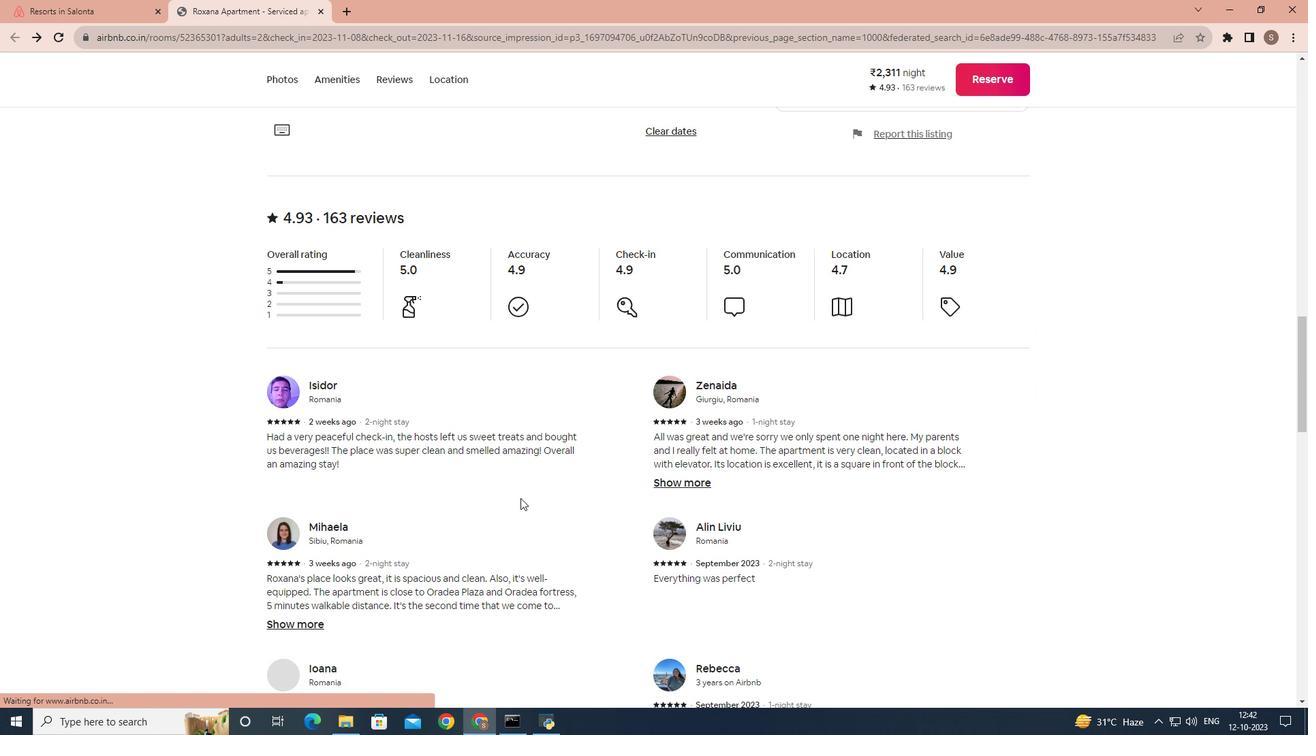 
Action: Mouse scrolled (536, 486) with delta (0, 0)
Screenshot: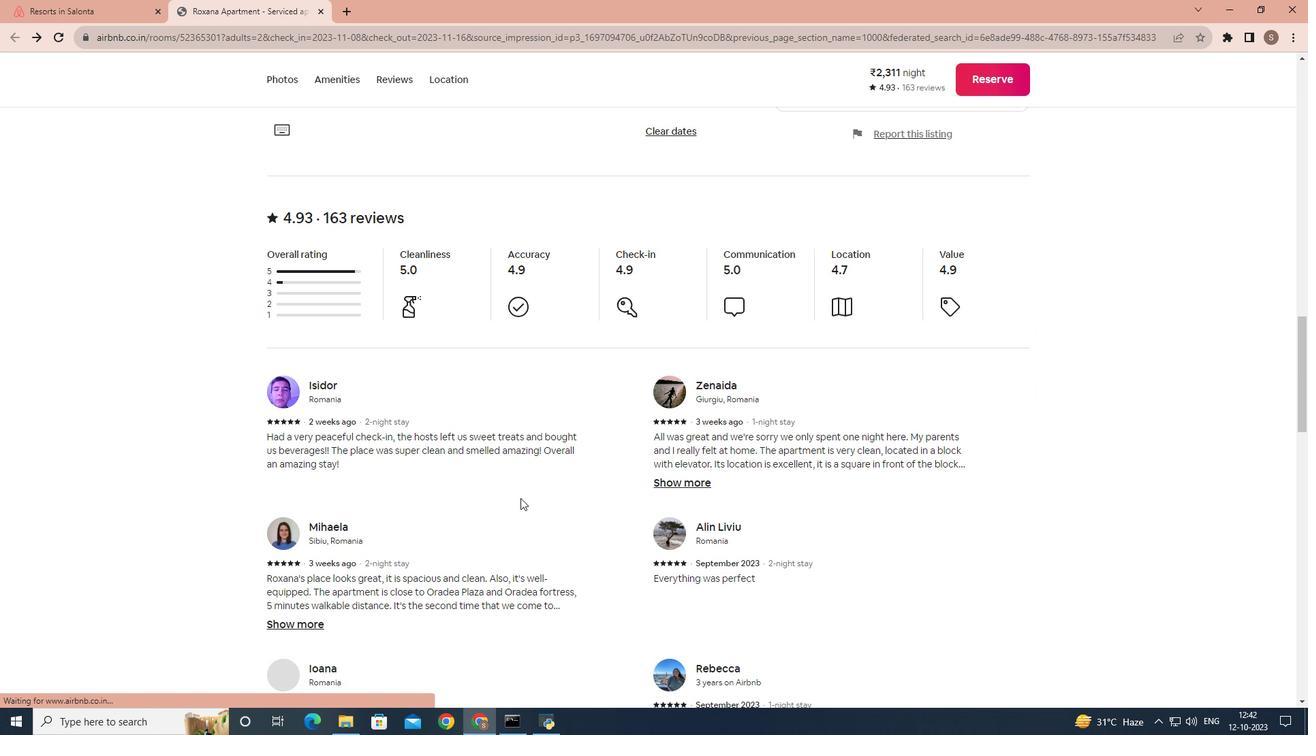 
Action: Mouse moved to (520, 498)
Screenshot: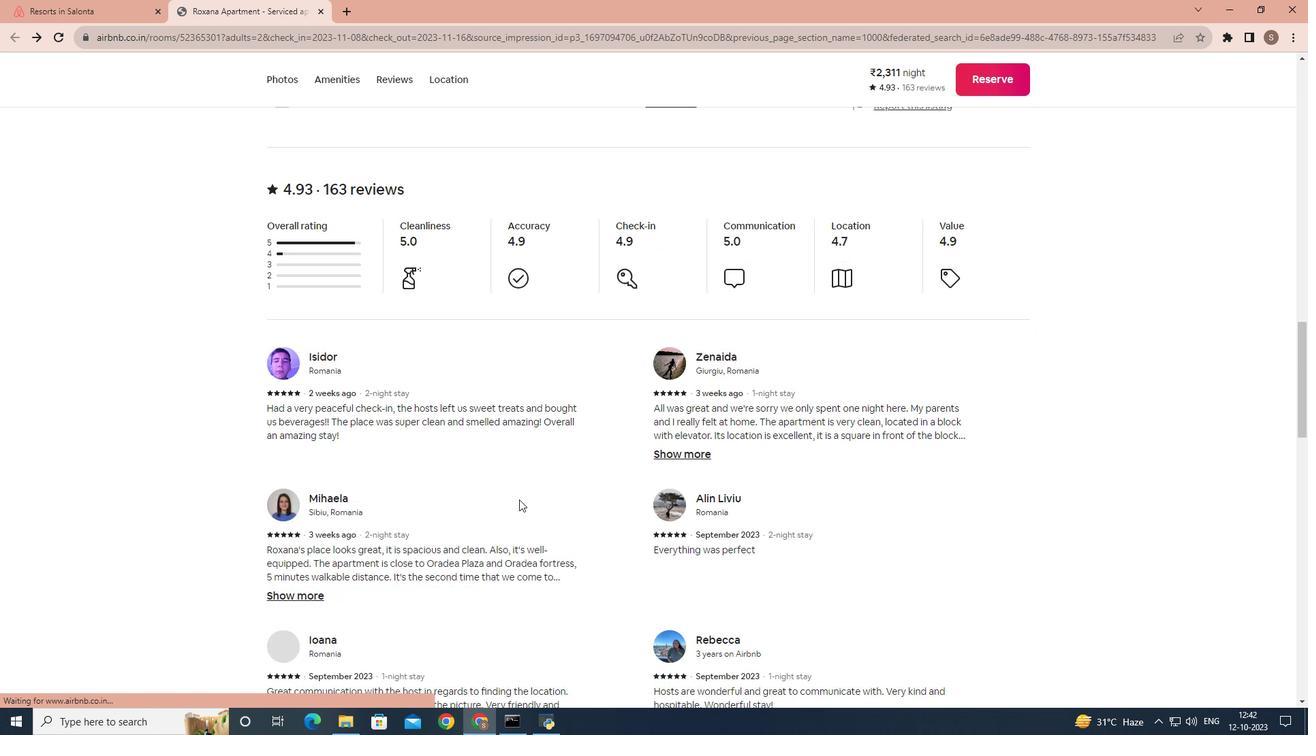 
Action: Mouse scrolled (520, 498) with delta (0, 0)
Screenshot: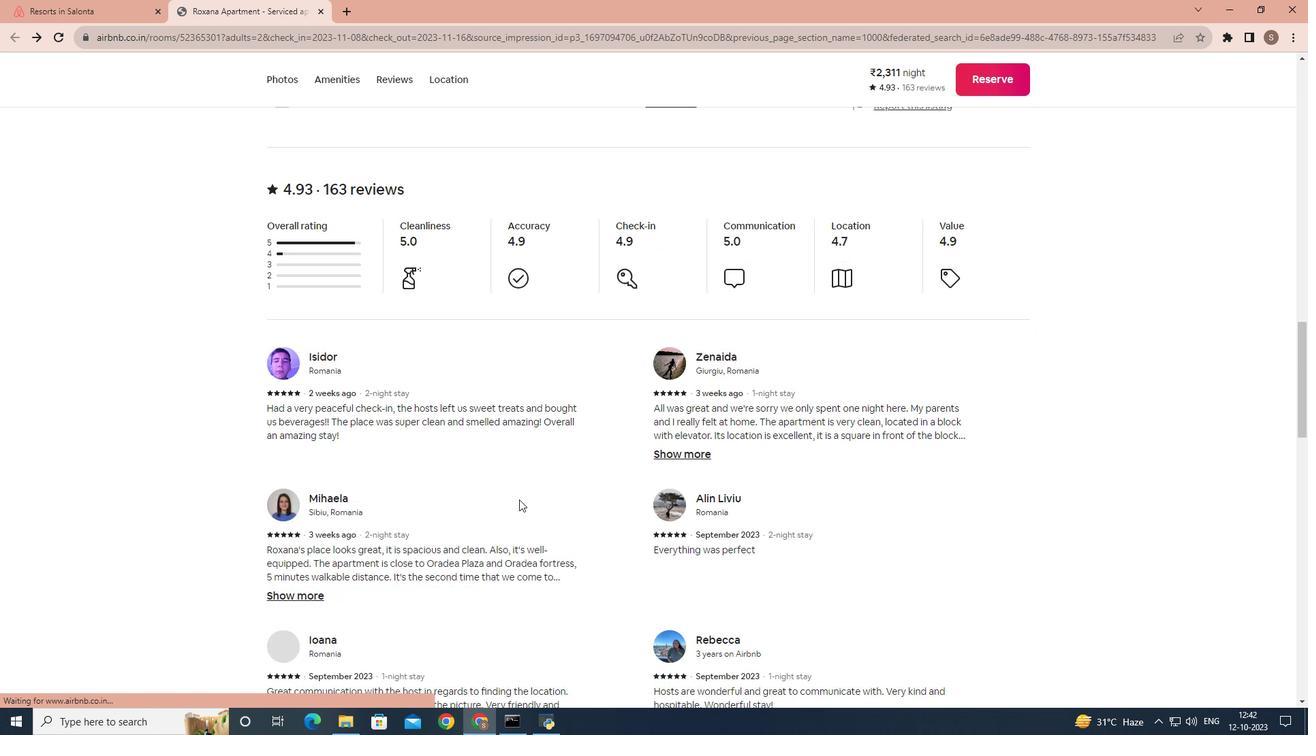
Action: Mouse moved to (518, 500)
Screenshot: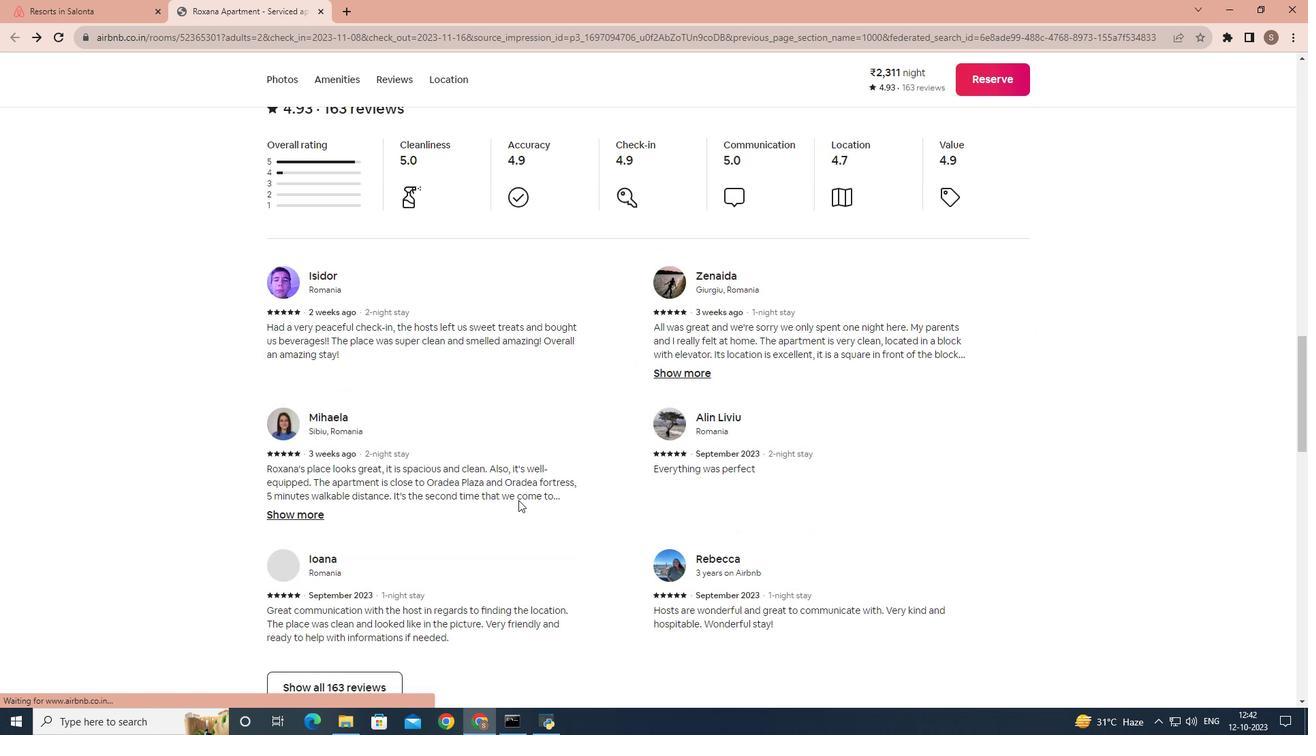 
Action: Mouse scrolled (518, 500) with delta (0, 0)
Screenshot: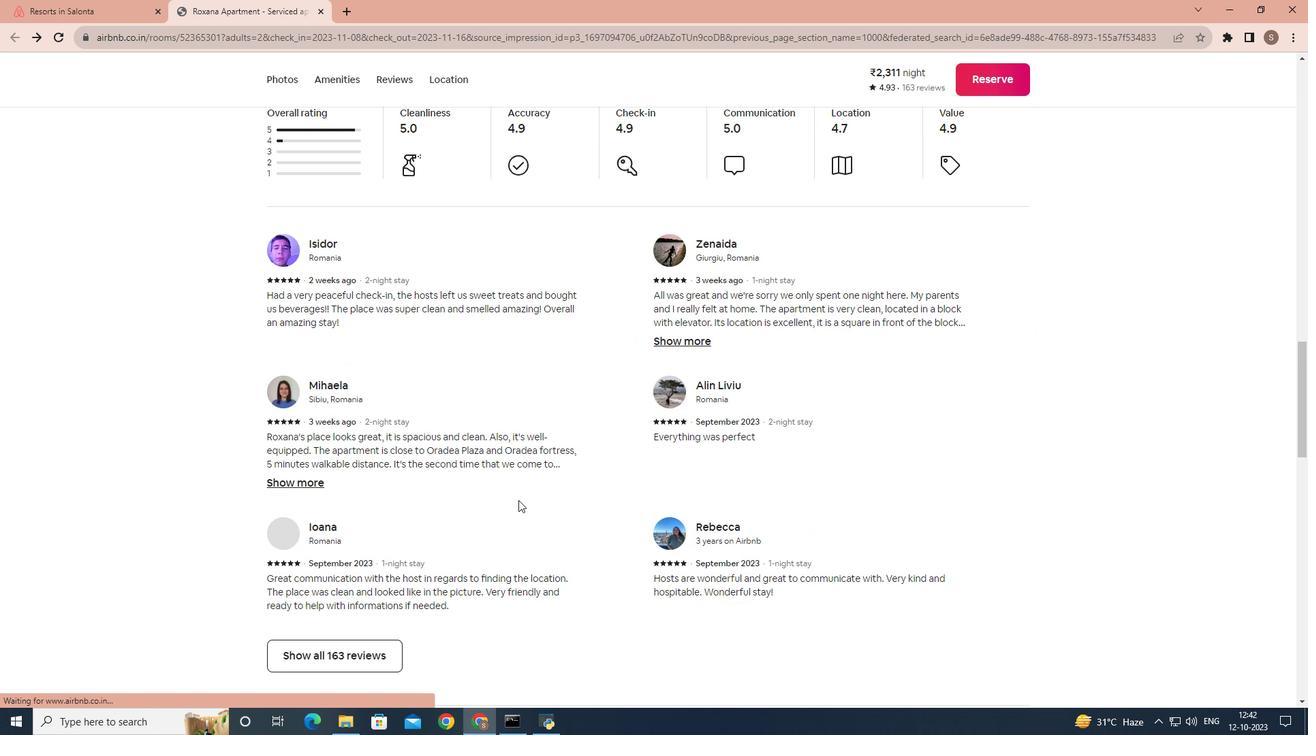 
Action: Mouse scrolled (518, 500) with delta (0, 0)
Screenshot: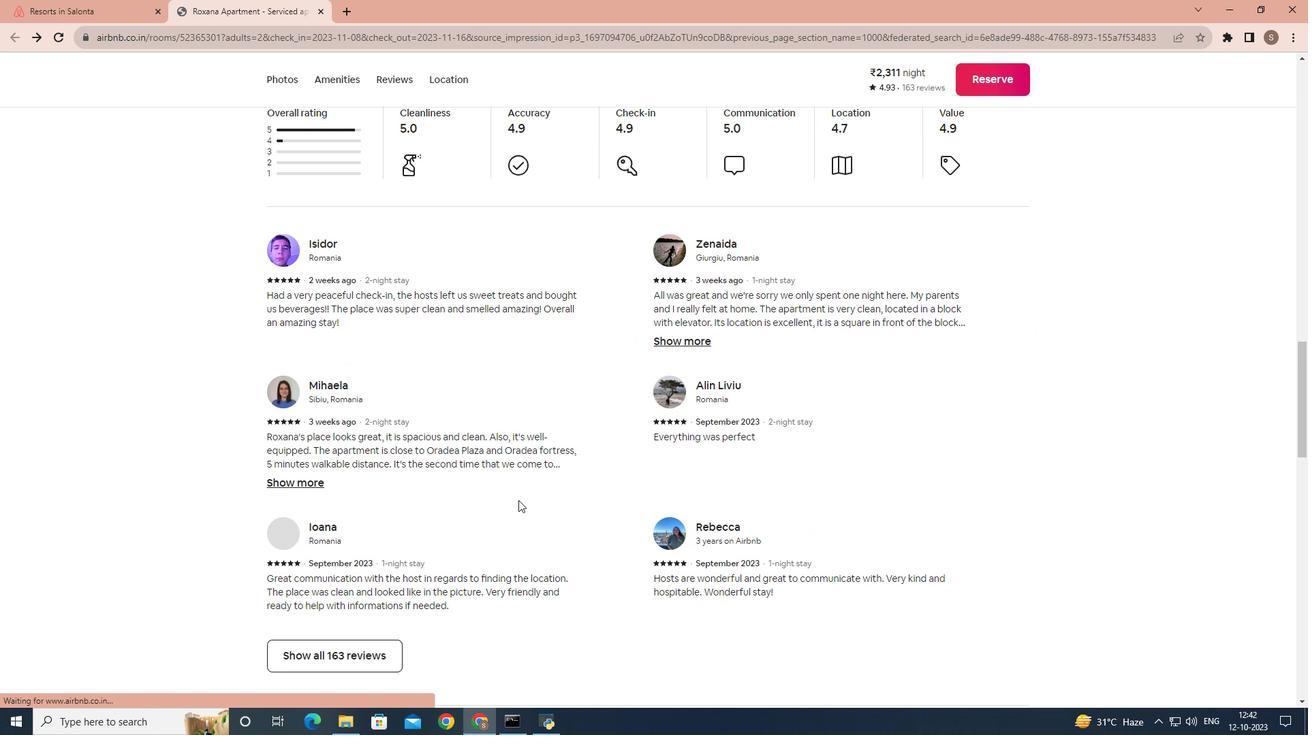 
Action: Mouse scrolled (518, 500) with delta (0, 0)
Screenshot: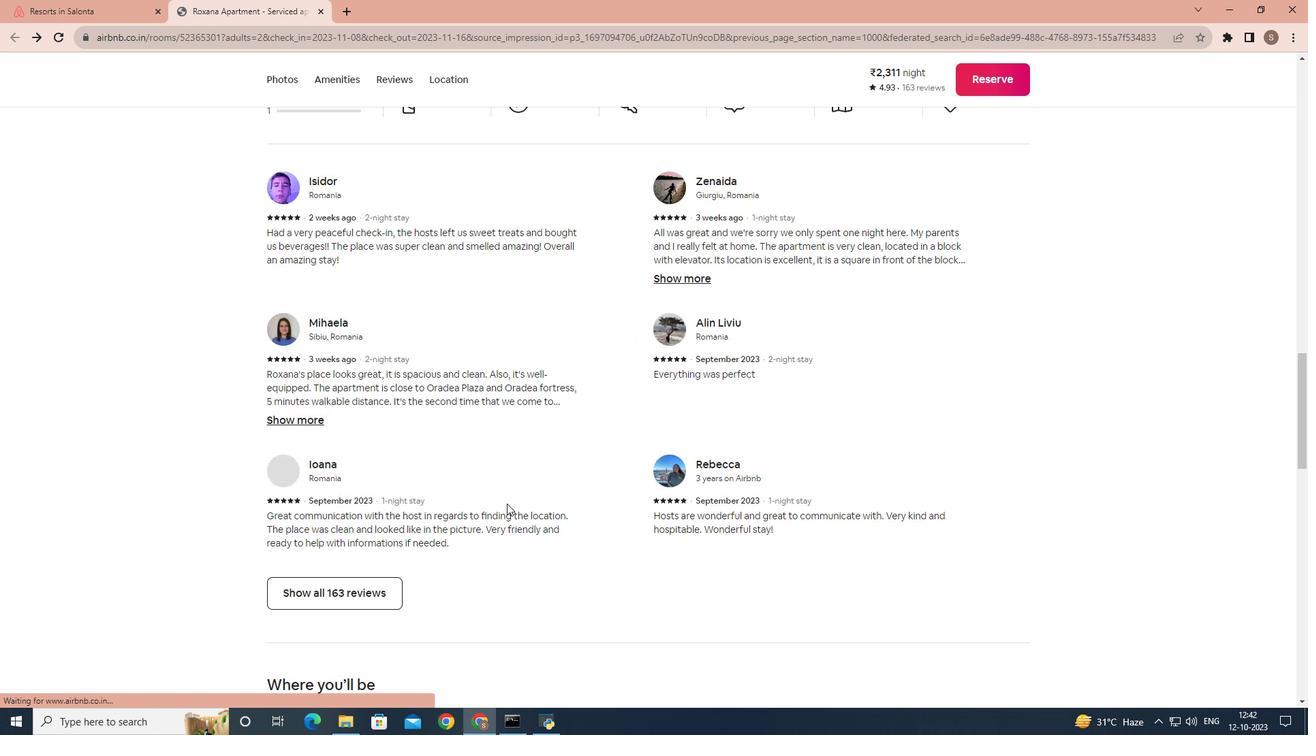 
Action: Mouse moved to (378, 457)
Screenshot: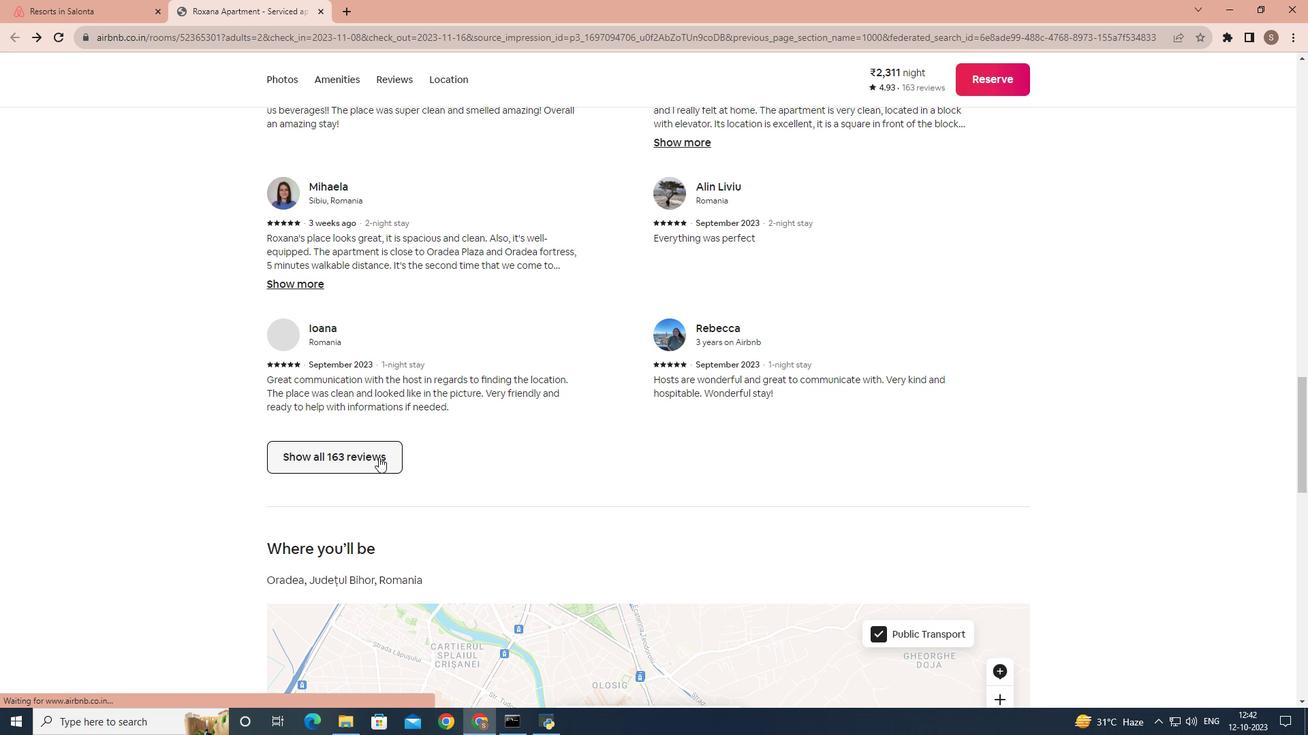 
Action: Mouse pressed left at (378, 457)
Screenshot: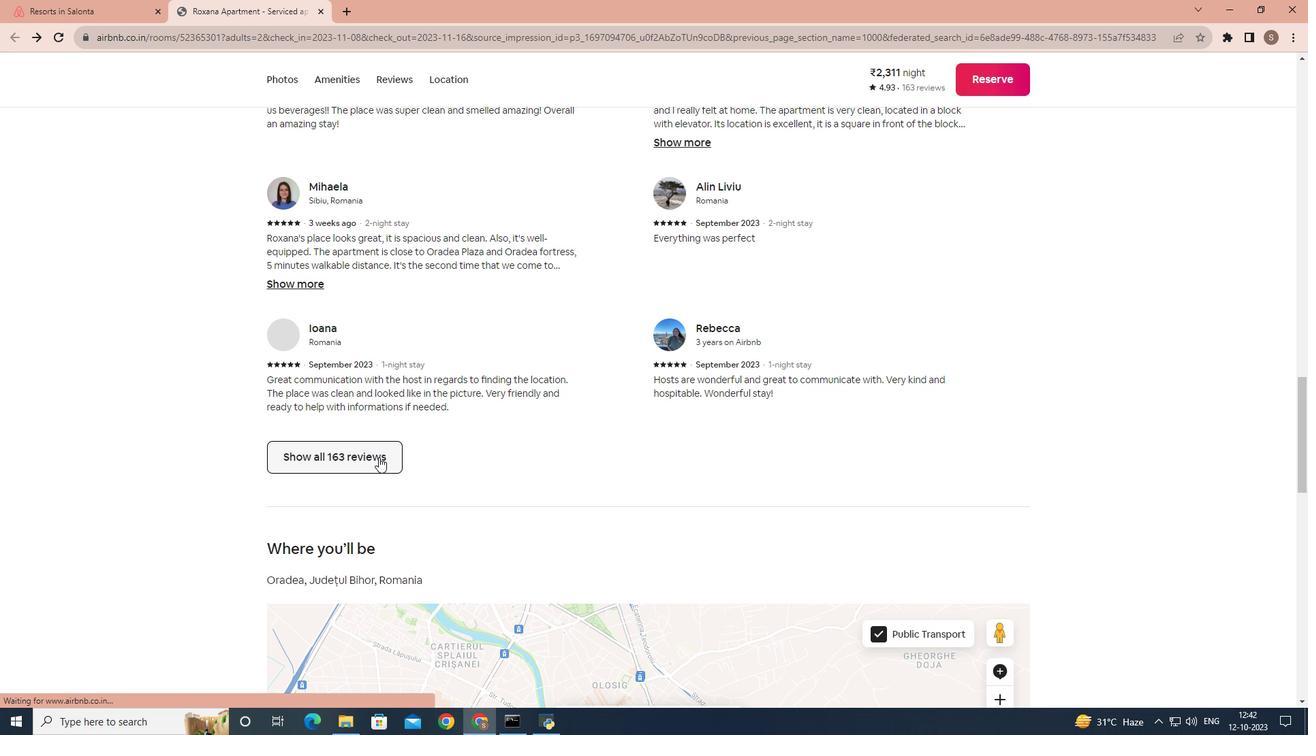 
Action: Mouse moved to (673, 434)
Screenshot: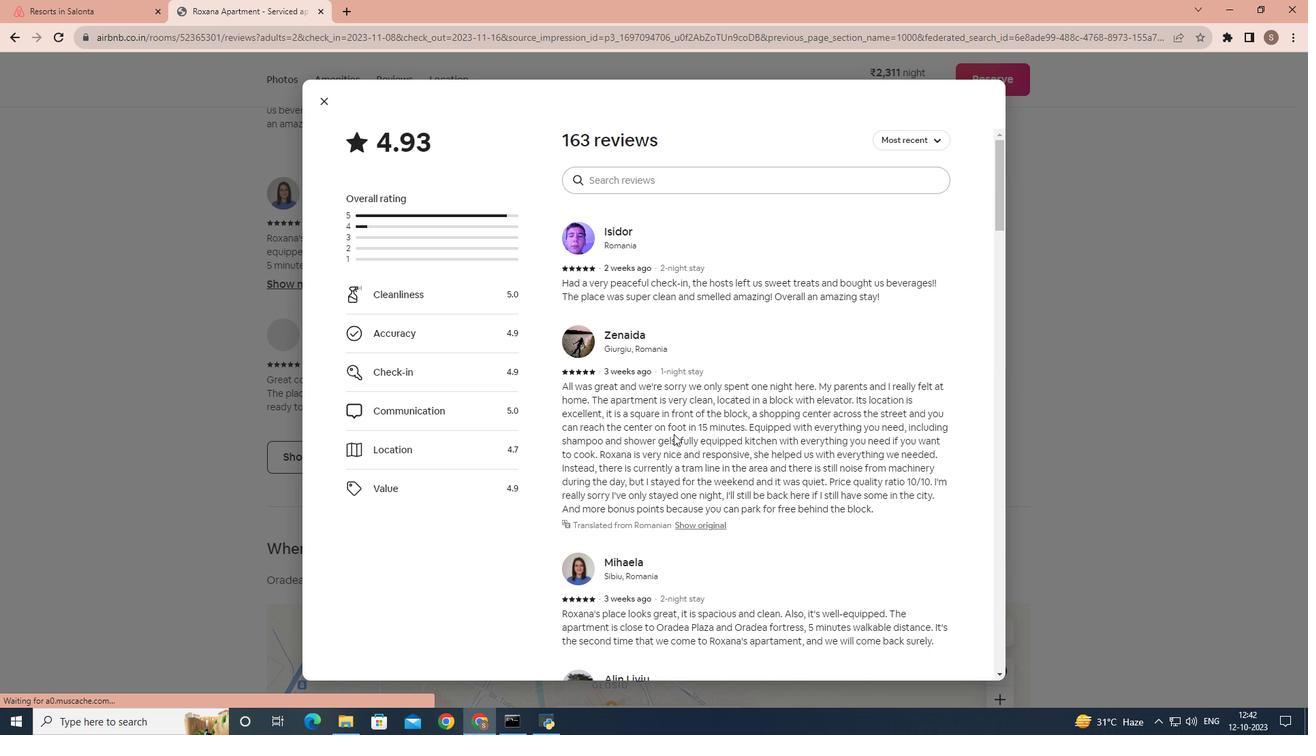 
Action: Mouse scrolled (673, 434) with delta (0, 0)
Screenshot: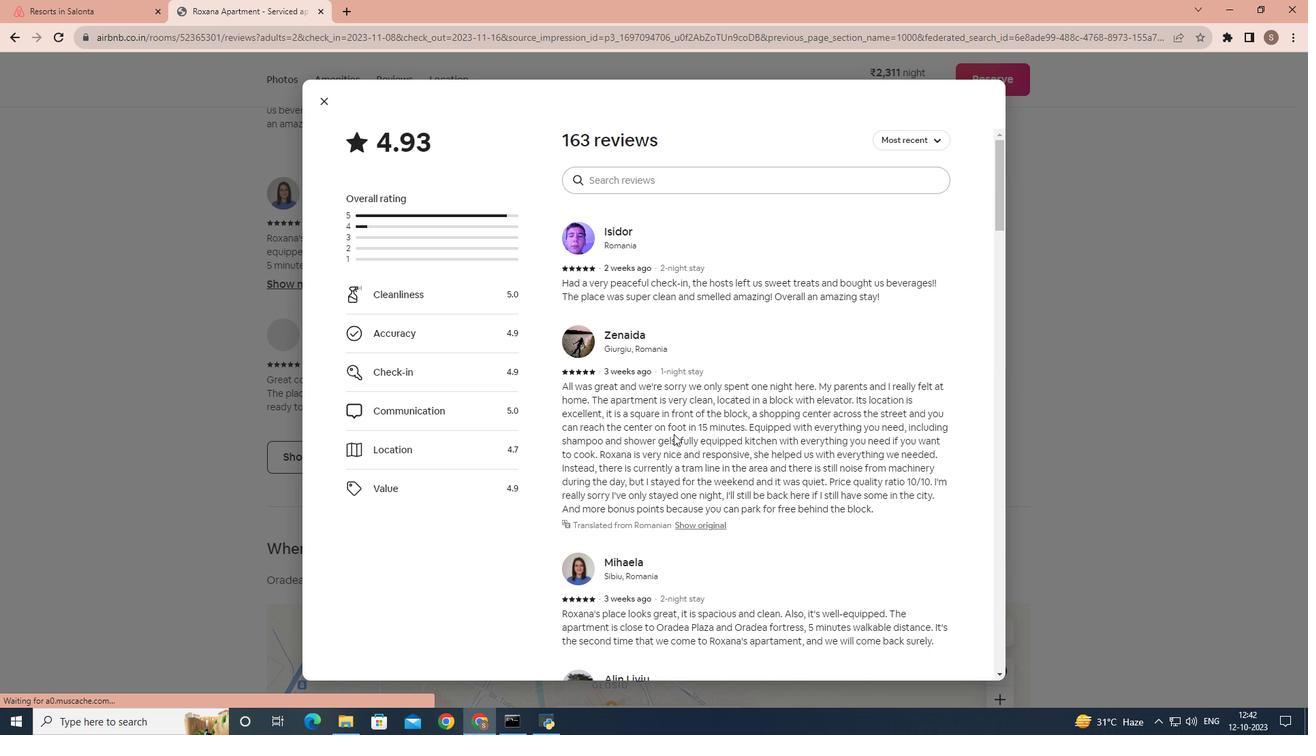 
Action: Mouse scrolled (673, 434) with delta (0, 0)
Screenshot: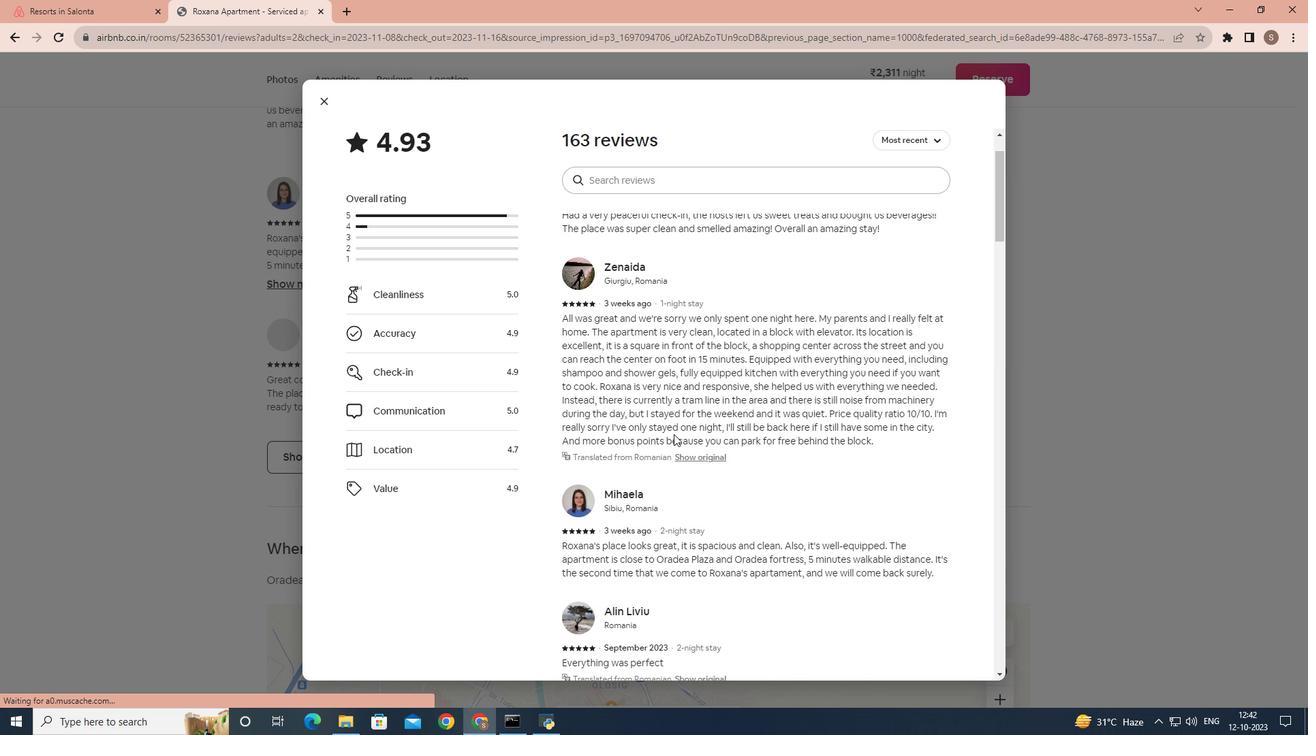 
Action: Mouse scrolled (673, 434) with delta (0, 0)
Screenshot: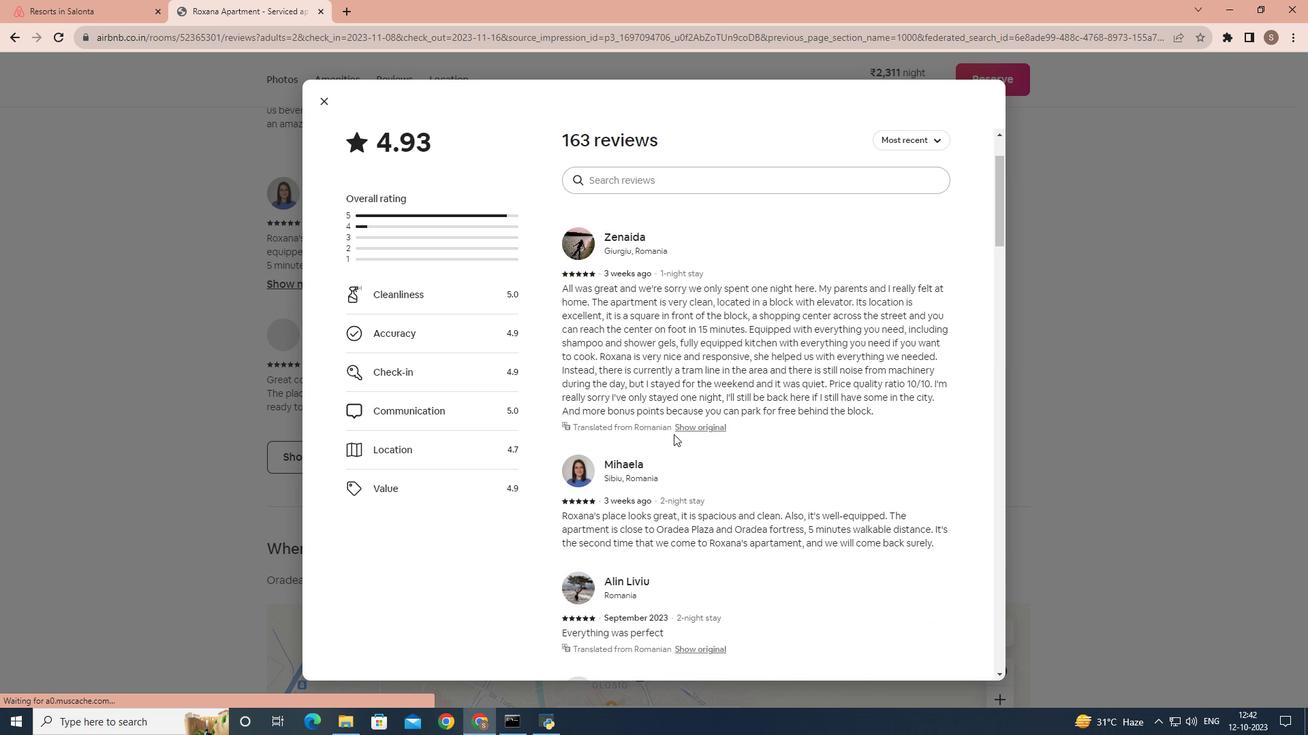 
Action: Mouse scrolled (673, 434) with delta (0, 0)
Screenshot: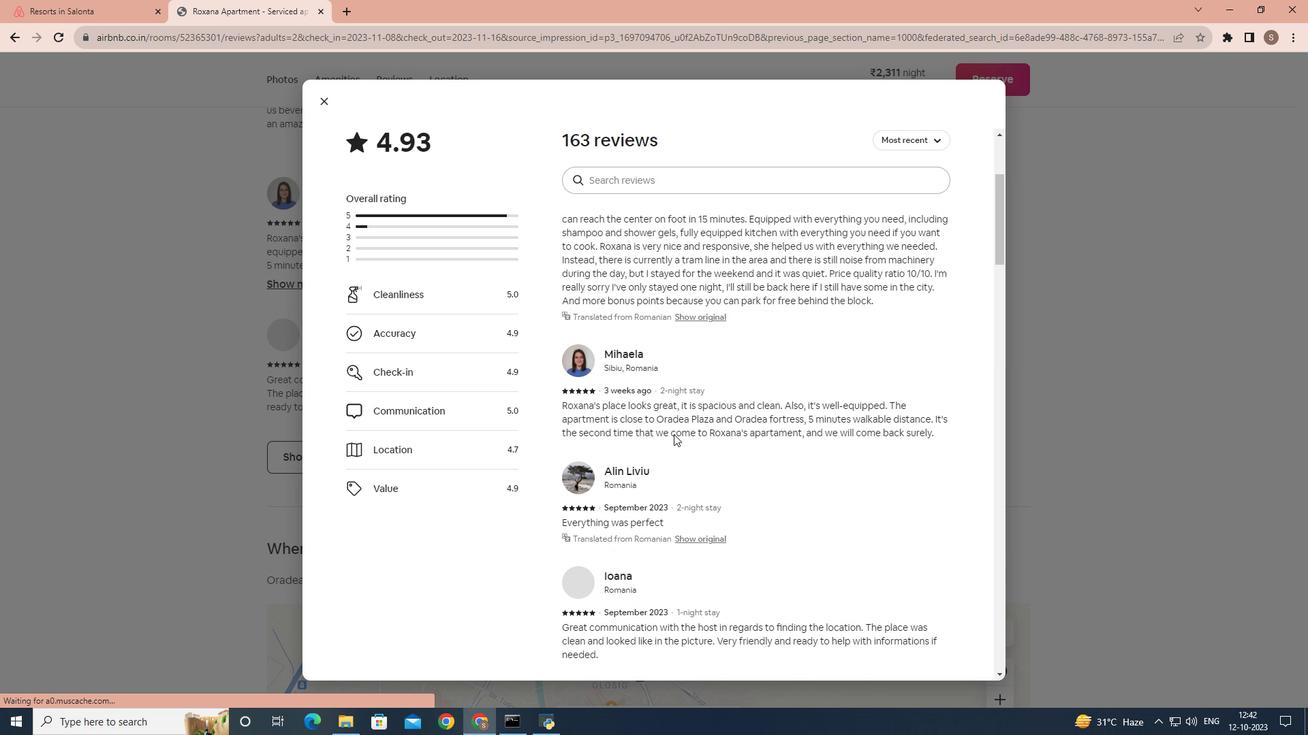 
Action: Mouse scrolled (673, 434) with delta (0, 0)
Screenshot: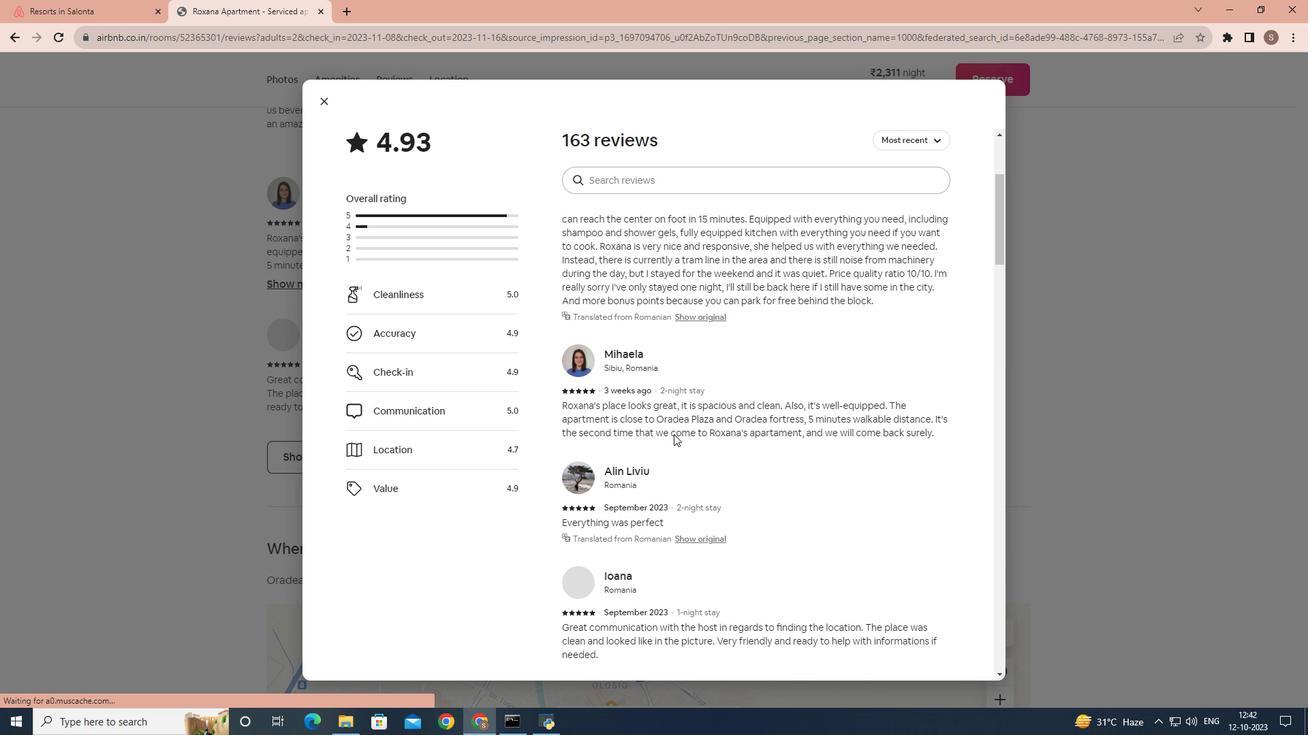 
Action: Mouse scrolled (673, 434) with delta (0, 0)
Screenshot: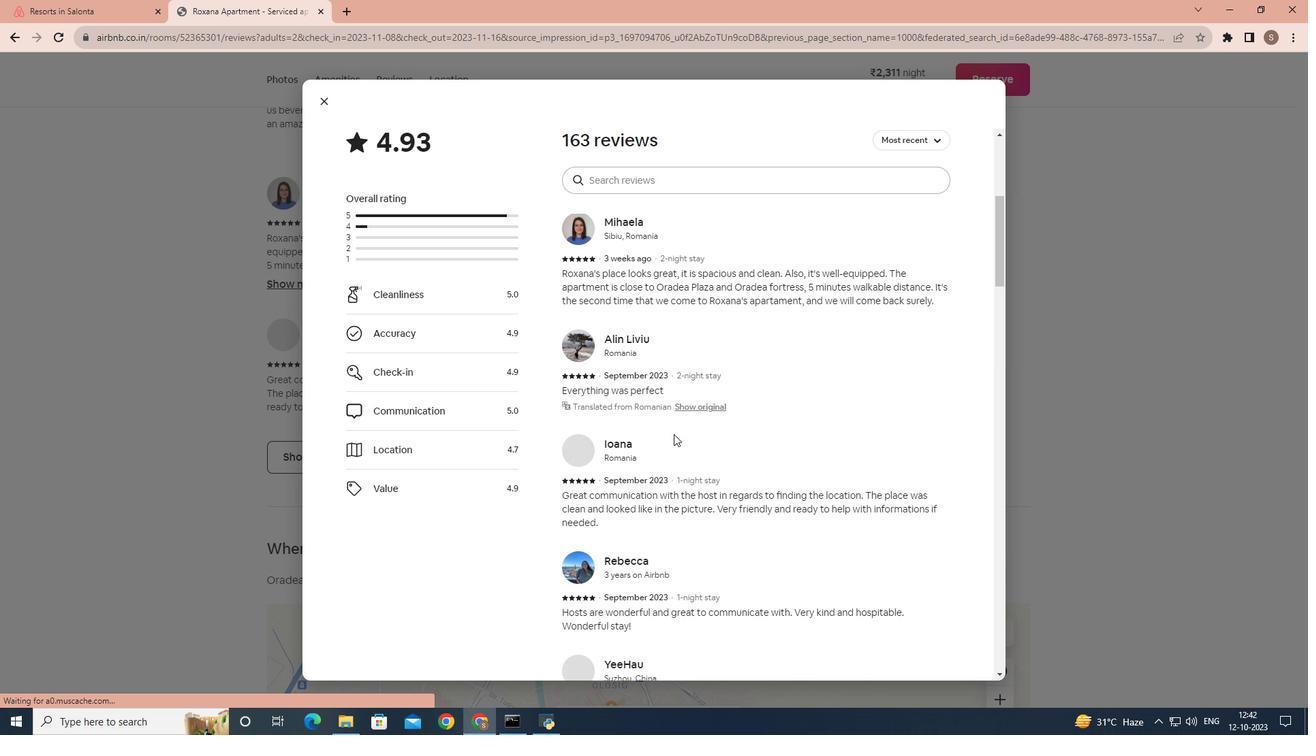 
Action: Mouse scrolled (673, 434) with delta (0, 0)
Screenshot: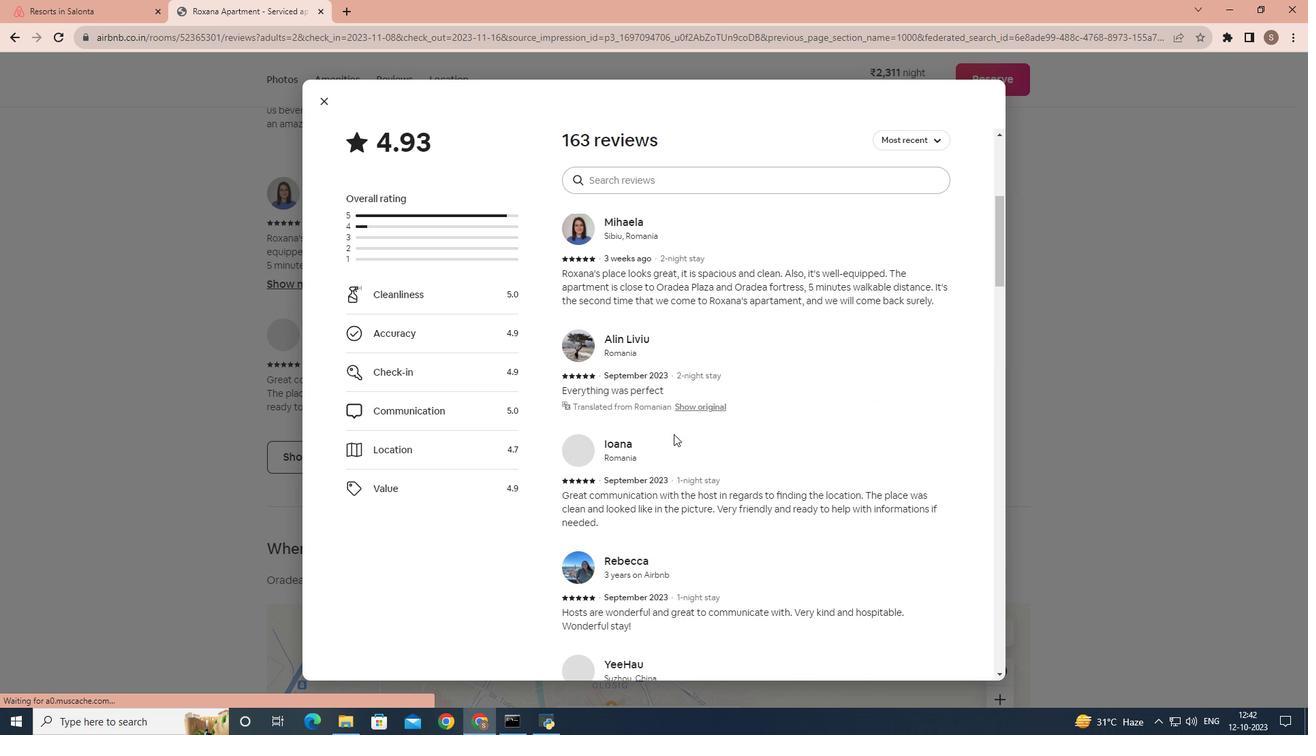 
Action: Mouse scrolled (673, 434) with delta (0, 0)
Screenshot: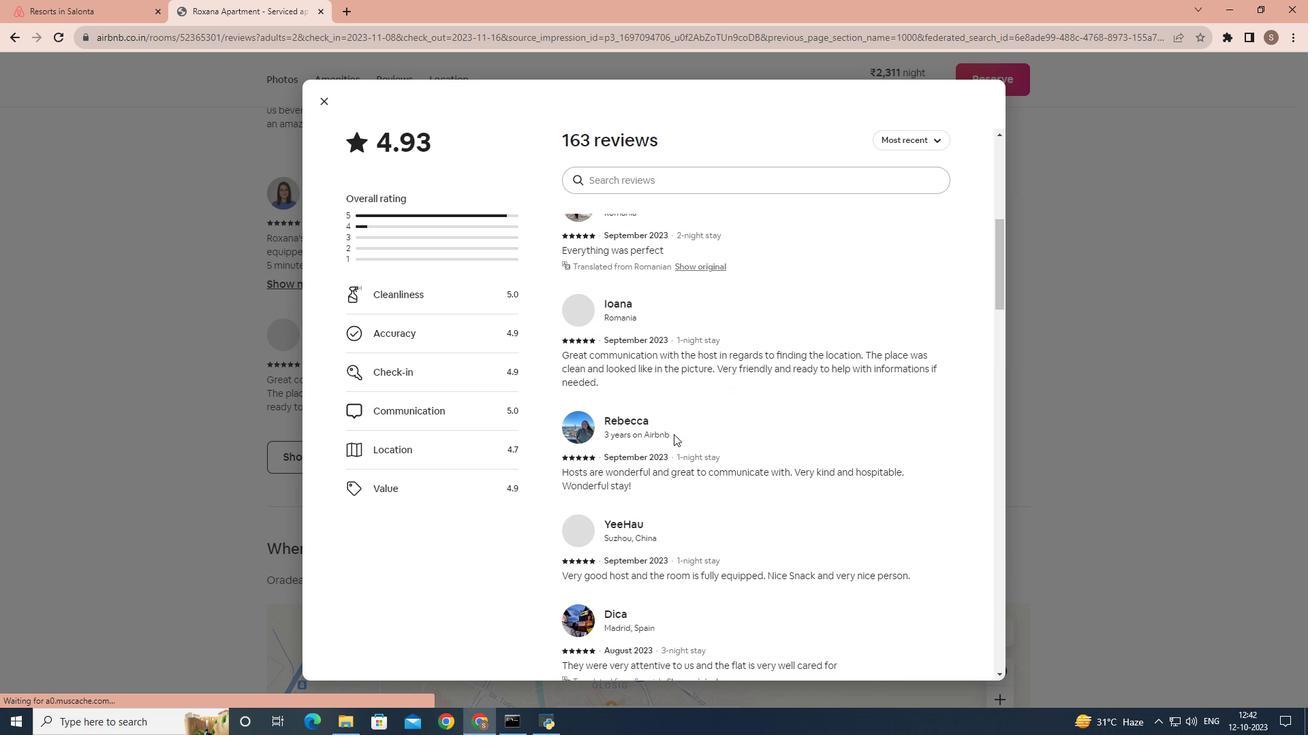 
Action: Mouse scrolled (673, 434) with delta (0, 0)
Screenshot: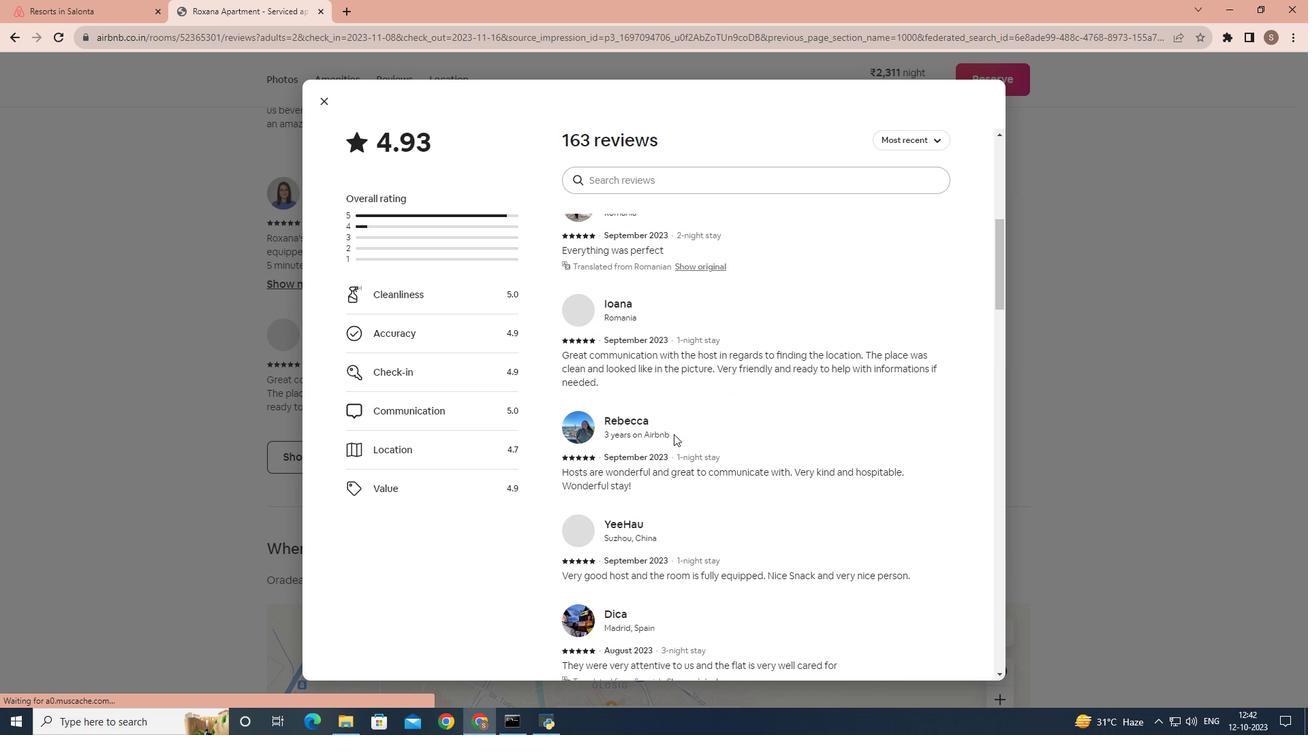 
Action: Mouse scrolled (673, 434) with delta (0, 0)
Screenshot: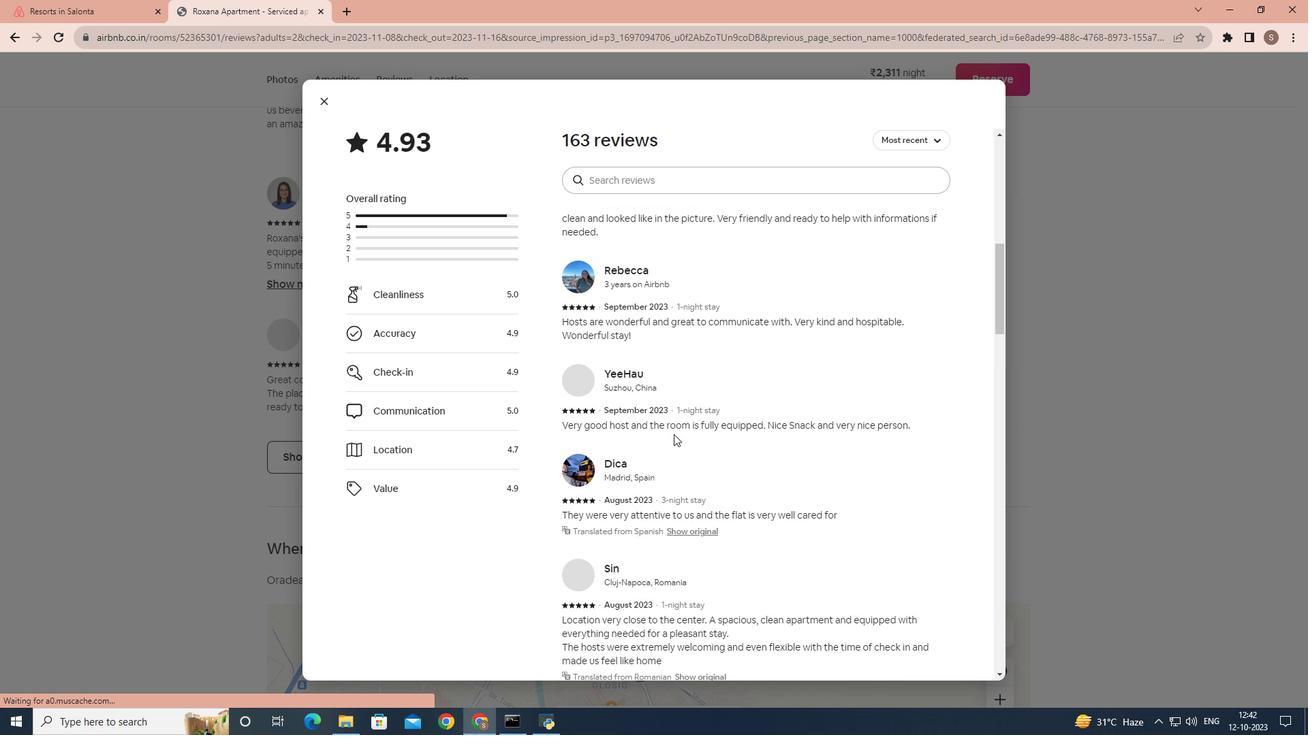 
Action: Mouse scrolled (673, 434) with delta (0, 0)
Screenshot: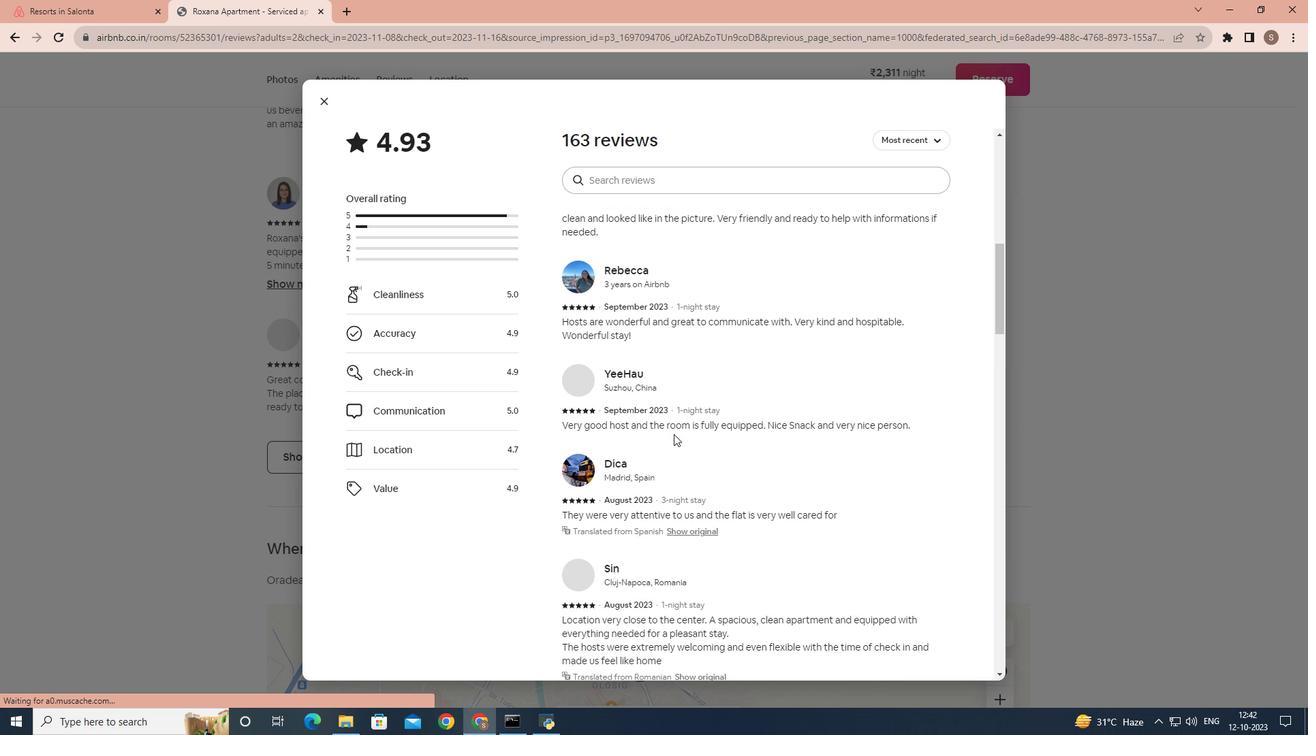 
Action: Mouse scrolled (673, 434) with delta (0, 0)
Screenshot: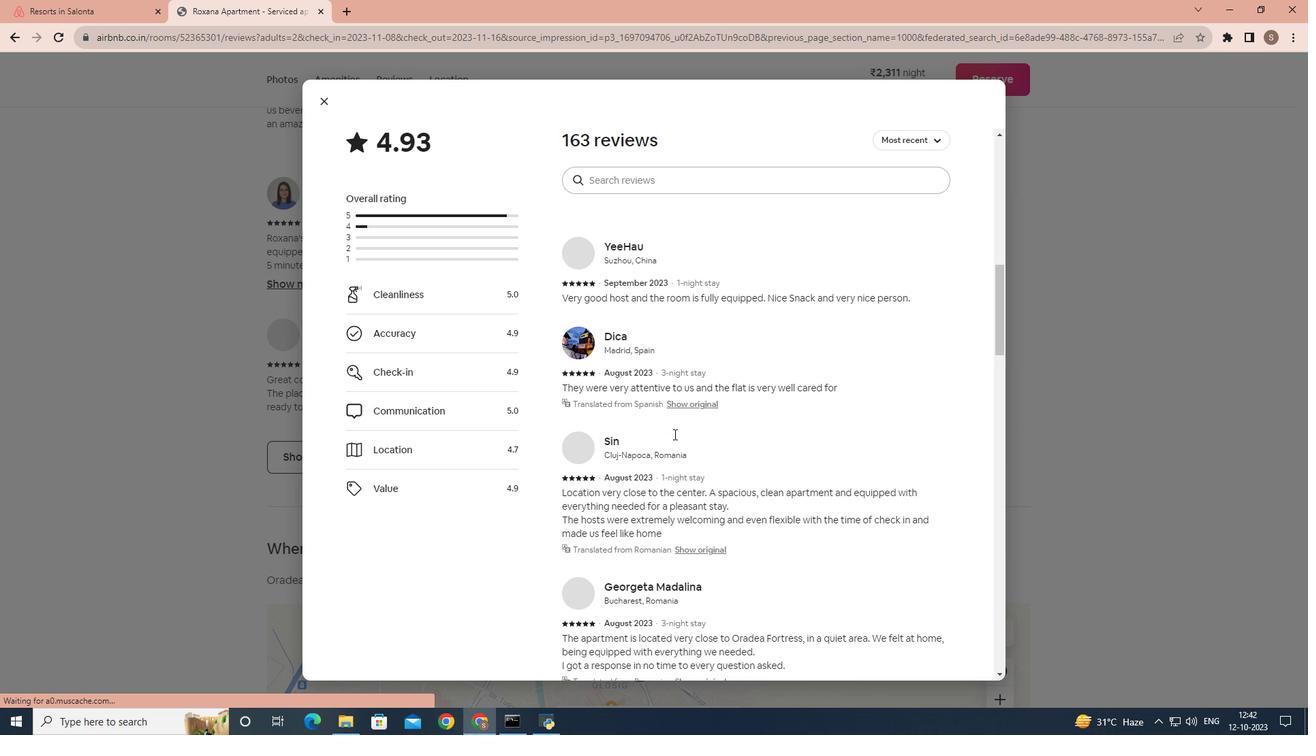 
Action: Mouse scrolled (673, 434) with delta (0, 0)
Screenshot: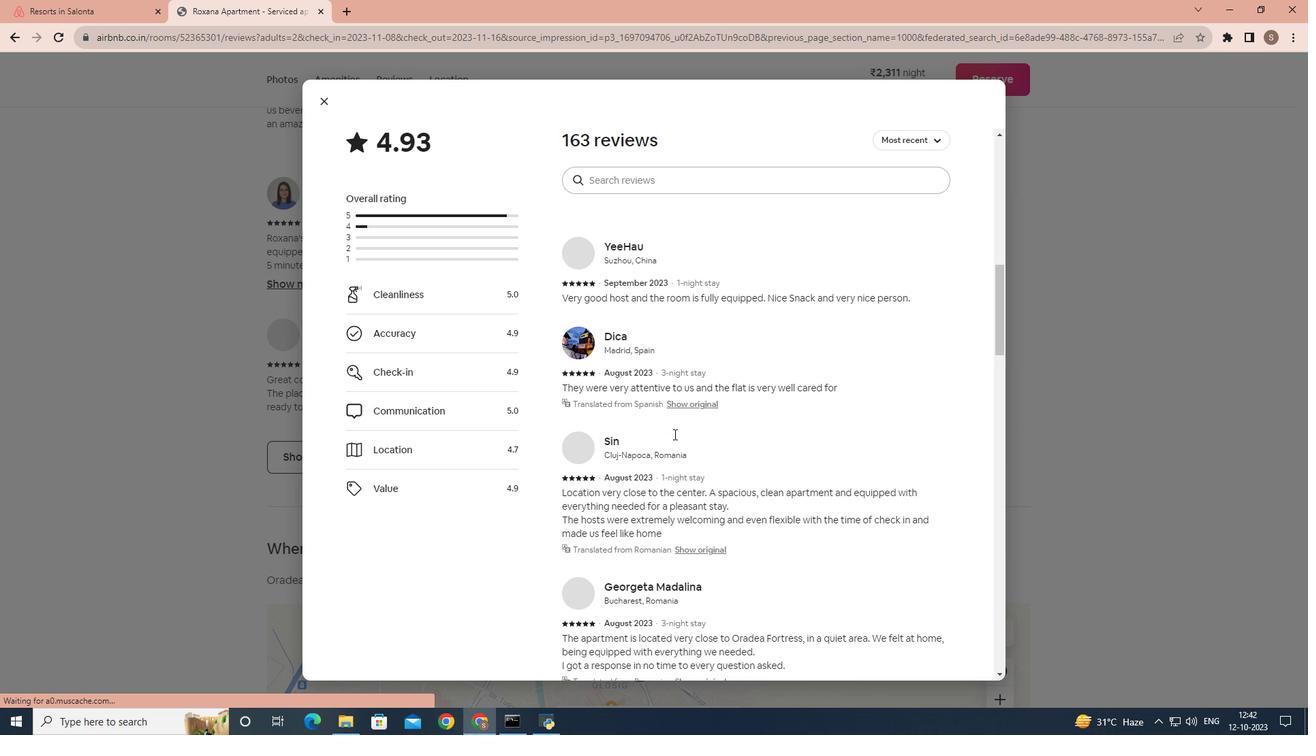 
Action: Mouse scrolled (673, 434) with delta (0, 0)
Screenshot: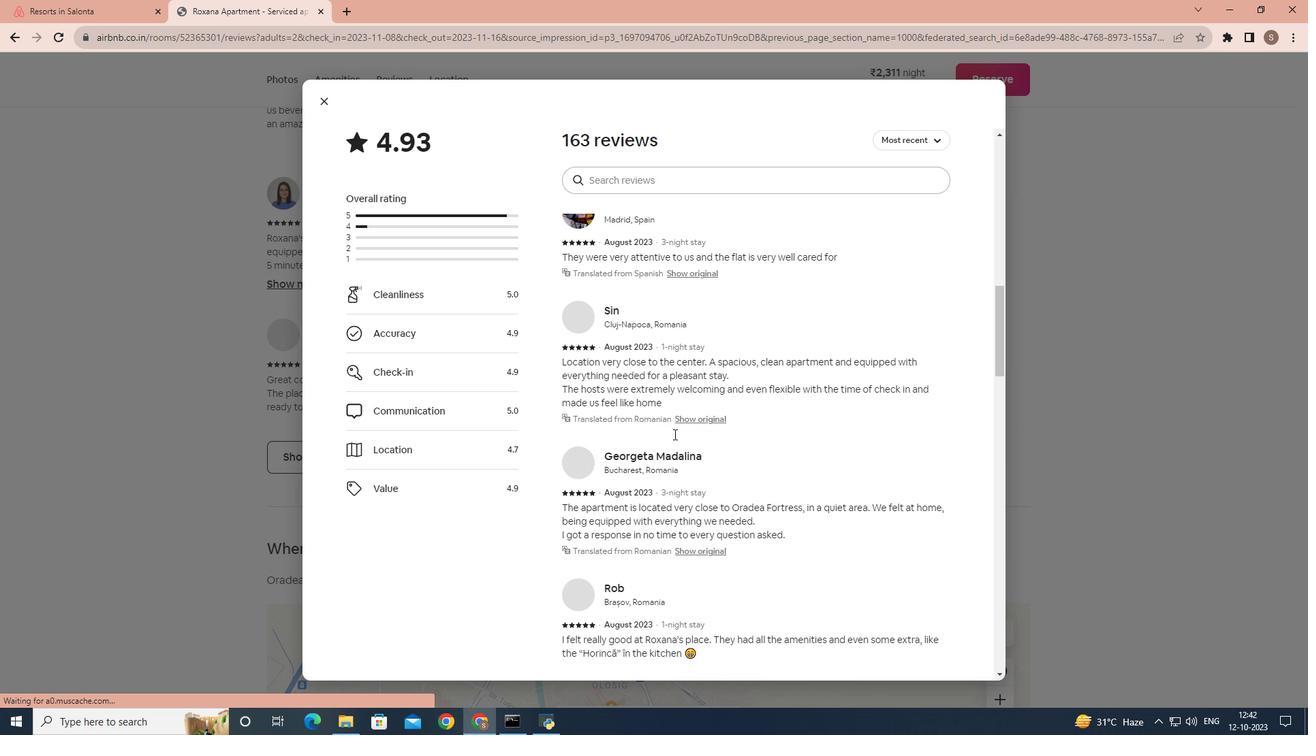 
Action: Mouse scrolled (673, 434) with delta (0, 0)
Screenshot: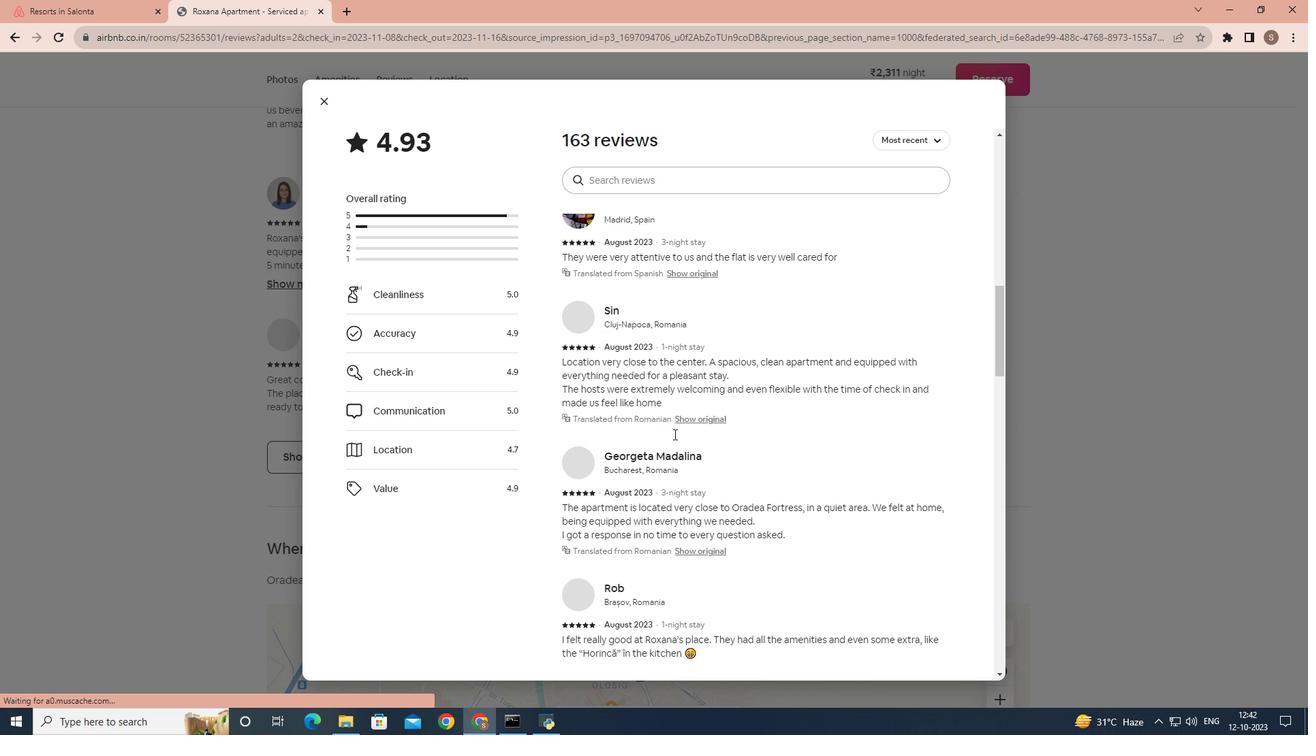 
Action: Mouse scrolled (673, 434) with delta (0, 0)
Screenshot: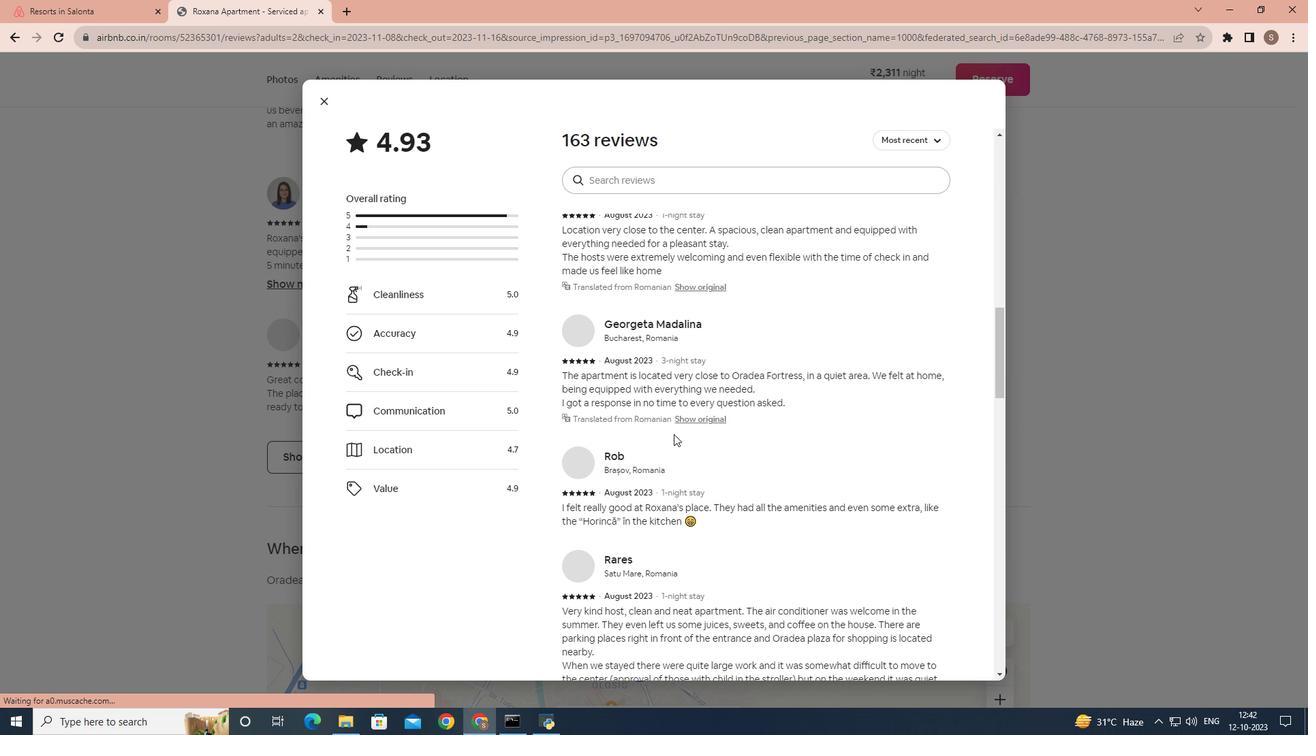 
Action: Mouse scrolled (673, 434) with delta (0, 0)
Screenshot: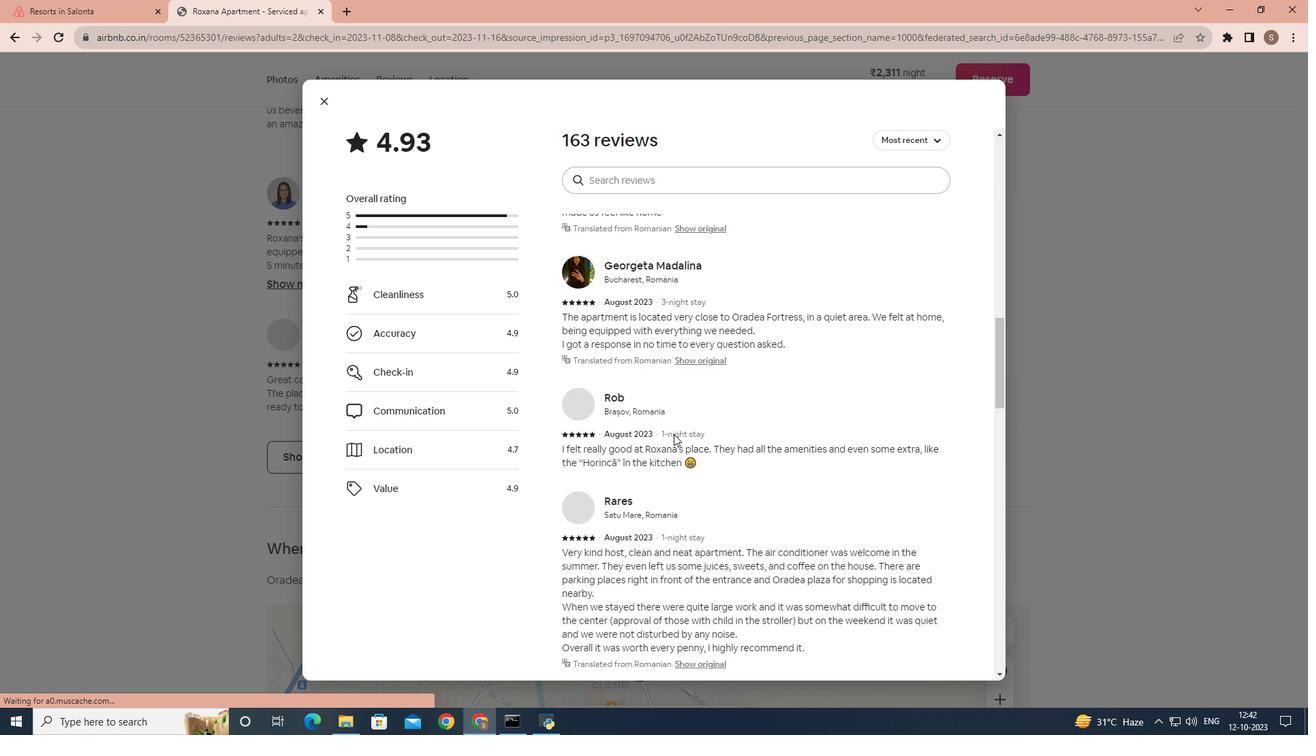 
Action: Mouse scrolled (673, 434) with delta (0, 0)
Screenshot: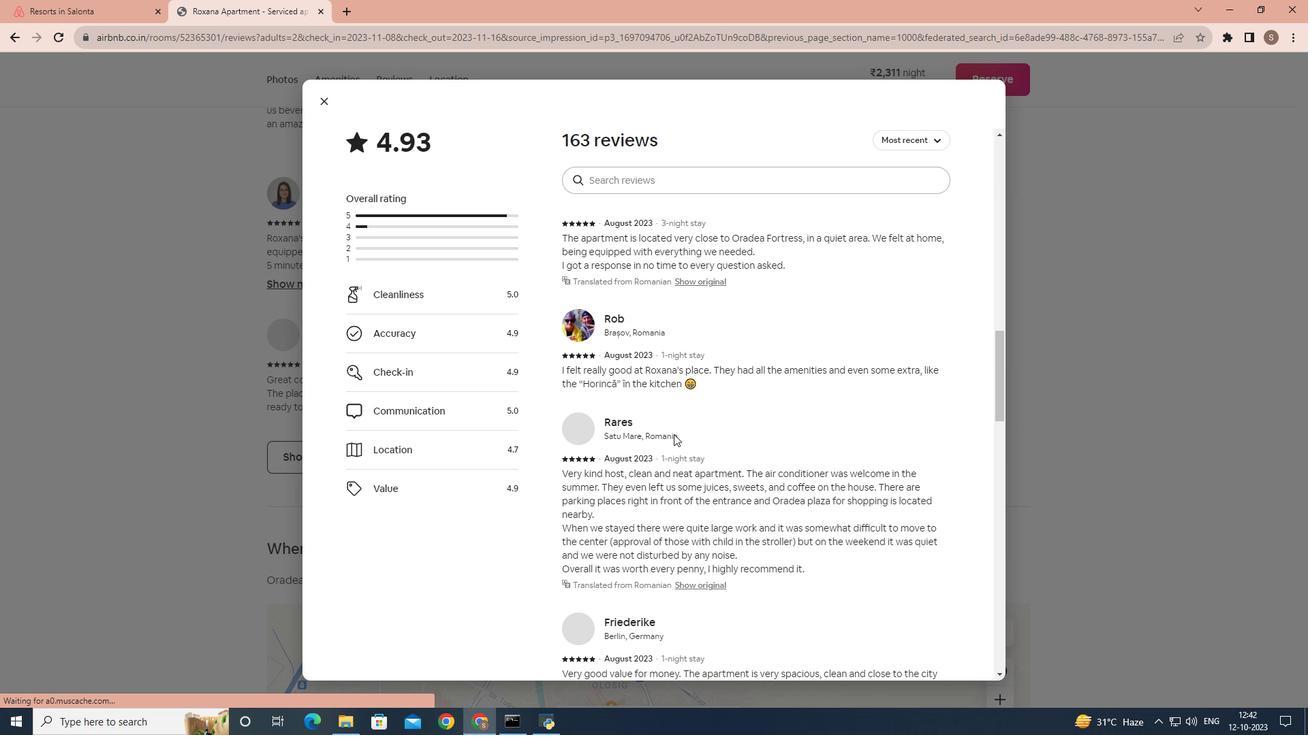 
Action: Mouse scrolled (673, 434) with delta (0, 0)
Screenshot: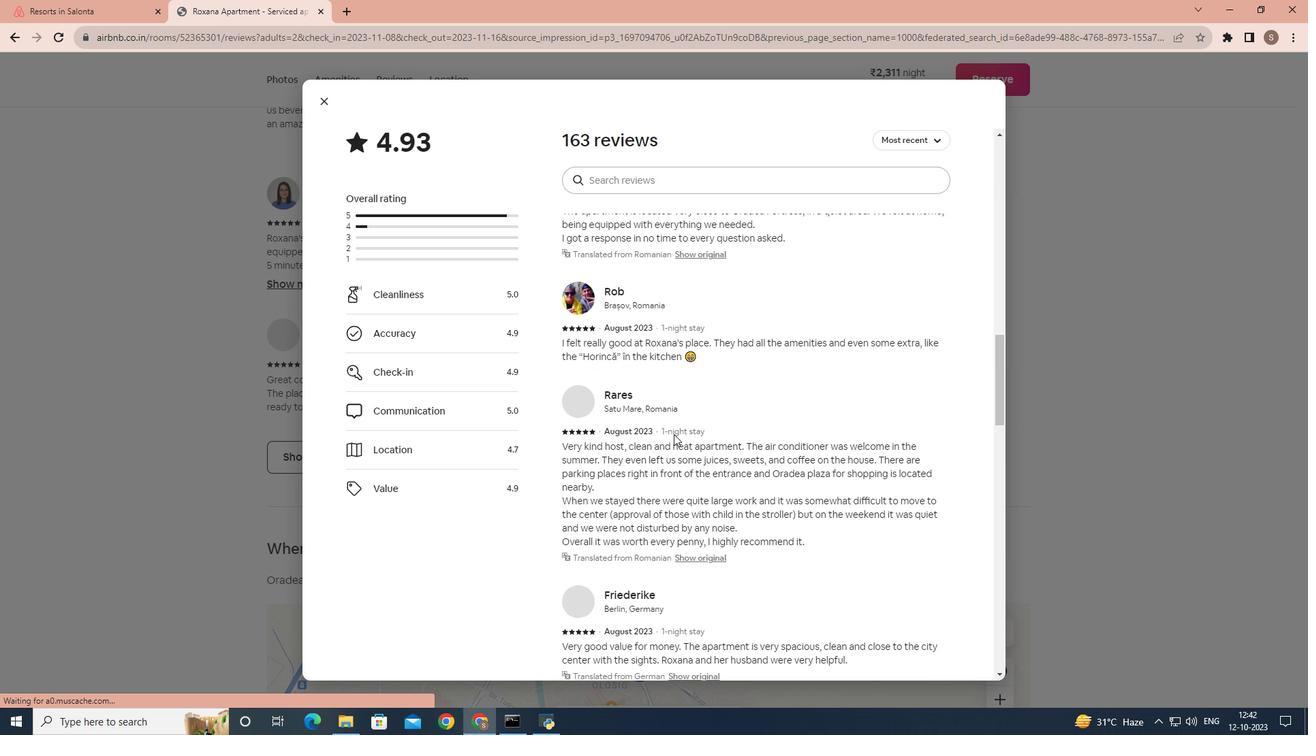 
Action: Mouse scrolled (673, 434) with delta (0, 0)
Screenshot: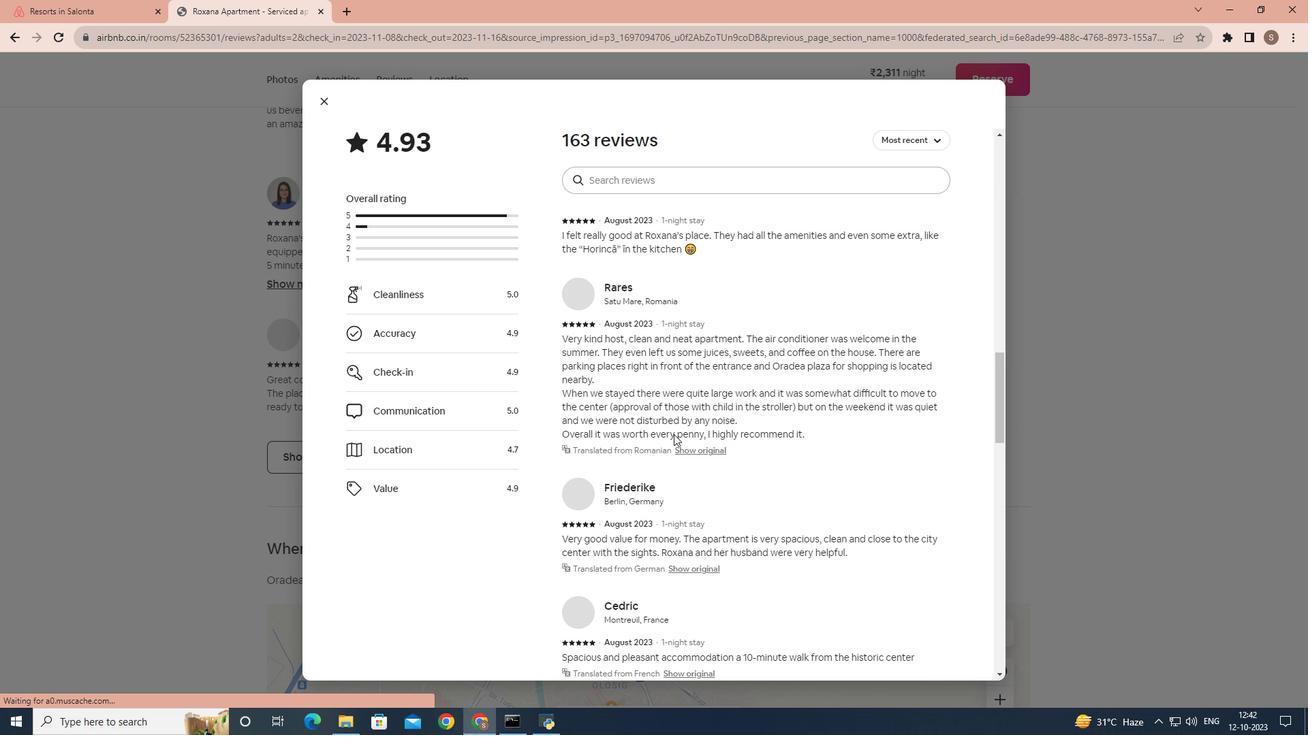 
Action: Mouse scrolled (673, 434) with delta (0, 0)
Screenshot: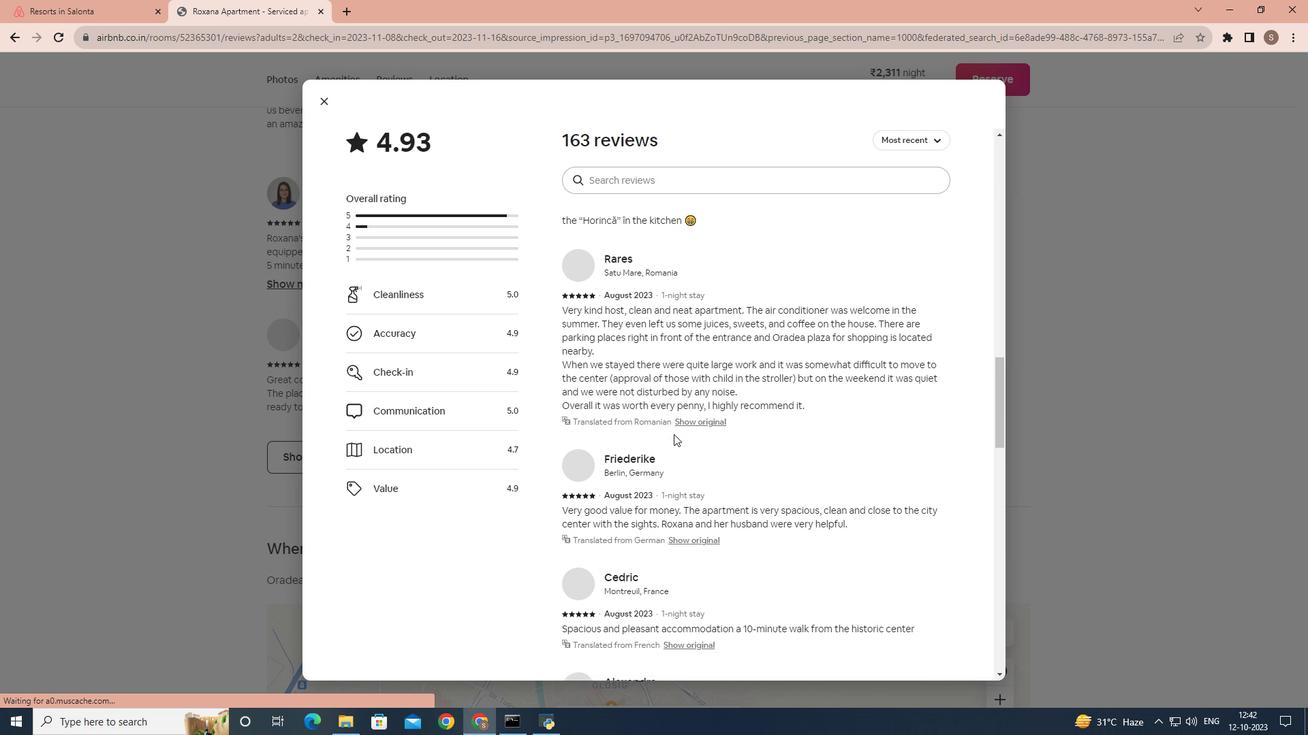 
Action: Mouse scrolled (673, 434) with delta (0, 0)
Screenshot: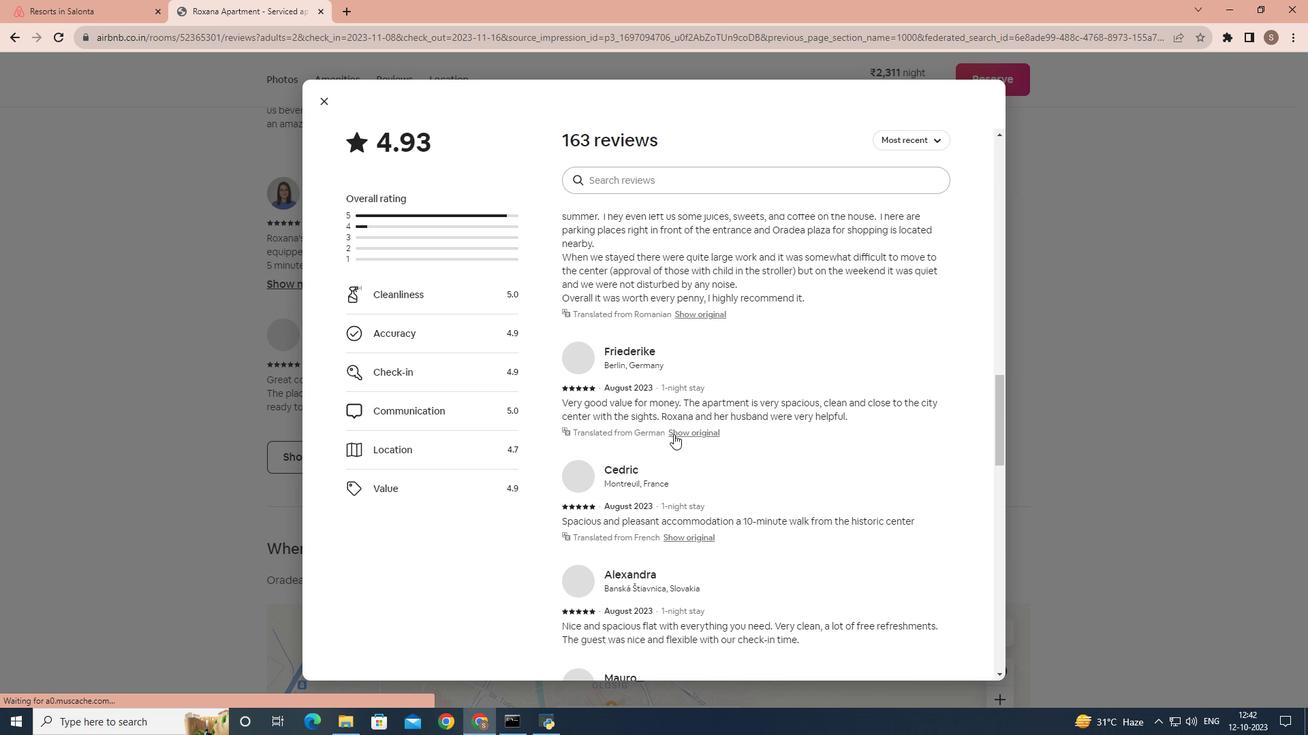 
Action: Mouse scrolled (673, 434) with delta (0, 0)
Screenshot: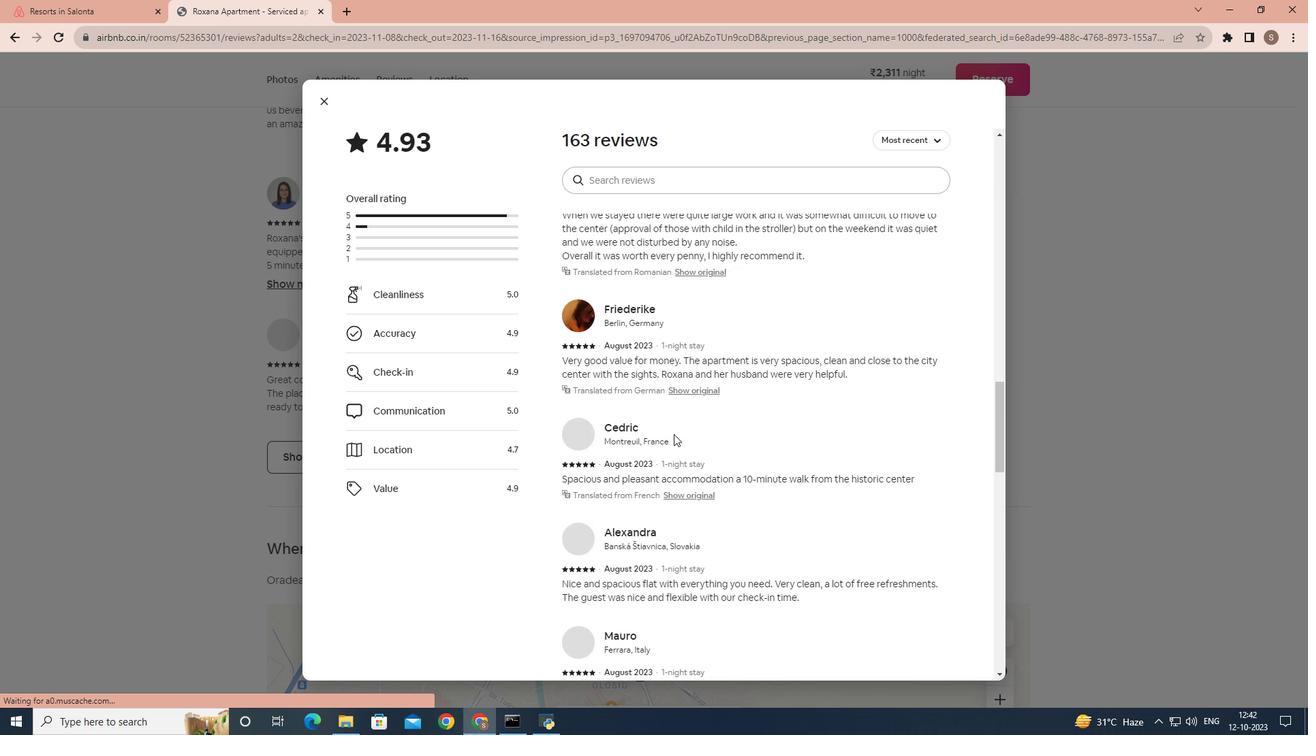 
Action: Mouse scrolled (673, 434) with delta (0, 0)
Screenshot: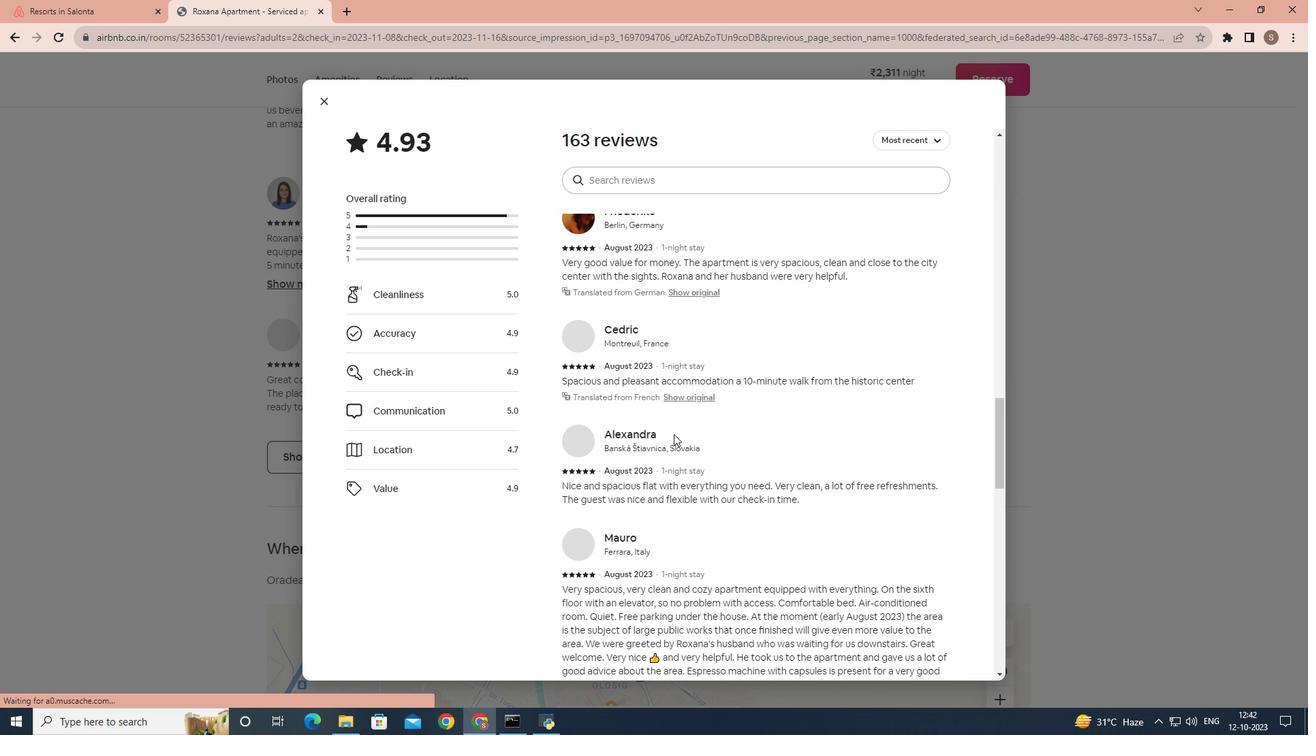 
Action: Mouse scrolled (673, 434) with delta (0, 0)
Screenshot: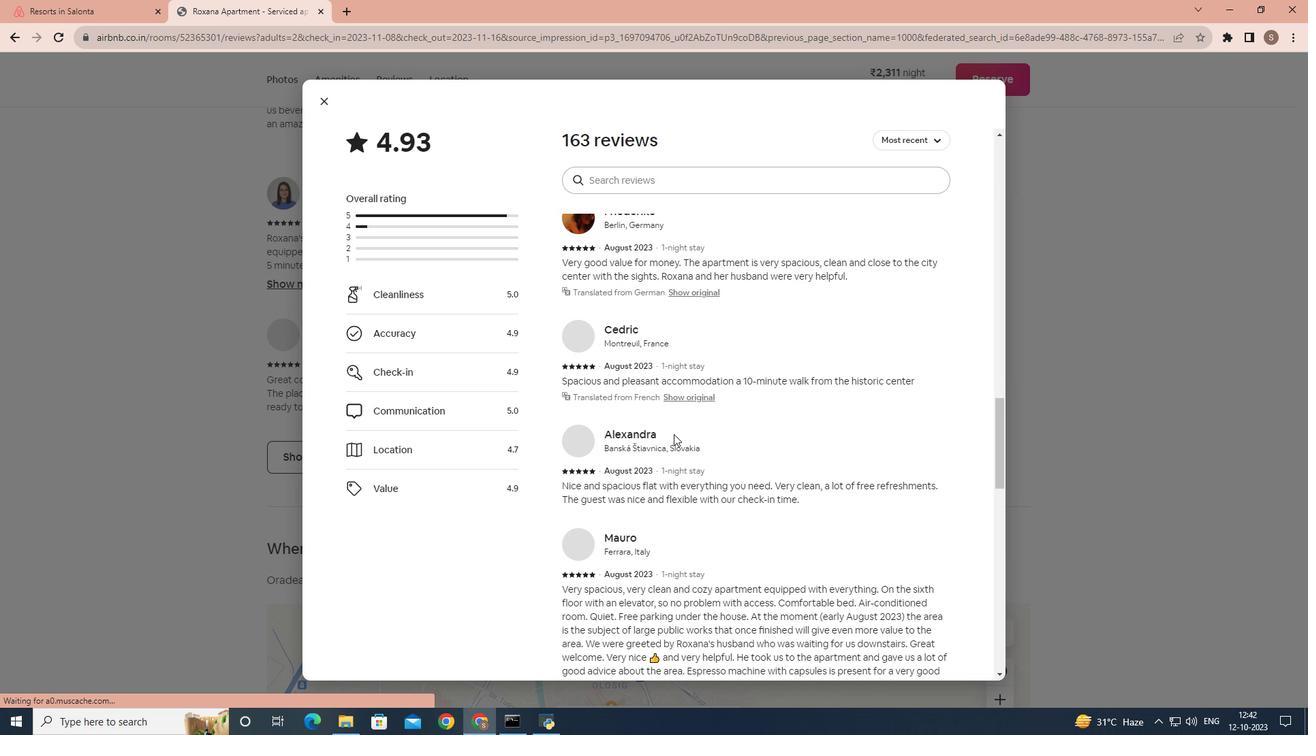 
Action: Mouse scrolled (673, 434) with delta (0, 0)
Screenshot: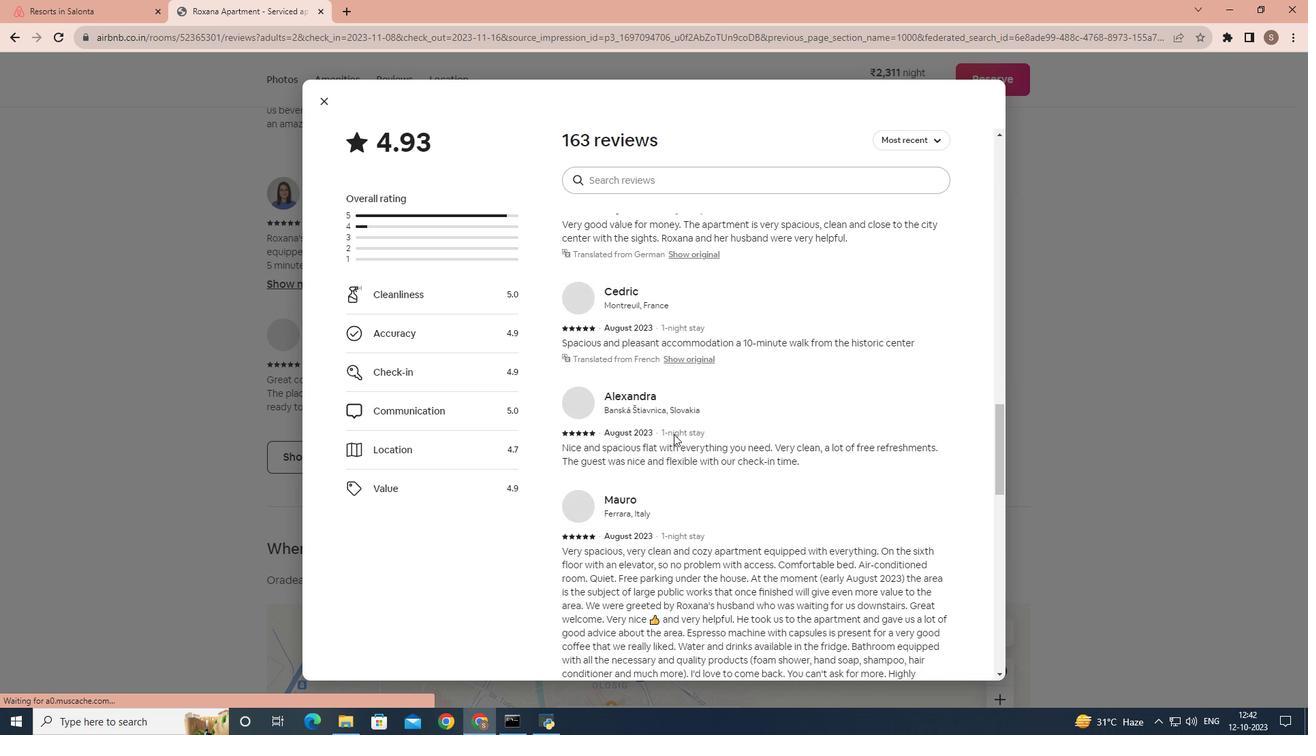 
Action: Mouse scrolled (673, 434) with delta (0, 0)
Screenshot: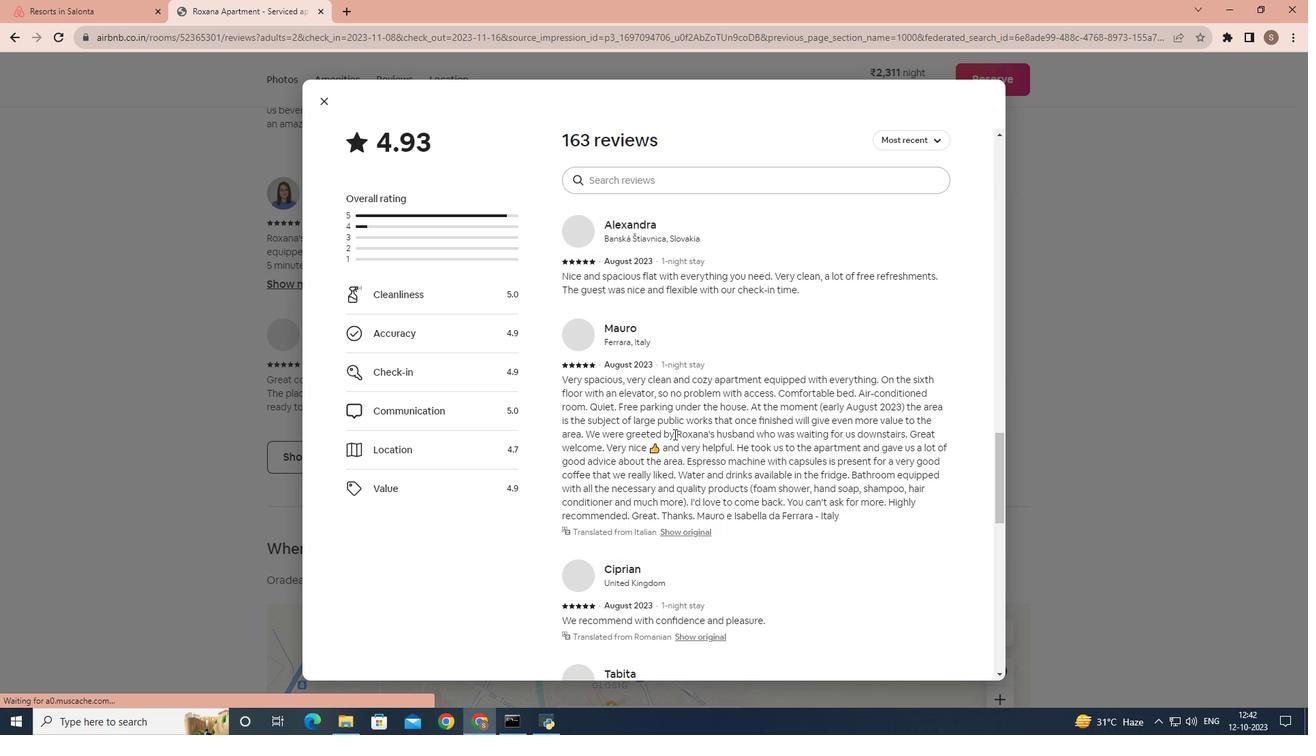 
Action: Mouse scrolled (673, 434) with delta (0, 0)
Screenshot: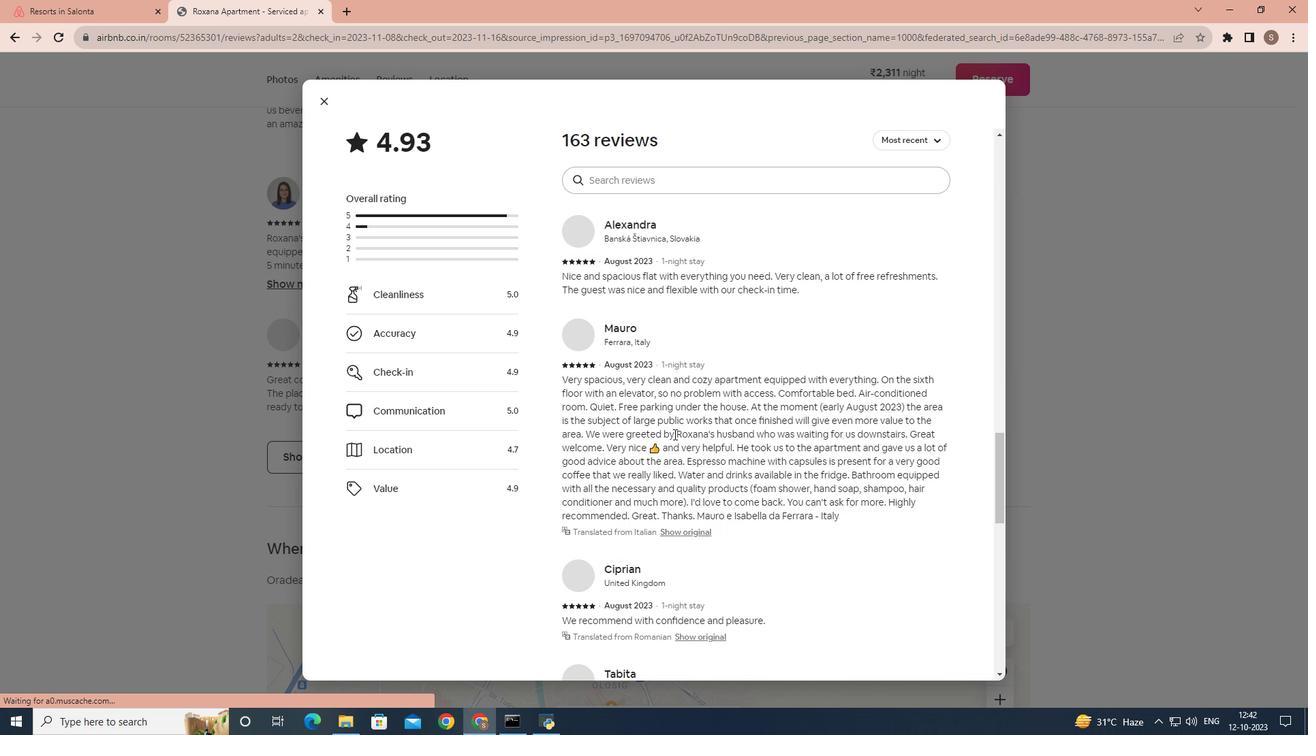
Action: Mouse scrolled (673, 434) with delta (0, 0)
Screenshot: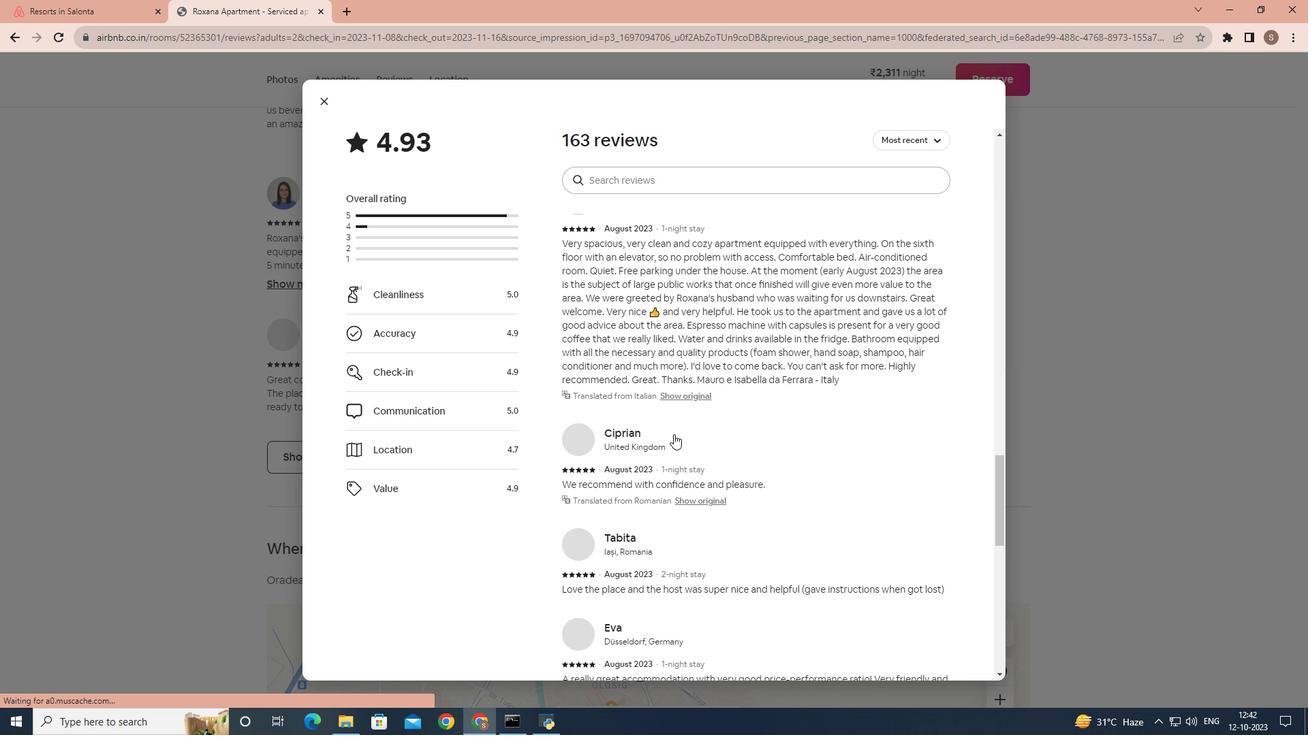 
Action: Mouse scrolled (673, 434) with delta (0, 0)
Screenshot: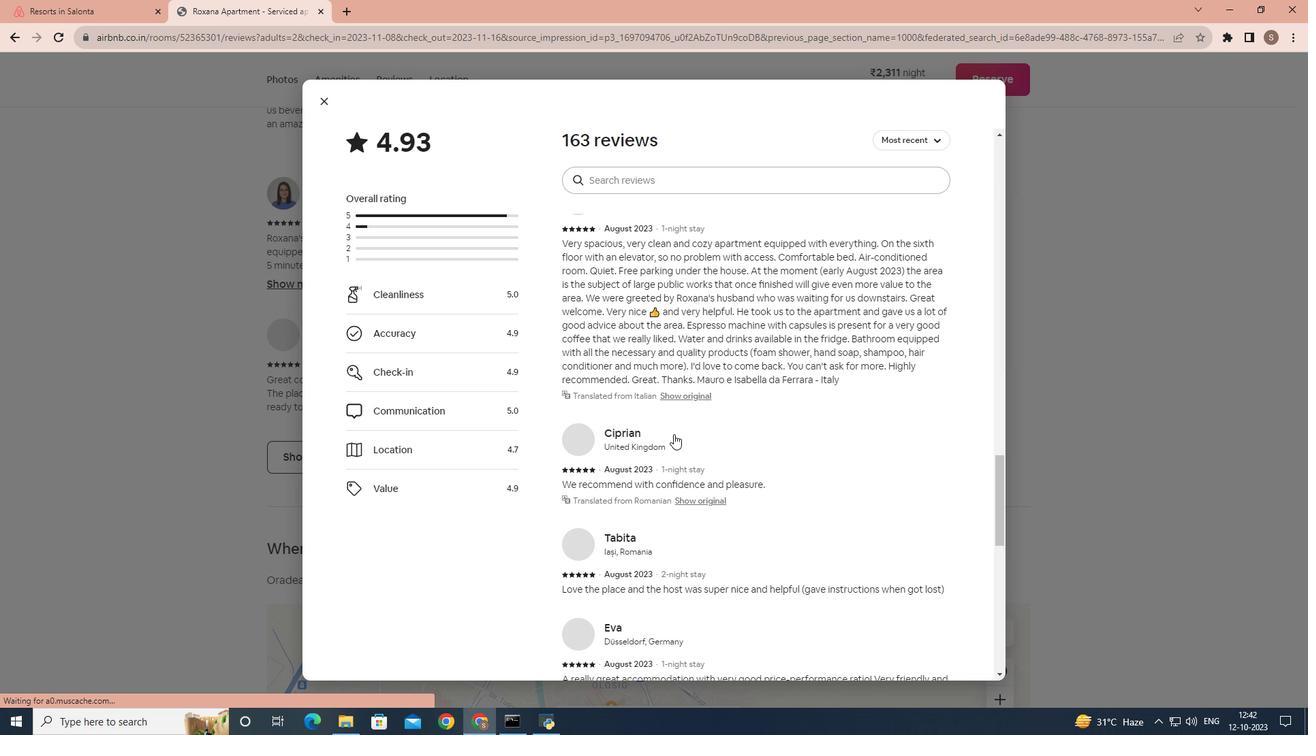 
Action: Mouse scrolled (673, 434) with delta (0, 0)
Screenshot: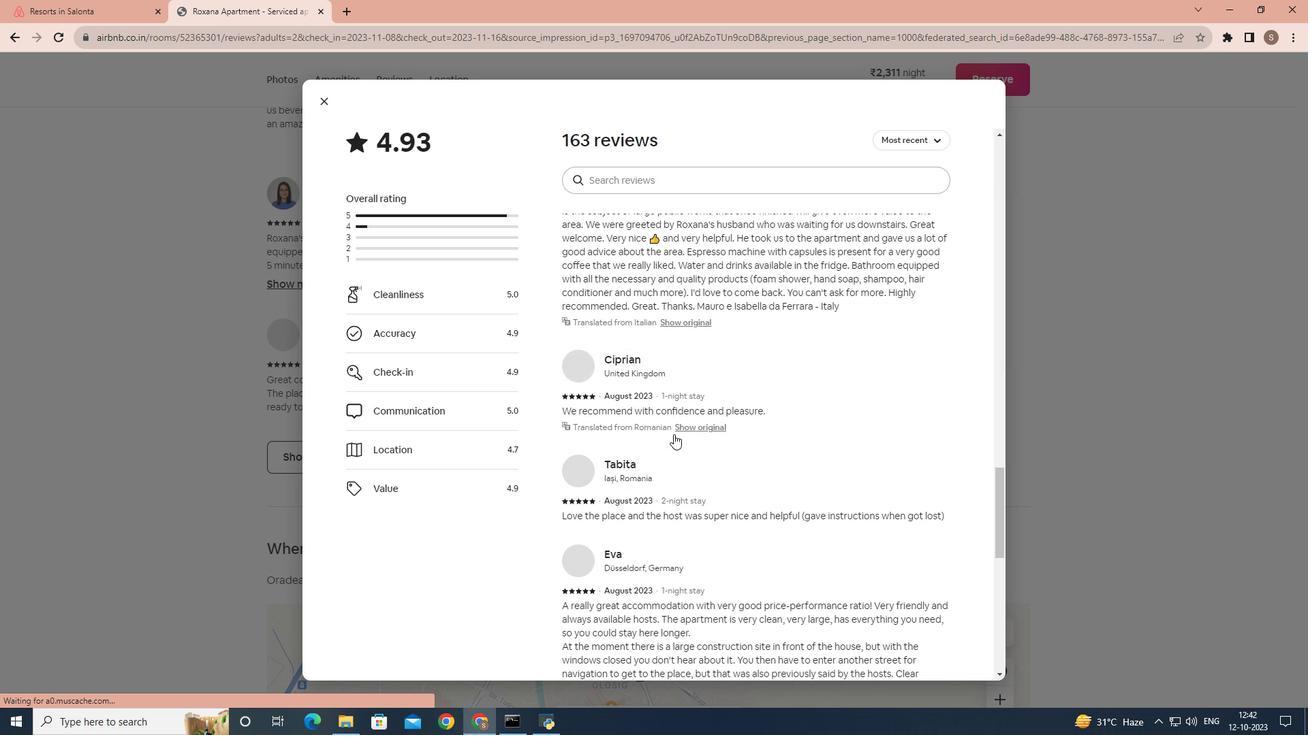 
Action: Mouse scrolled (673, 434) with delta (0, 0)
Screenshot: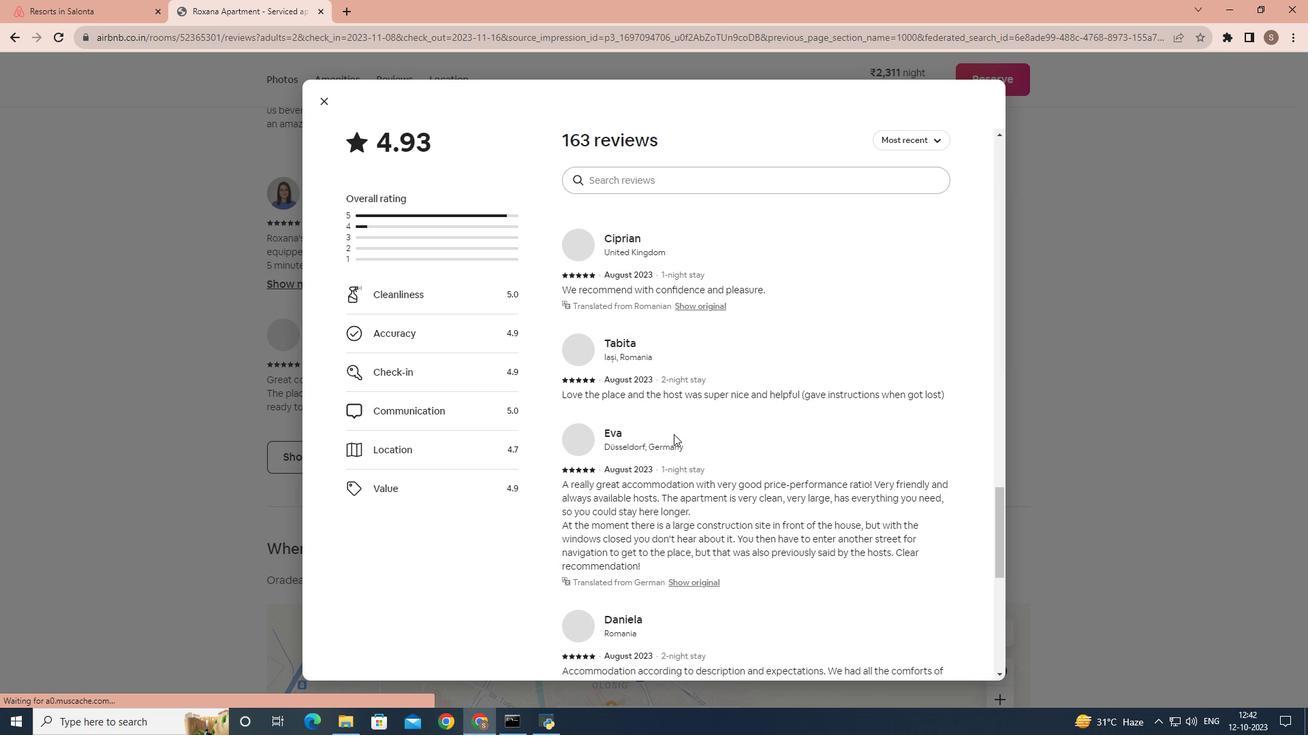 
Action: Mouse scrolled (673, 434) with delta (0, 0)
Screenshot: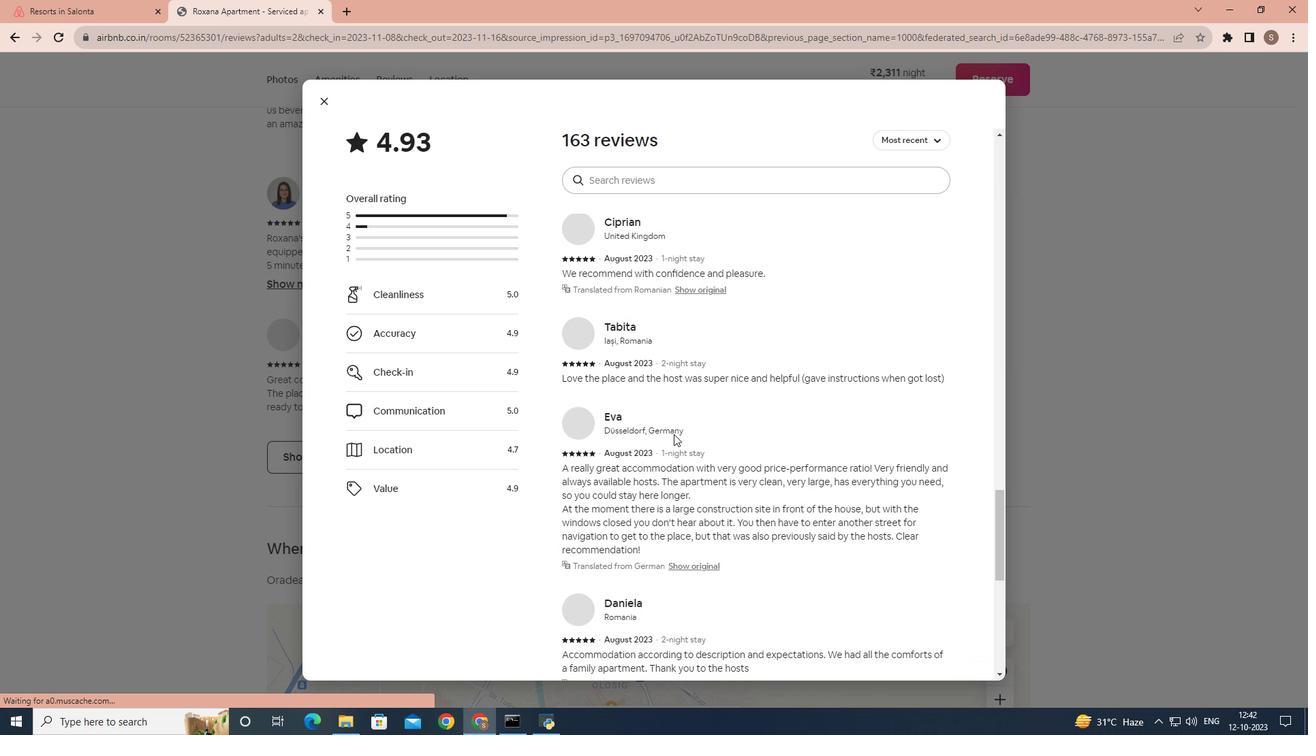 
Action: Mouse scrolled (673, 434) with delta (0, 0)
Screenshot: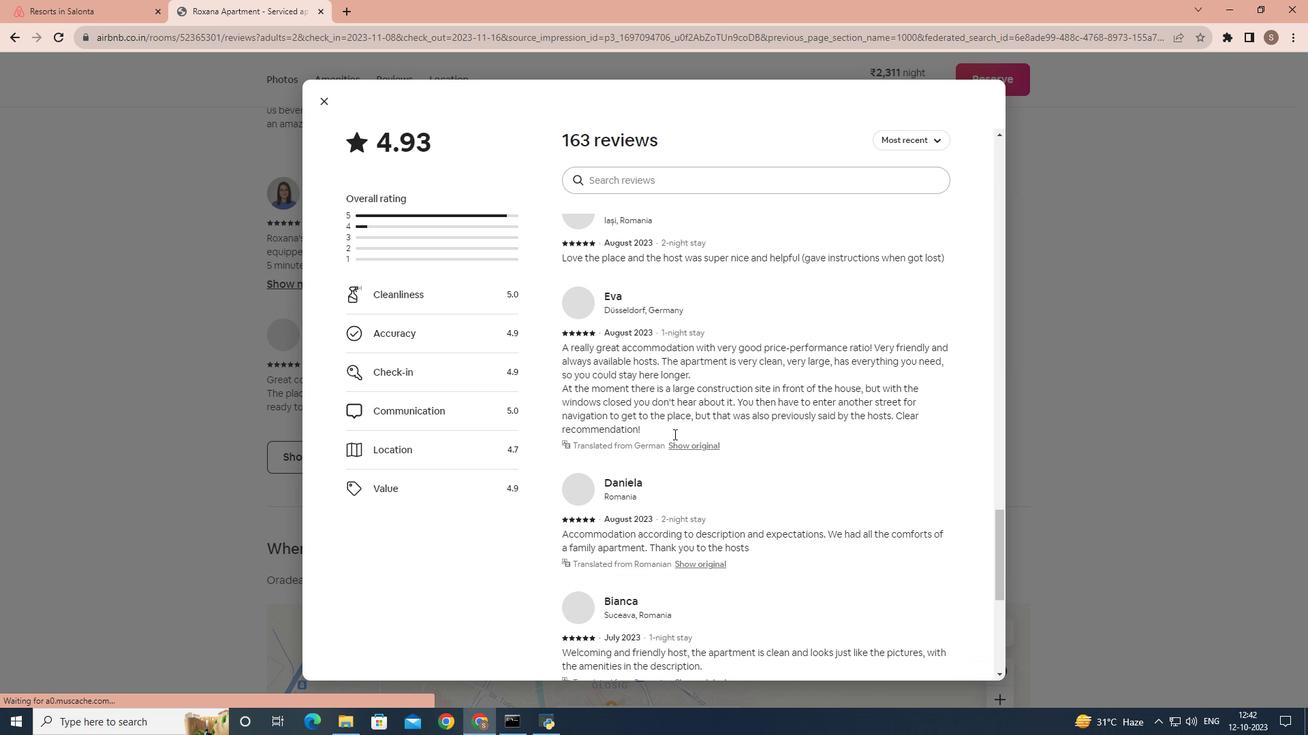 
Action: Mouse scrolled (673, 434) with delta (0, 0)
Screenshot: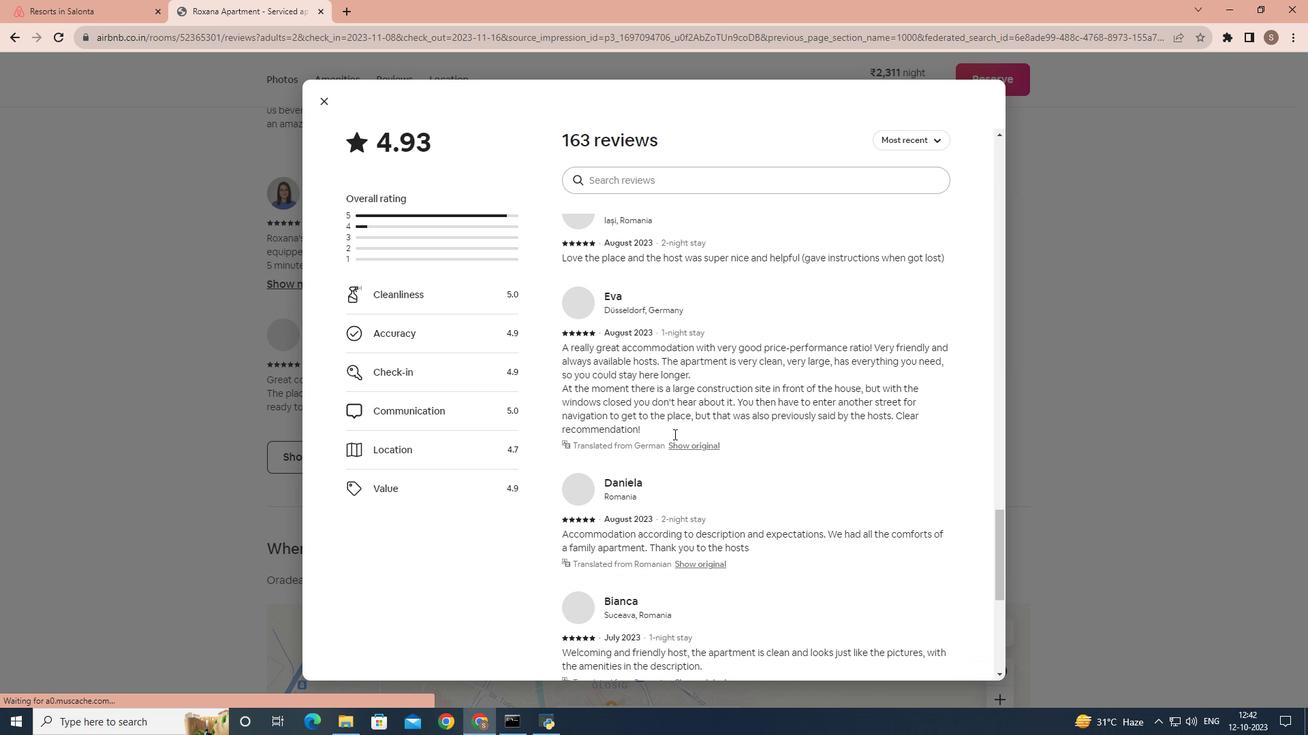 
Action: Mouse scrolled (673, 434) with delta (0, 0)
Screenshot: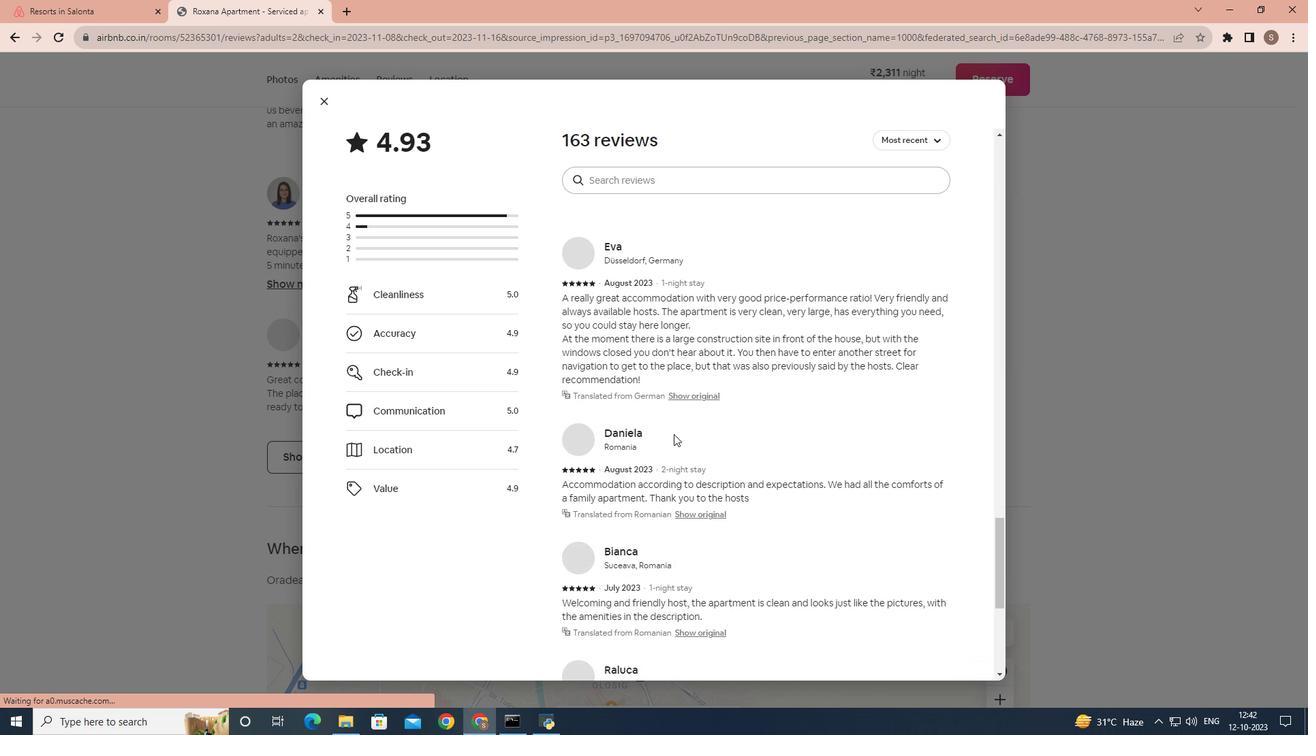 
Action: Mouse scrolled (673, 434) with delta (0, 0)
Screenshot: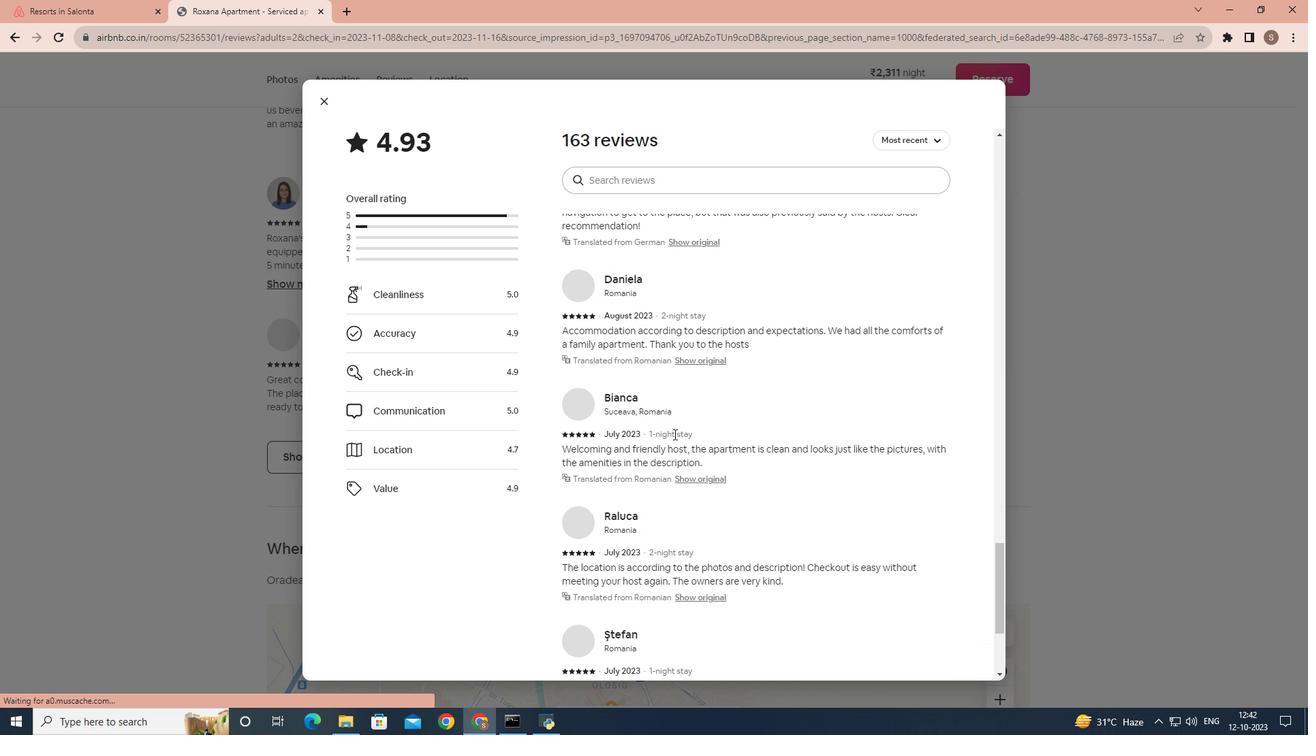 
Action: Mouse scrolled (673, 434) with delta (0, 0)
Screenshot: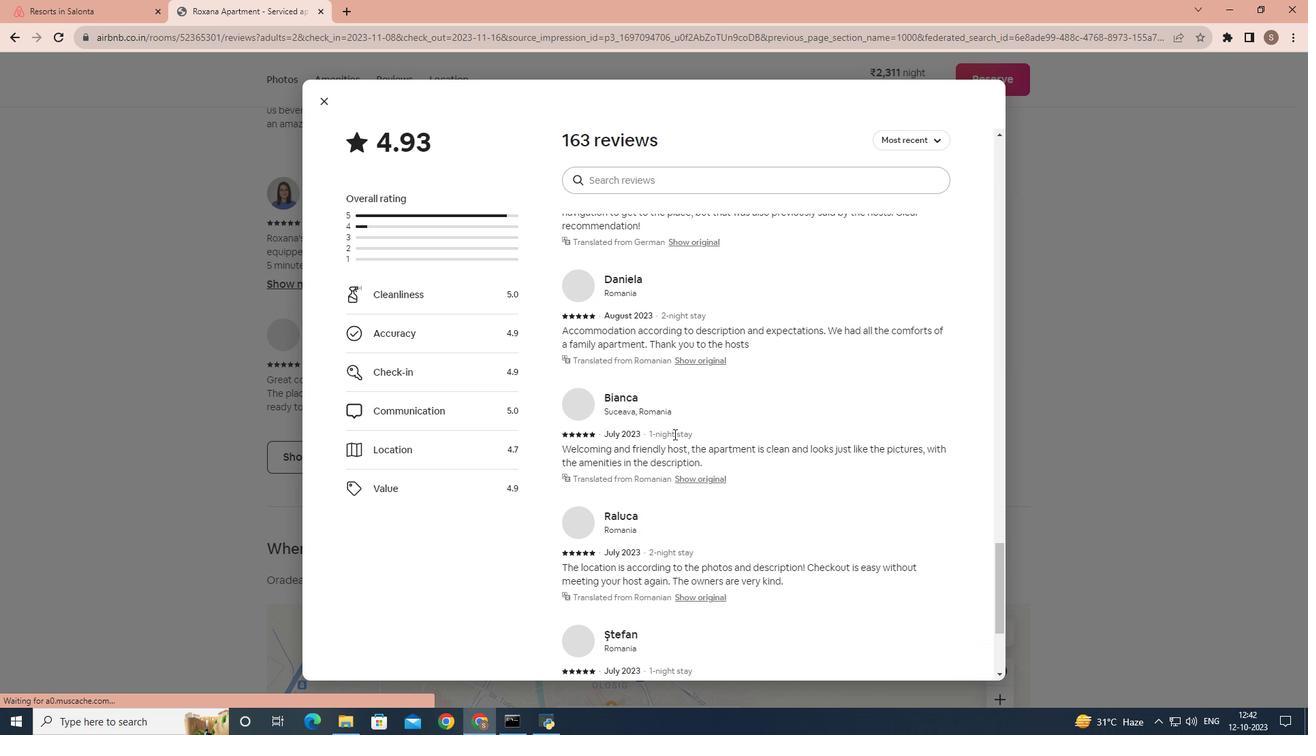 
Action: Mouse scrolled (673, 434) with delta (0, 0)
Screenshot: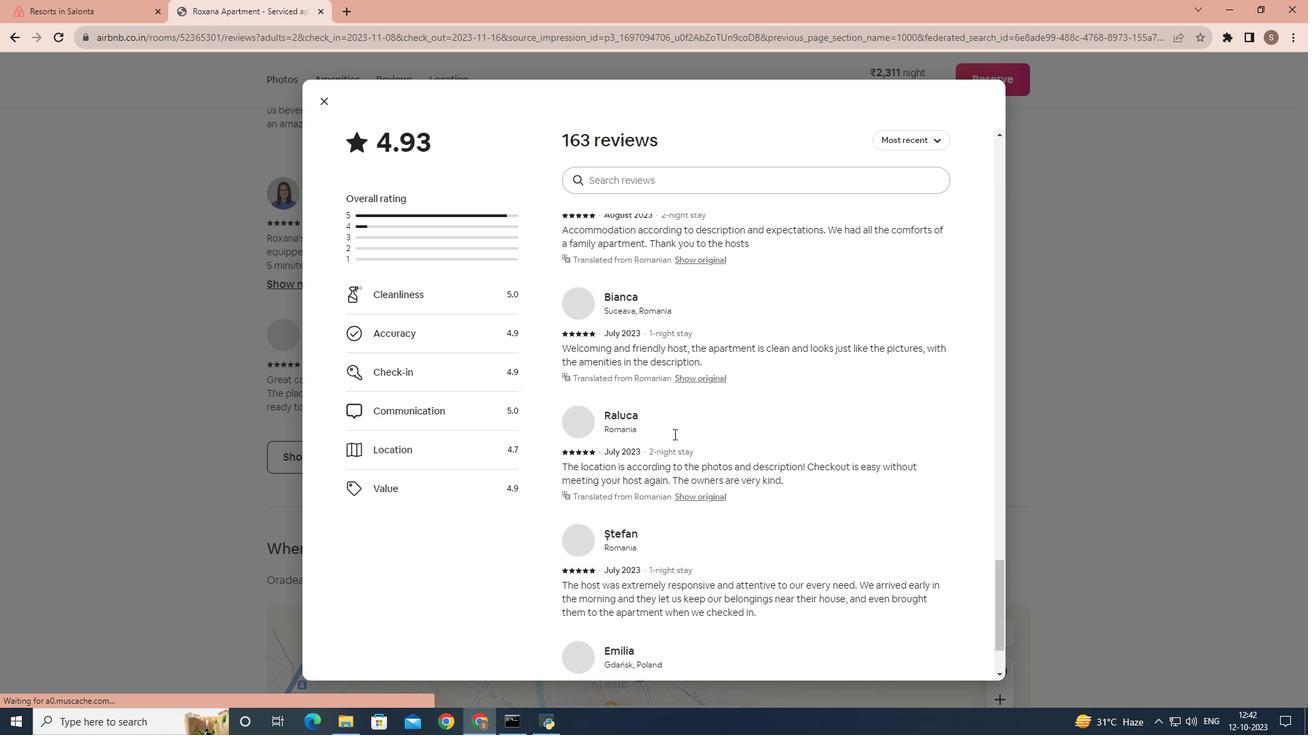 
Action: Mouse scrolled (673, 434) with delta (0, 0)
Screenshot: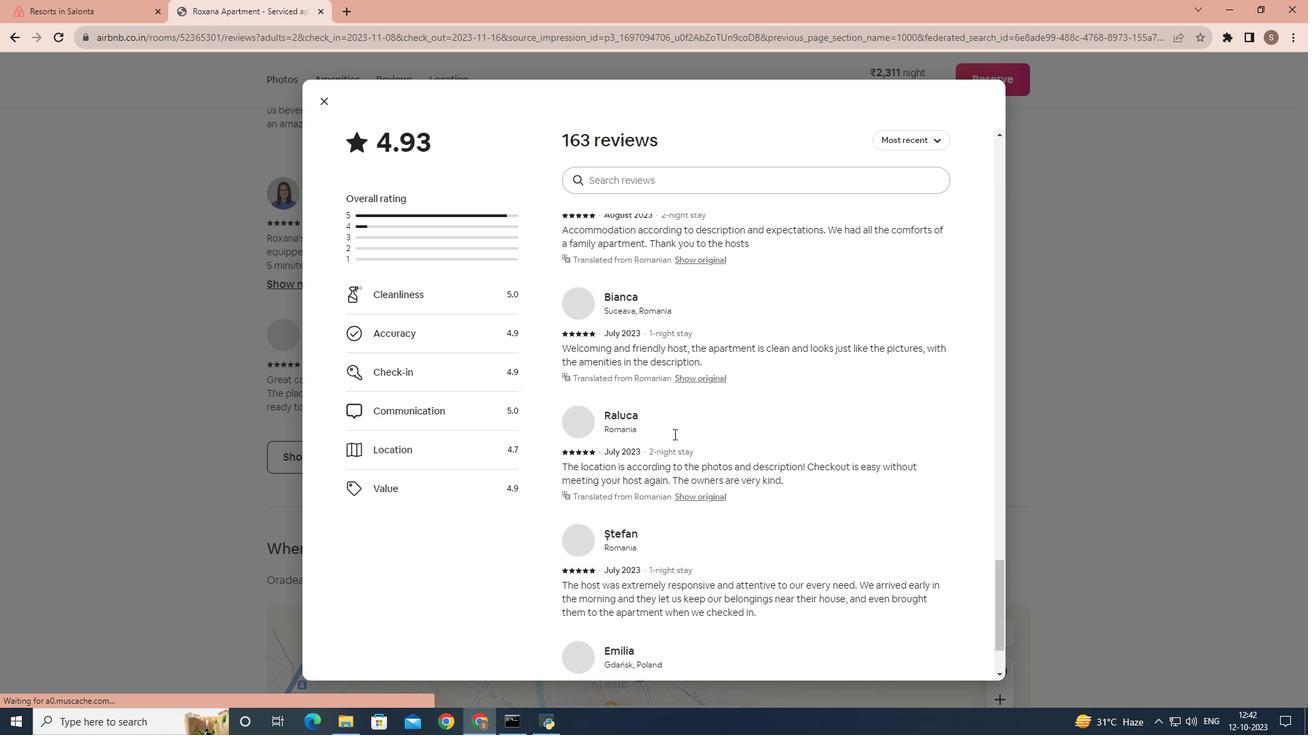 
Action: Mouse scrolled (673, 434) with delta (0, 0)
Screenshot: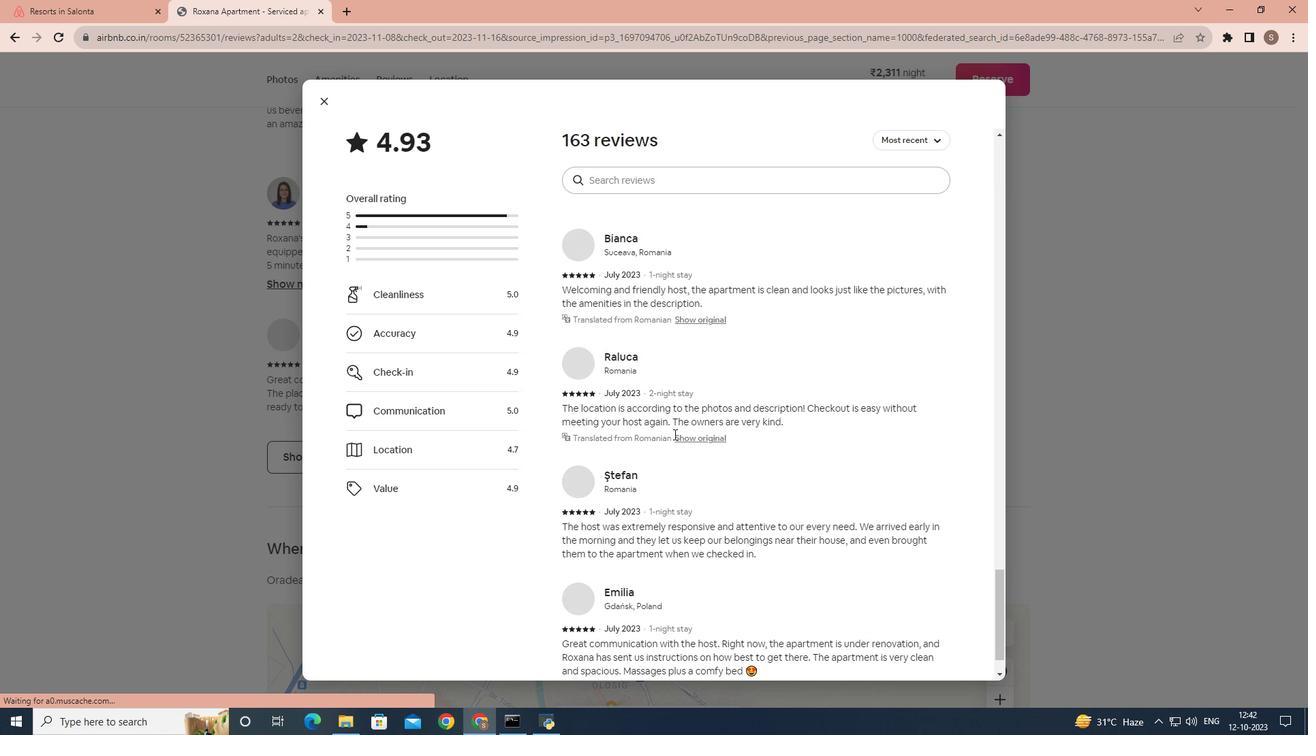 
Action: Mouse scrolled (673, 434) with delta (0, 0)
Screenshot: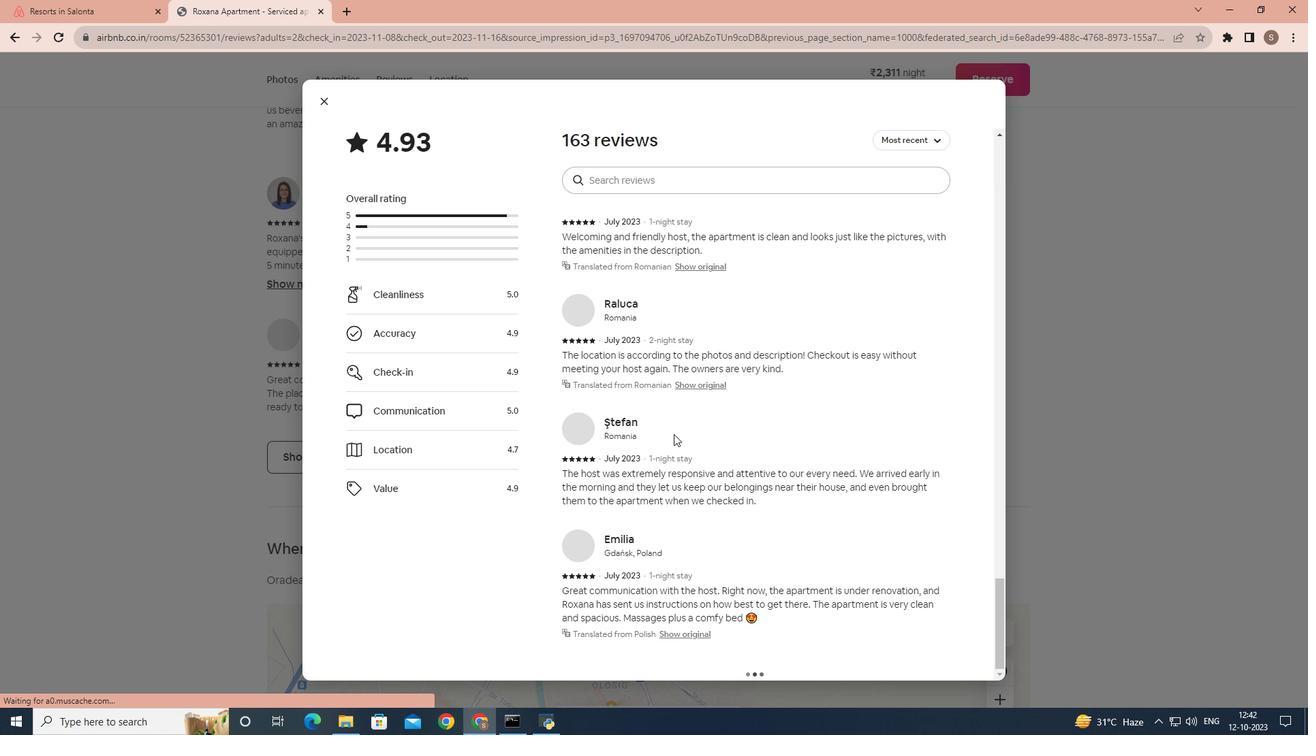 
Action: Mouse scrolled (673, 434) with delta (0, 0)
Screenshot: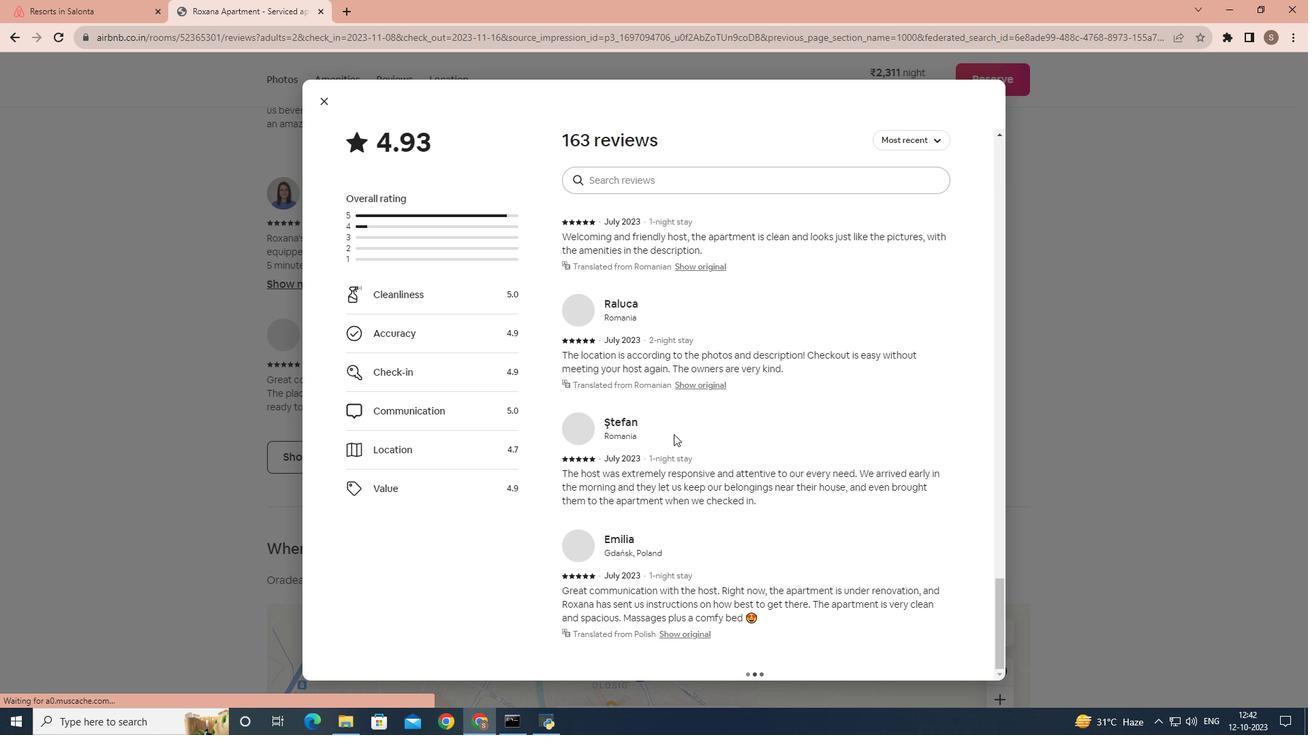 
Action: Mouse scrolled (673, 434) with delta (0, 0)
Screenshot: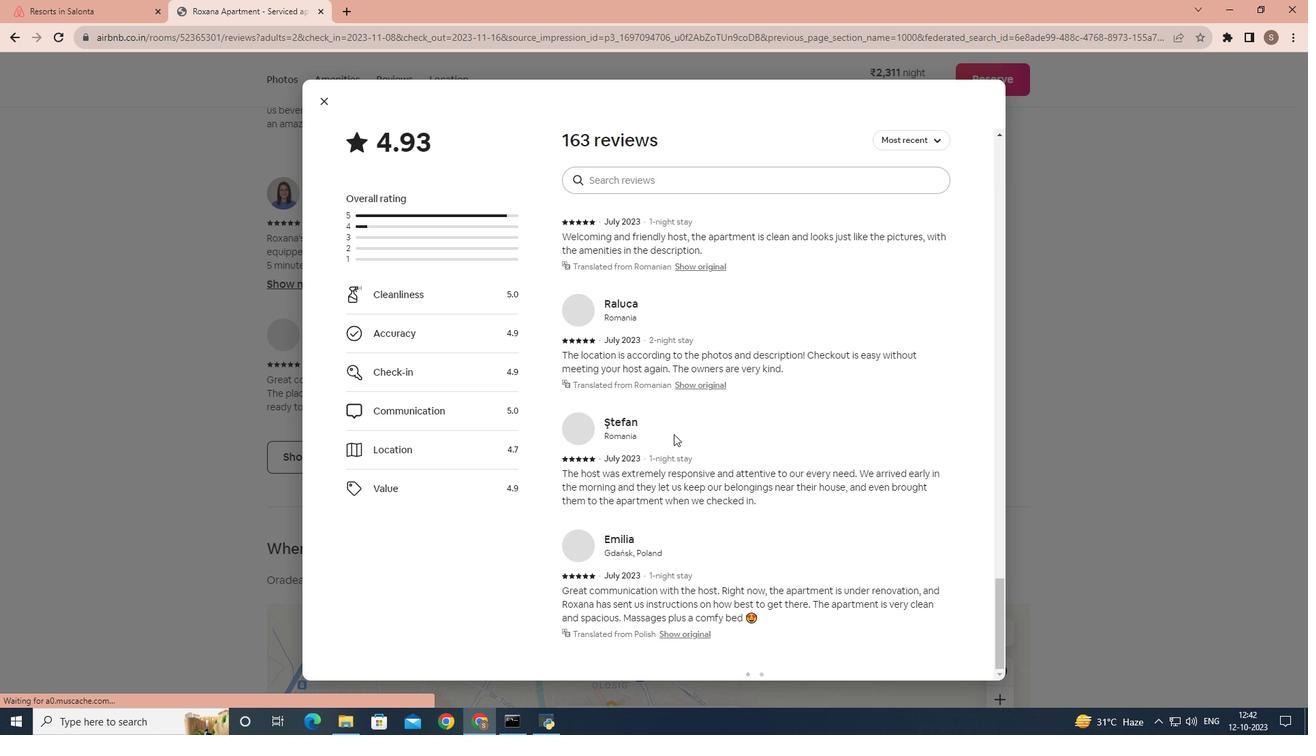 
Action: Mouse scrolled (673, 434) with delta (0, 0)
Screenshot: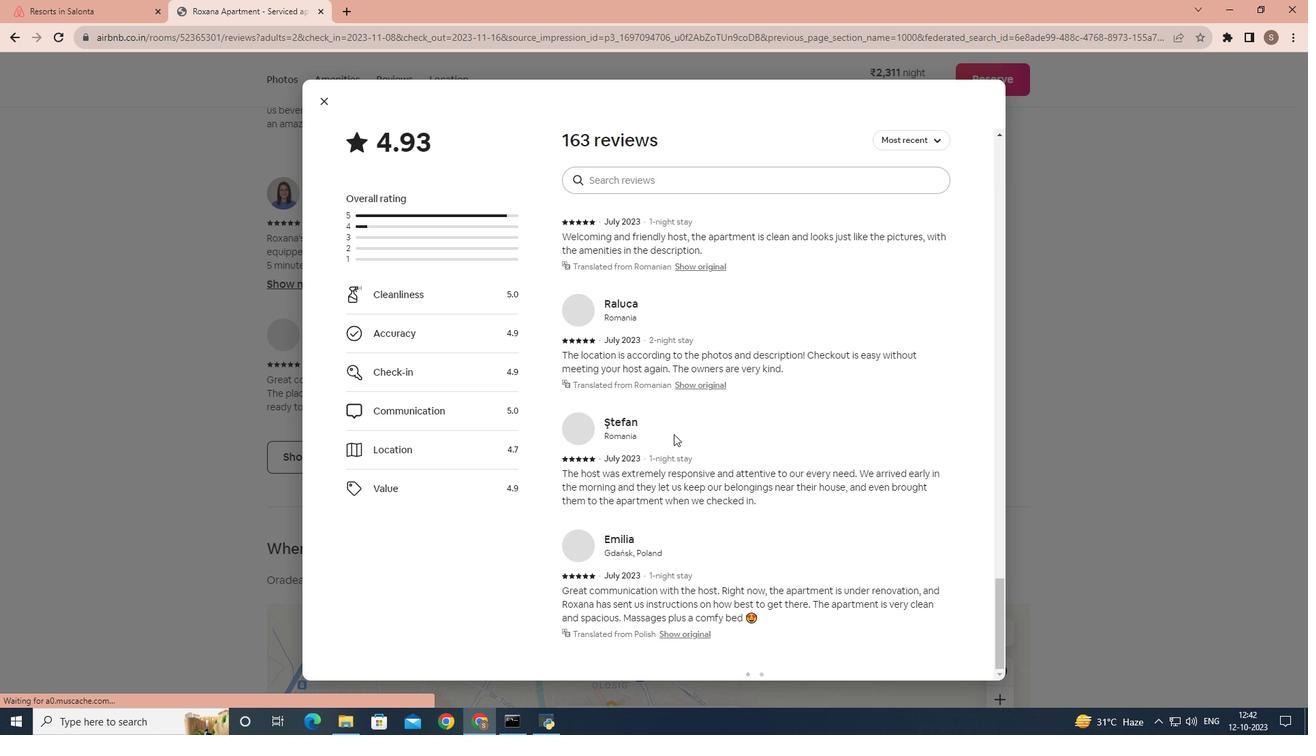 
Action: Mouse scrolled (673, 434) with delta (0, 0)
Screenshot: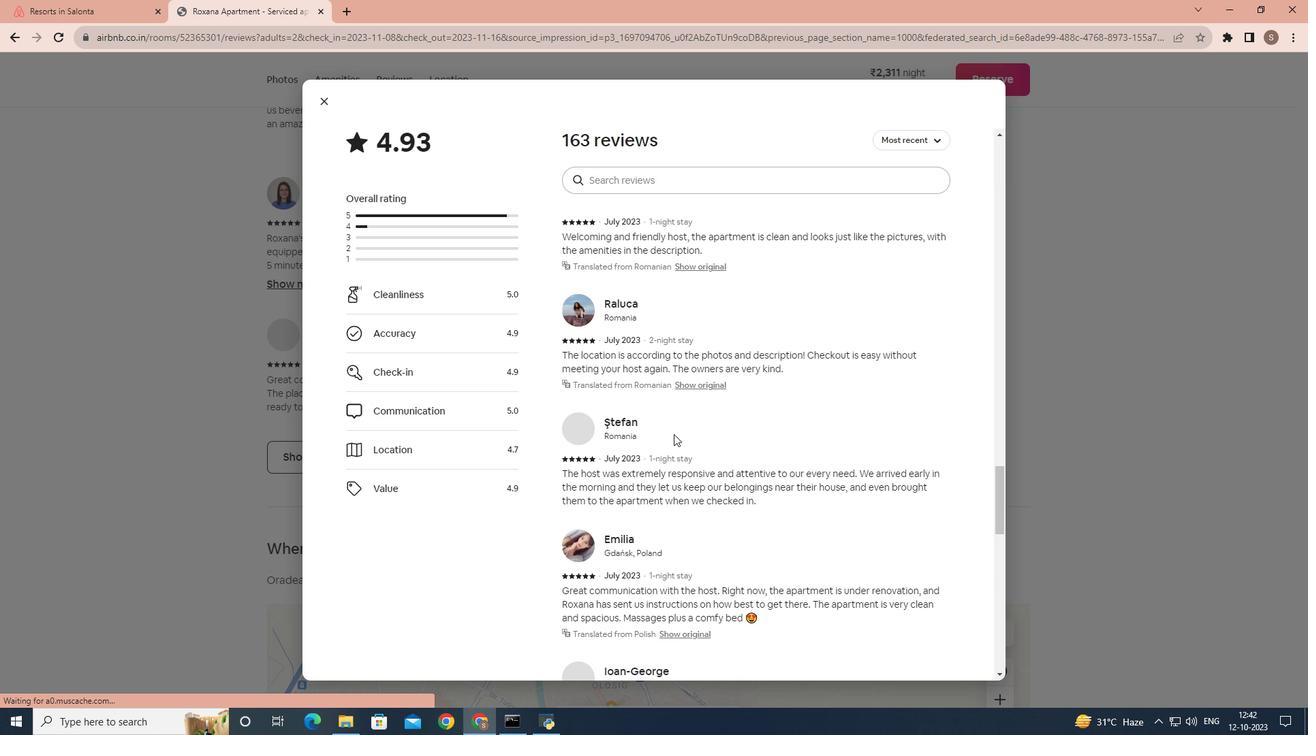 
Action: Mouse scrolled (673, 434) with delta (0, 0)
Screenshot: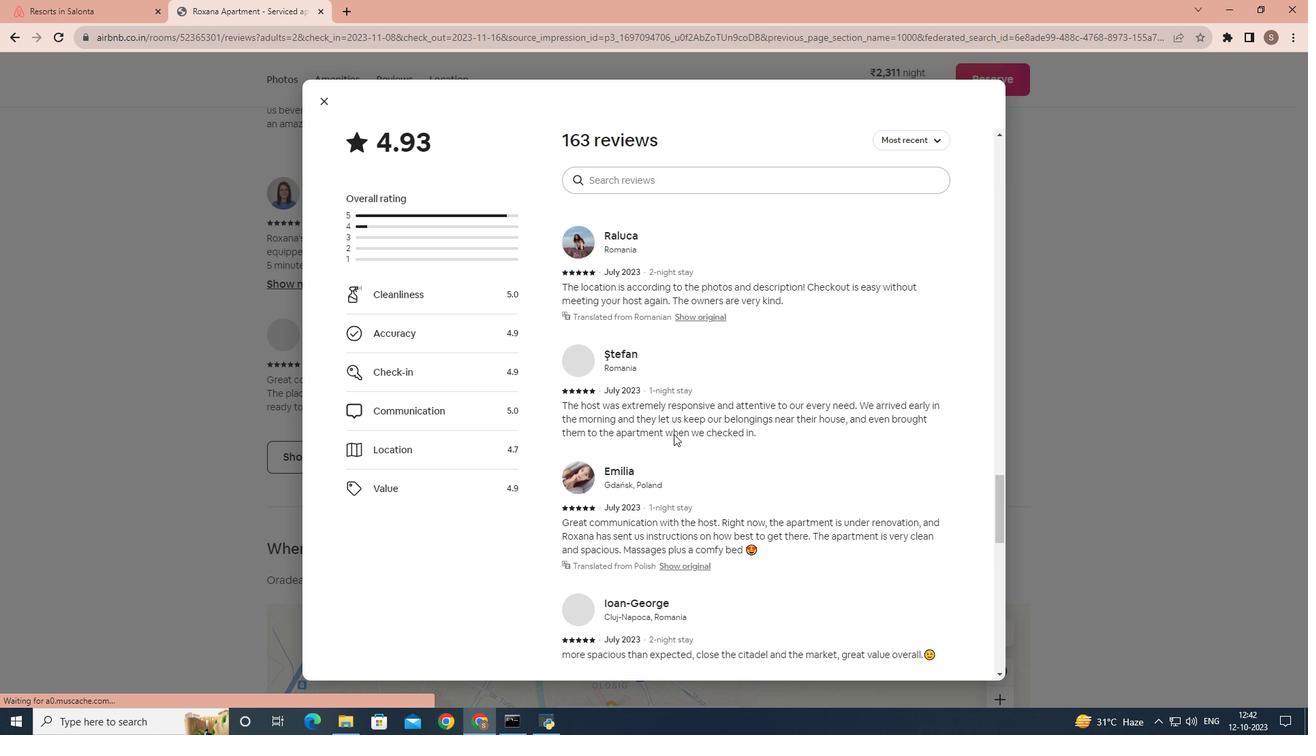 
Action: Mouse scrolled (673, 434) with delta (0, 0)
Screenshot: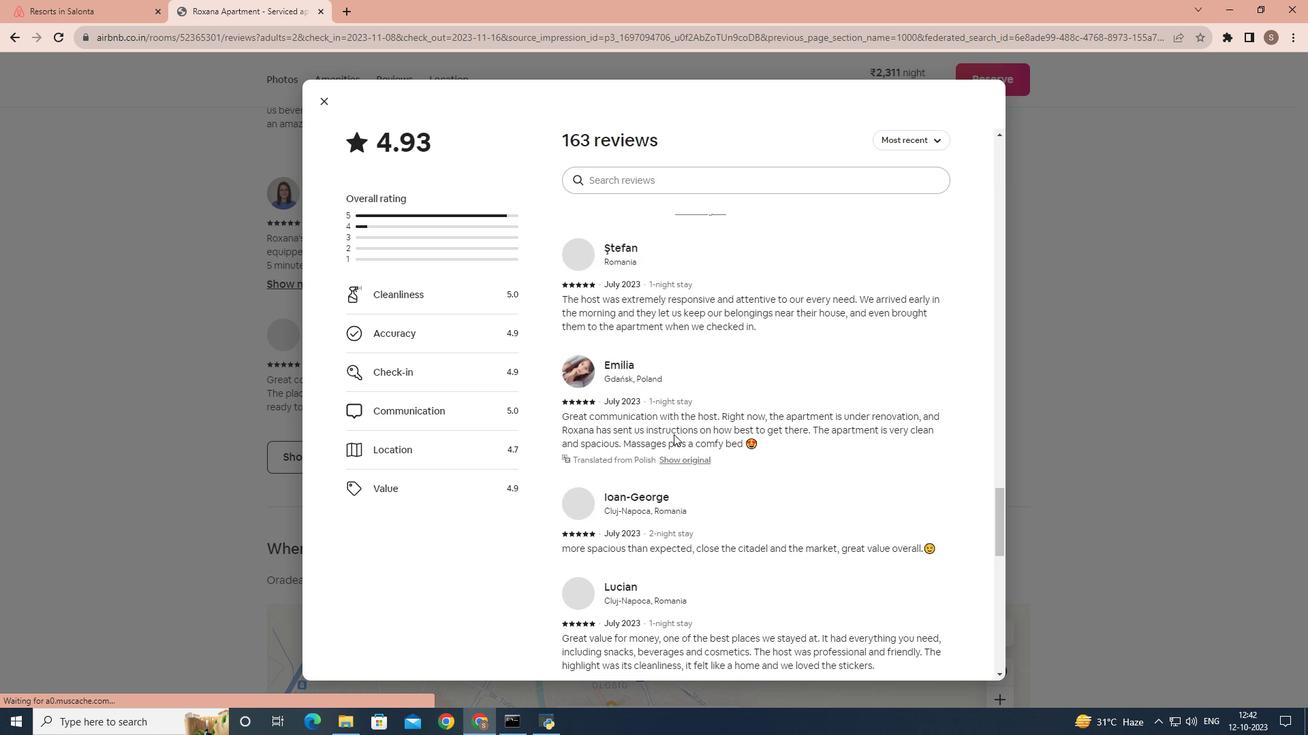 
Action: Mouse scrolled (673, 434) with delta (0, 0)
Screenshot: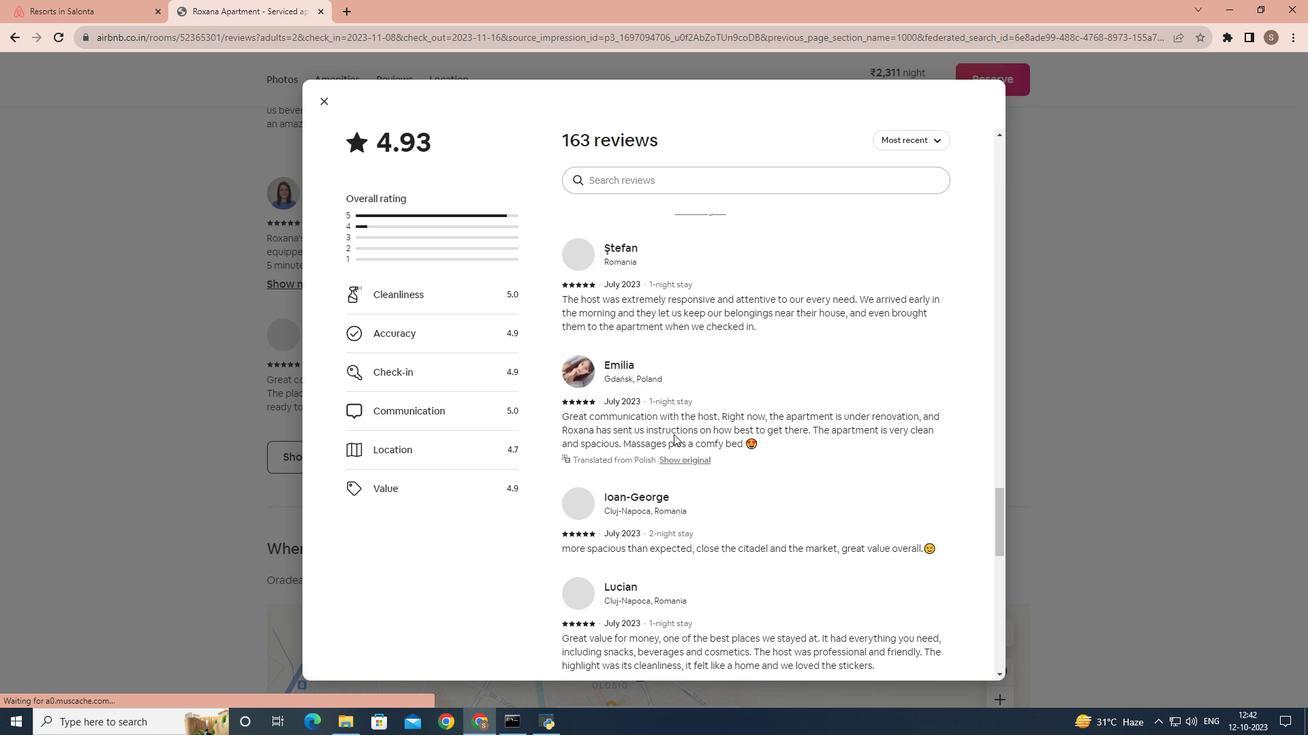 
Action: Mouse scrolled (673, 434) with delta (0, 0)
Screenshot: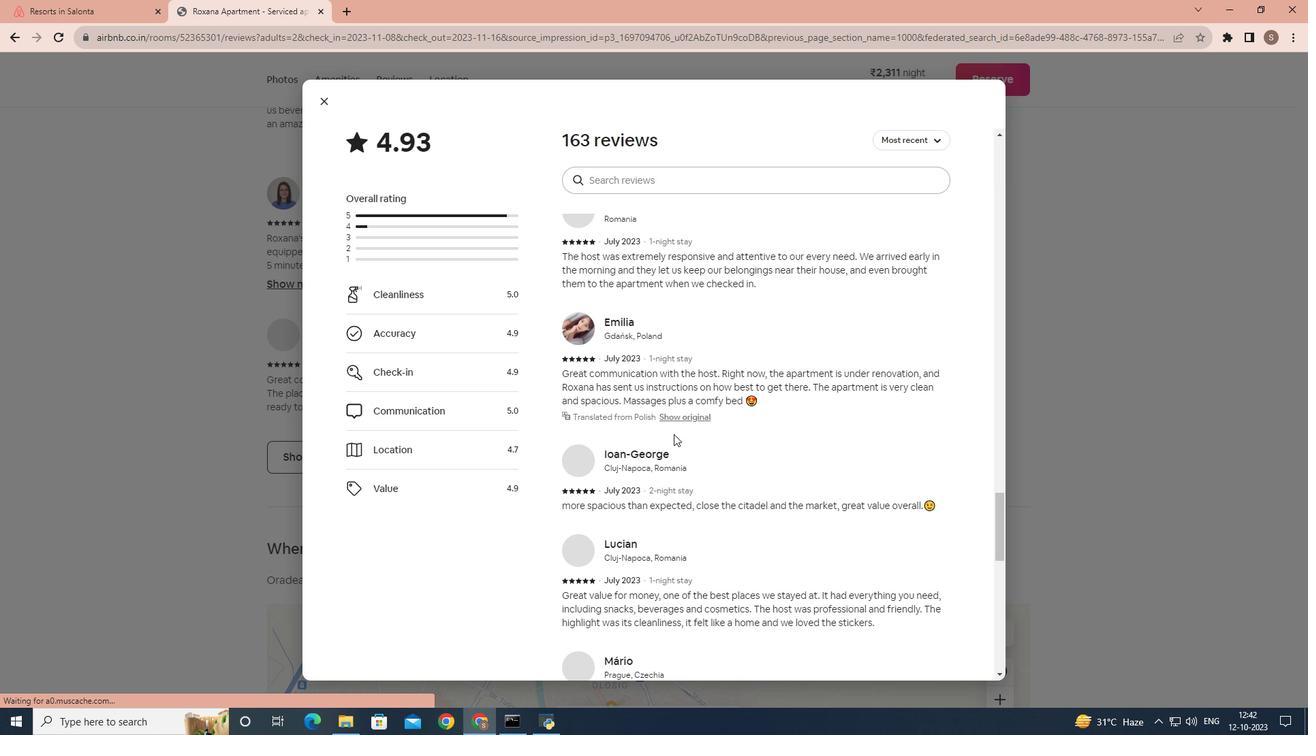 
Action: Mouse scrolled (673, 434) with delta (0, 0)
Screenshot: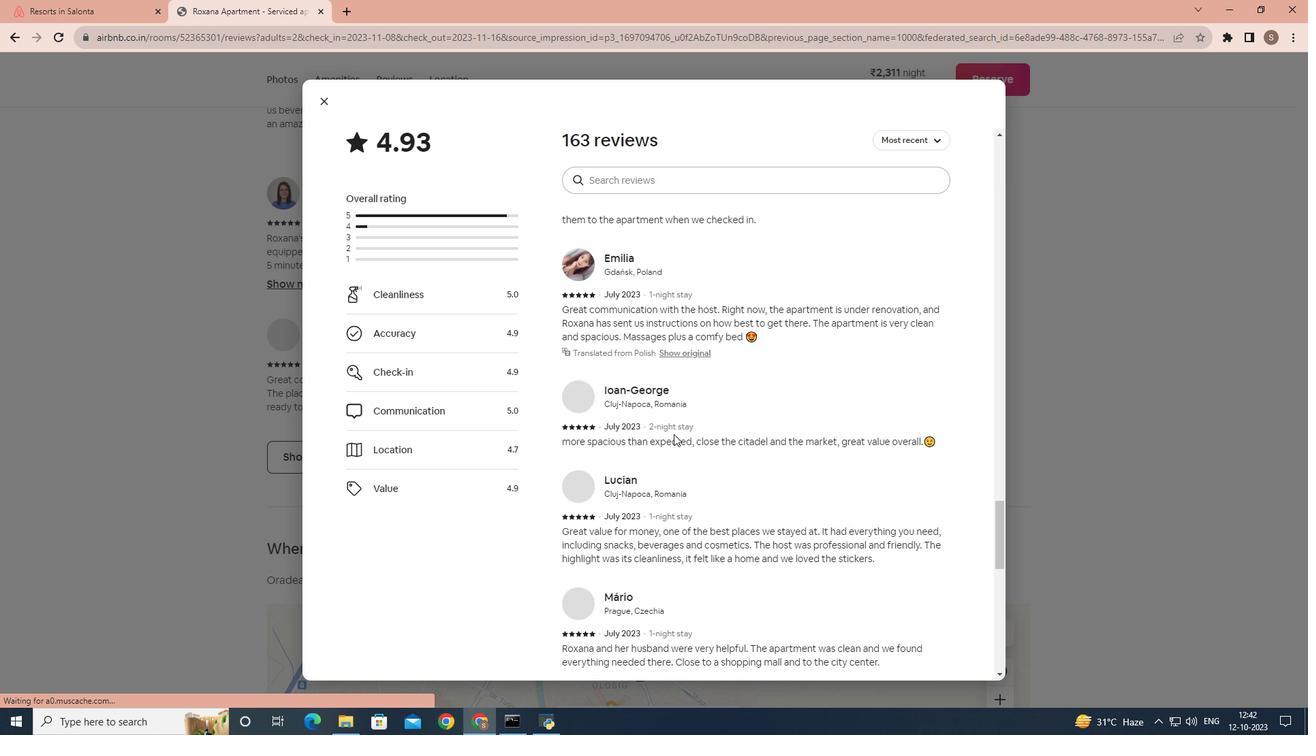 
Action: Mouse scrolled (673, 434) with delta (0, 0)
Screenshot: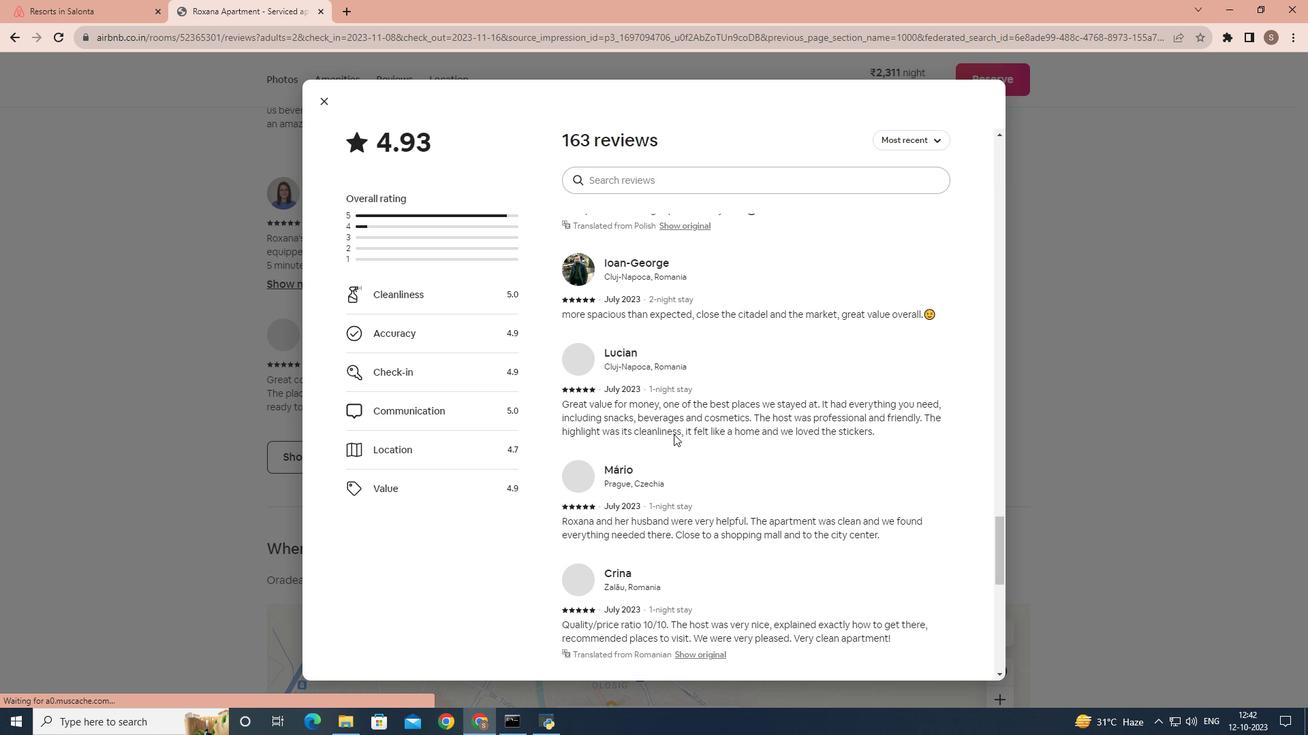 
Action: Mouse scrolled (673, 434) with delta (0, 0)
Screenshot: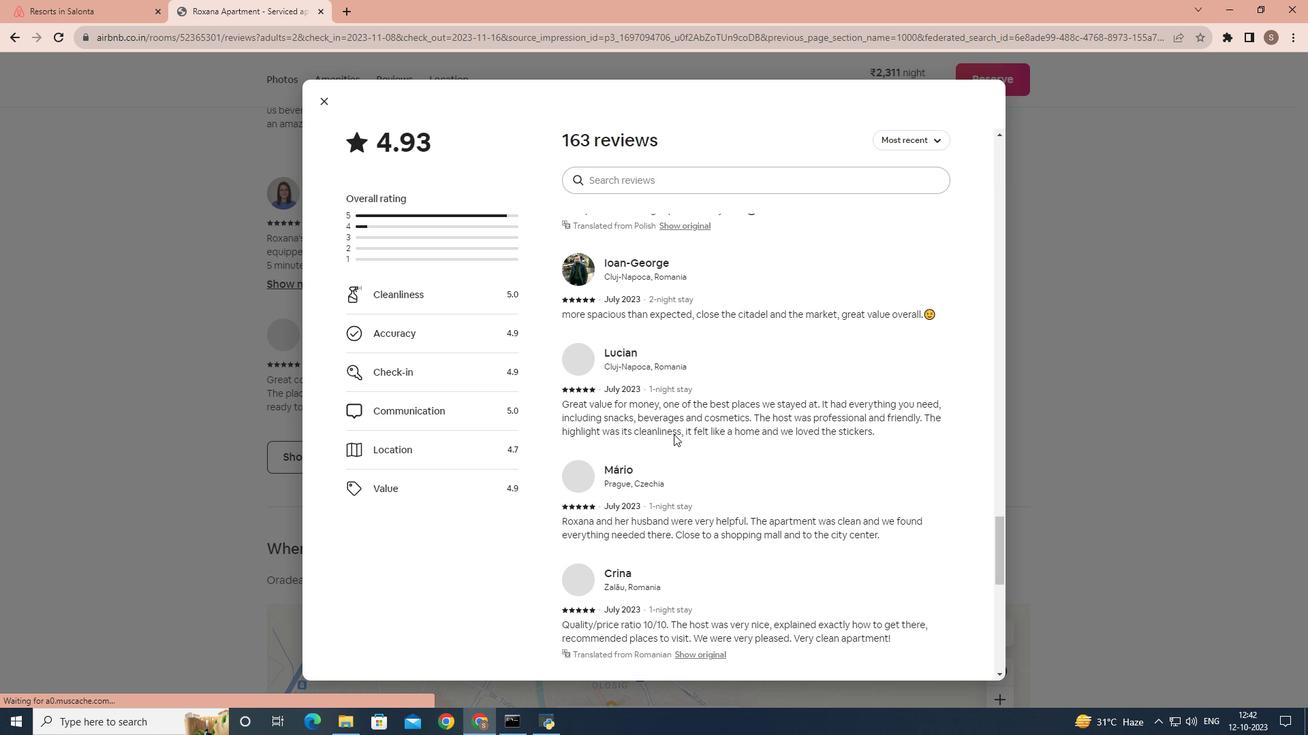 
Action: Mouse scrolled (673, 434) with delta (0, 0)
Screenshot: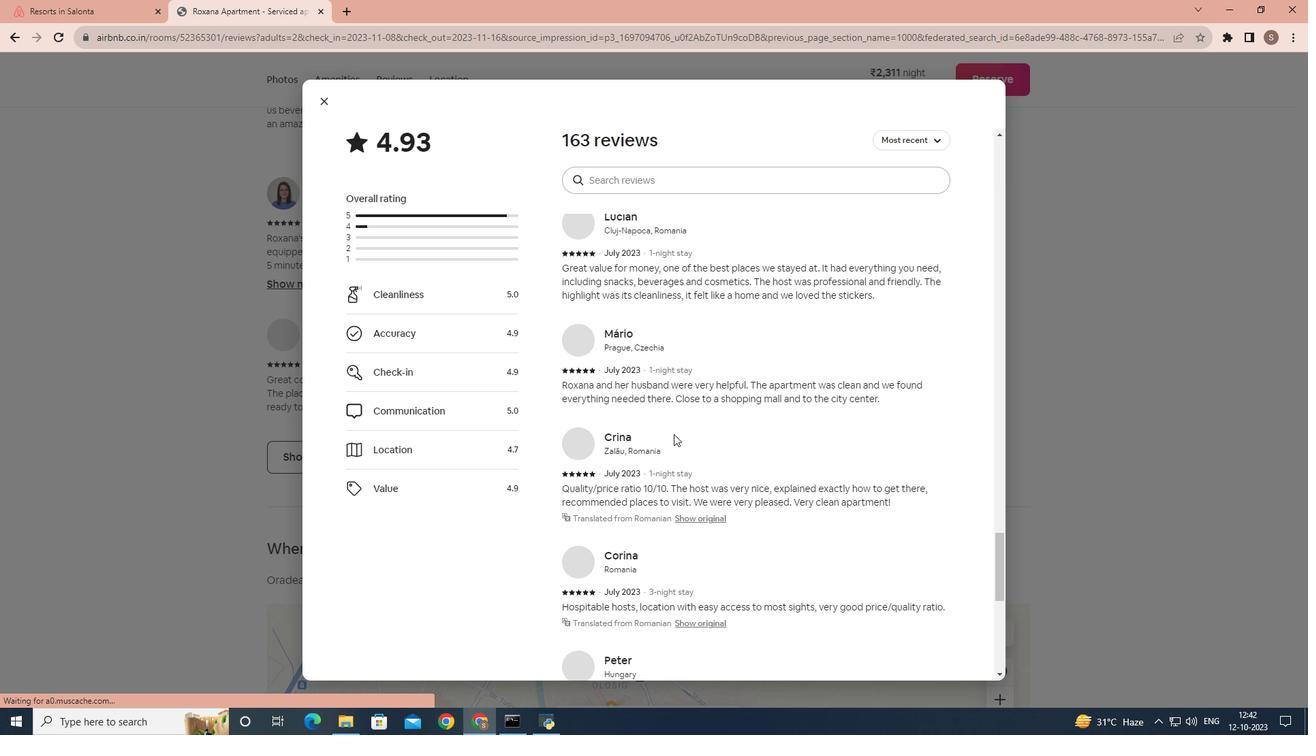 
Action: Mouse scrolled (673, 434) with delta (0, 0)
Screenshot: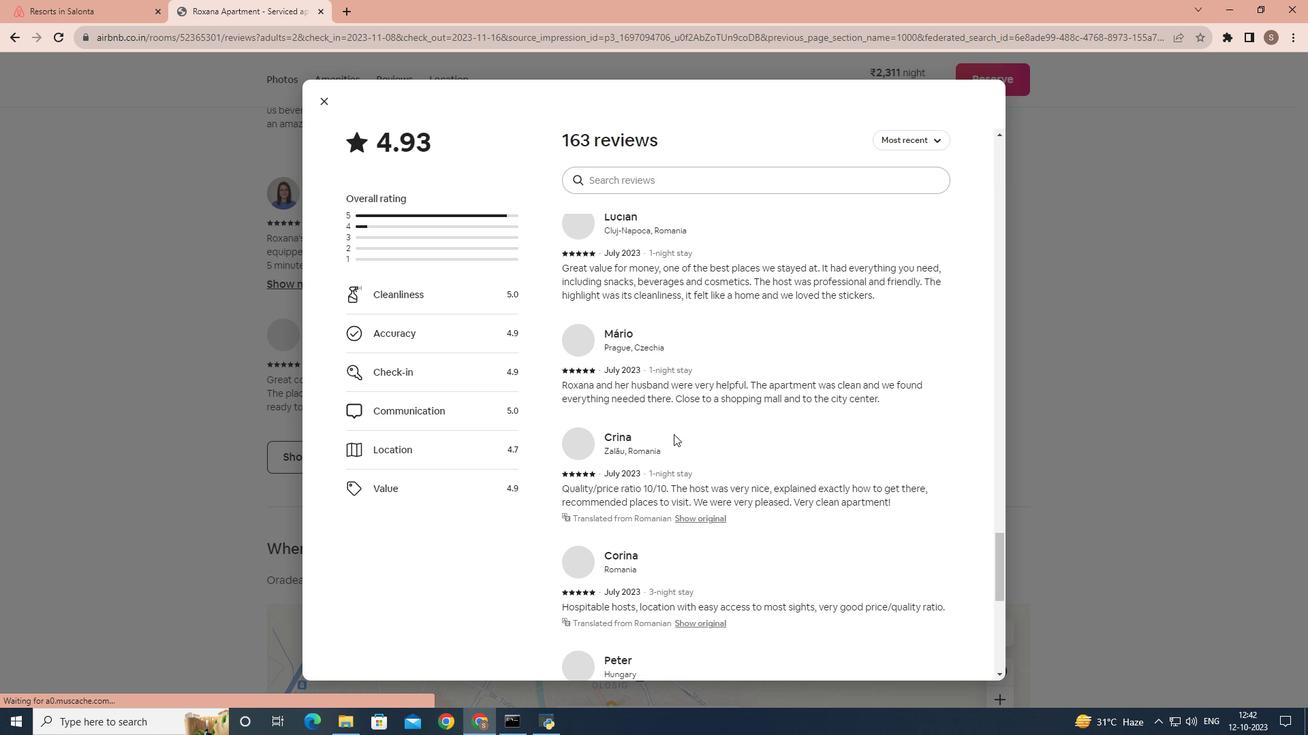 
Action: Mouse scrolled (673, 434) with delta (0, 0)
Screenshot: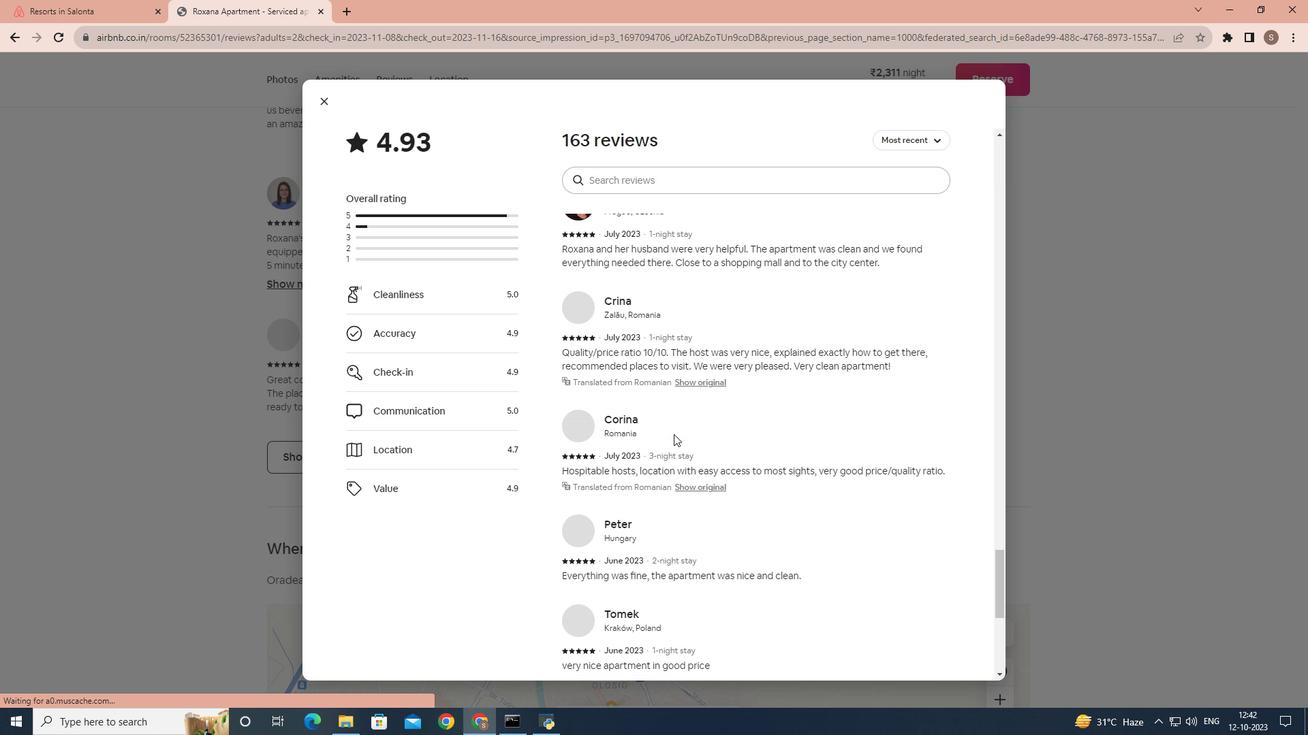 
Action: Mouse scrolled (673, 434) with delta (0, 0)
Screenshot: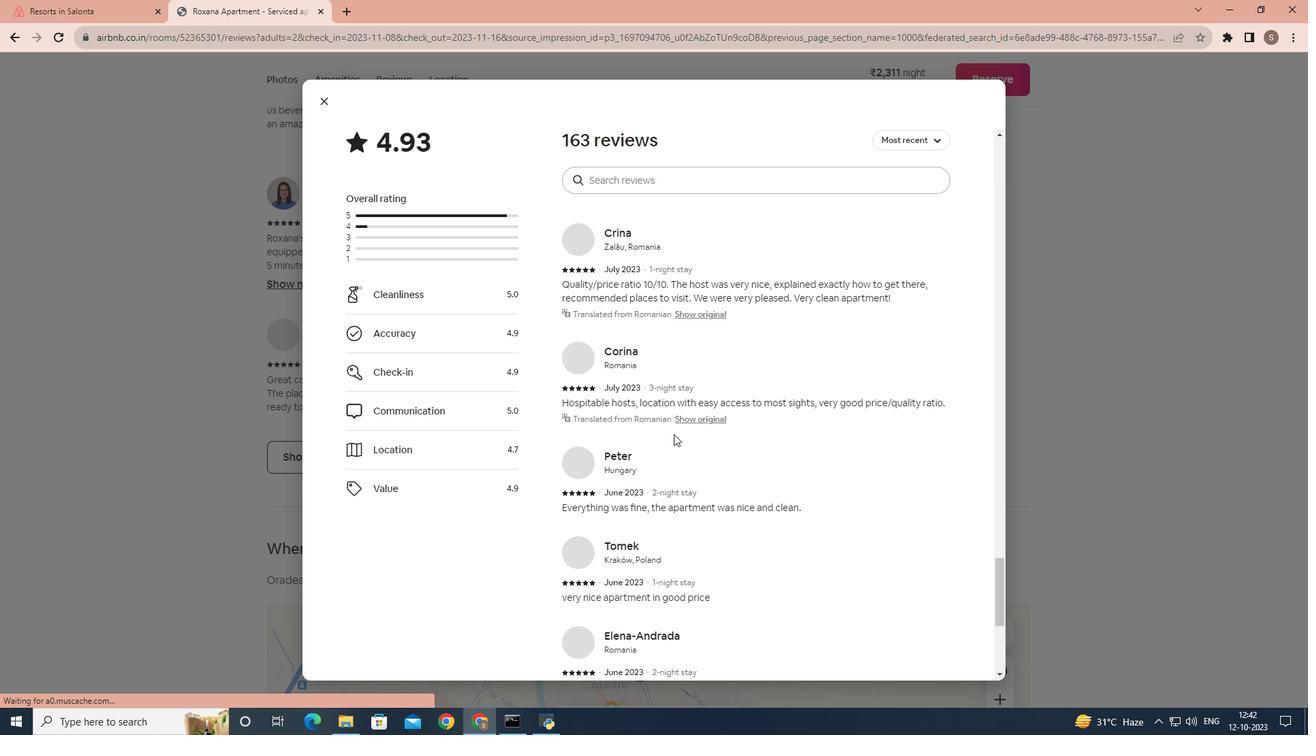 
Action: Mouse scrolled (673, 434) with delta (0, 0)
Screenshot: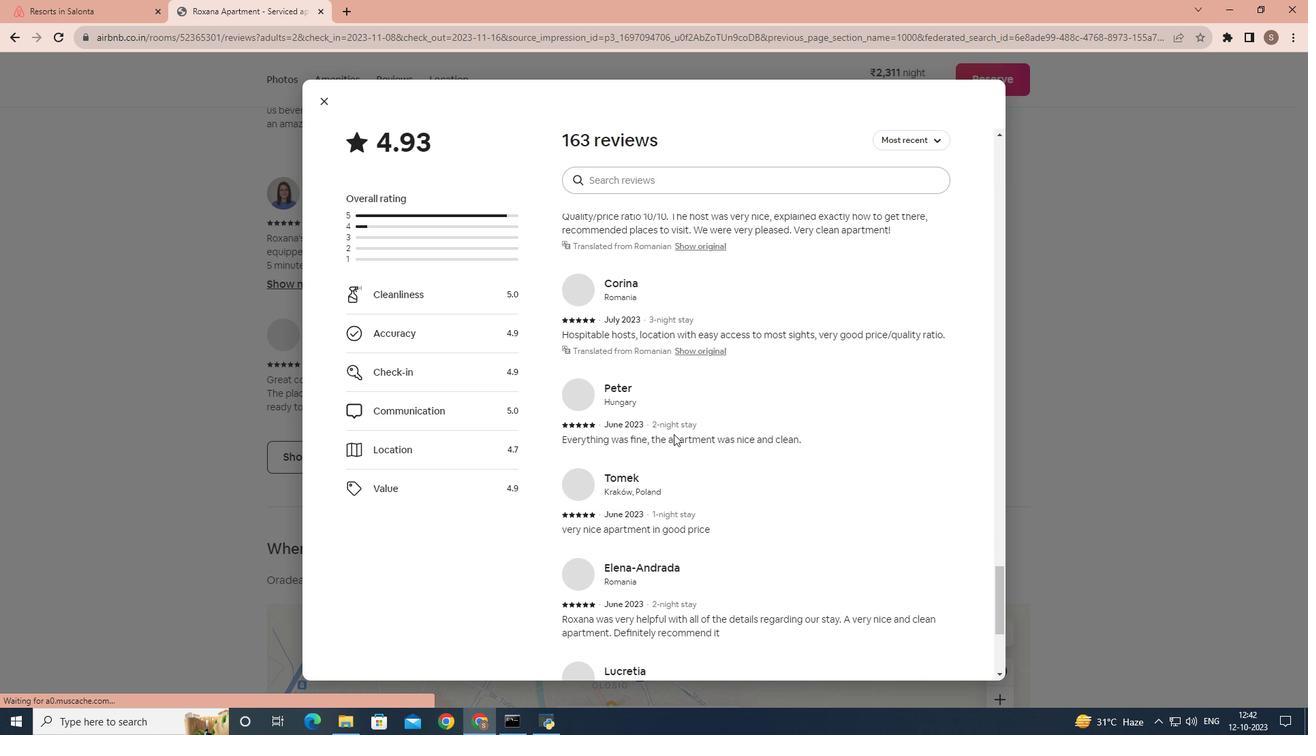 
Action: Mouse scrolled (673, 434) with delta (0, 0)
Screenshot: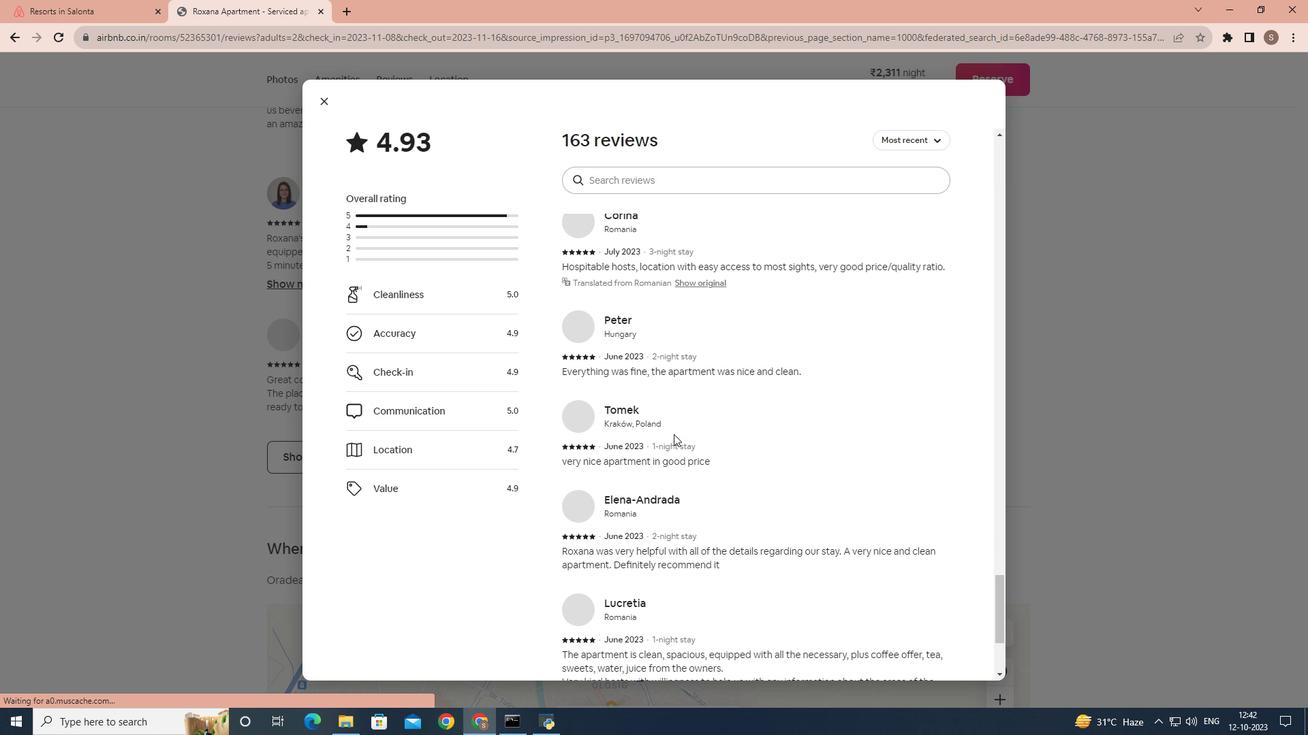 
Action: Mouse scrolled (673, 434) with delta (0, 0)
Screenshot: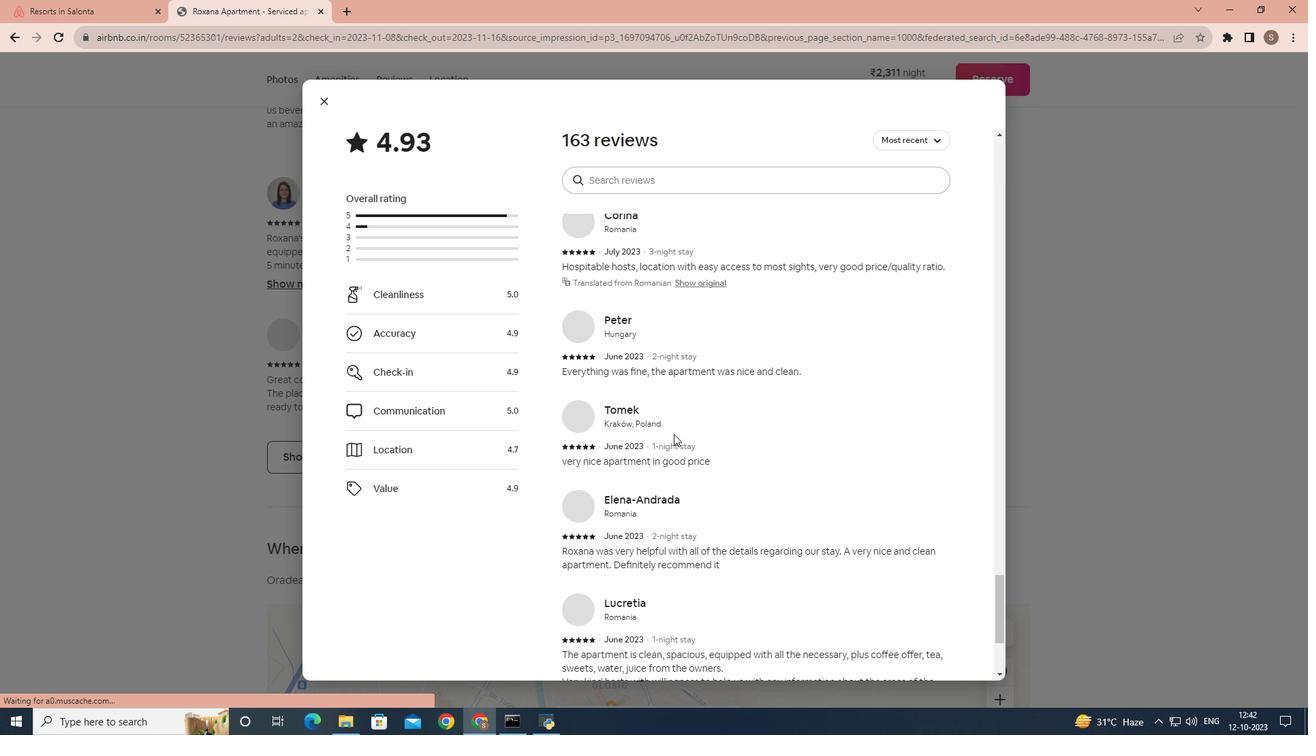 
Action: Mouse scrolled (673, 434) with delta (0, 0)
Screenshot: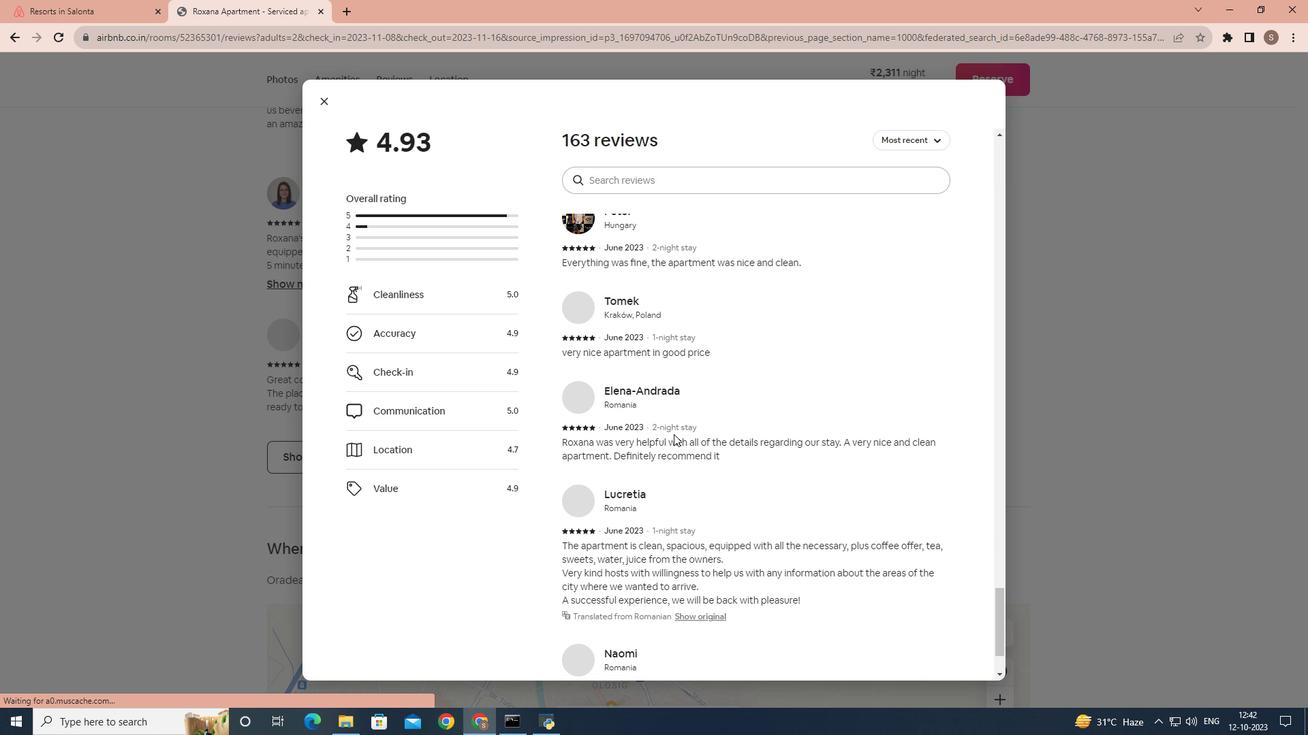 
Action: Mouse scrolled (673, 434) with delta (0, 0)
Screenshot: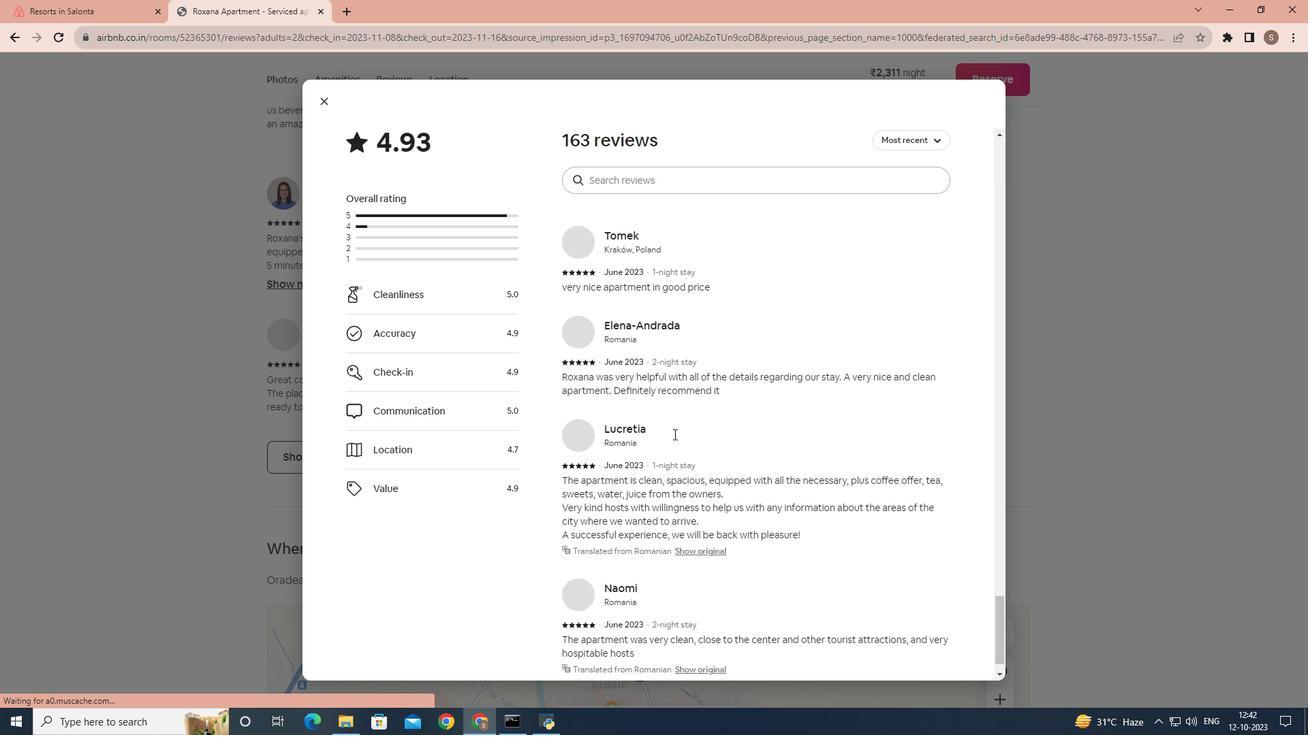 
Action: Mouse scrolled (673, 434) with delta (0, 0)
Screenshot: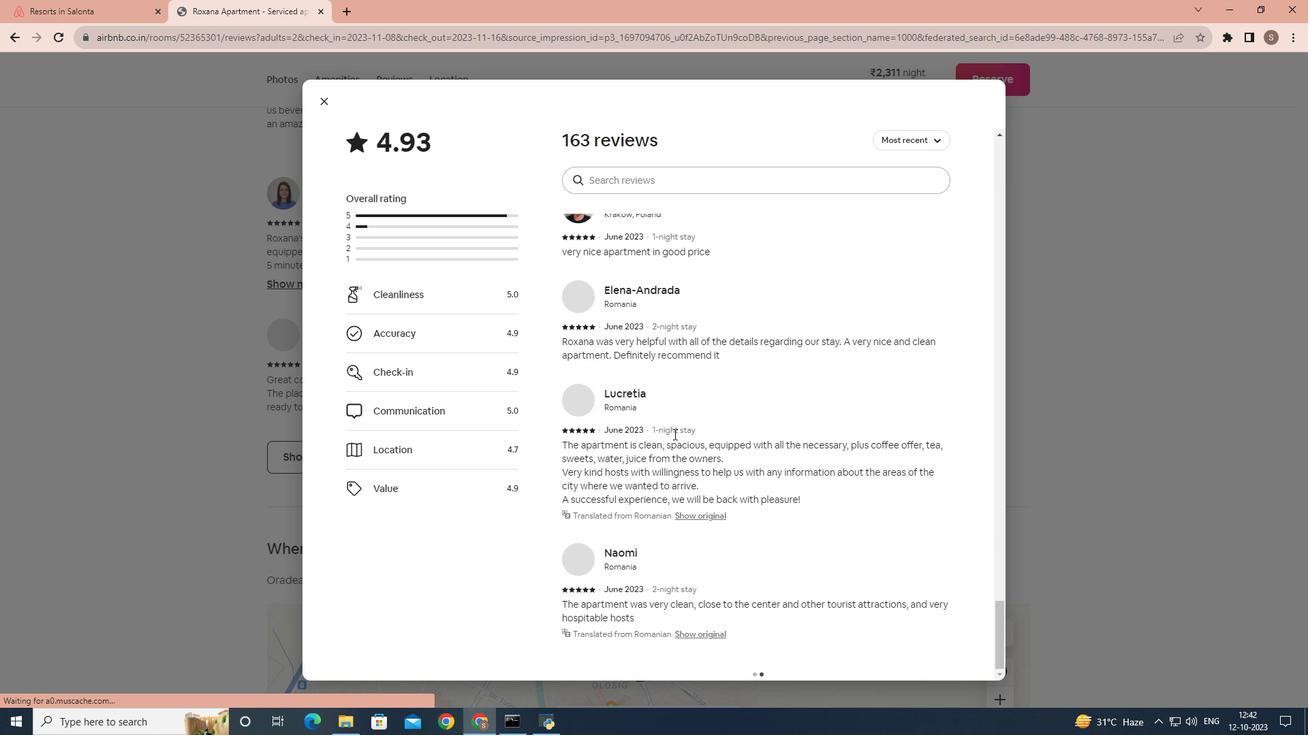 
Action: Mouse scrolled (673, 434) with delta (0, 0)
Screenshot: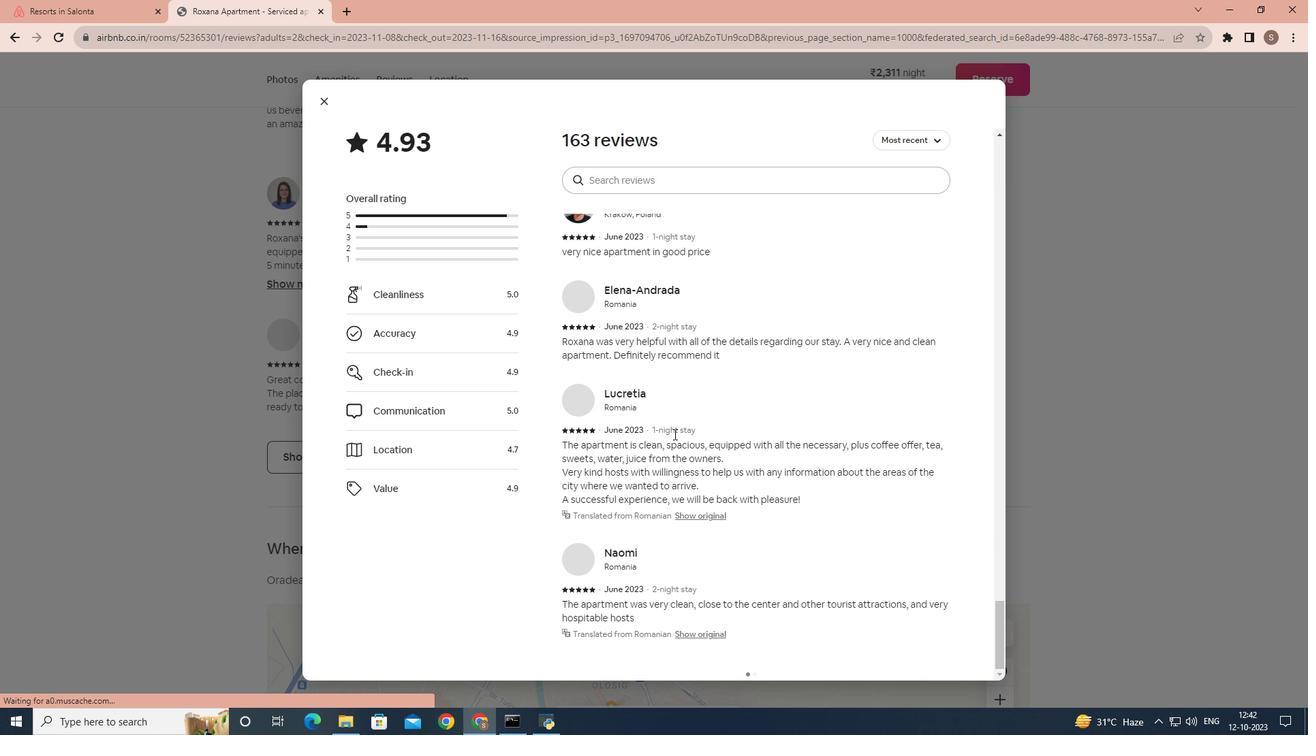 
Action: Mouse scrolled (673, 434) with delta (0, 0)
Screenshot: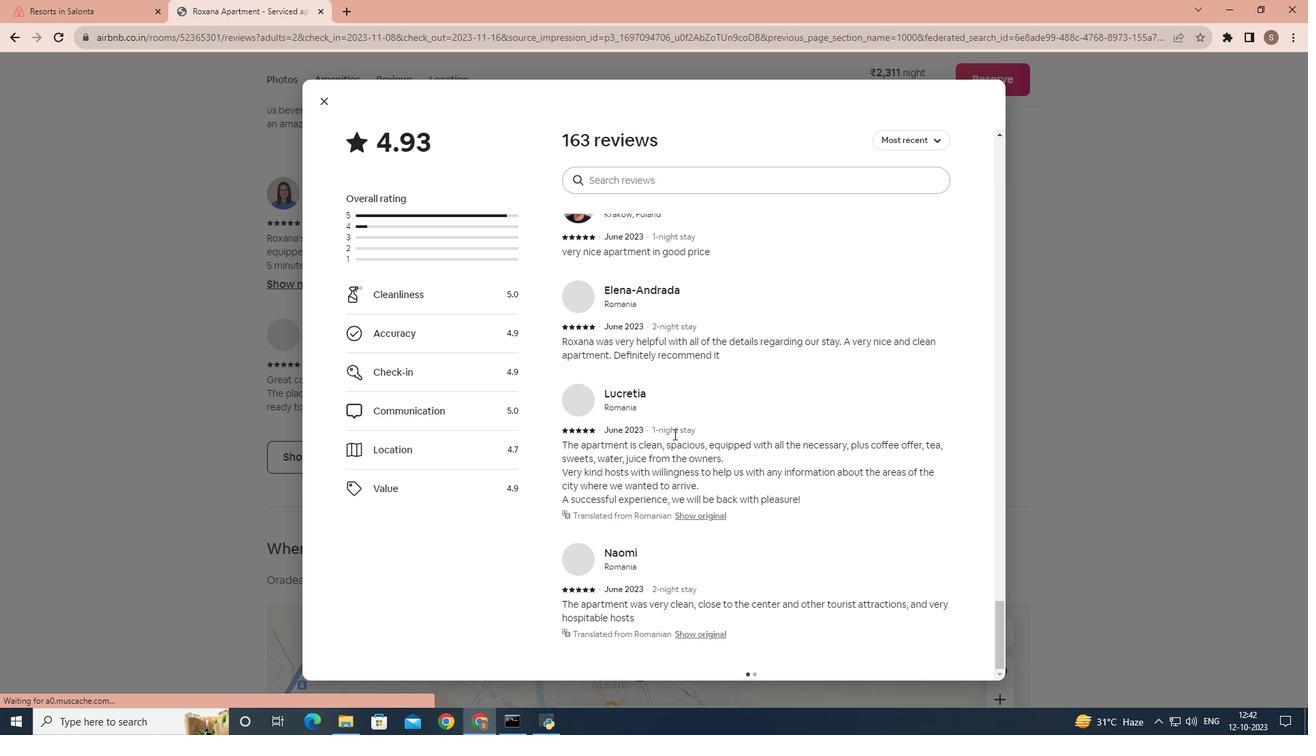 
Action: Mouse scrolled (673, 434) with delta (0, 0)
Screenshot: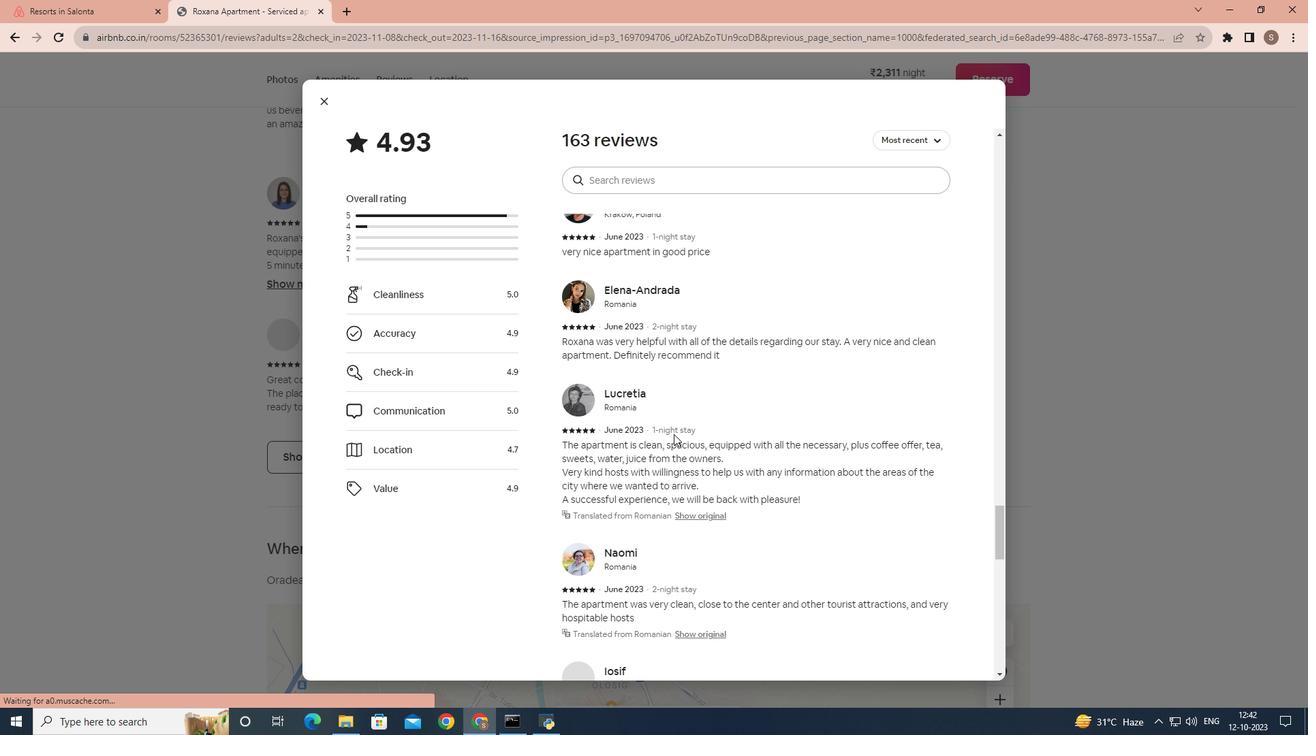 
Action: Mouse scrolled (673, 434) with delta (0, 0)
Screenshot: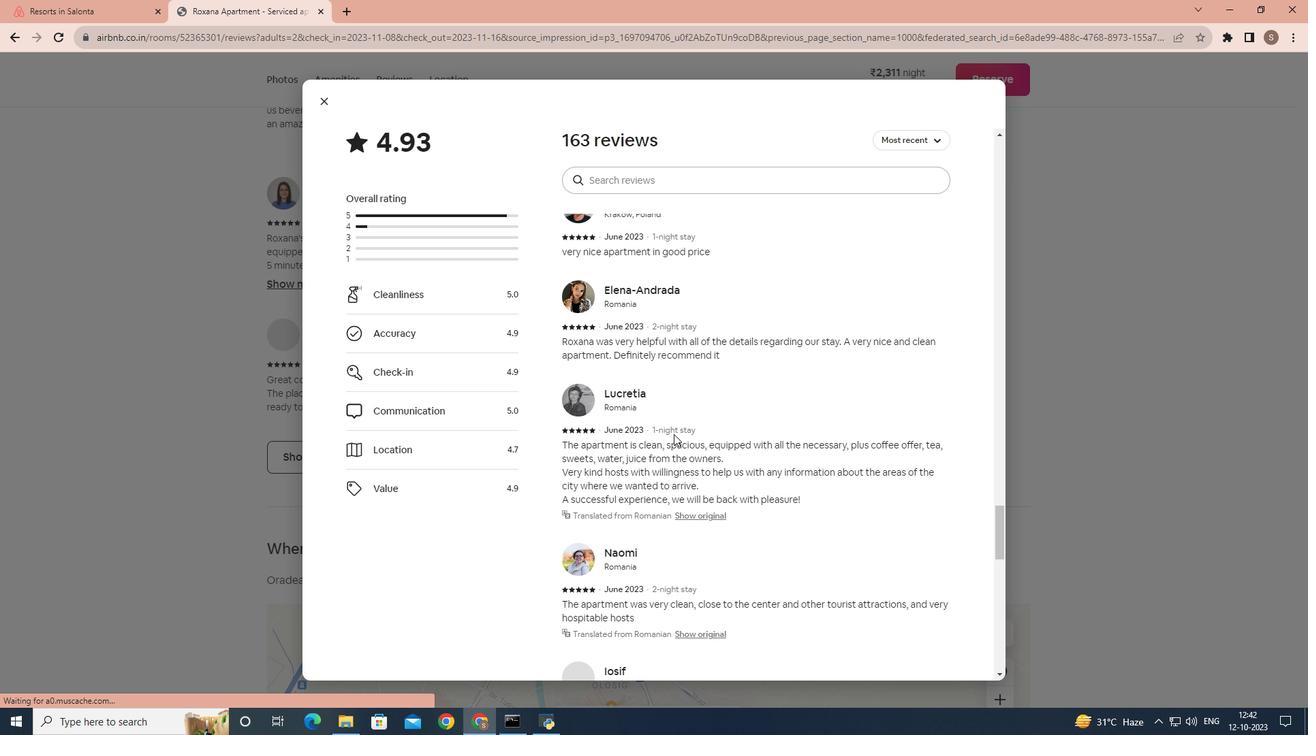
Action: Mouse scrolled (673, 434) with delta (0, 0)
Screenshot: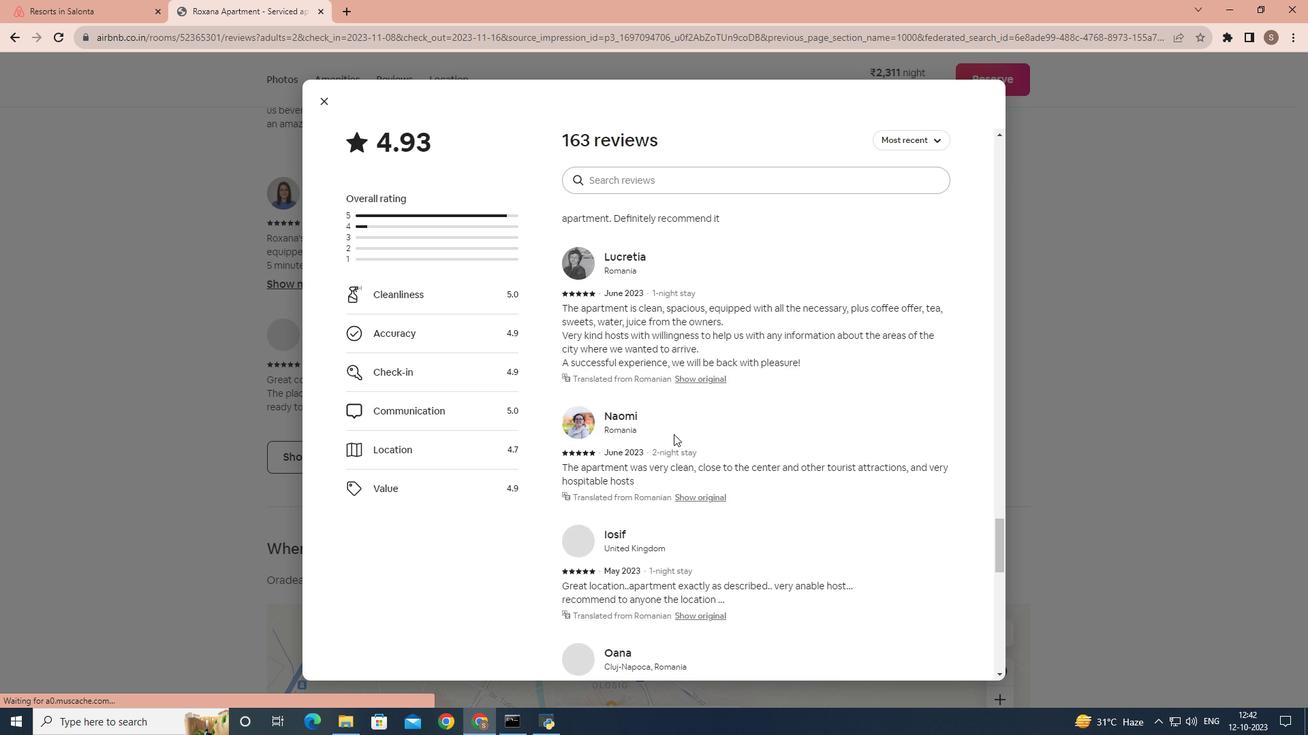 
Action: Mouse scrolled (673, 434) with delta (0, 0)
Screenshot: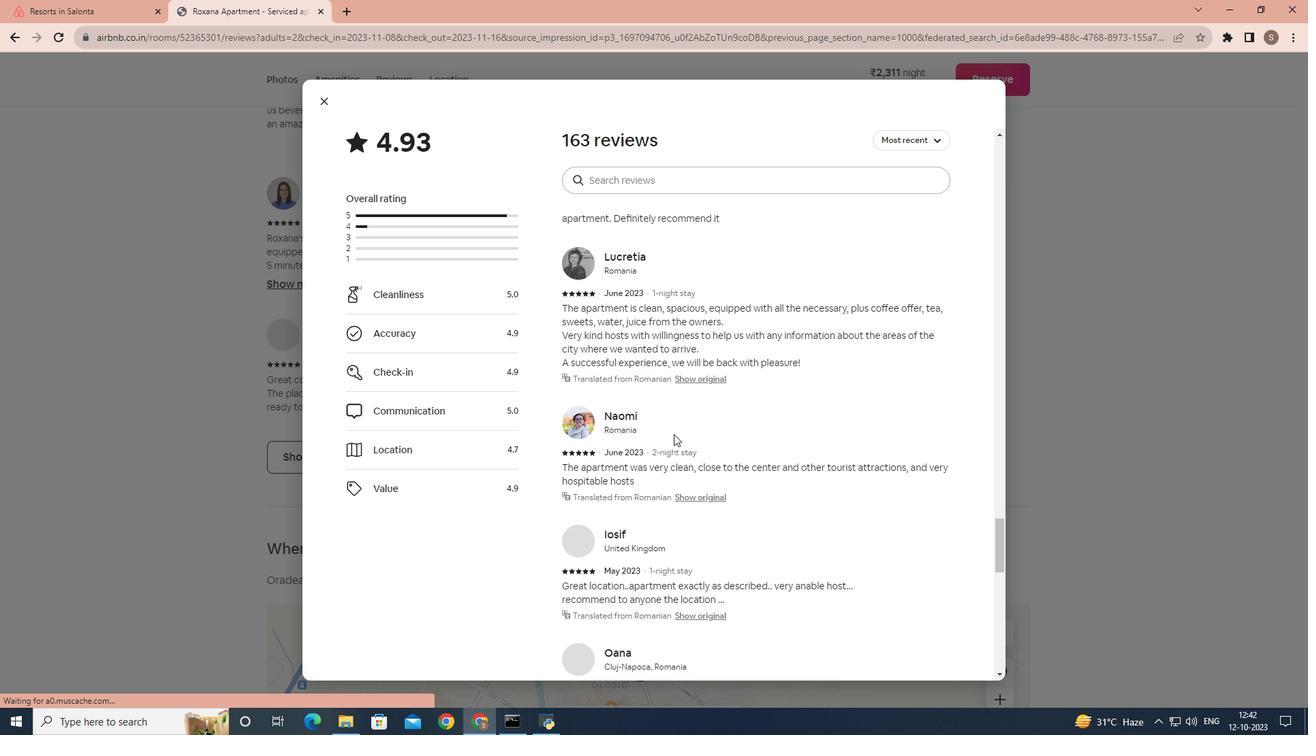 
Action: Mouse scrolled (673, 434) with delta (0, 0)
Screenshot: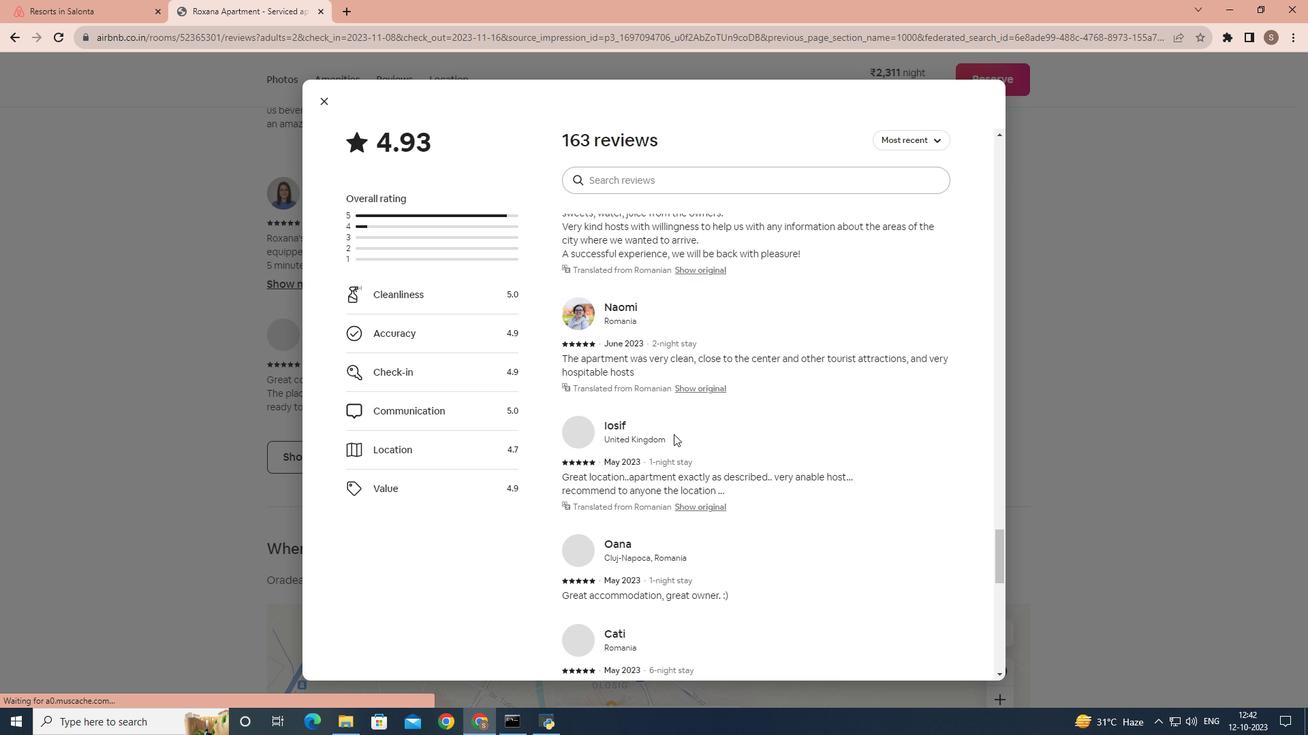 
Action: Mouse scrolled (673, 434) with delta (0, 0)
Screenshot: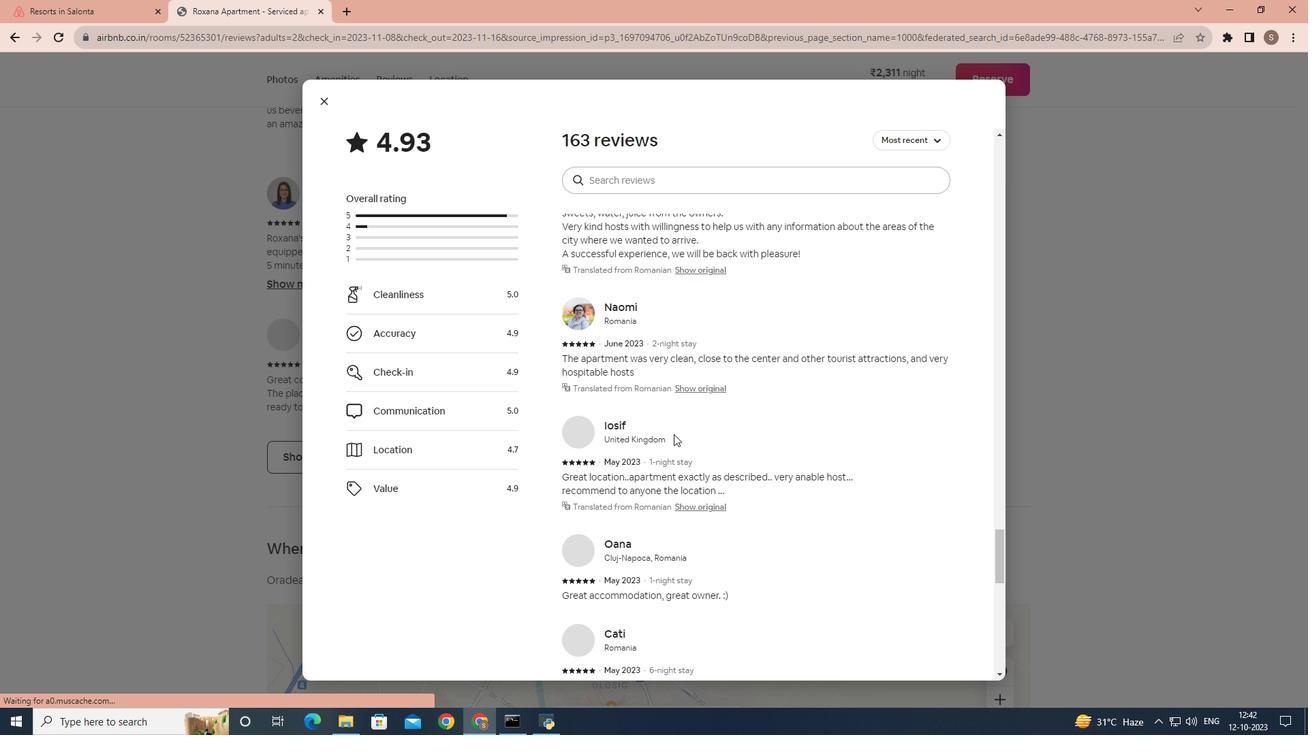 
Action: Mouse scrolled (673, 434) with delta (0, 0)
Screenshot: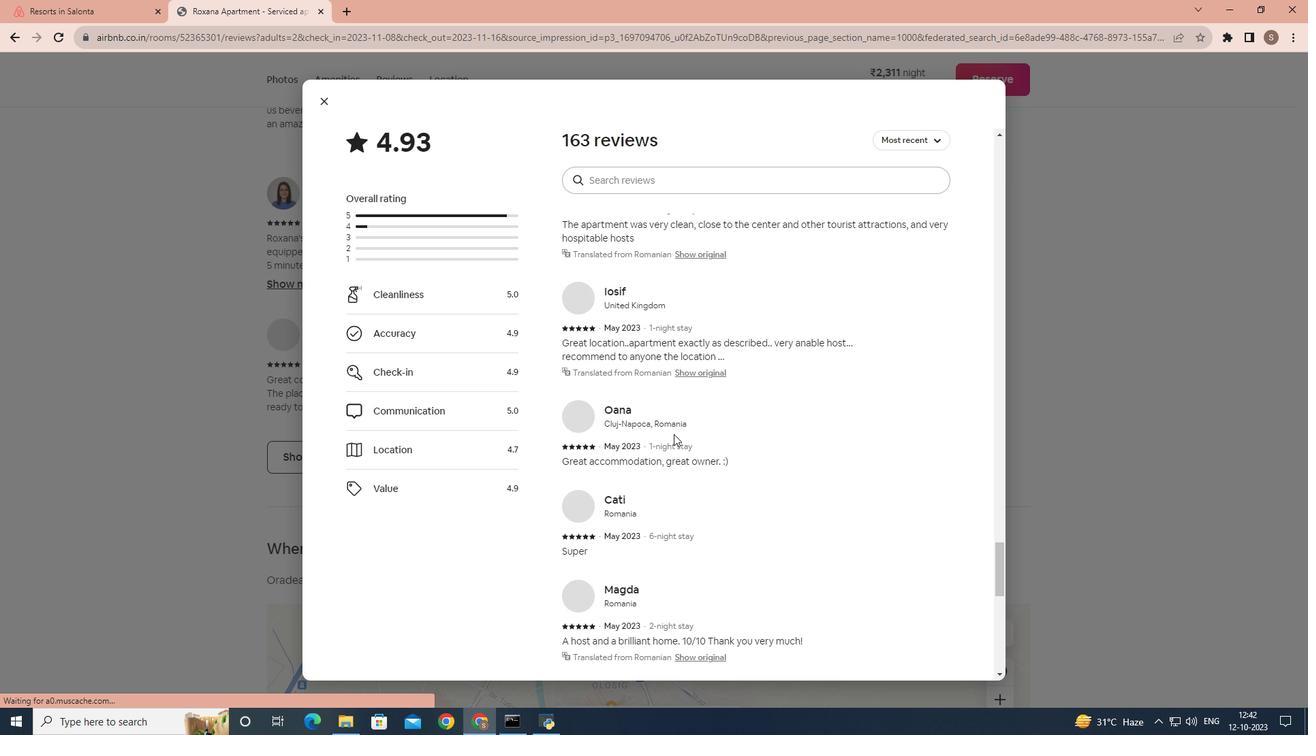 
Action: Mouse scrolled (673, 434) with delta (0, 0)
Screenshot: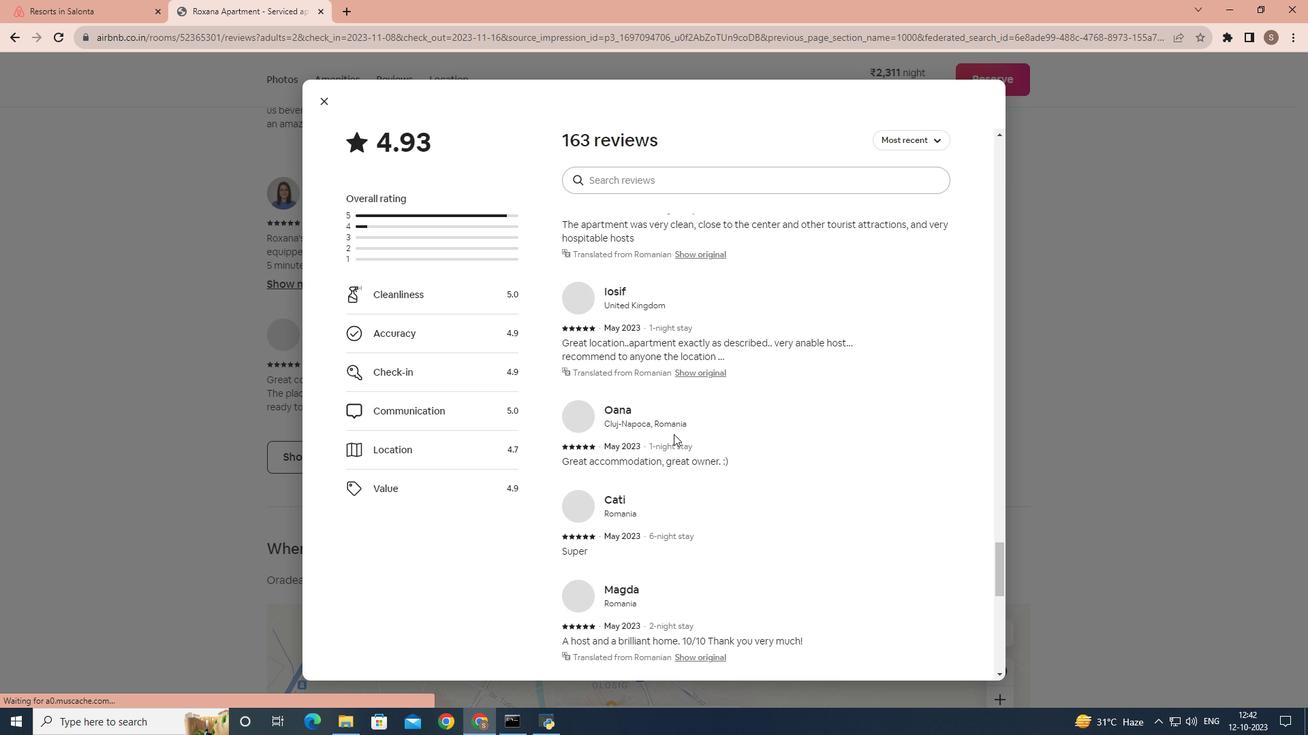 
Action: Mouse scrolled (673, 434) with delta (0, 0)
Screenshot: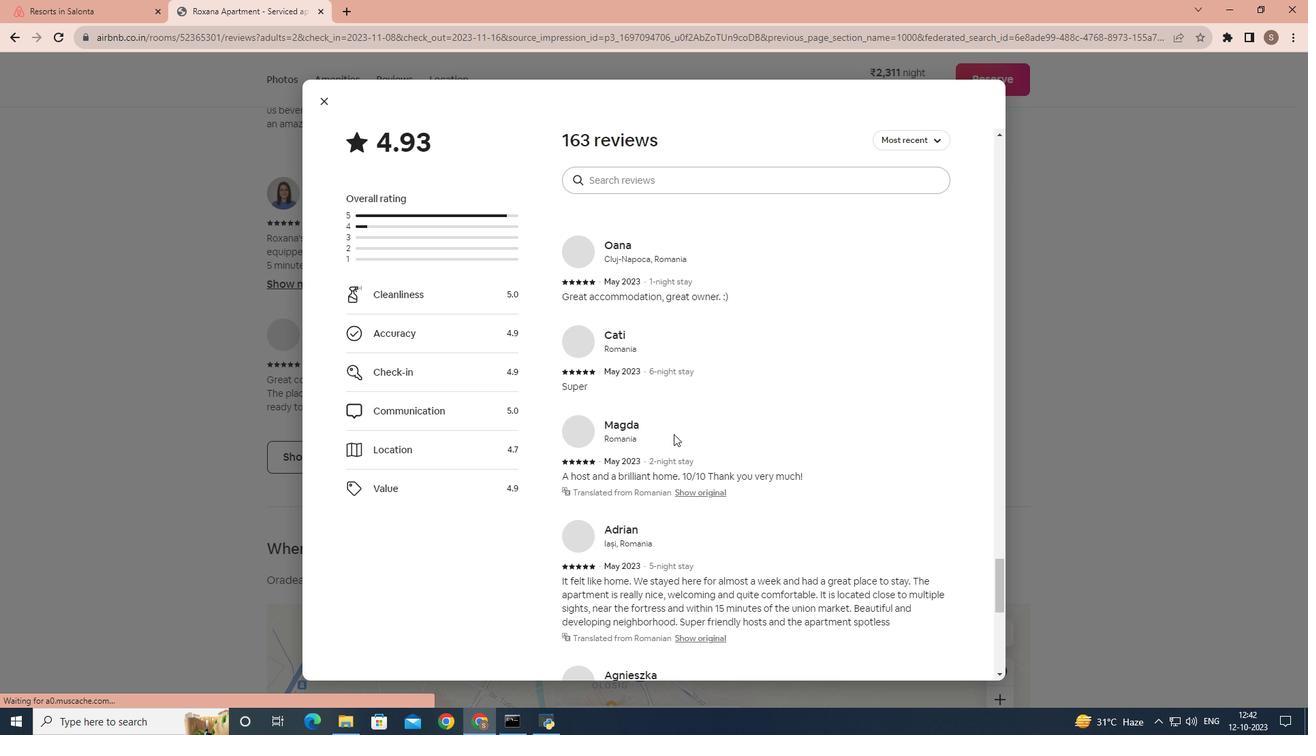 
Action: Mouse scrolled (673, 434) with delta (0, 0)
Screenshot: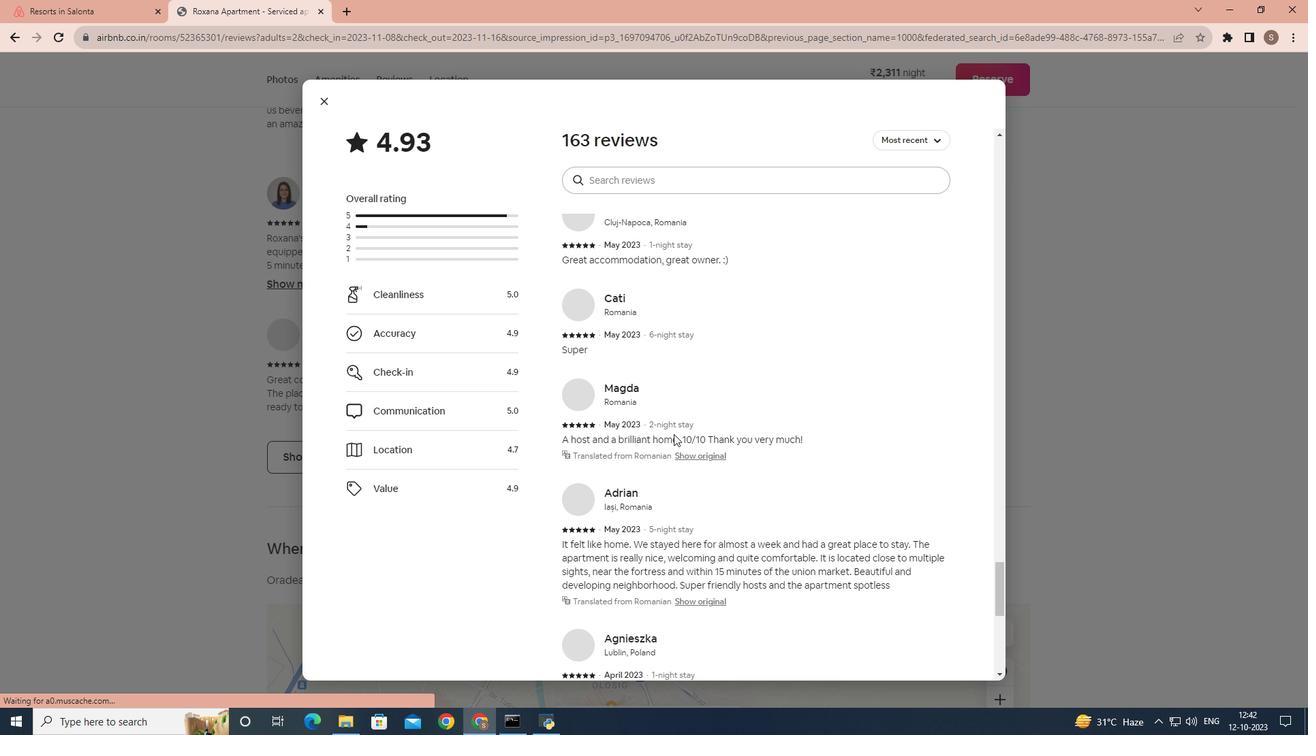 
Action: Mouse scrolled (673, 434) with delta (0, 0)
Screenshot: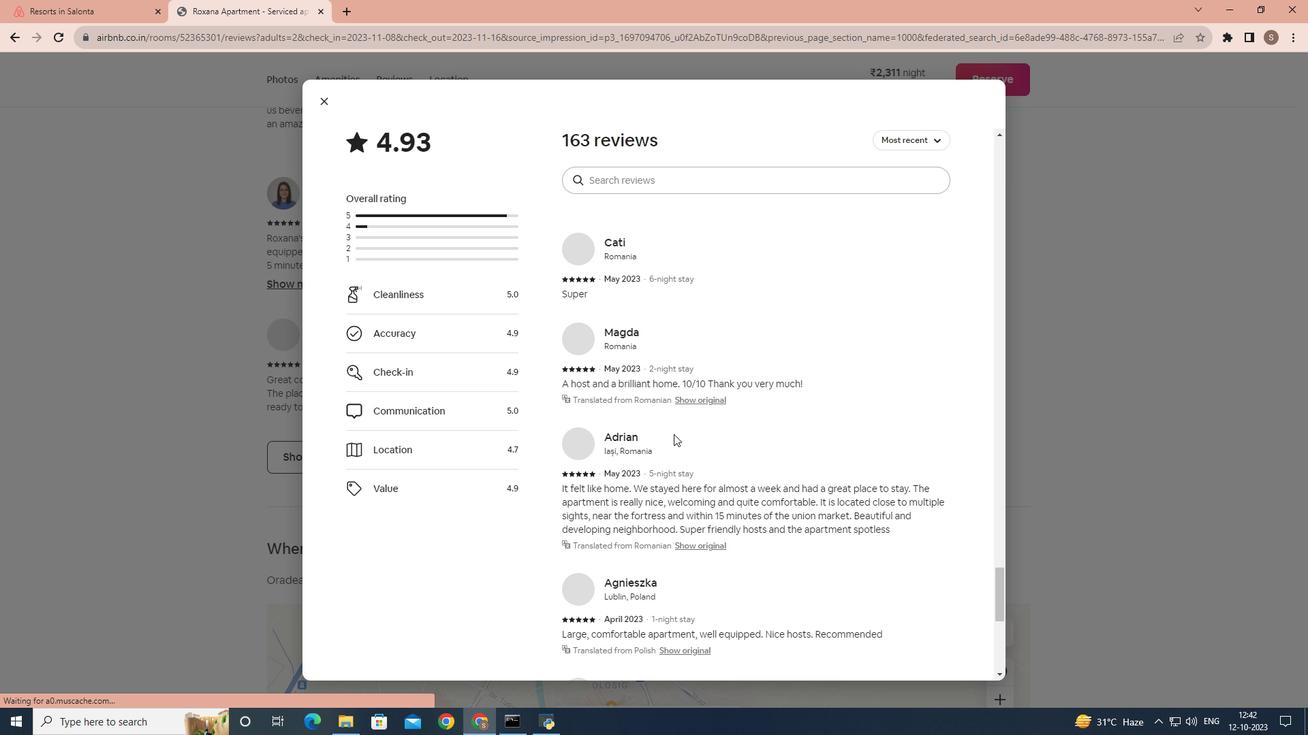 
Action: Mouse scrolled (673, 434) with delta (0, 0)
Screenshot: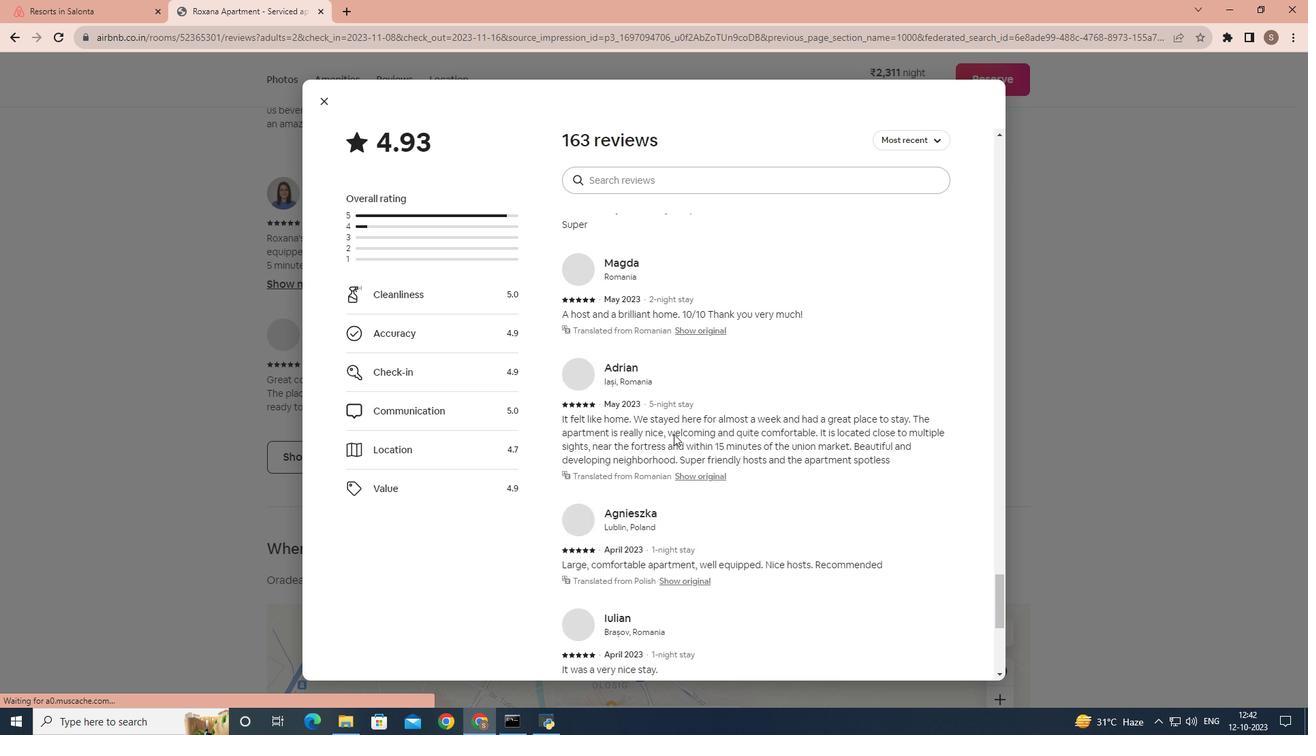 
Action: Mouse scrolled (673, 434) with delta (0, 0)
Screenshot: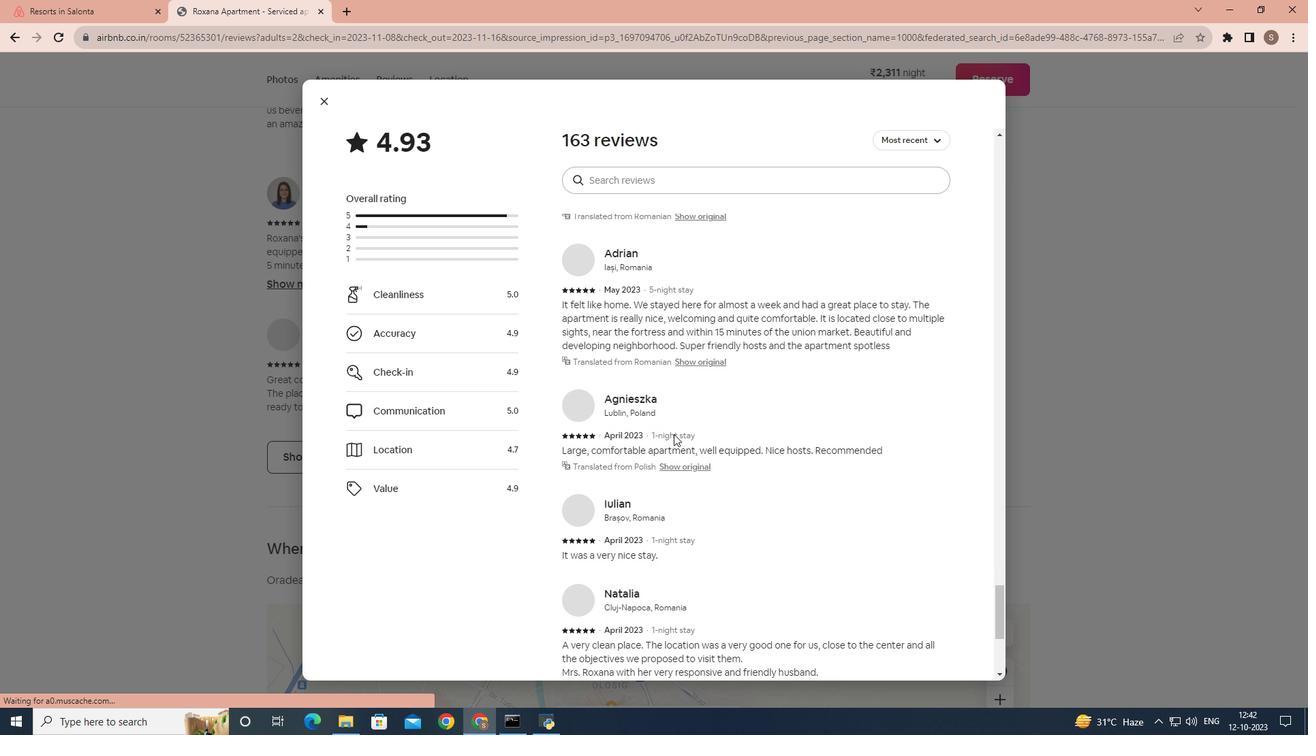 
Action: Mouse scrolled (673, 434) with delta (0, 0)
Screenshot: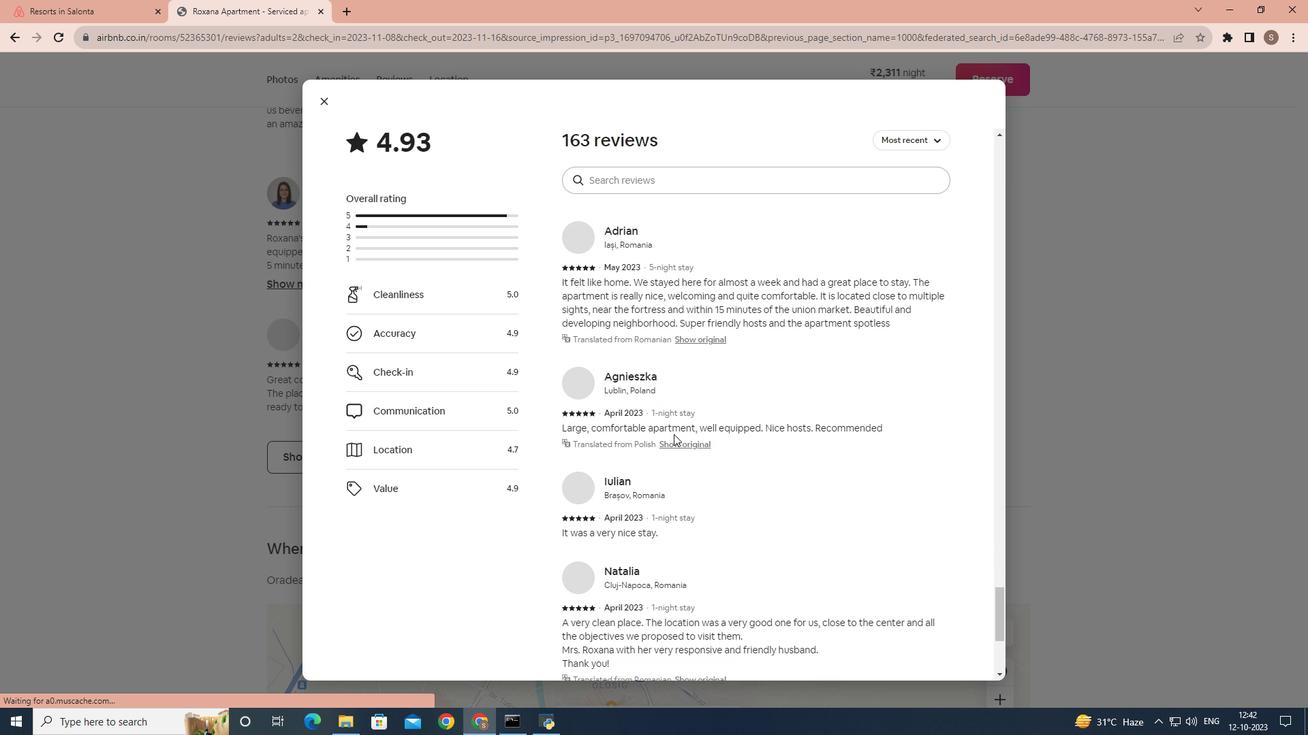 
Action: Mouse scrolled (673, 434) with delta (0, 0)
Screenshot: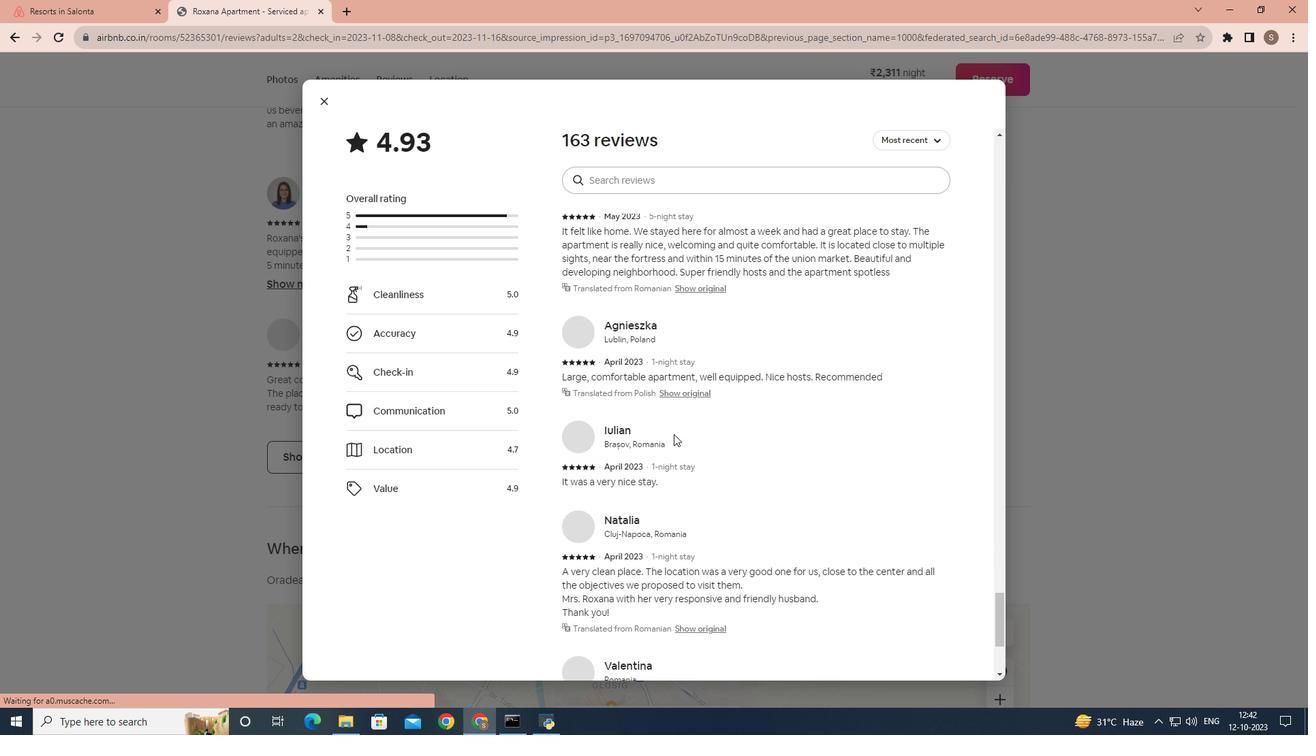 
Action: Mouse scrolled (673, 434) with delta (0, 0)
Screenshot: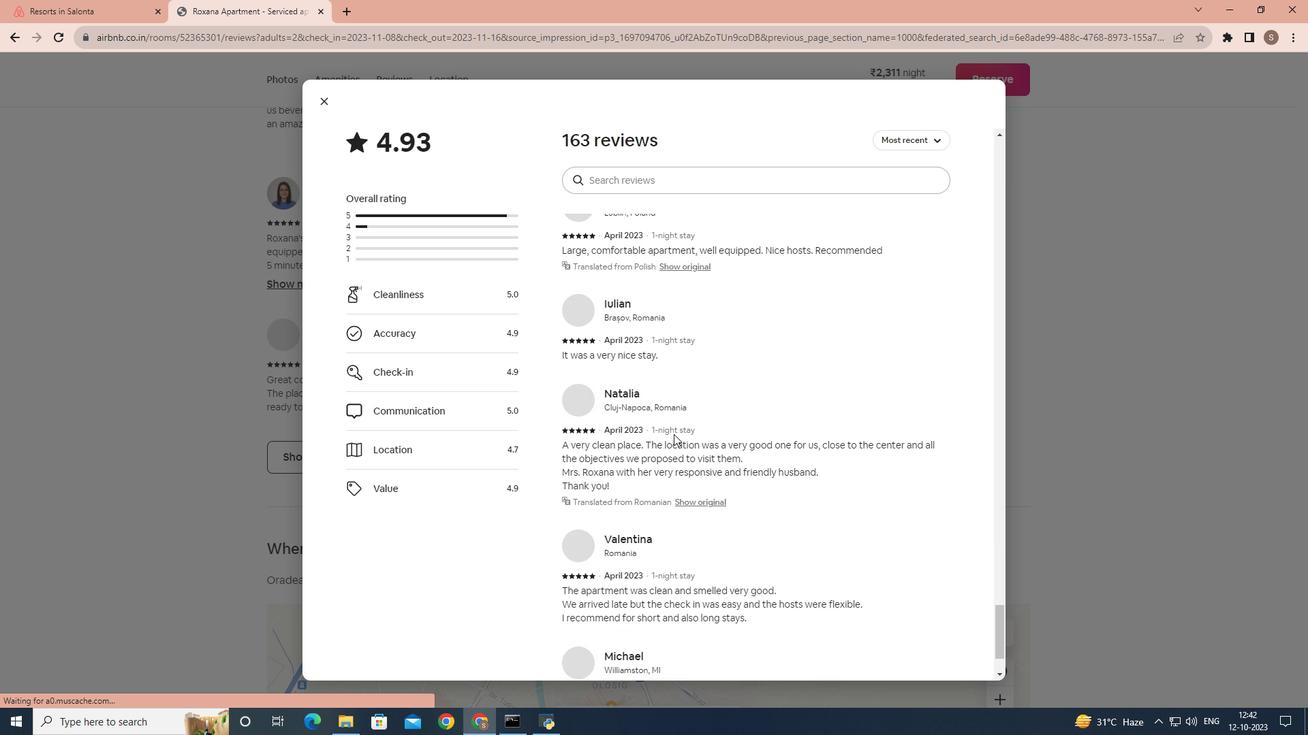 
Action: Mouse scrolled (673, 434) with delta (0, 0)
Screenshot: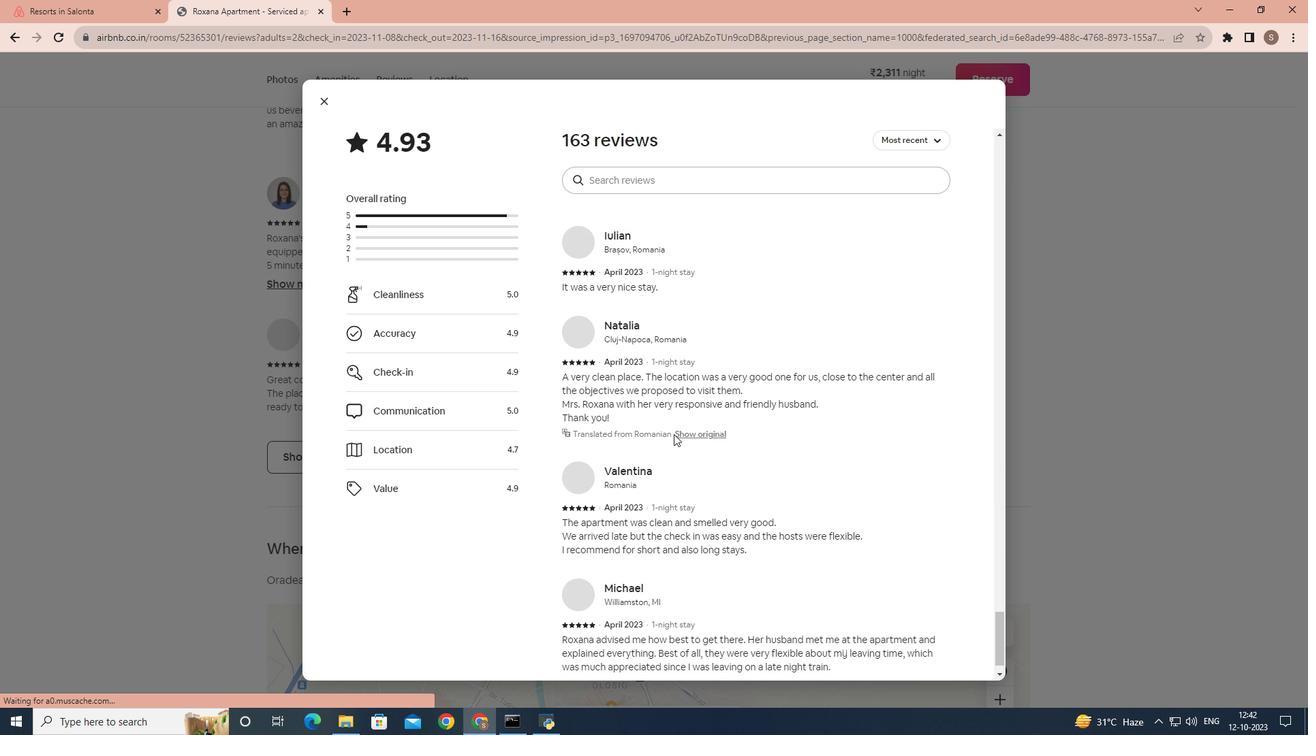 
Action: Mouse scrolled (673, 434) with delta (0, 0)
Screenshot: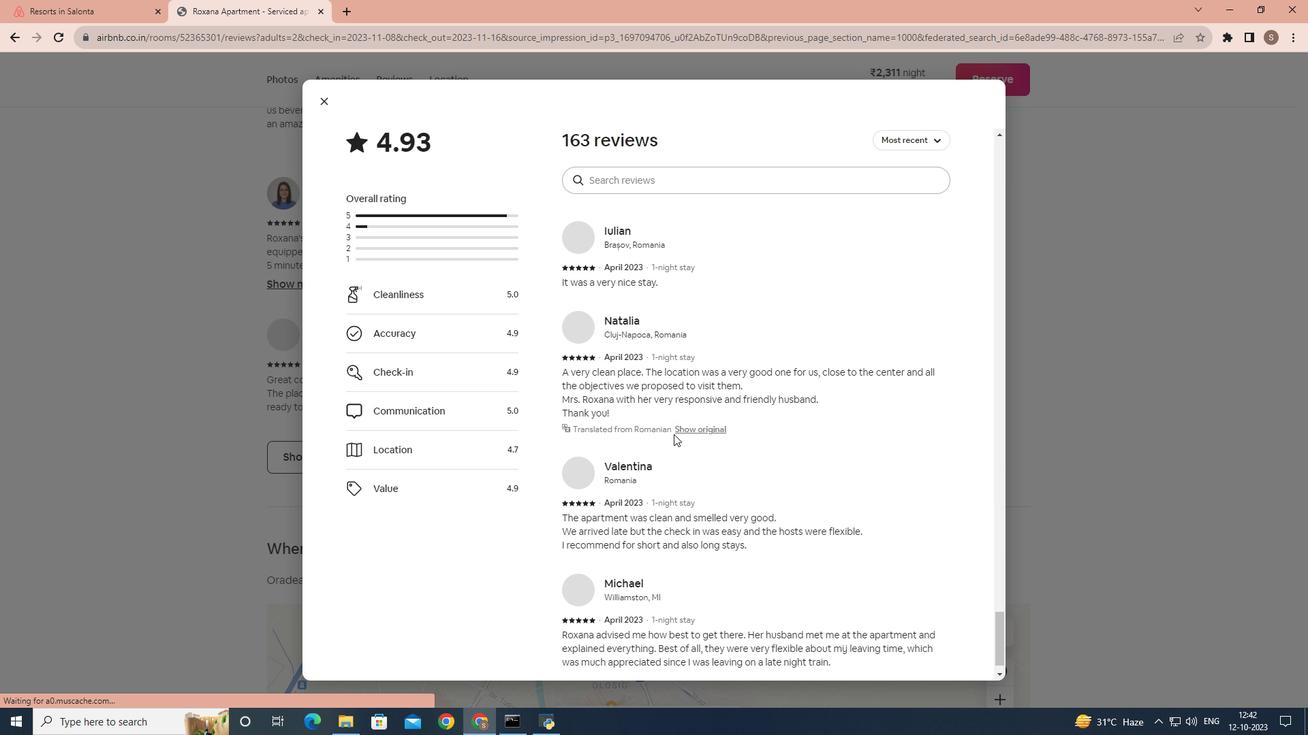 
Action: Mouse scrolled (673, 434) with delta (0, 0)
Screenshot: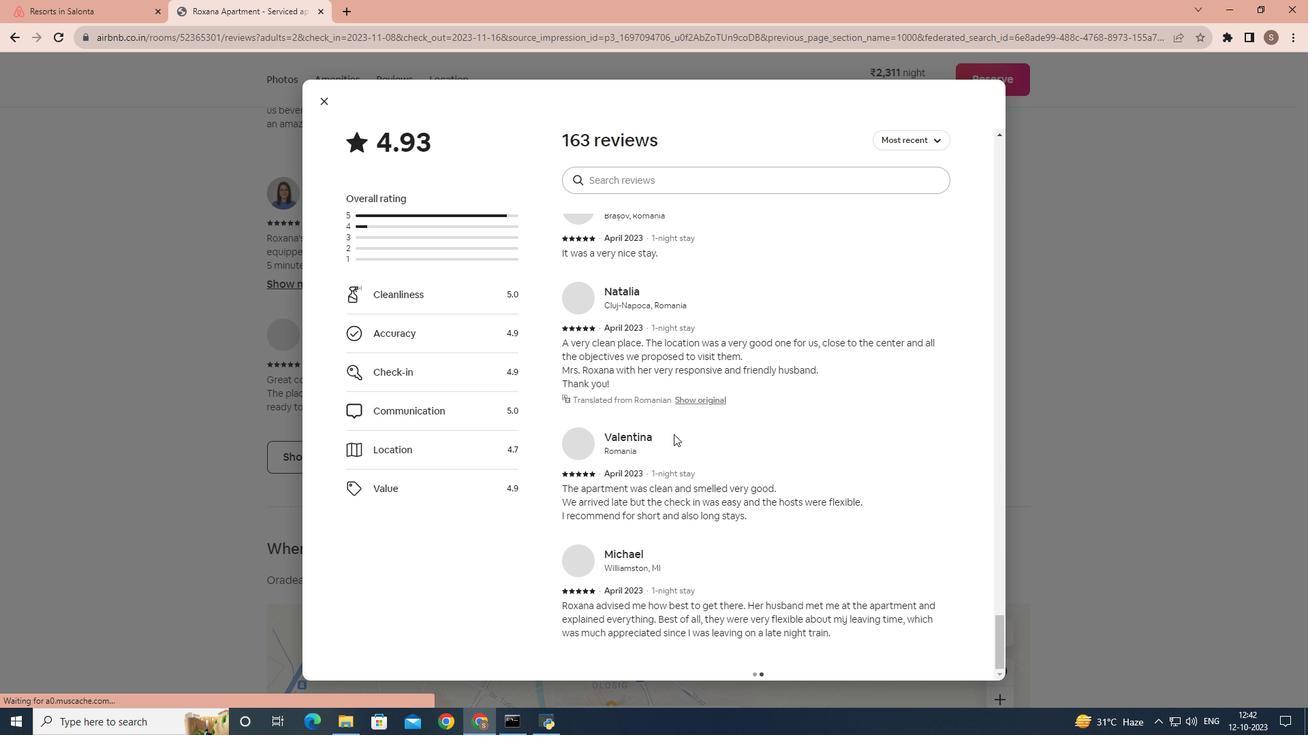 
Action: Mouse scrolled (673, 434) with delta (0, 0)
Screenshot: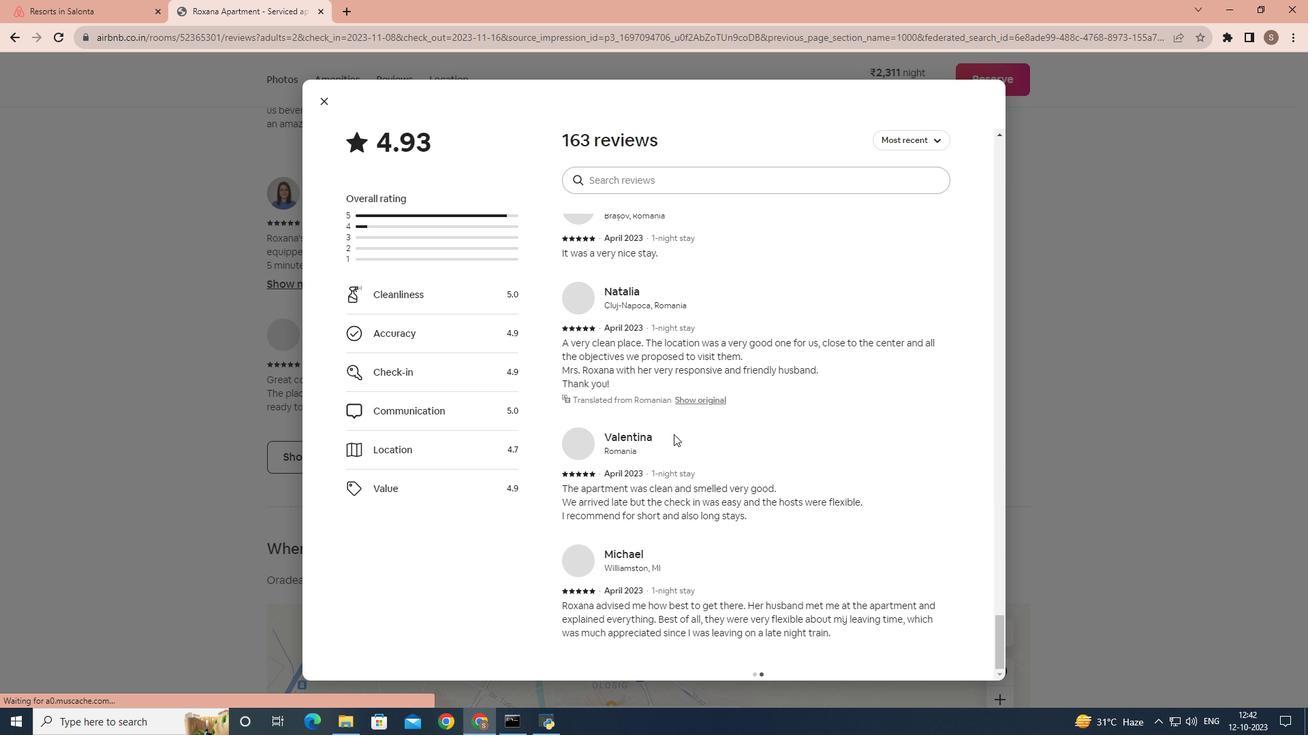 
Action: Mouse scrolled (673, 434) with delta (0, 0)
Screenshot: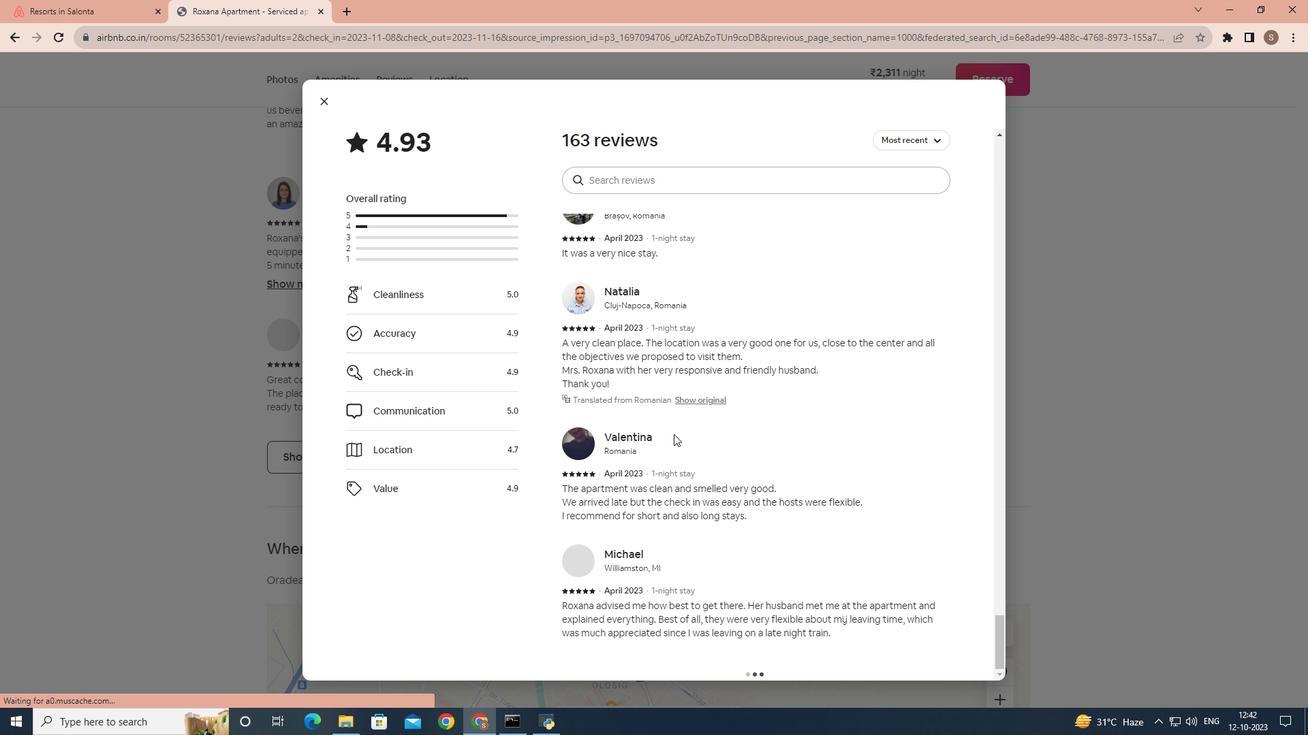 
Action: Mouse scrolled (673, 434) with delta (0, 0)
Screenshot: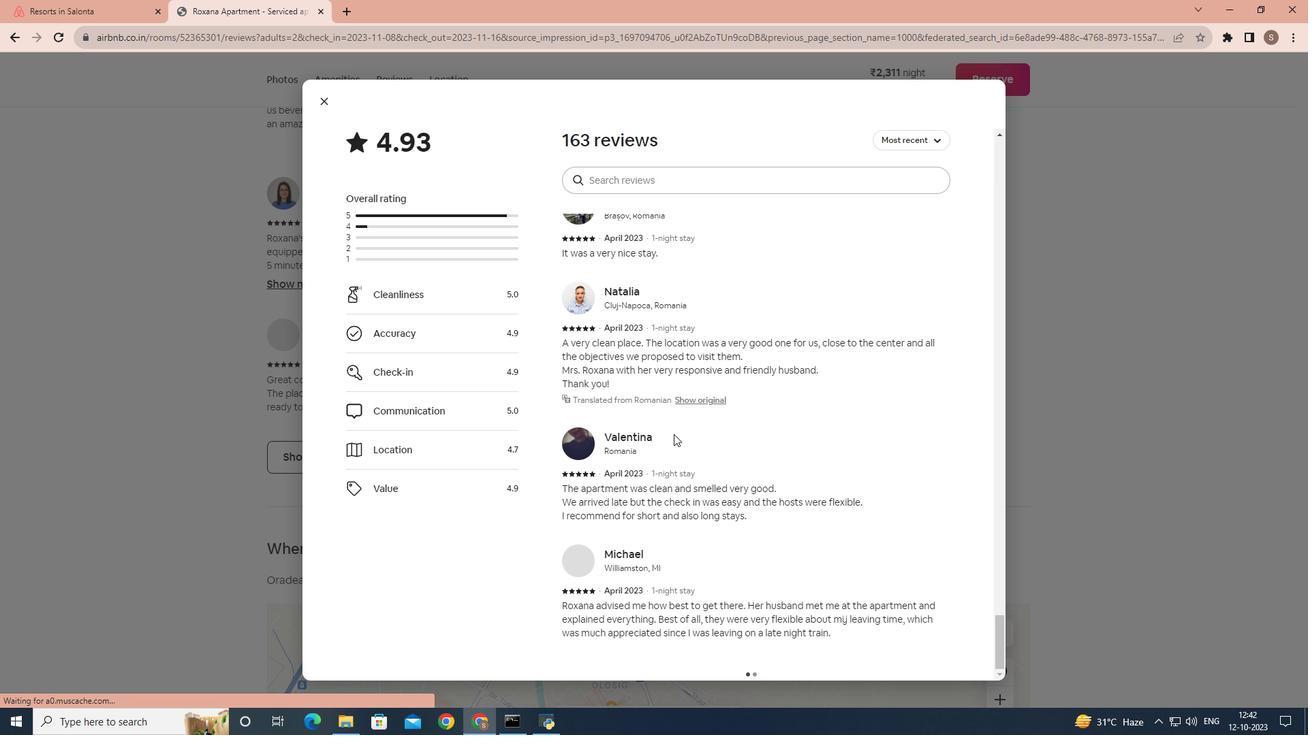 
Action: Mouse scrolled (673, 434) with delta (0, 0)
Screenshot: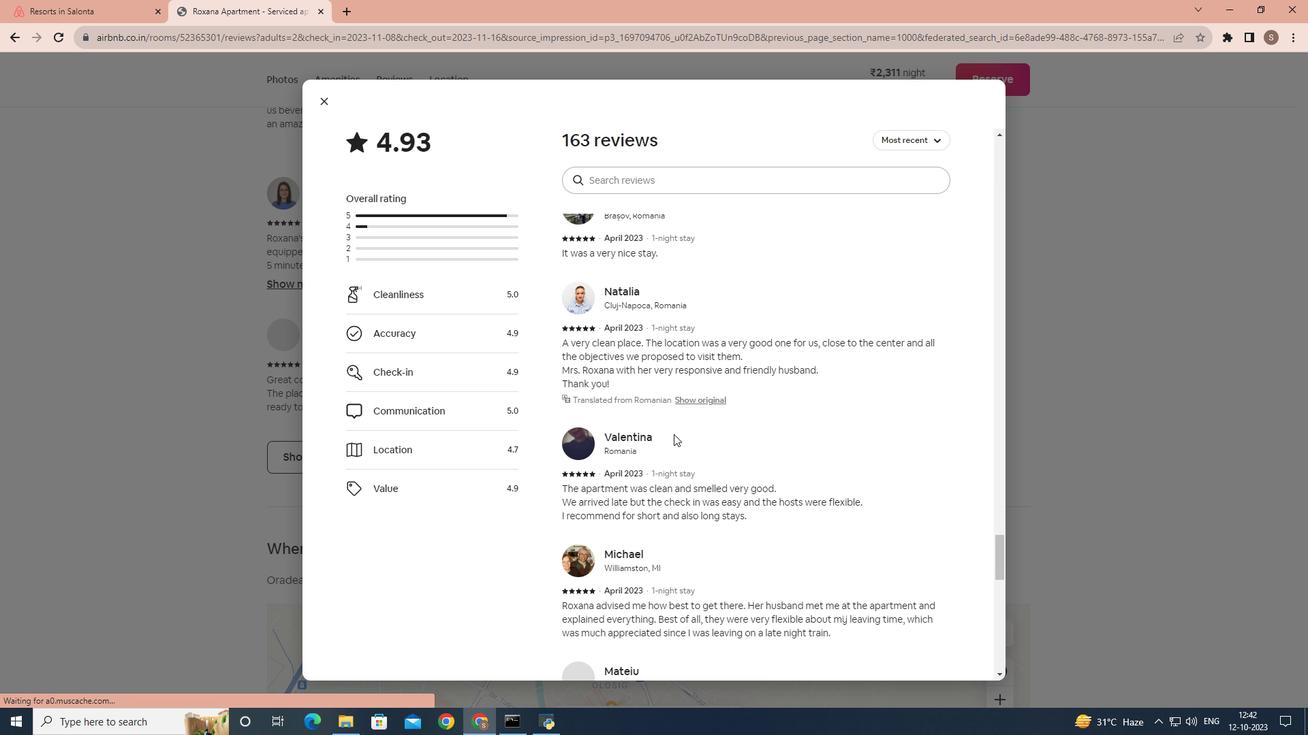 
Action: Mouse scrolled (673, 434) with delta (0, 0)
Screenshot: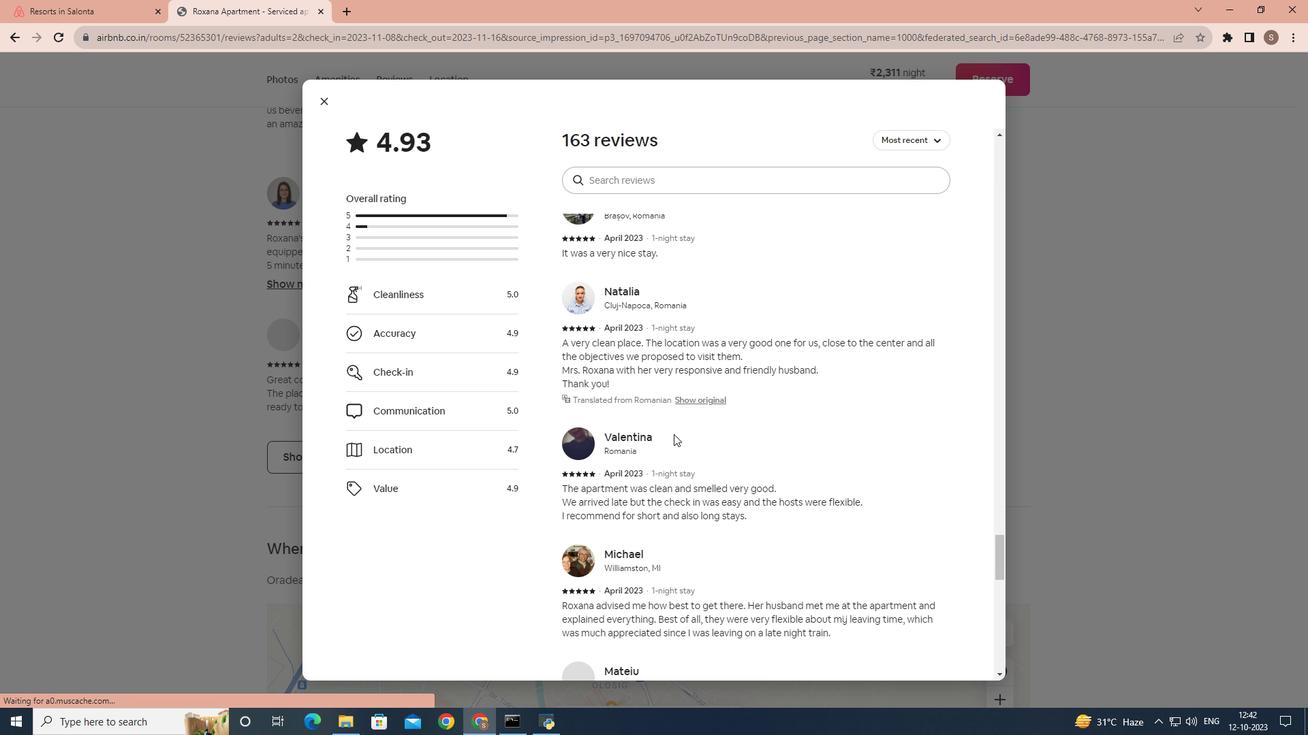 
Action: Mouse scrolled (673, 434) with delta (0, 0)
Screenshot: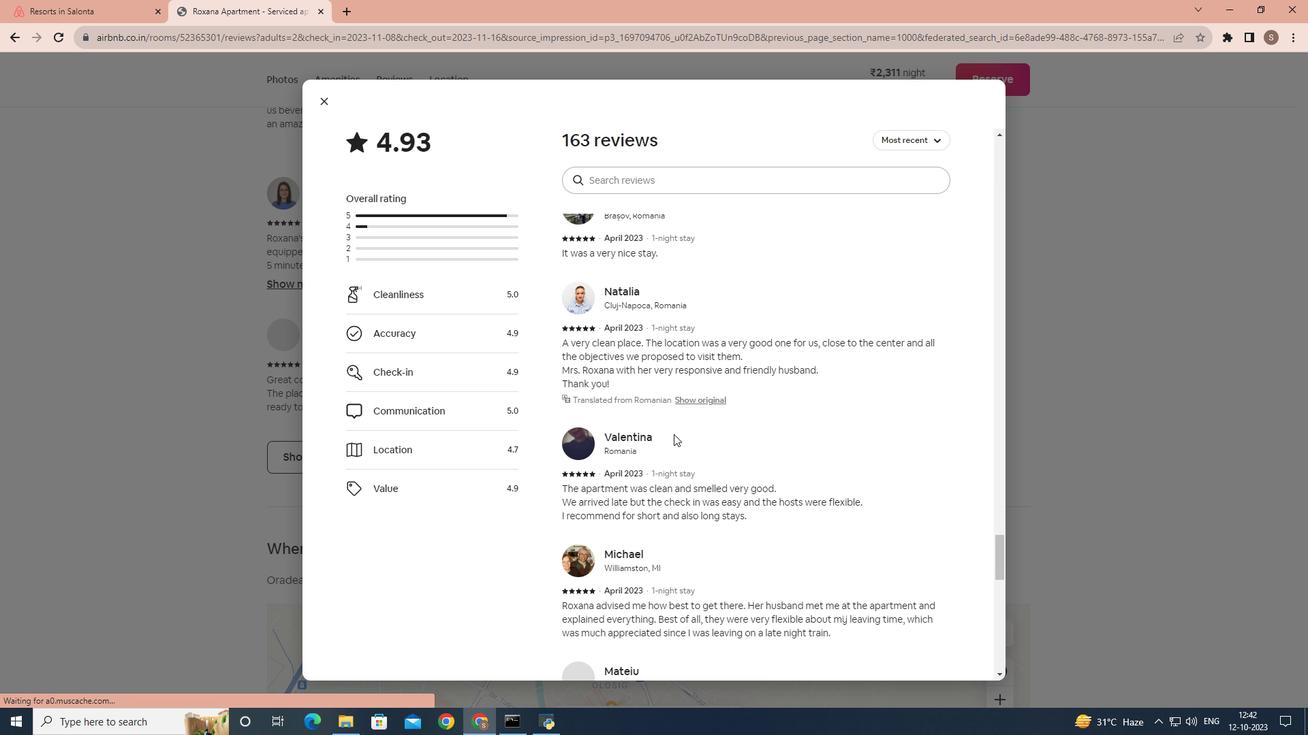 
Action: Mouse scrolled (673, 434) with delta (0, 0)
Screenshot: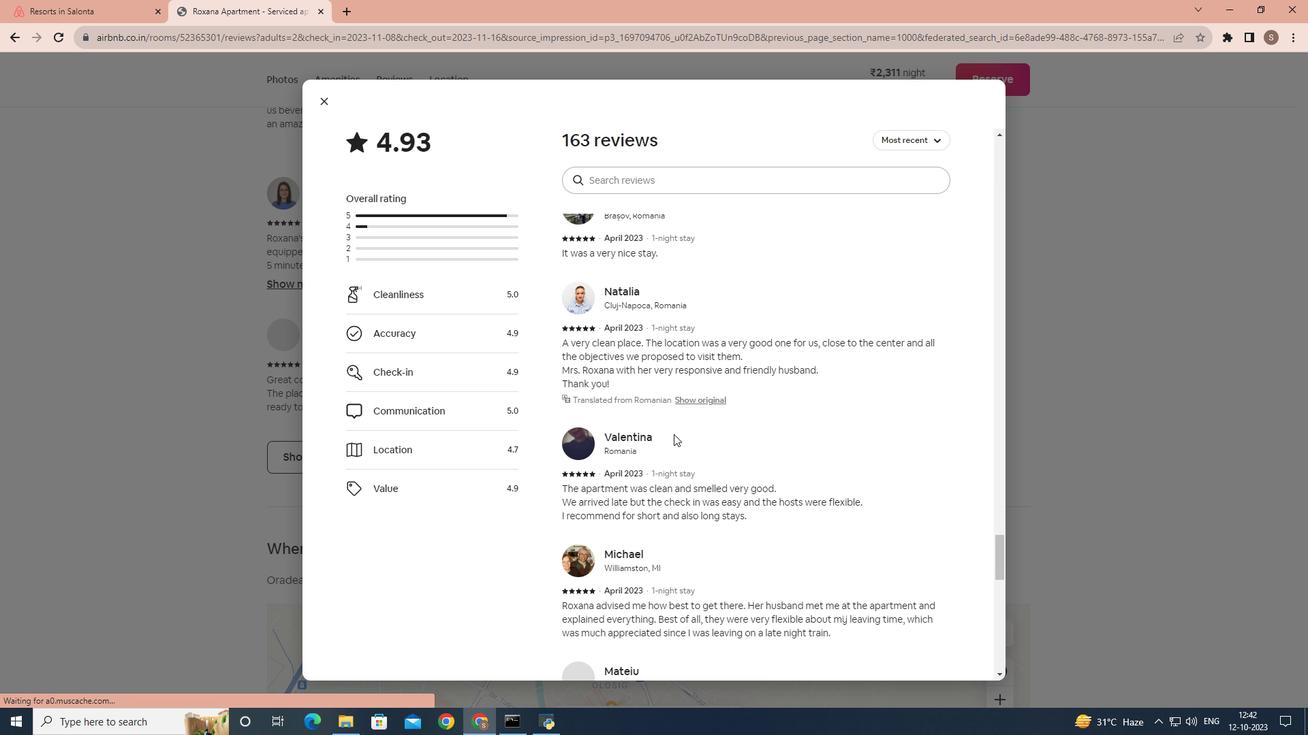 
Action: Mouse scrolled (673, 434) with delta (0, 0)
